 Task: Find and compare different bedsheets on the Ajio website.
Action: Mouse moved to (748, 113)
Screenshot: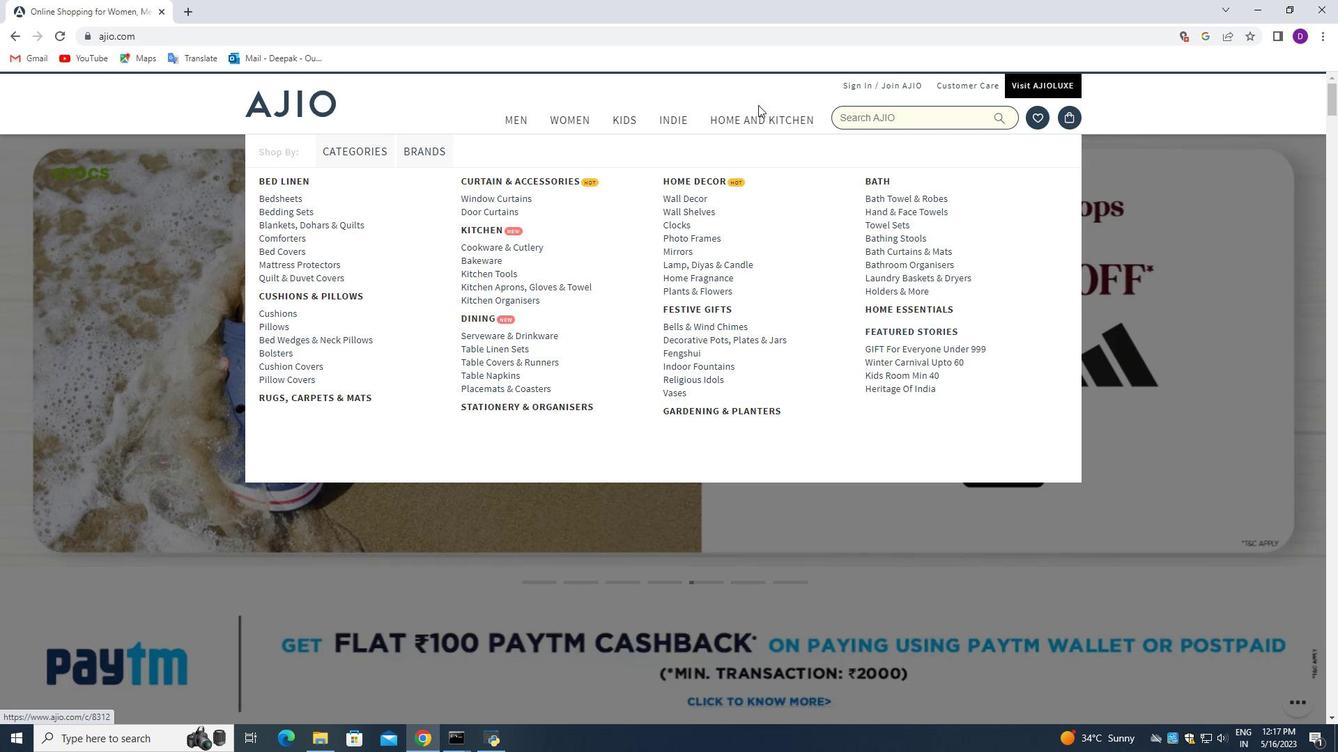 
Action: Mouse pressed left at (748, 113)
Screenshot: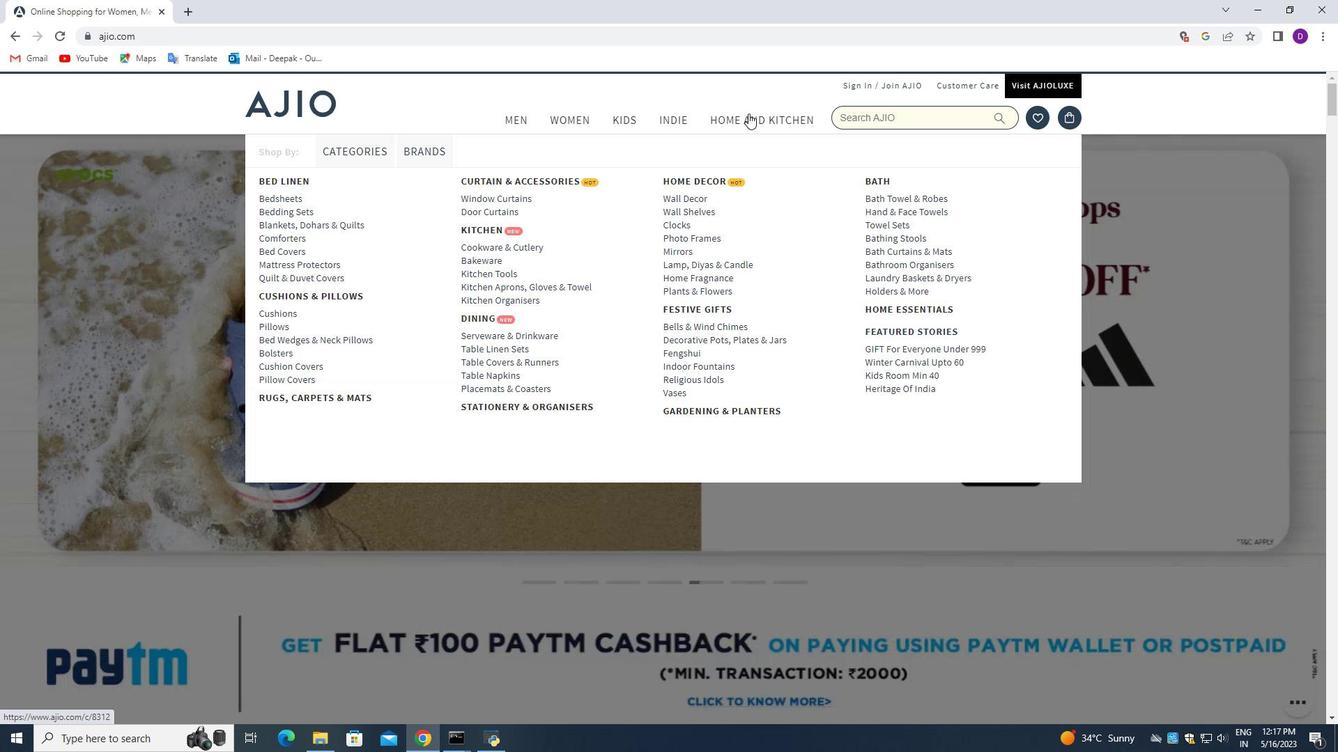 
Action: Mouse moved to (679, 463)
Screenshot: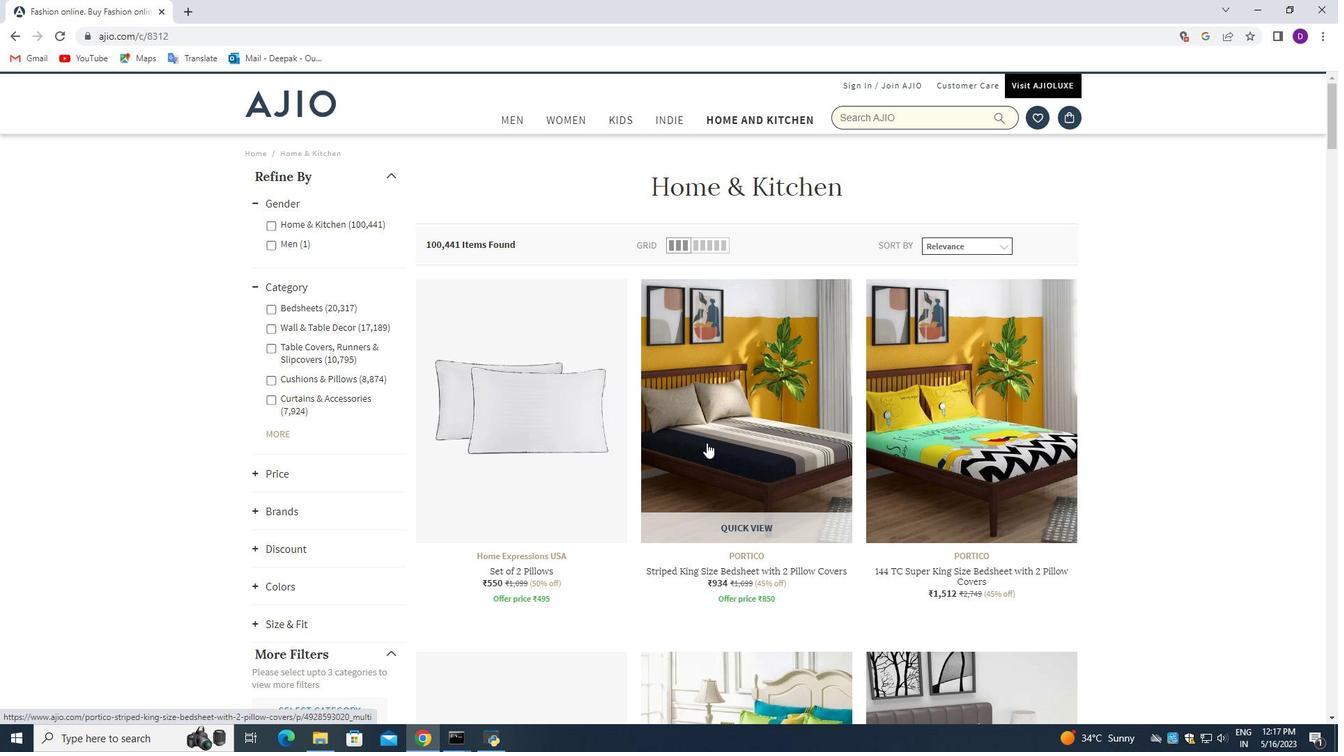 
Action: Mouse scrolled (679, 462) with delta (0, 0)
Screenshot: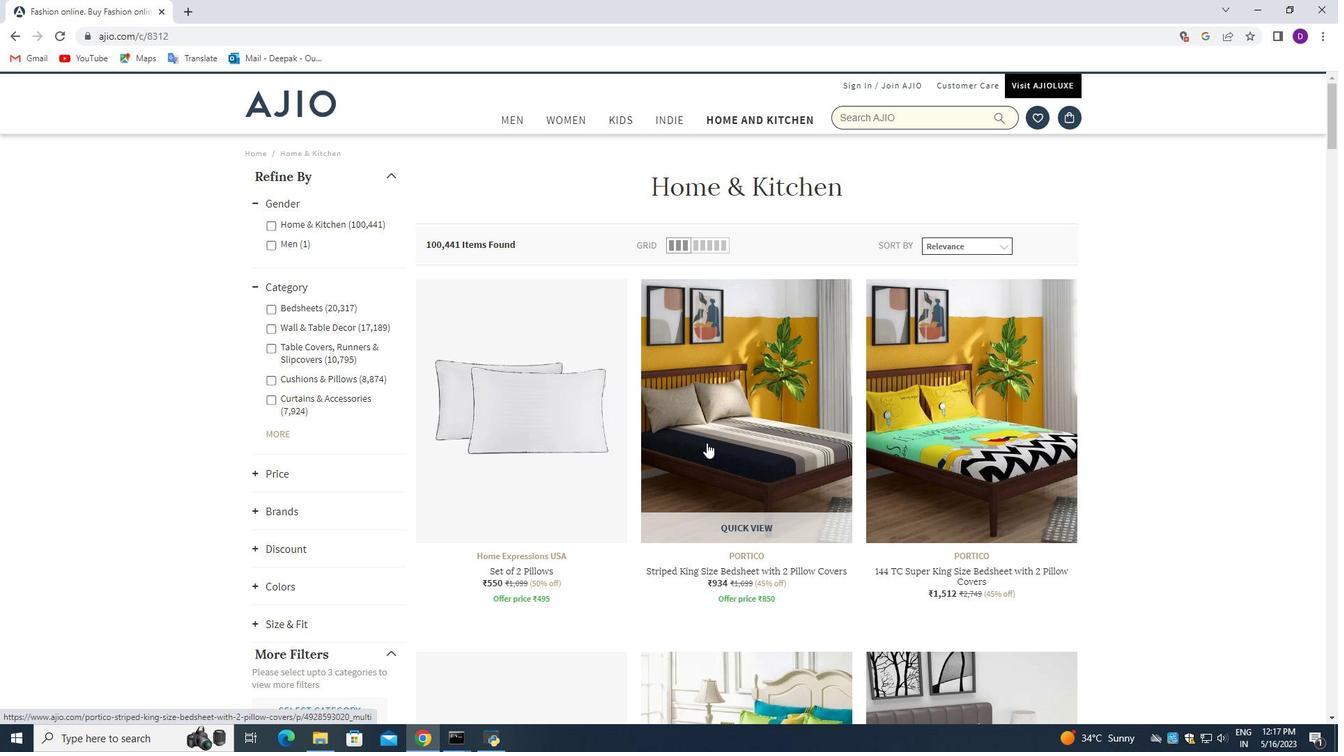 
Action: Mouse moved to (678, 464)
Screenshot: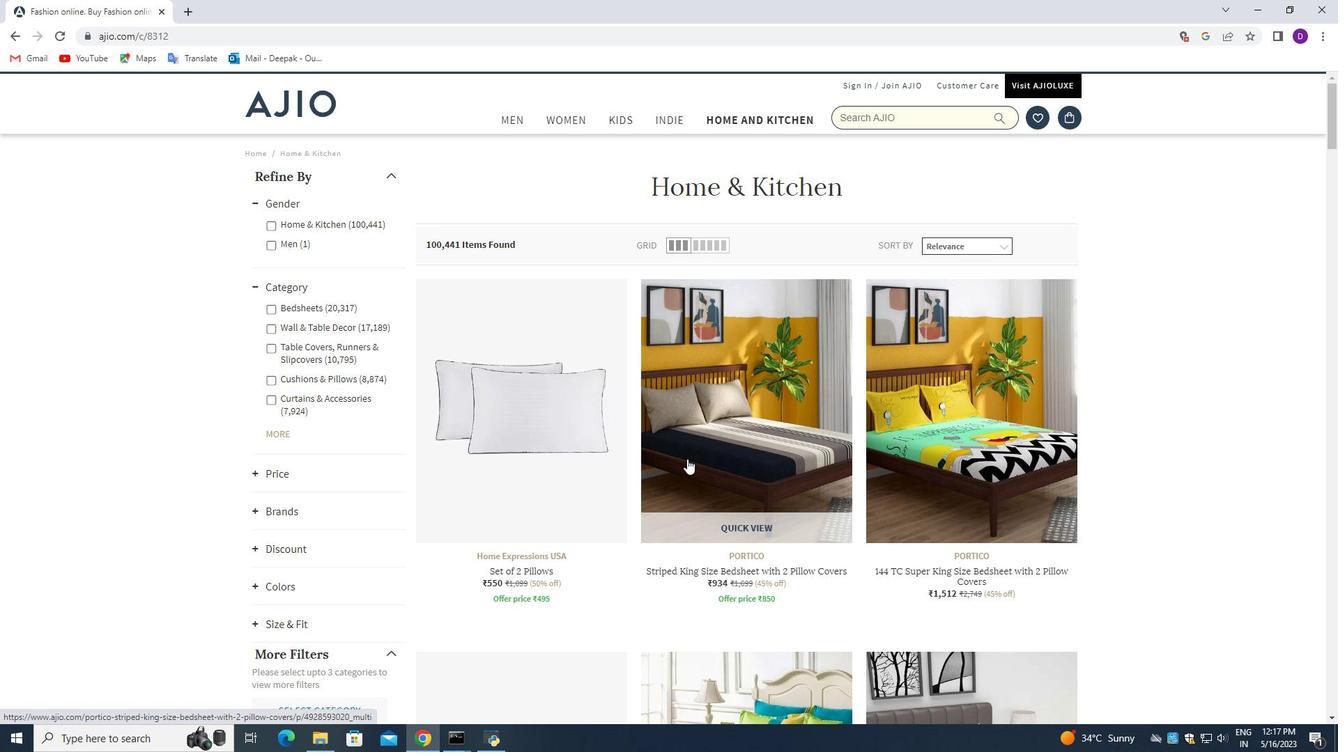 
Action: Mouse scrolled (678, 463) with delta (0, 0)
Screenshot: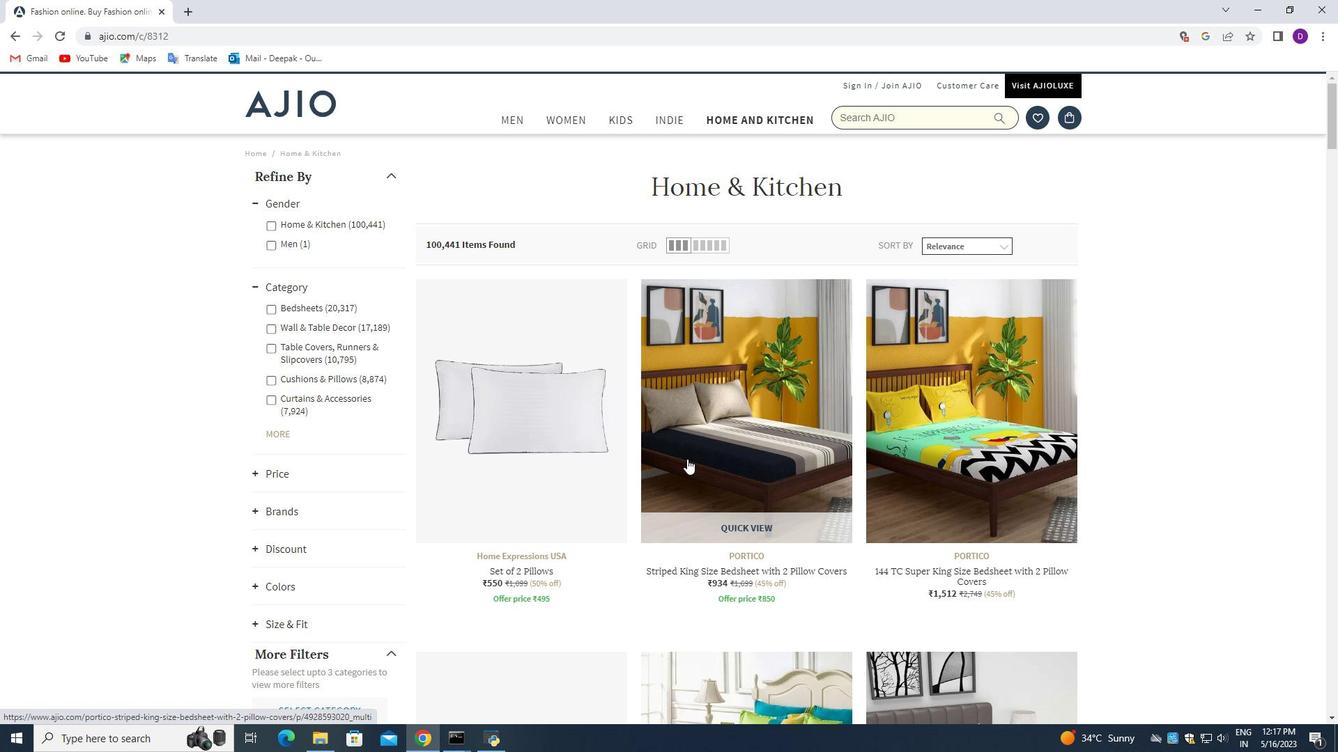 
Action: Mouse moved to (676, 465)
Screenshot: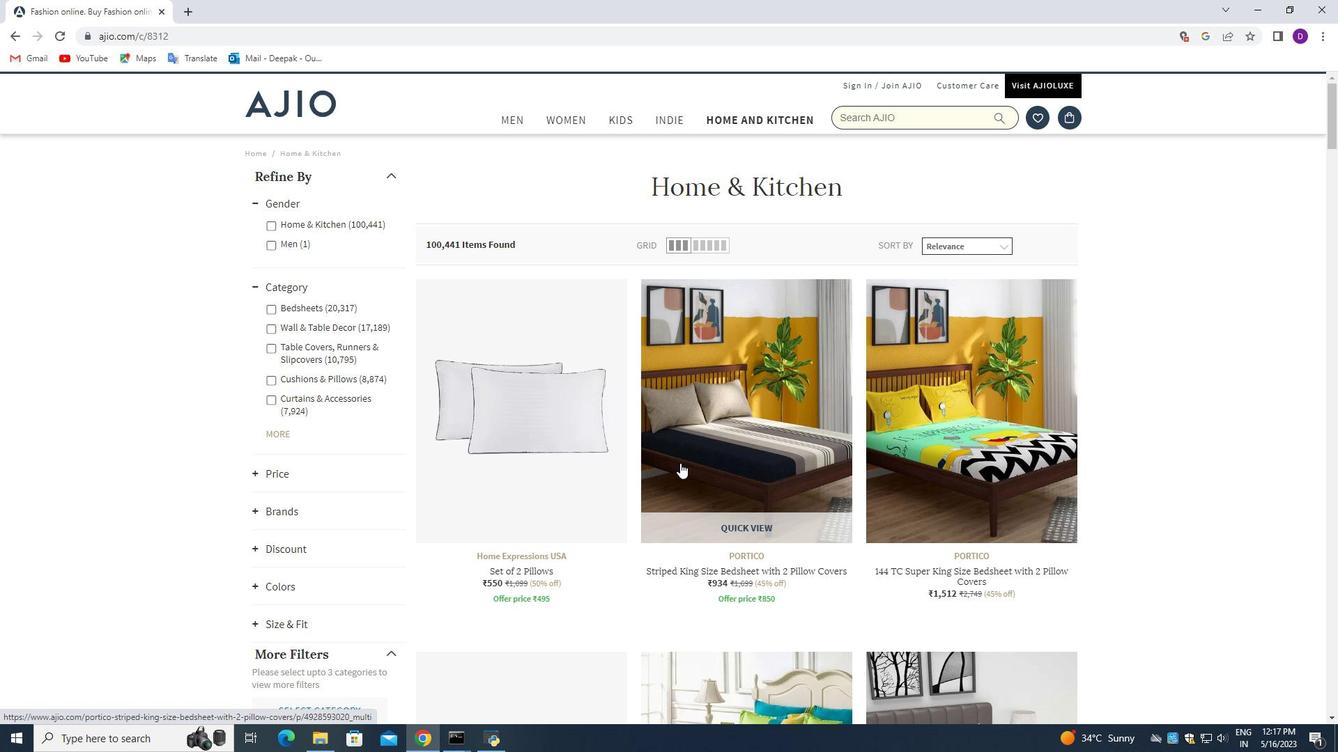 
Action: Mouse scrolled (676, 464) with delta (0, 0)
Screenshot: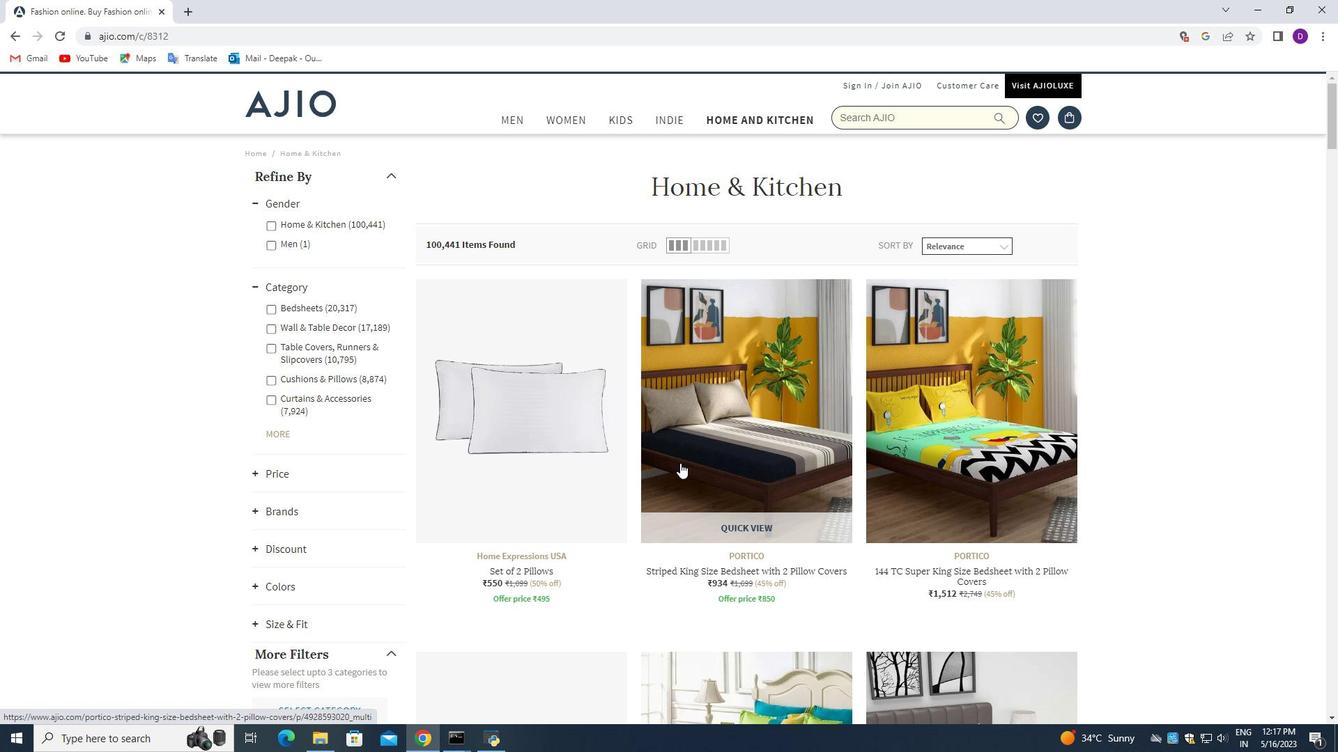 
Action: Mouse moved to (681, 492)
Screenshot: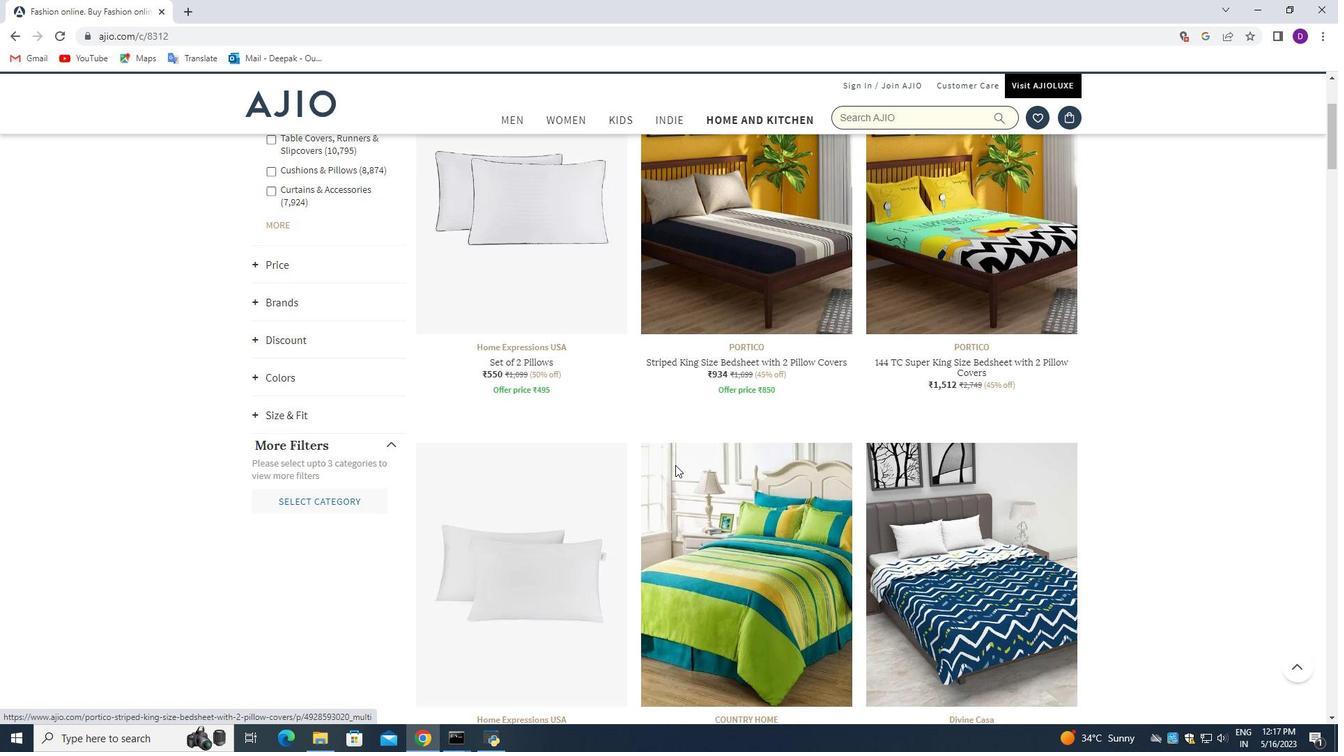 
Action: Mouse scrolled (681, 491) with delta (0, 0)
Screenshot: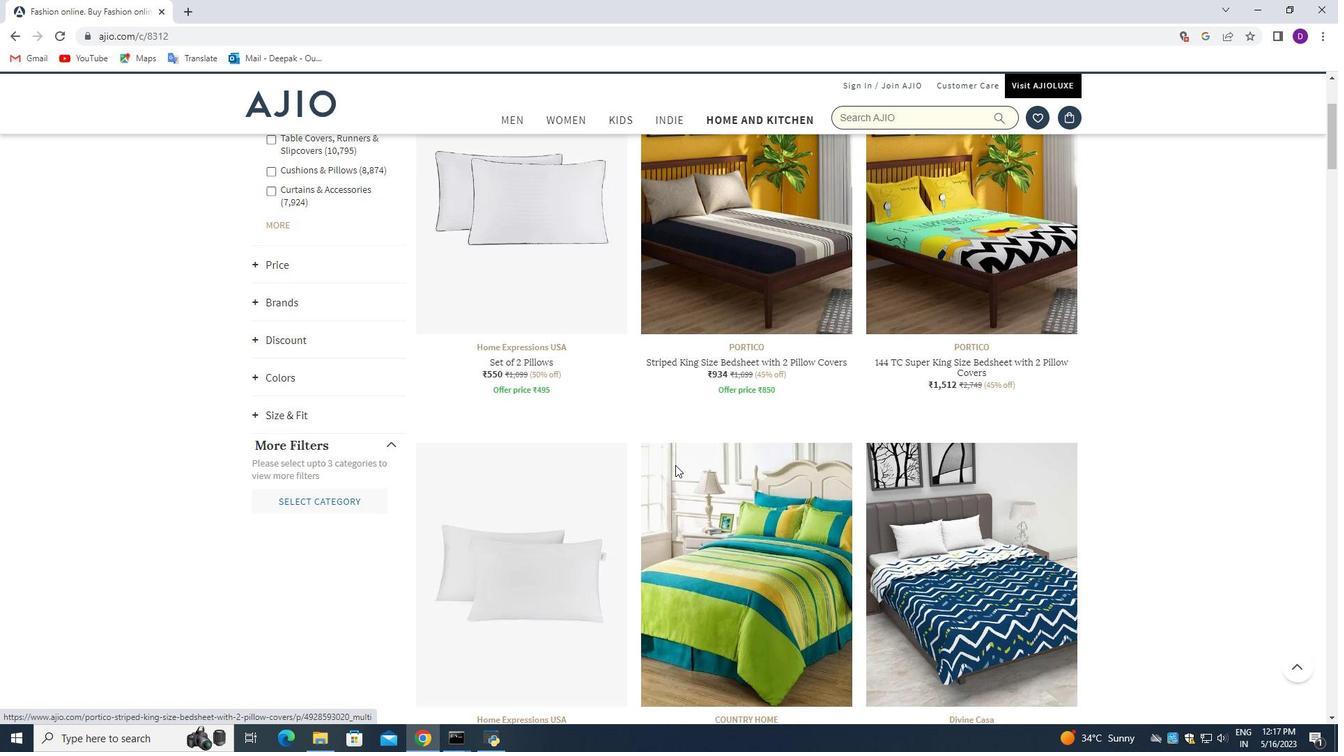 
Action: Mouse moved to (681, 492)
Screenshot: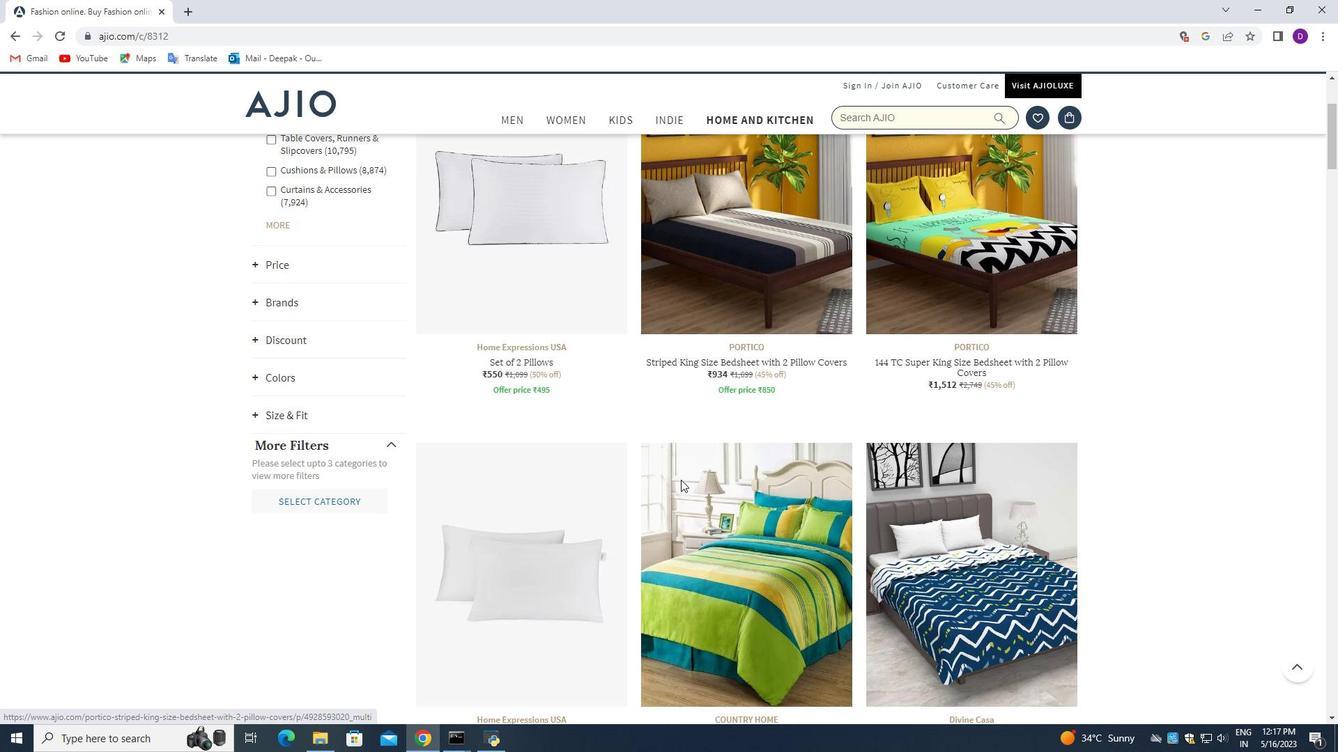 
Action: Mouse scrolled (681, 492) with delta (0, 0)
Screenshot: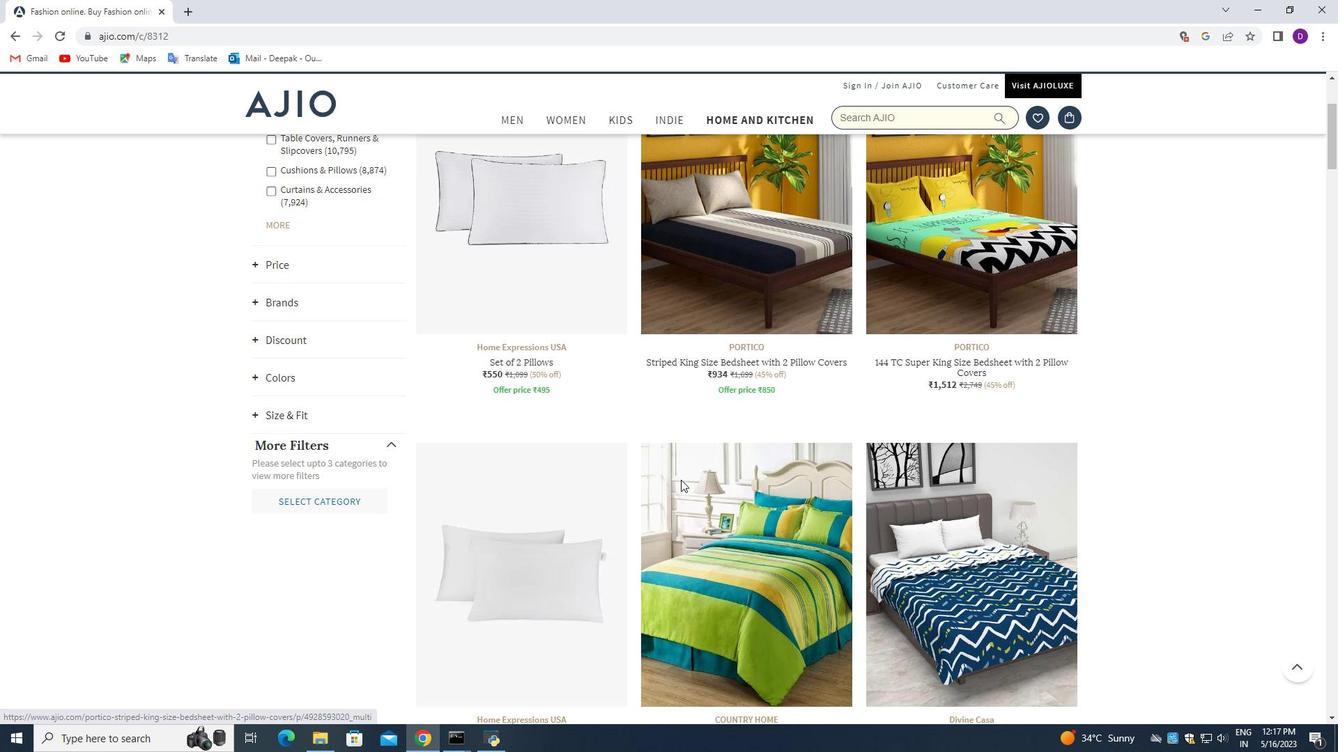 
Action: Mouse moved to (681, 493)
Screenshot: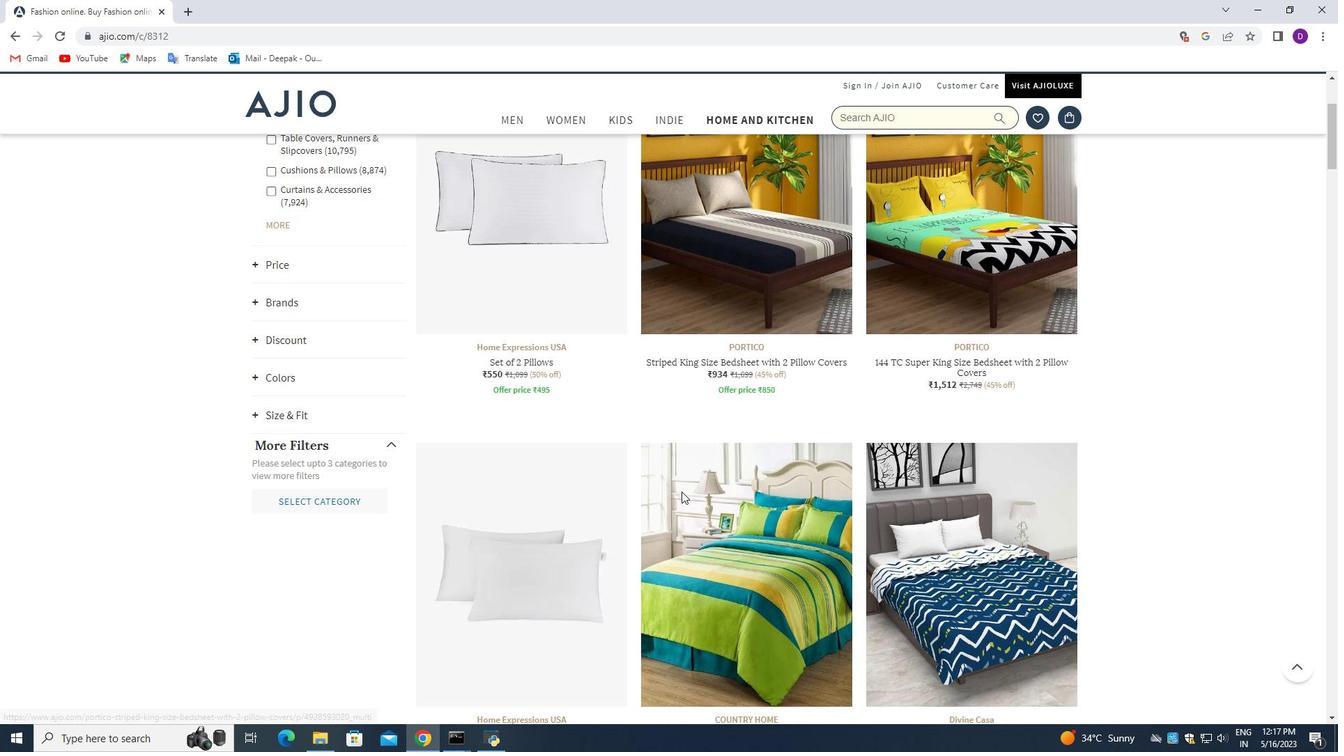 
Action: Mouse scrolled (681, 492) with delta (0, 0)
Screenshot: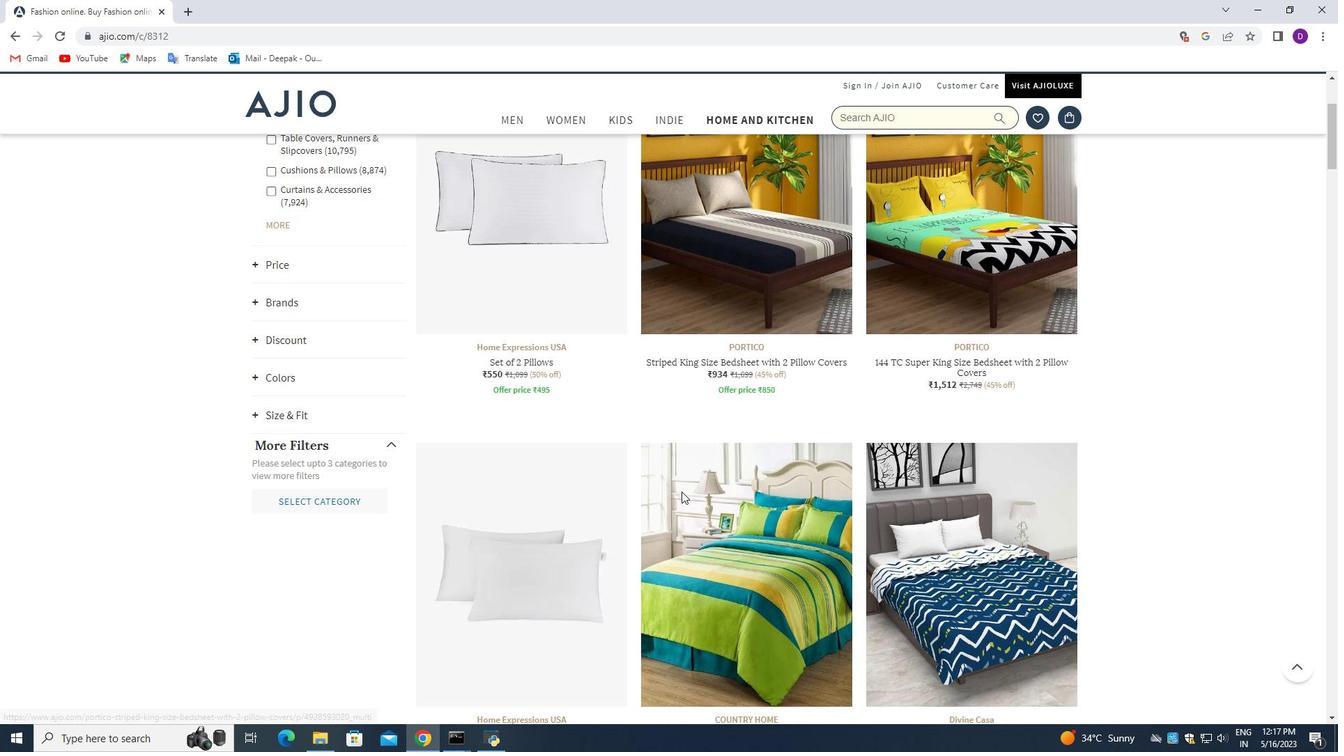 
Action: Mouse moved to (681, 495)
Screenshot: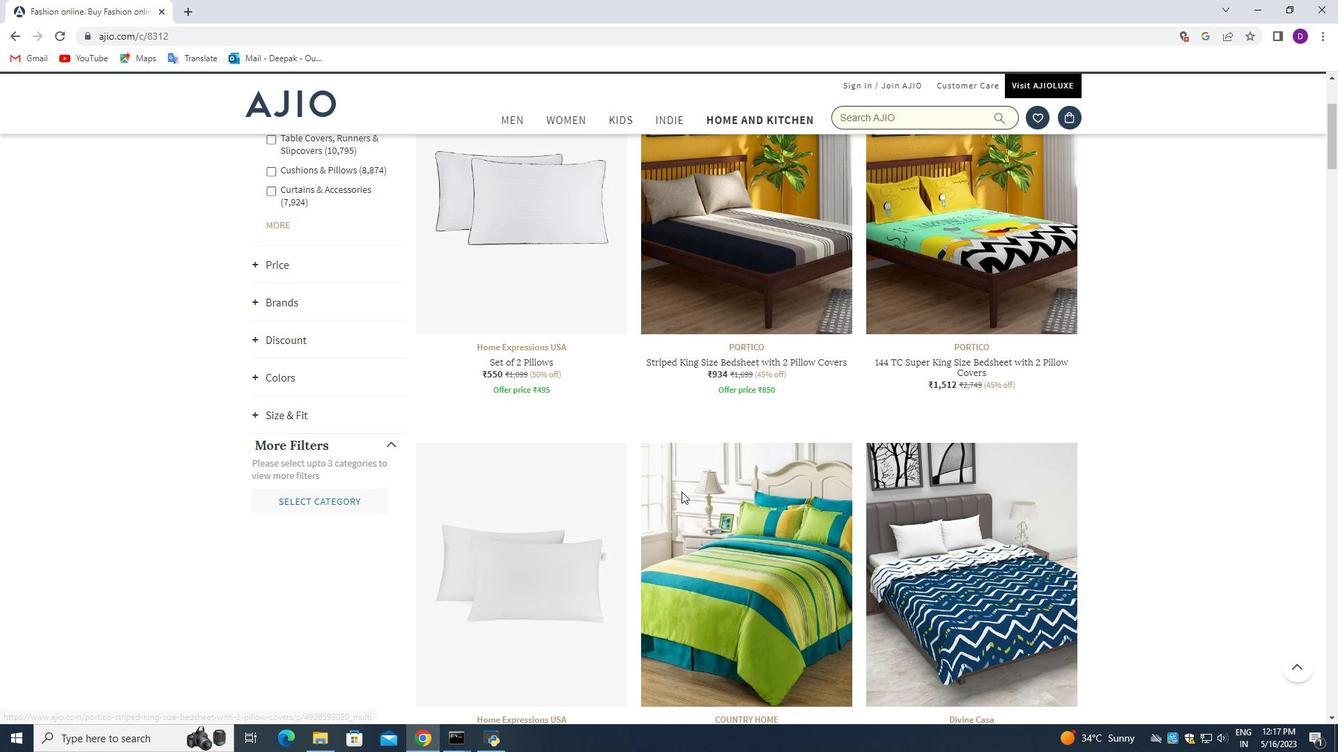 
Action: Mouse scrolled (681, 494) with delta (0, 0)
Screenshot: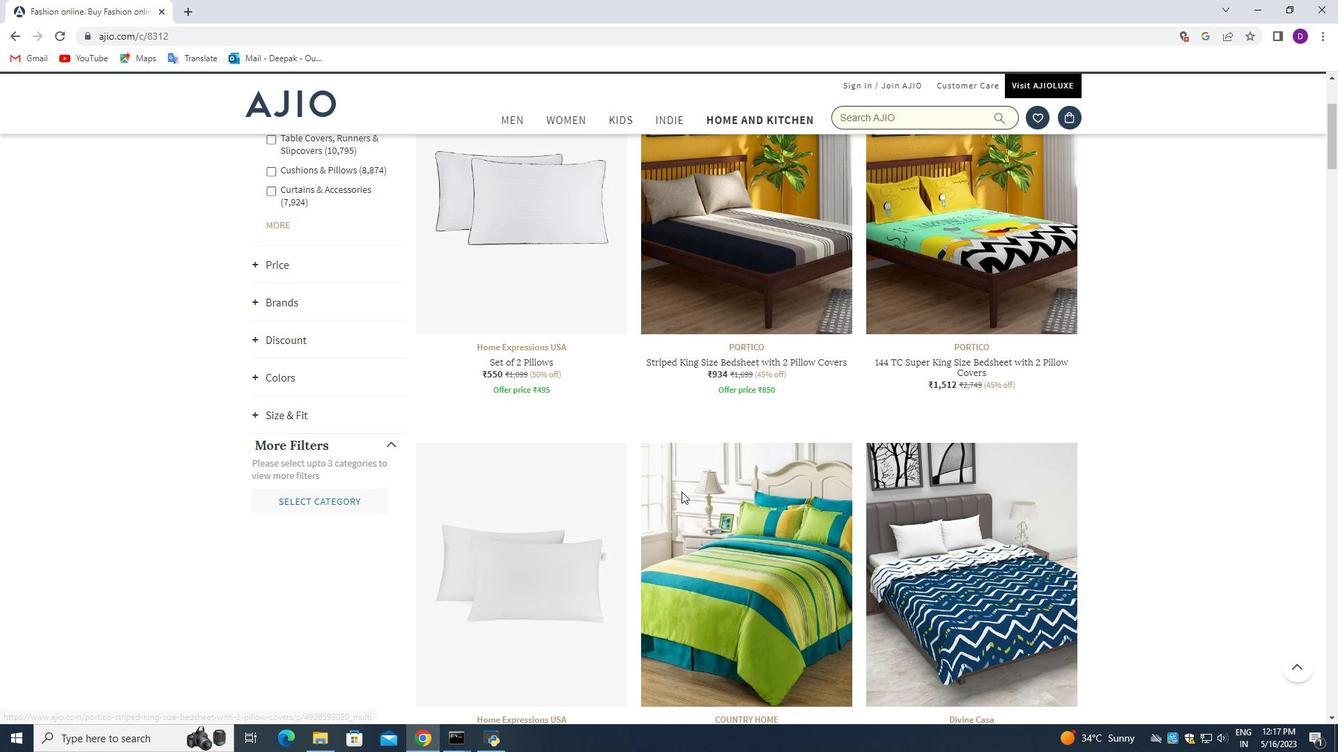 
Action: Mouse scrolled (681, 494) with delta (0, 0)
Screenshot: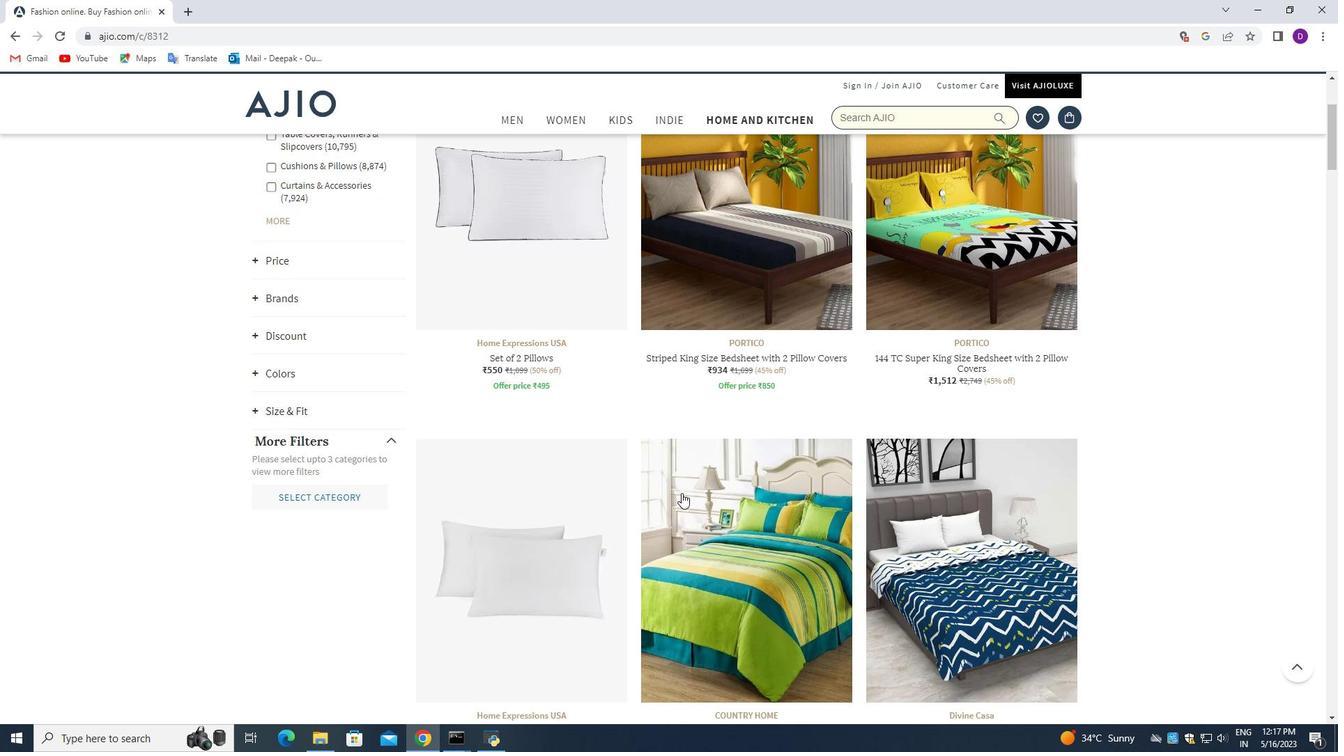
Action: Mouse scrolled (681, 494) with delta (0, 0)
Screenshot: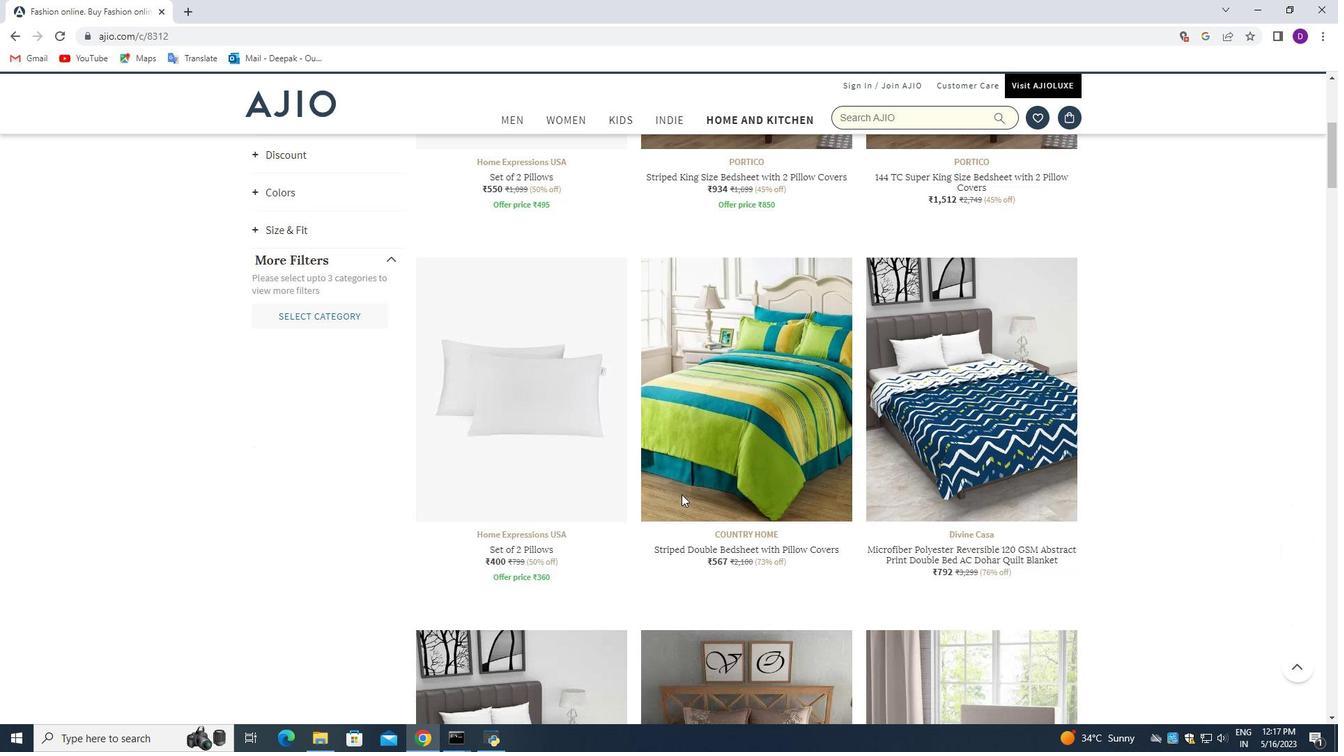 
Action: Mouse scrolled (681, 495) with delta (0, 0)
Screenshot: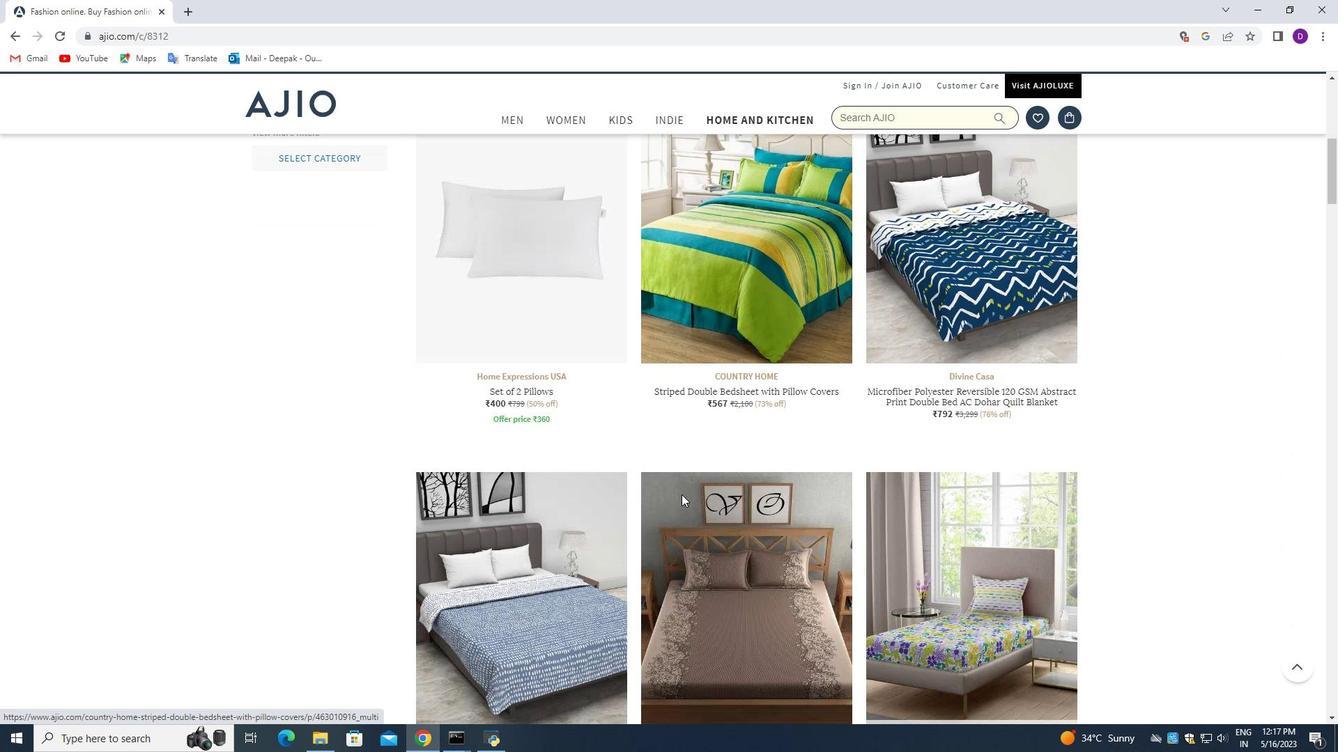 
Action: Mouse scrolled (681, 495) with delta (0, 0)
Screenshot: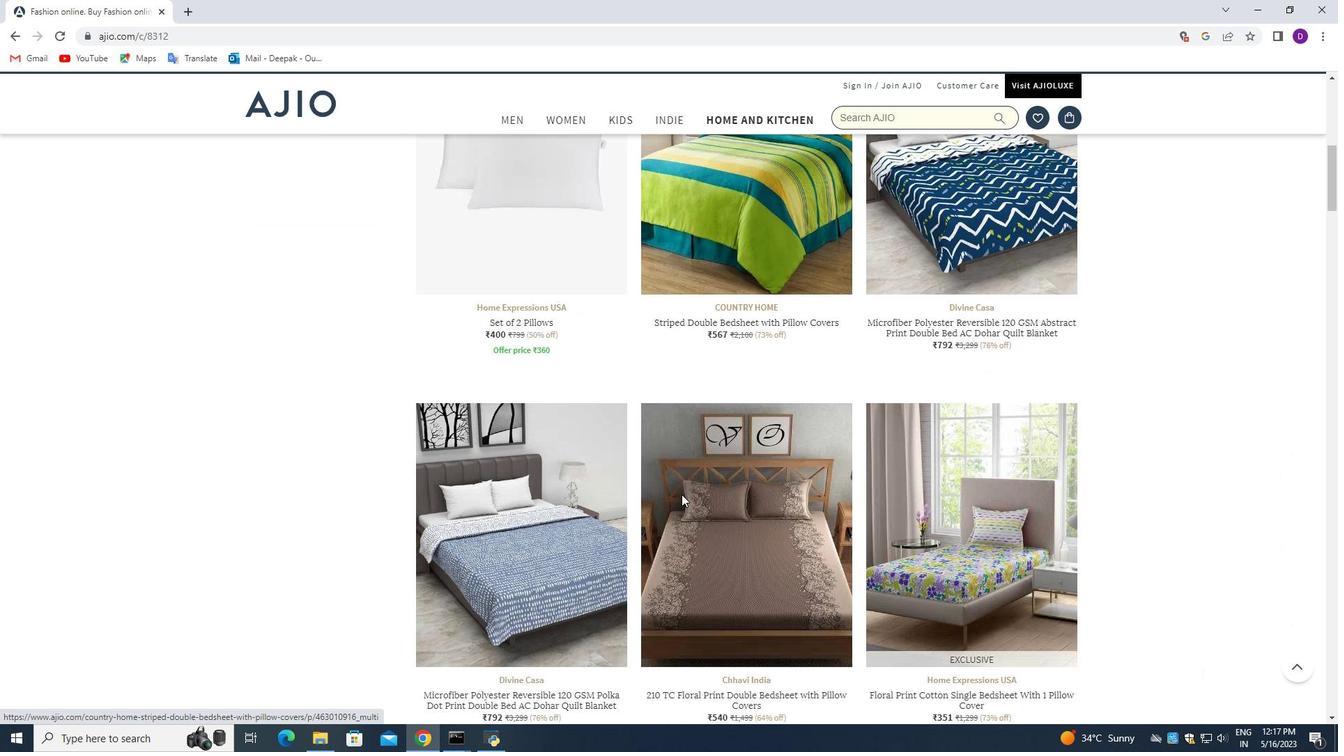 
Action: Mouse moved to (679, 498)
Screenshot: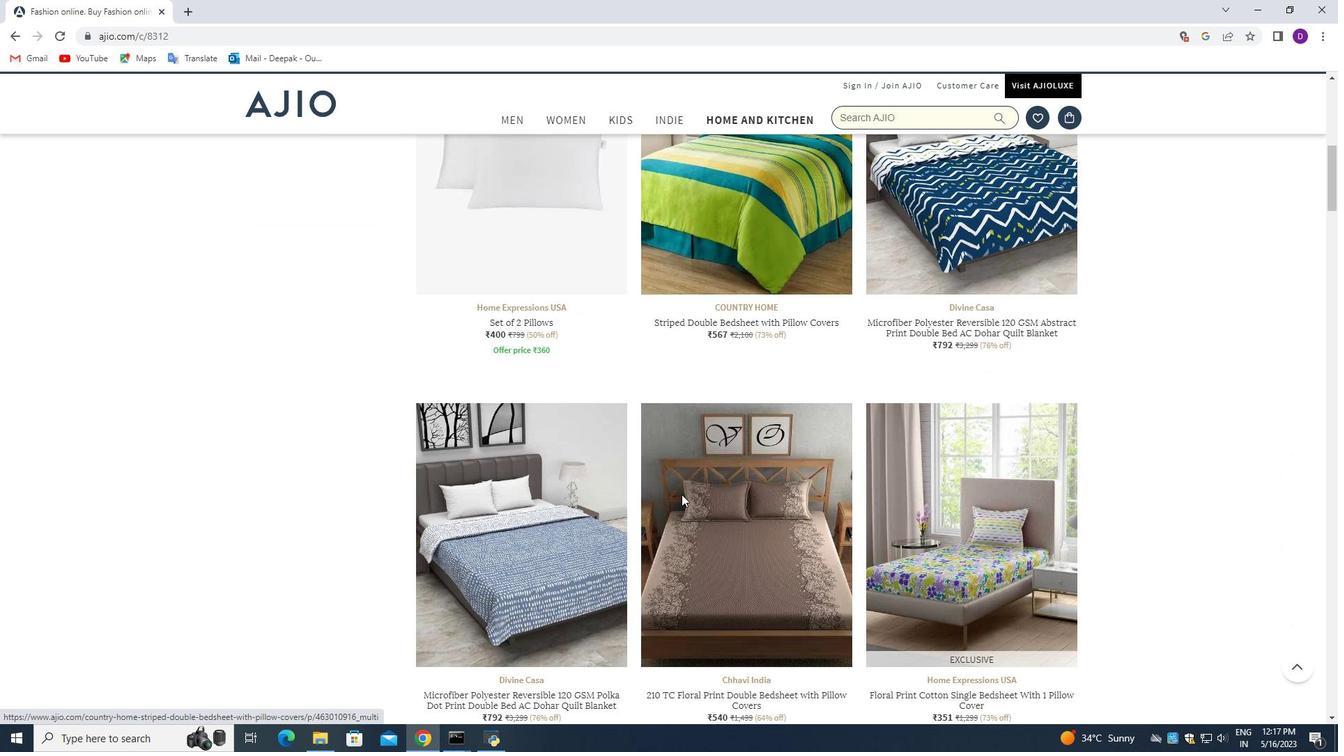 
Action: Mouse scrolled (679, 499) with delta (0, 0)
Screenshot: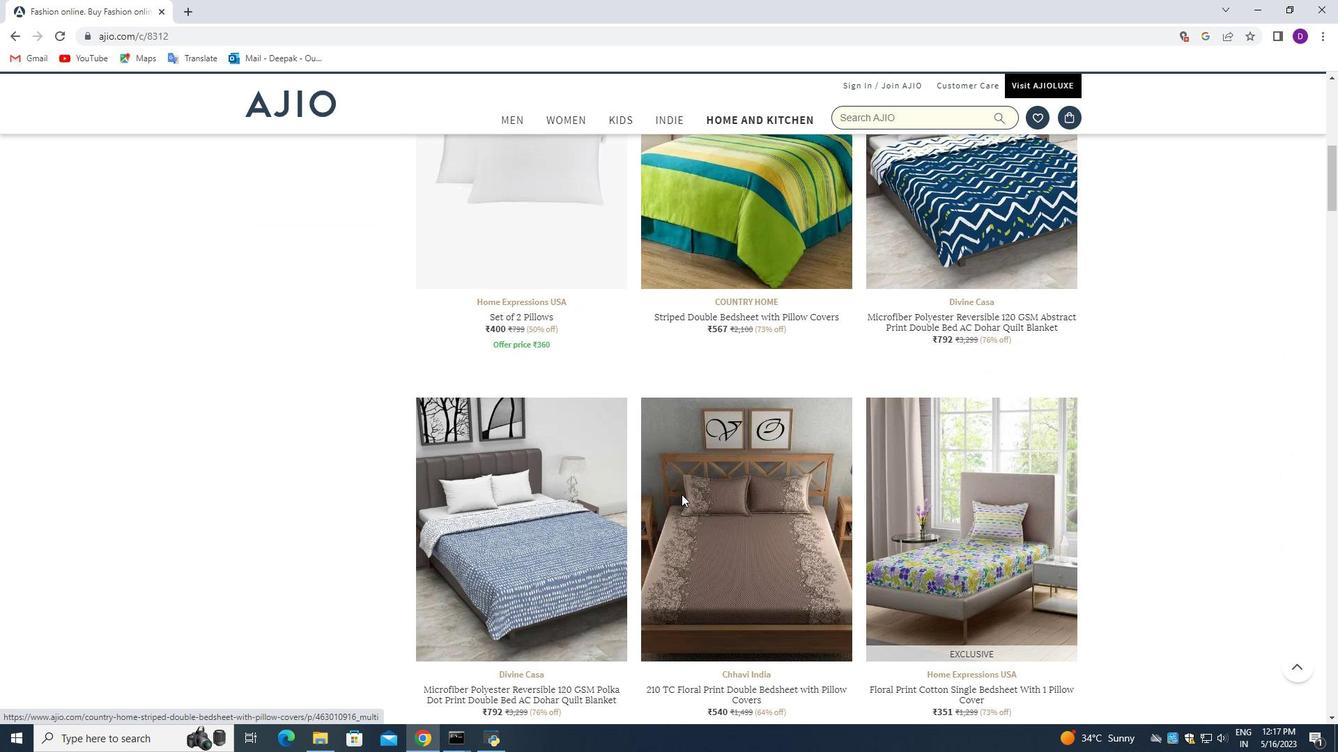 
Action: Mouse moved to (678, 499)
Screenshot: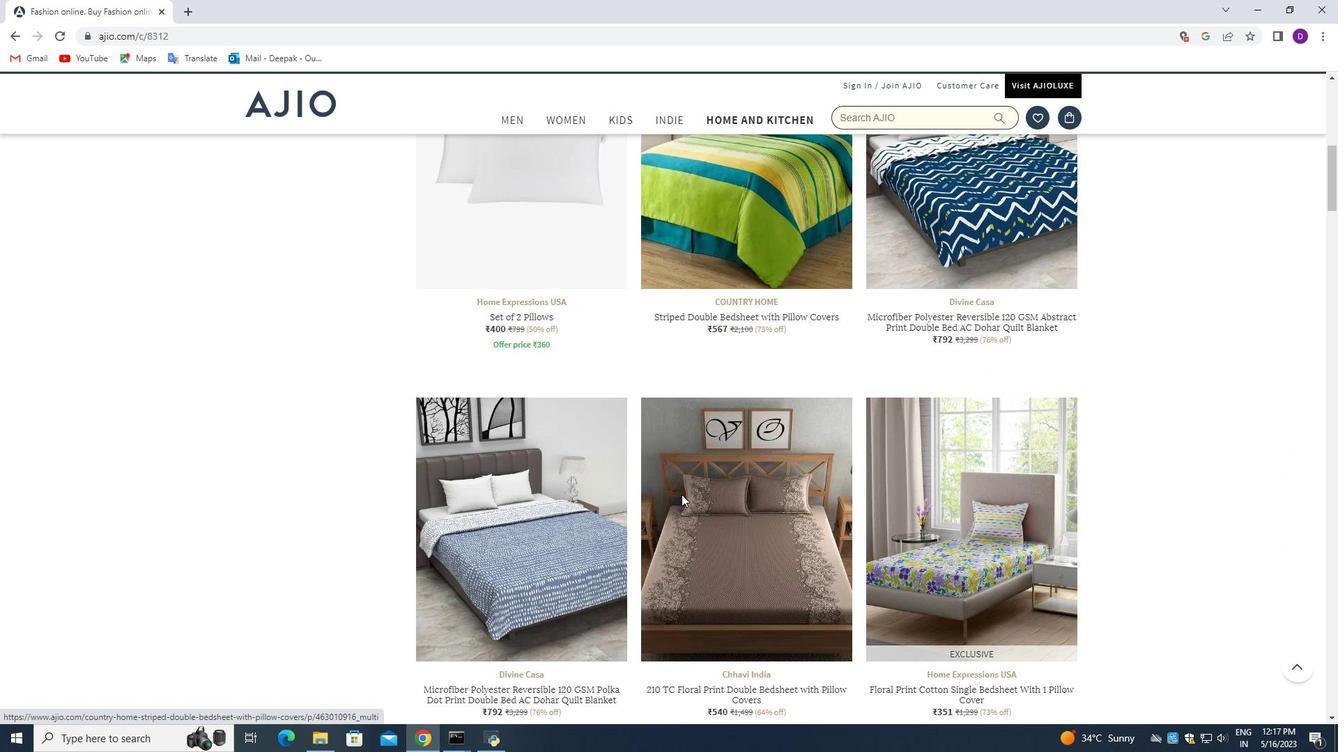 
Action: Mouse scrolled (678, 500) with delta (0, 0)
Screenshot: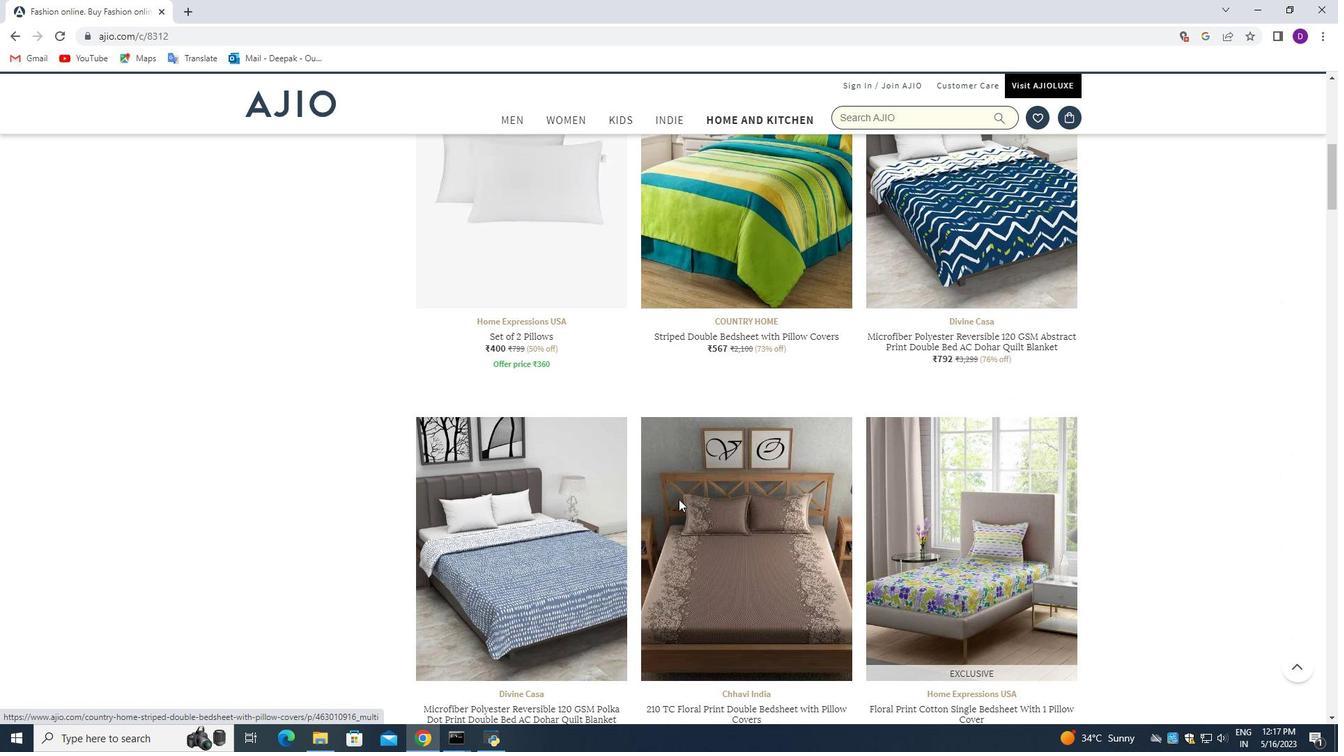 
Action: Mouse moved to (577, 514)
Screenshot: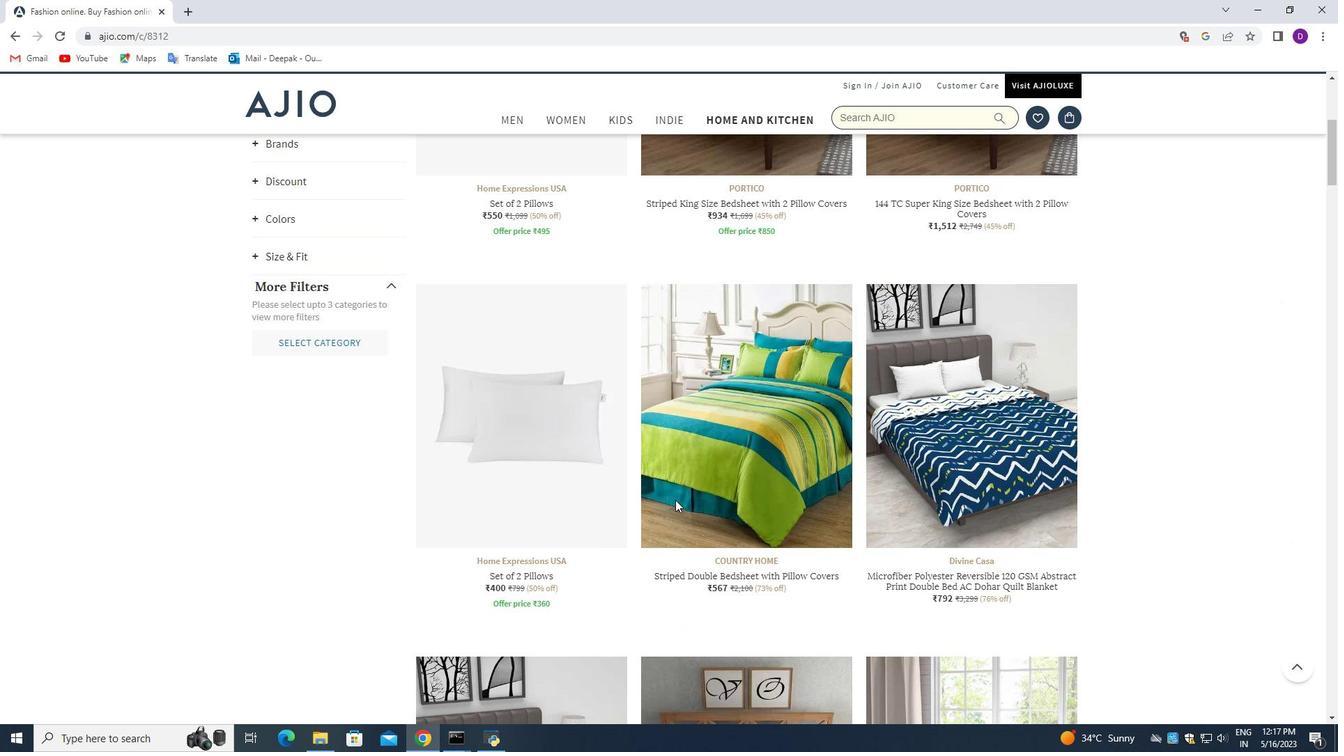 
Action: Mouse scrolled (577, 515) with delta (0, 0)
Screenshot: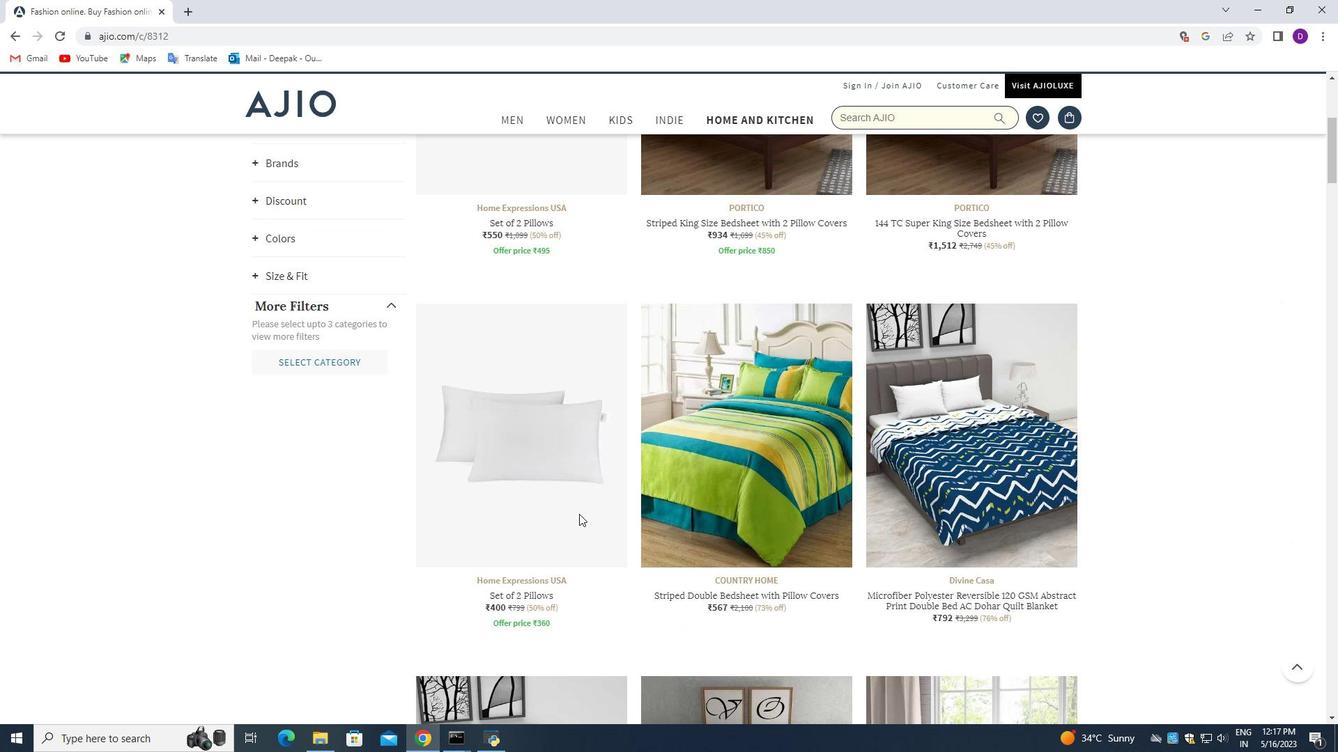 
Action: Mouse moved to (577, 515)
Screenshot: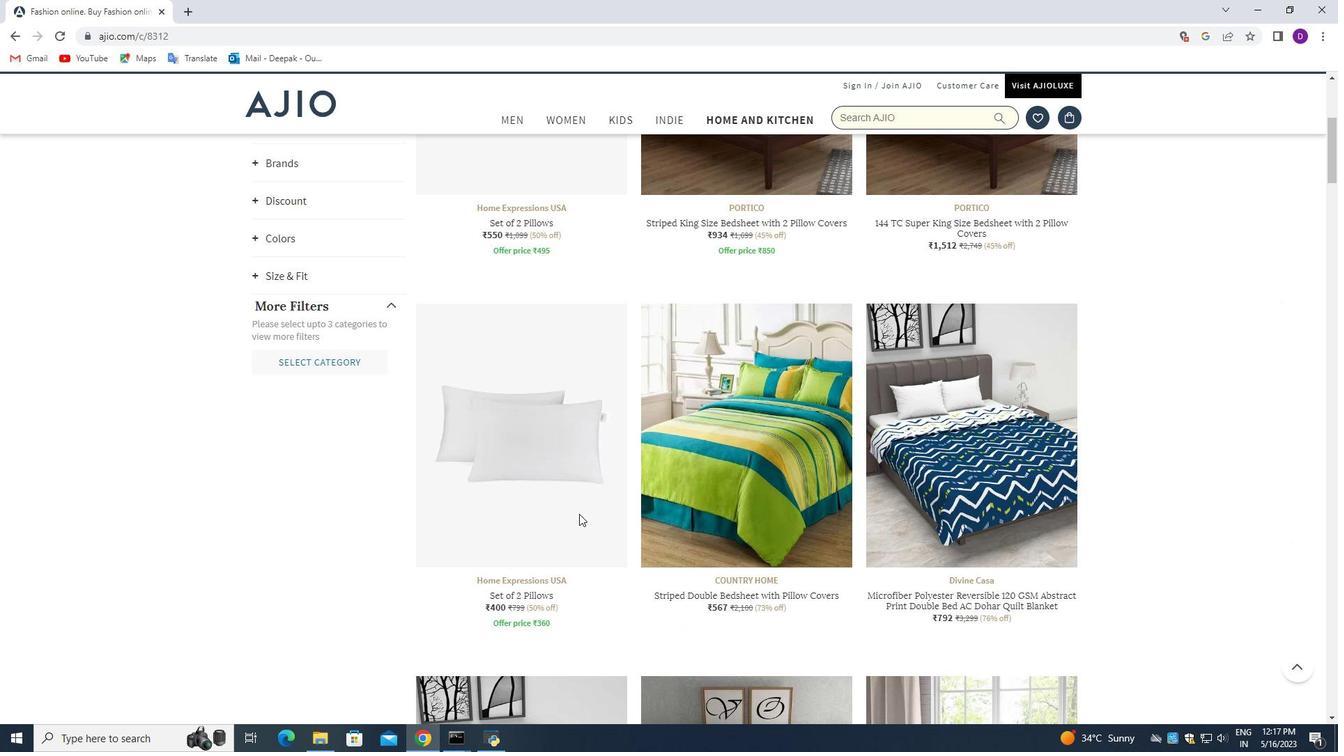 
Action: Mouse scrolled (577, 515) with delta (0, 0)
Screenshot: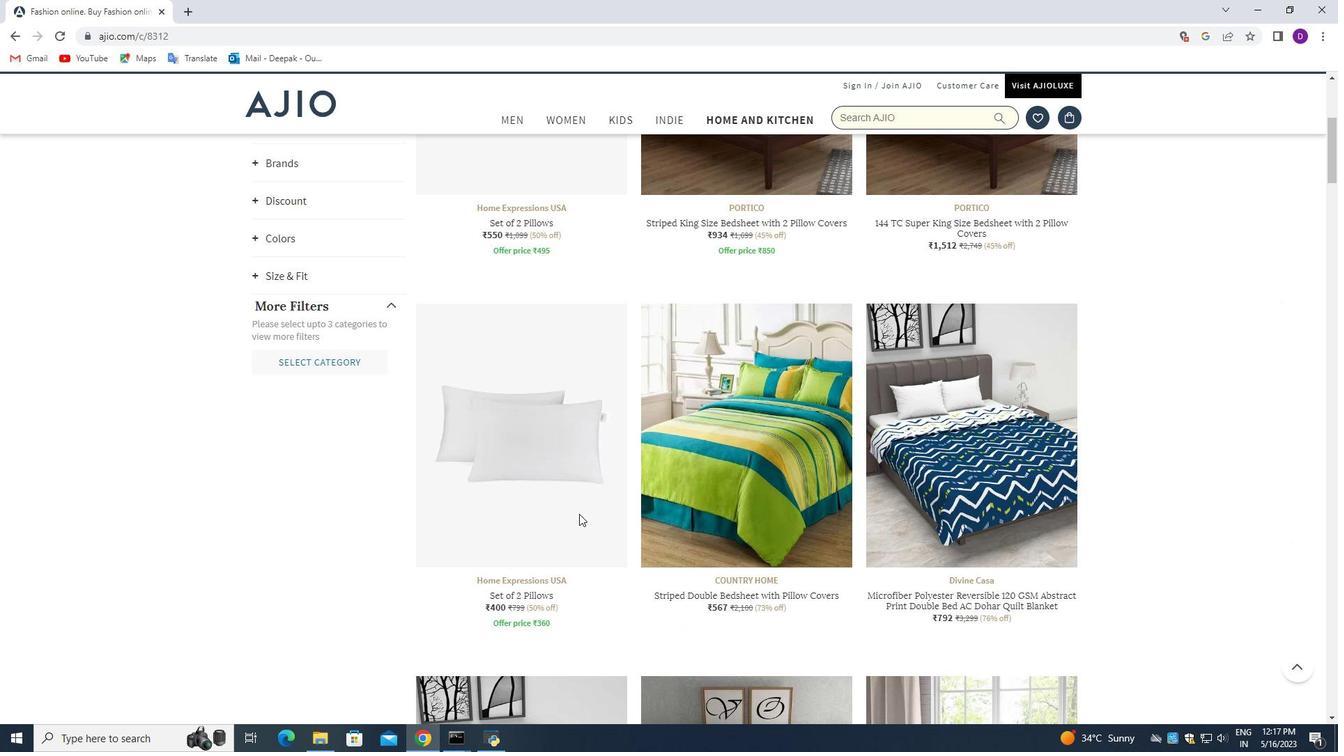 
Action: Mouse moved to (426, 547)
Screenshot: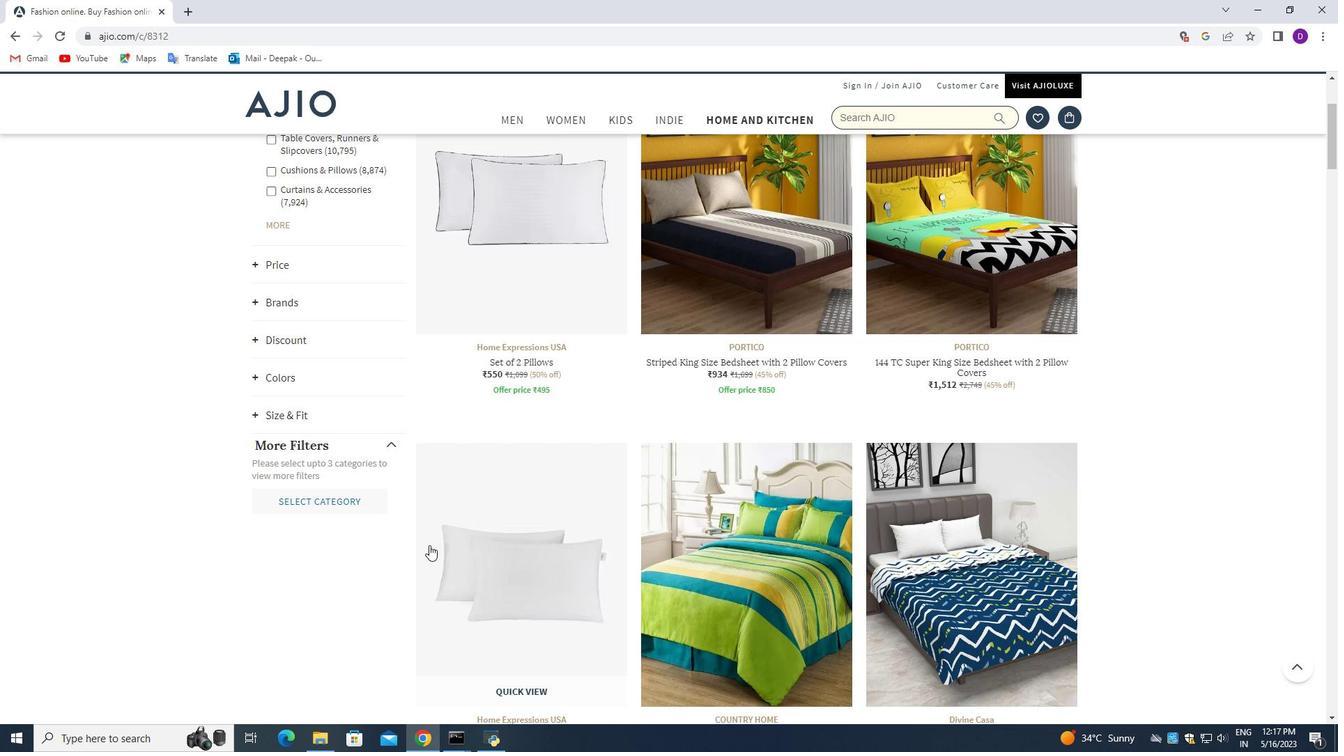 
Action: Mouse scrolled (426, 548) with delta (0, 0)
Screenshot: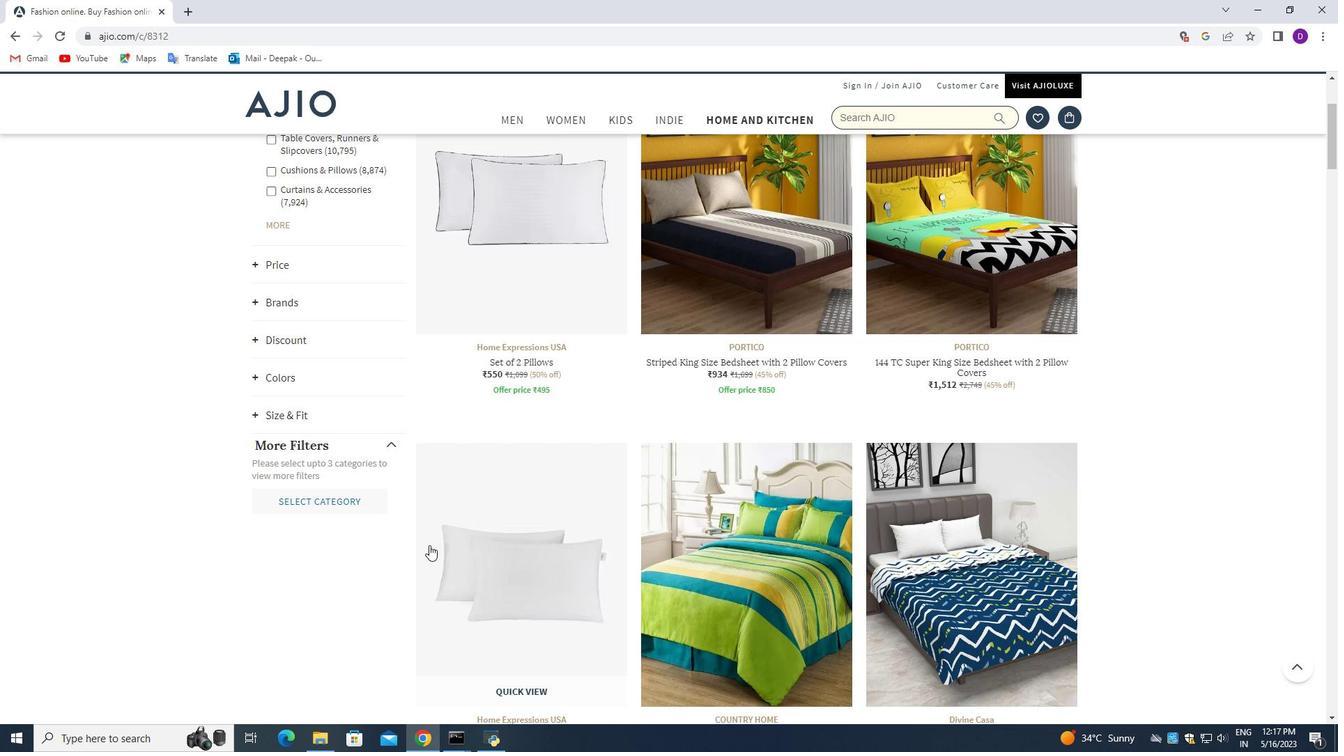 
Action: Mouse moved to (308, 570)
Screenshot: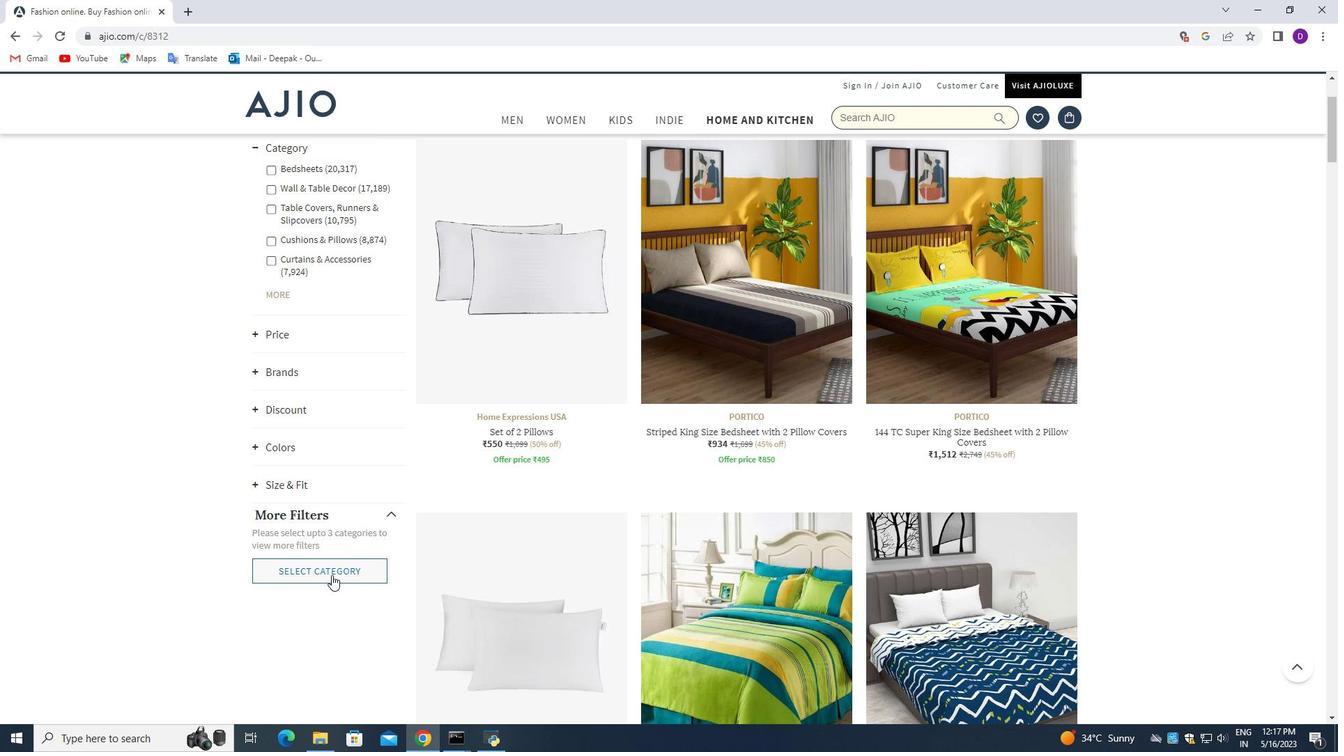 
Action: Mouse pressed left at (308, 570)
Screenshot: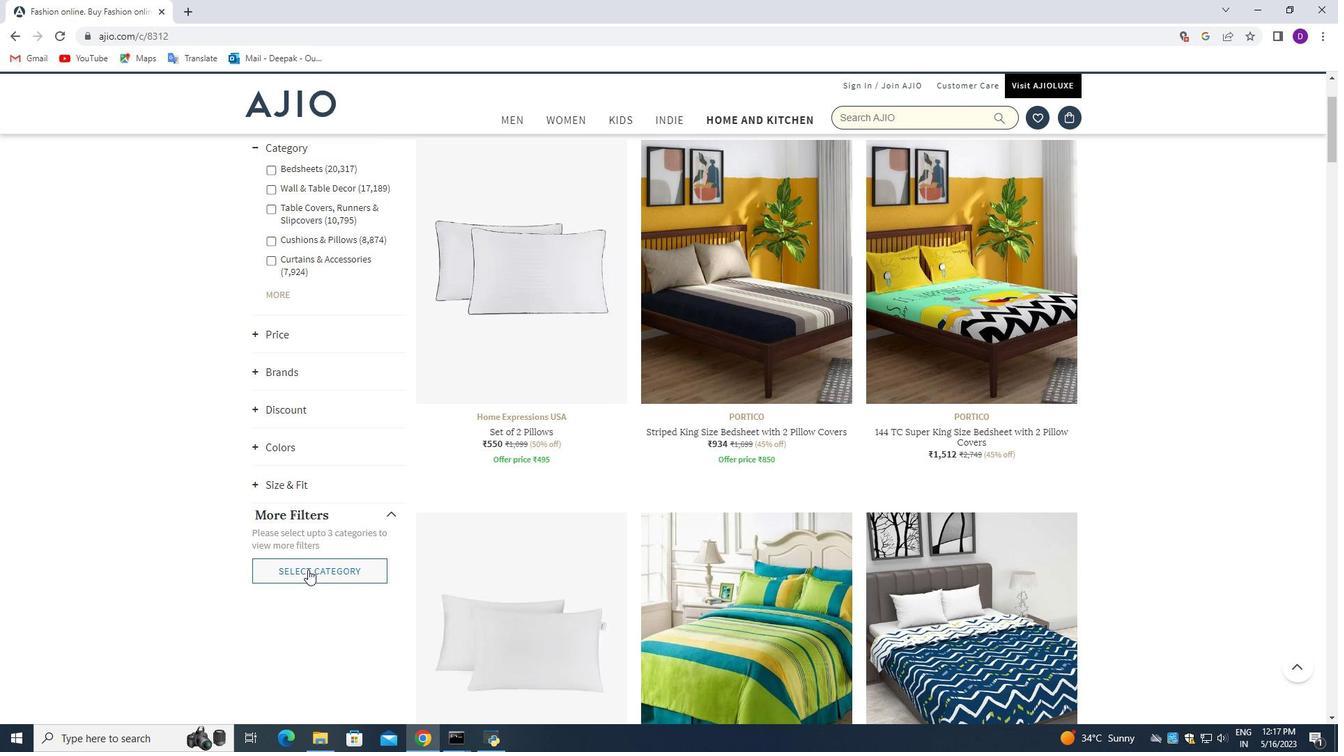 
Action: Mouse moved to (680, 326)
Screenshot: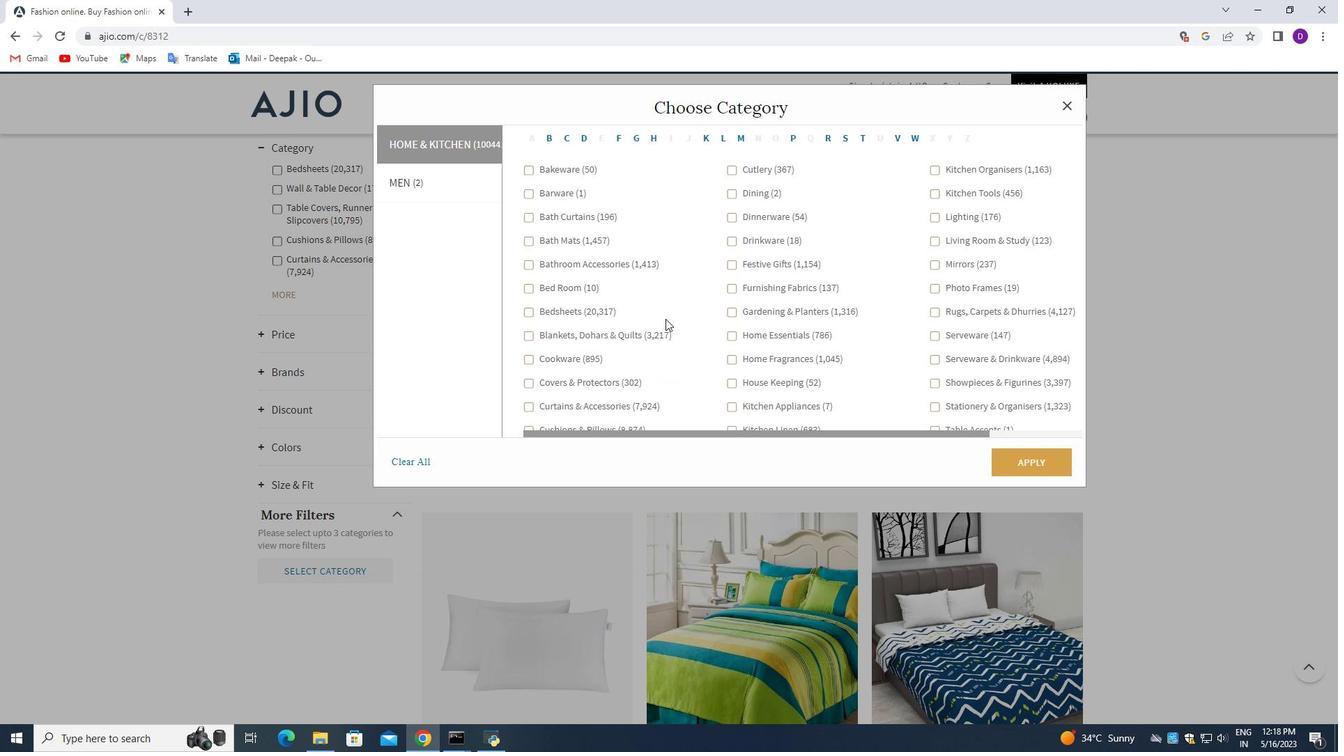 
Action: Mouse scrolled (680, 326) with delta (0, 0)
Screenshot: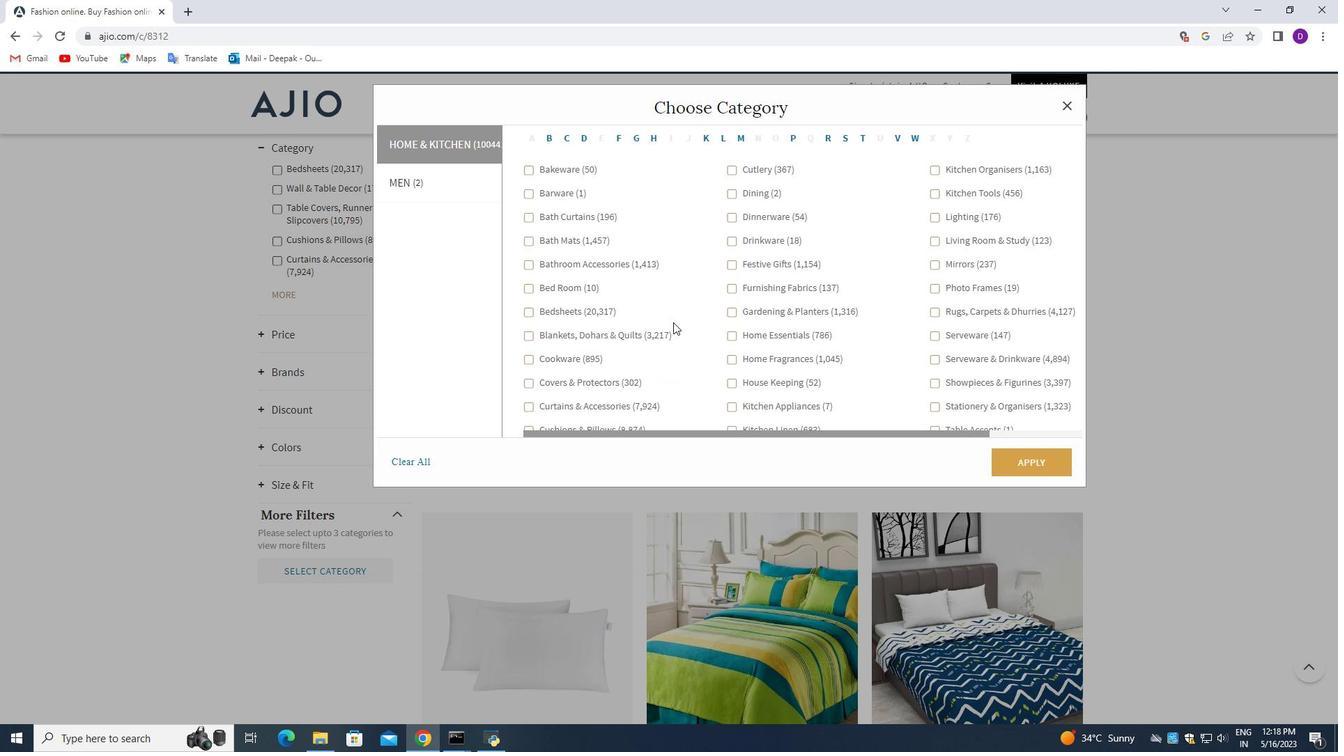 
Action: Mouse moved to (680, 326)
Screenshot: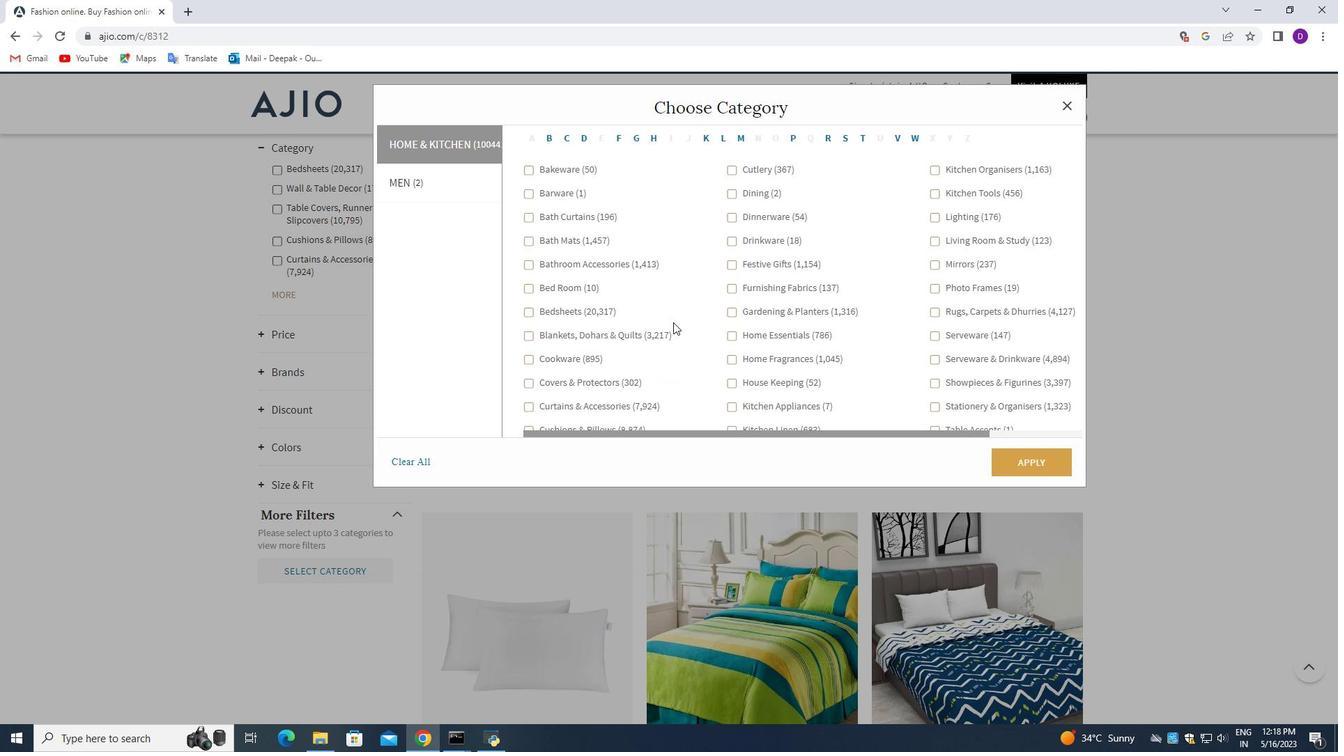 
Action: Mouse scrolled (680, 326) with delta (0, 0)
Screenshot: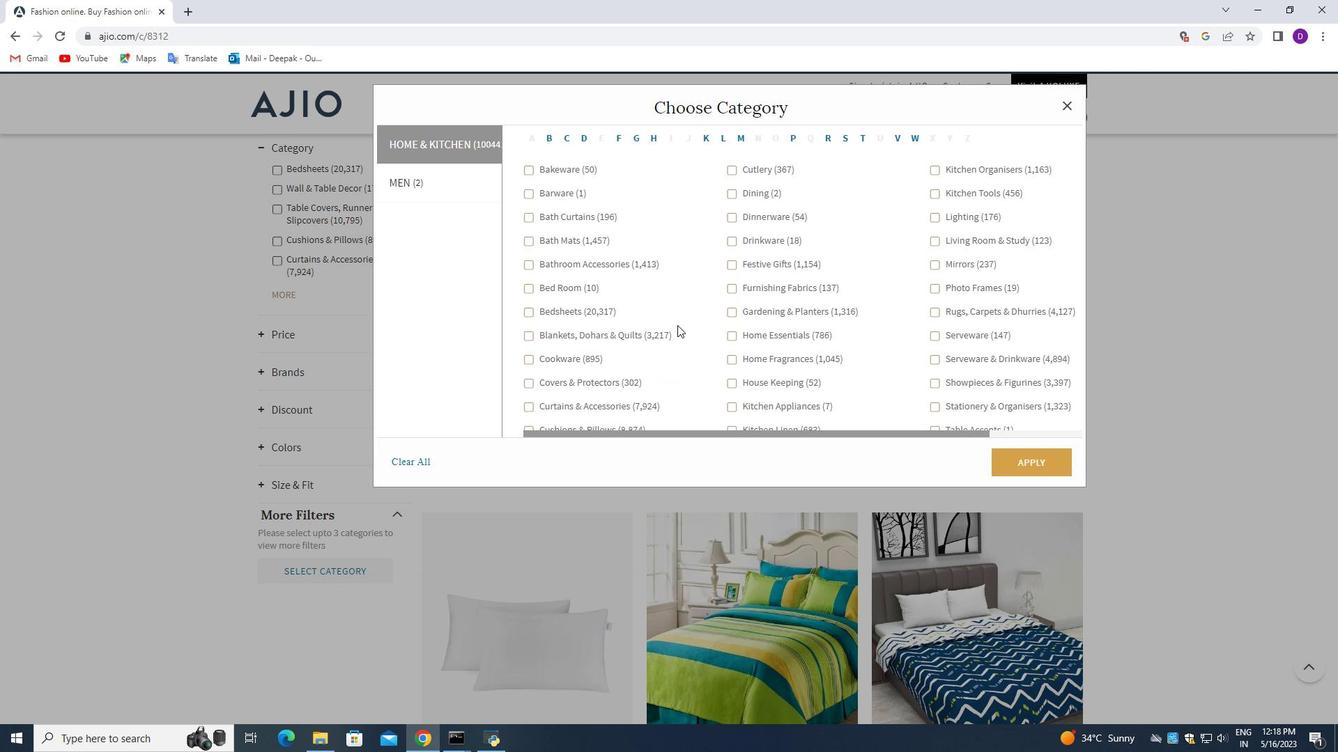 
Action: Mouse moved to (681, 327)
Screenshot: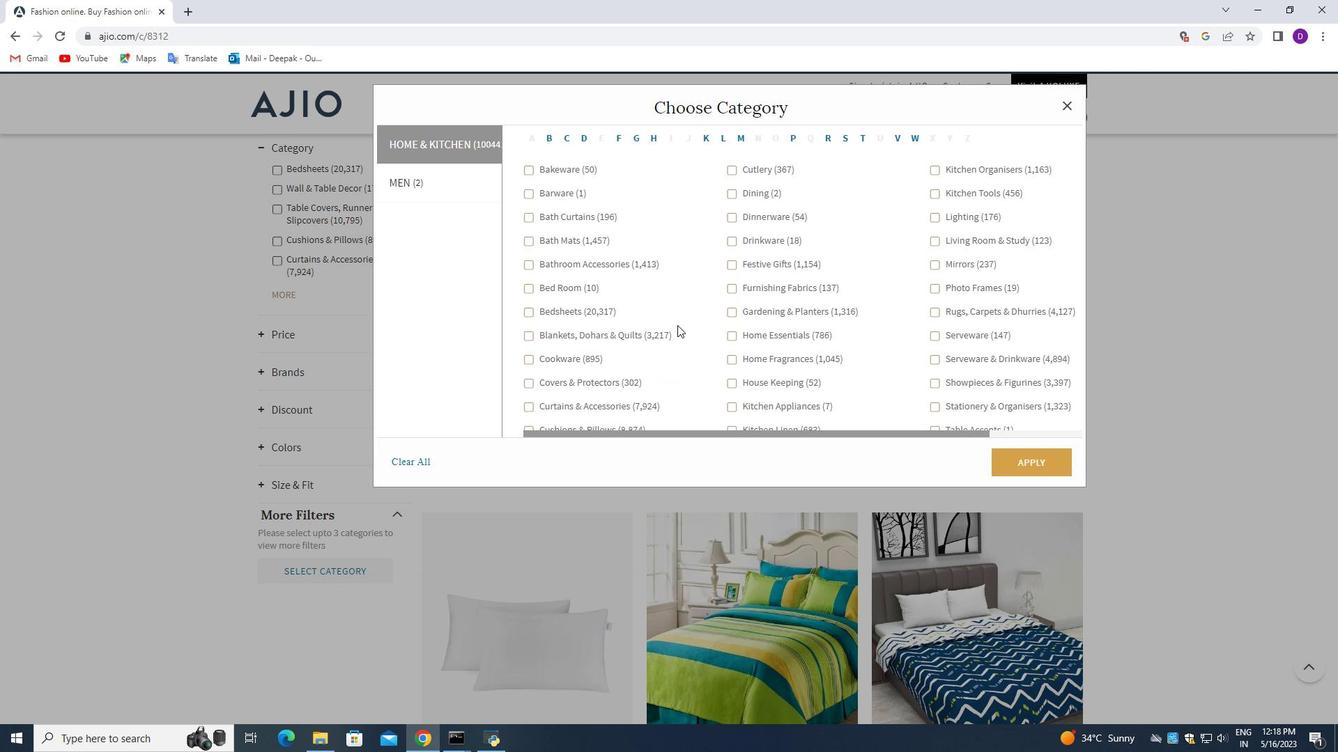 
Action: Mouse scrolled (681, 326) with delta (0, 0)
Screenshot: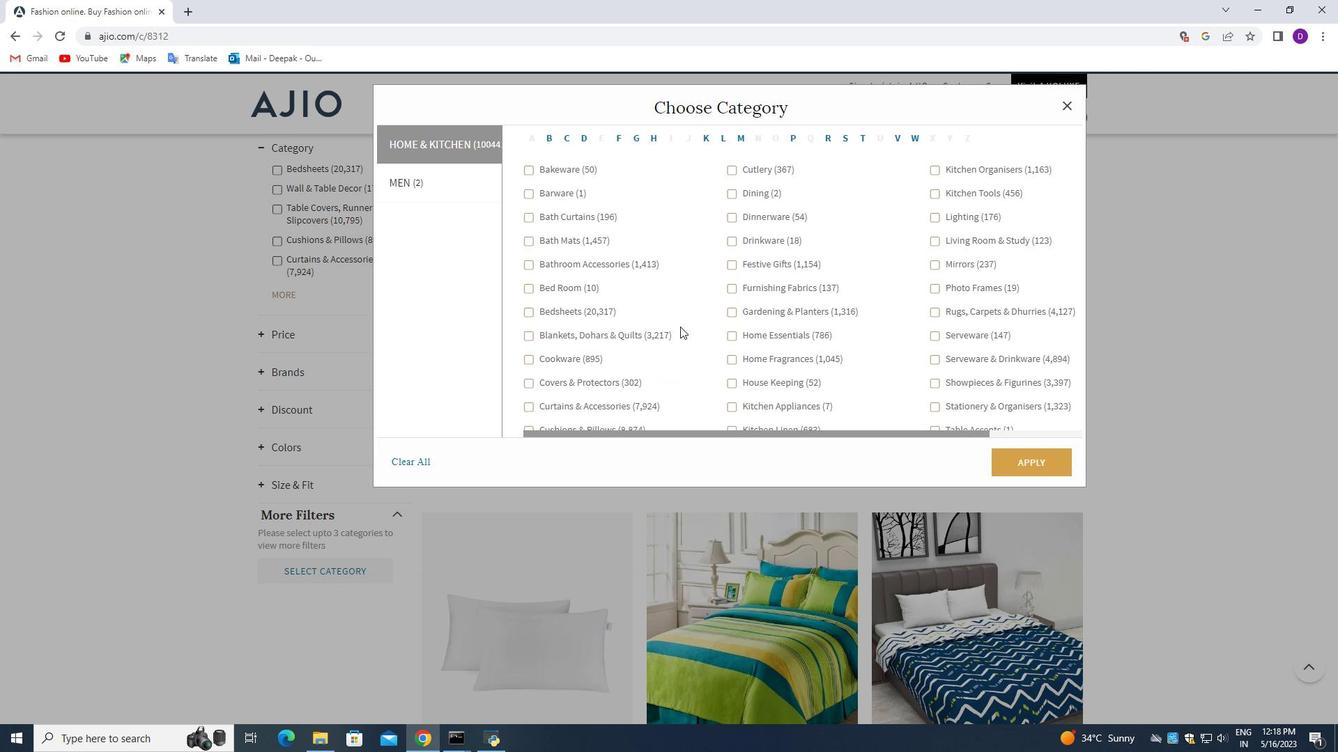 
Action: Mouse scrolled (681, 326) with delta (0, 0)
Screenshot: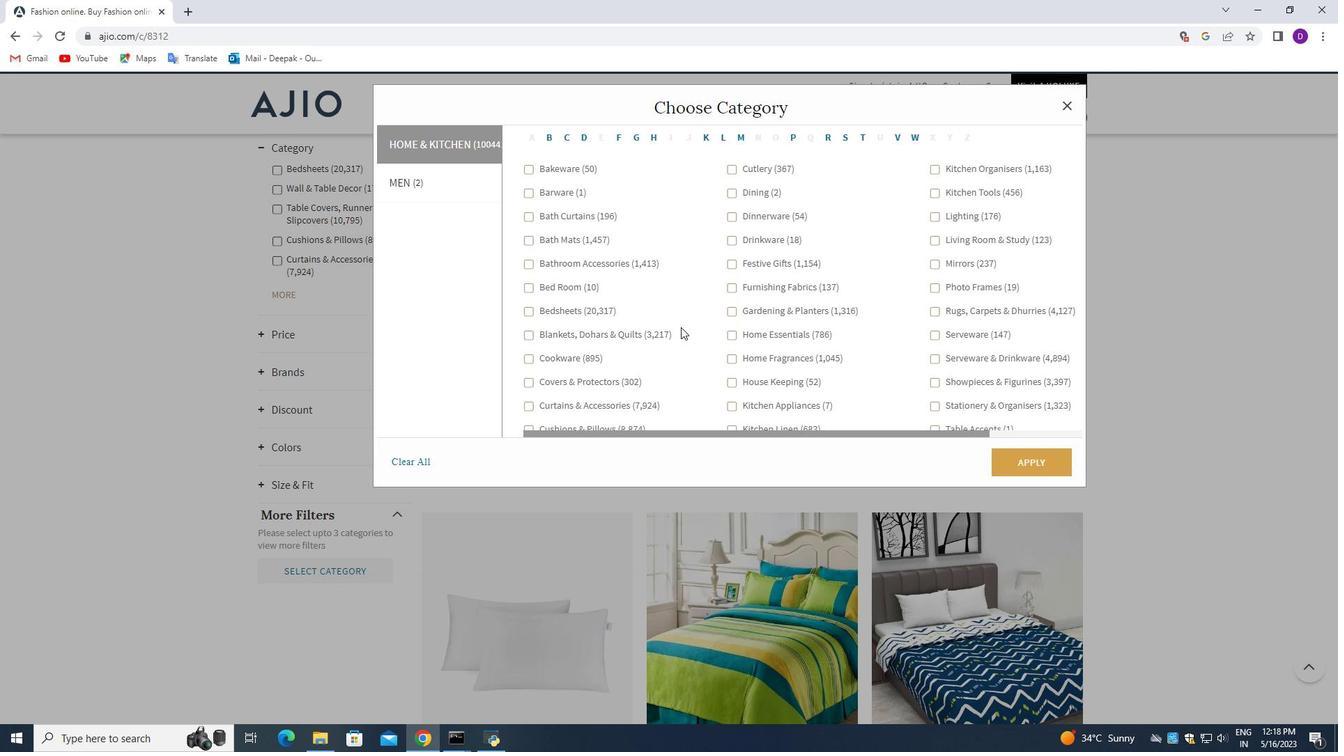 
Action: Mouse moved to (684, 333)
Screenshot: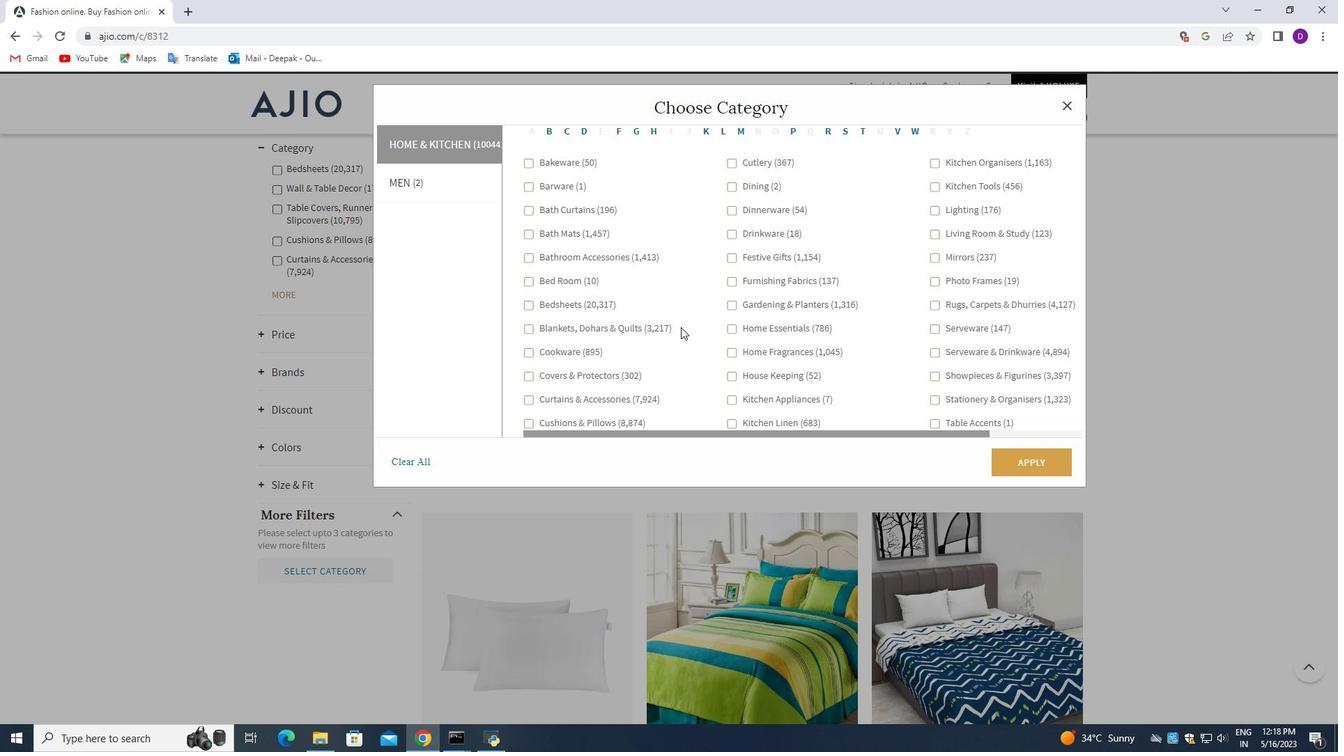 
Action: Mouse scrolled (684, 333) with delta (0, 0)
Screenshot: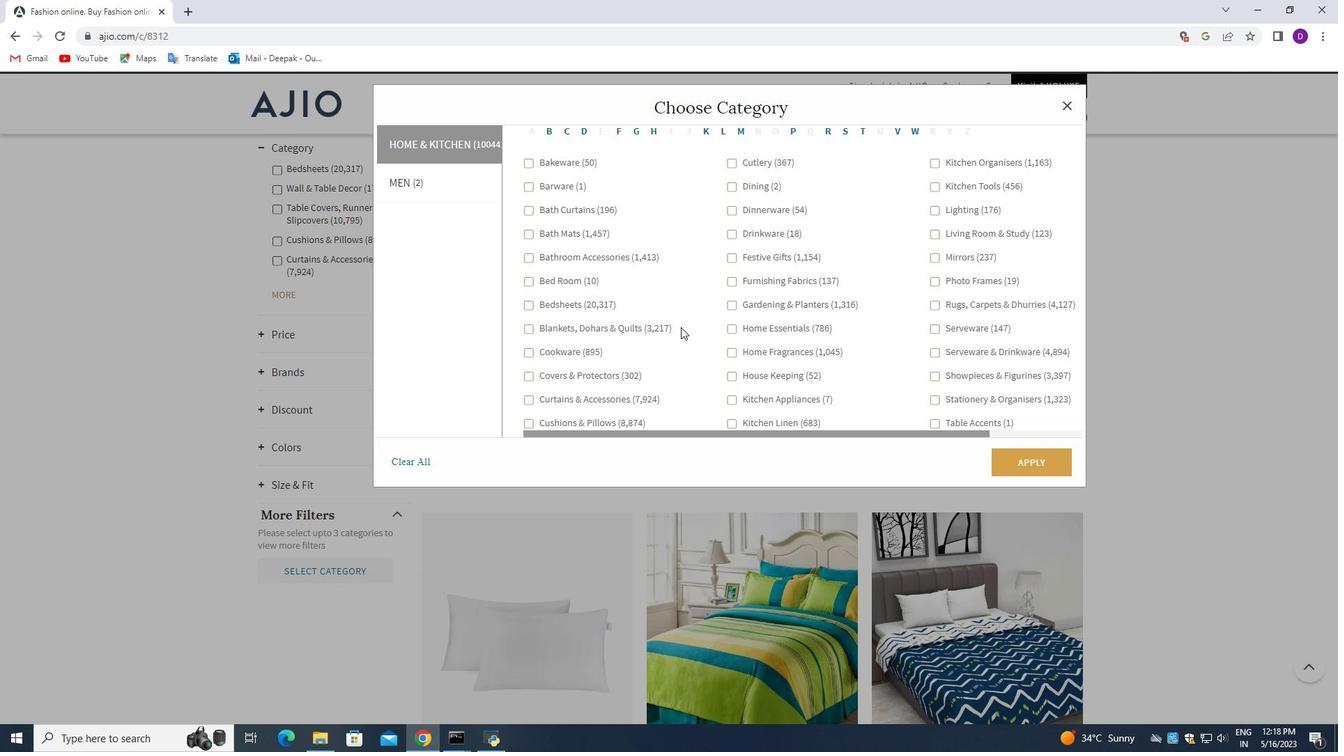 
Action: Mouse moved to (684, 338)
Screenshot: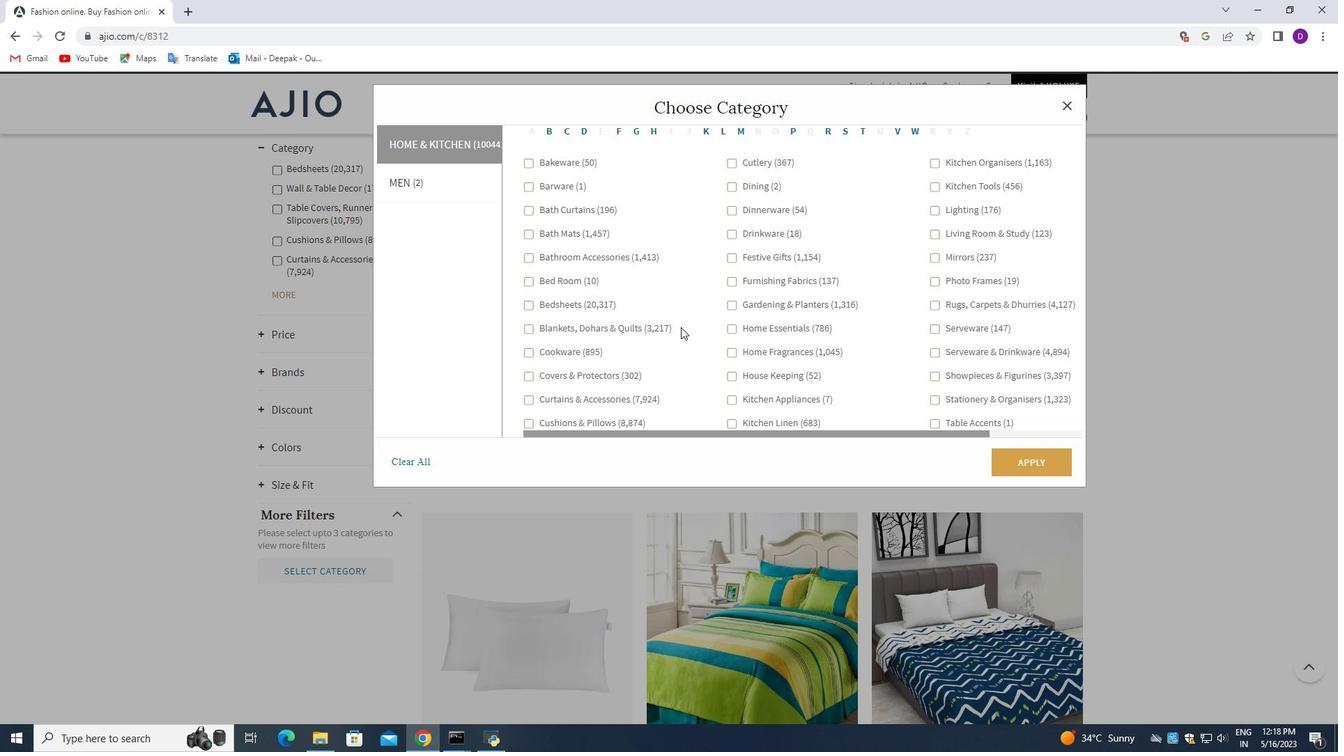 
Action: Mouse scrolled (684, 337) with delta (0, 0)
Screenshot: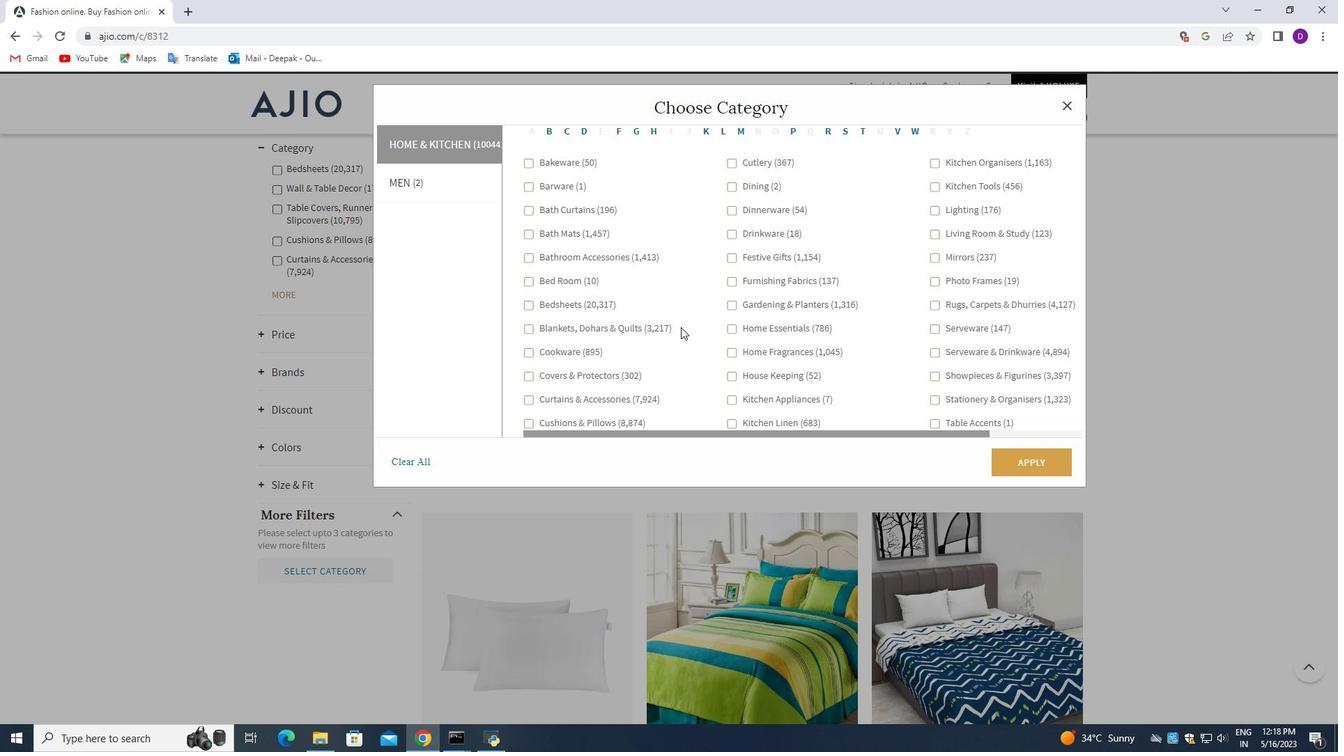 
Action: Mouse moved to (685, 342)
Screenshot: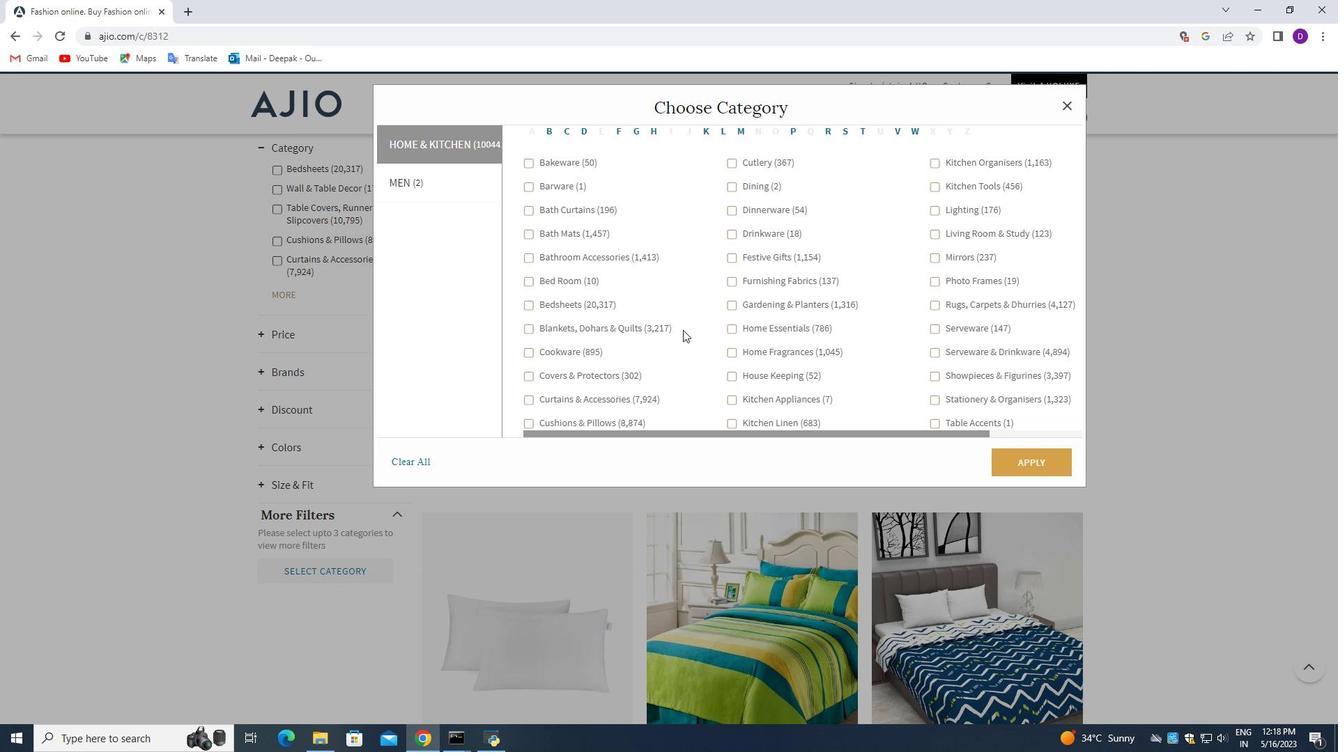 
Action: Mouse scrolled (685, 341) with delta (0, 0)
Screenshot: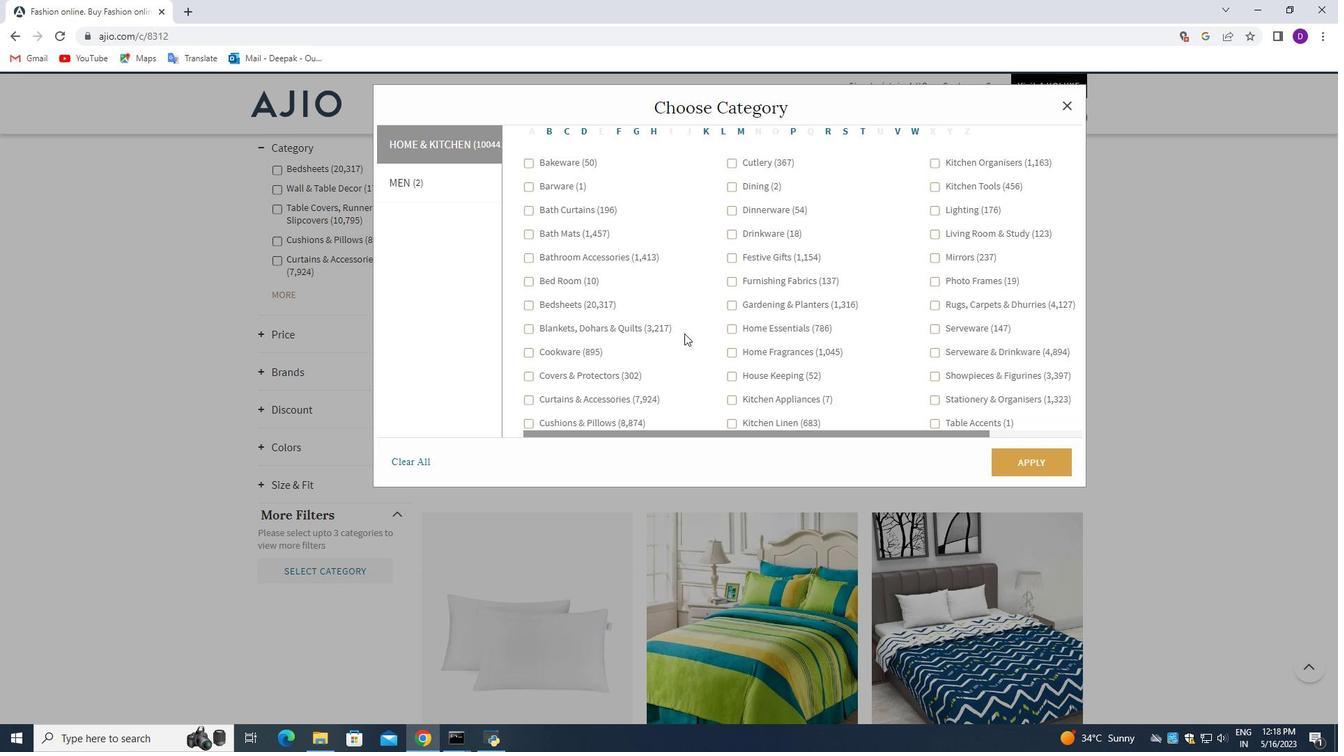 
Action: Mouse moved to (685, 344)
Screenshot: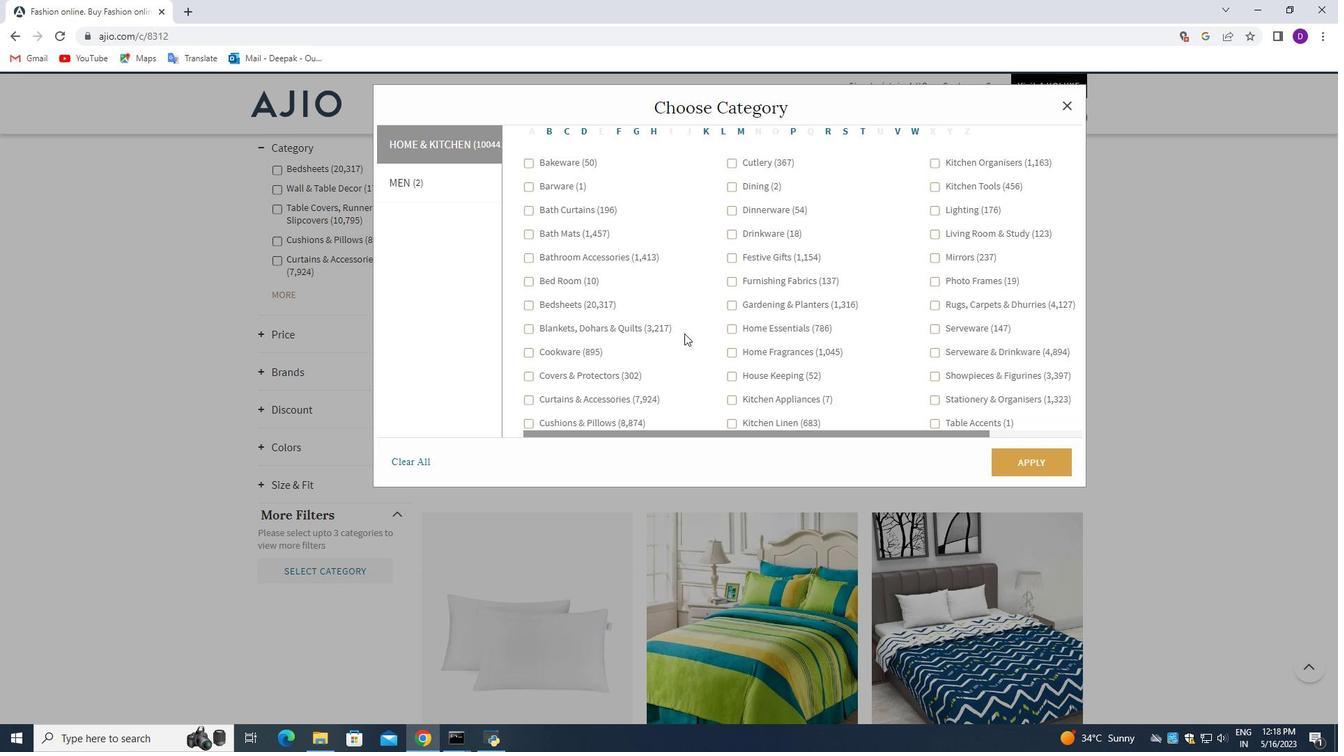 
Action: Mouse scrolled (685, 343) with delta (0, 0)
Screenshot: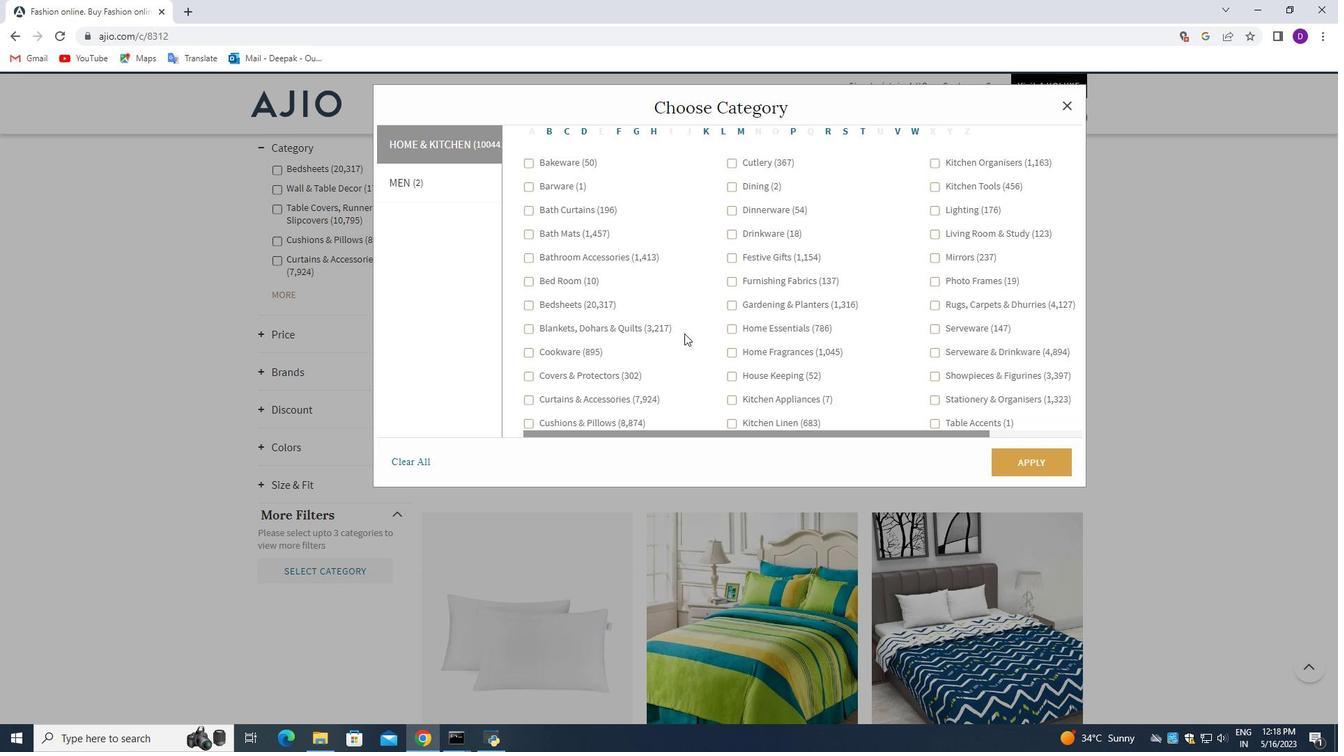 
Action: Mouse moved to (946, 216)
Screenshot: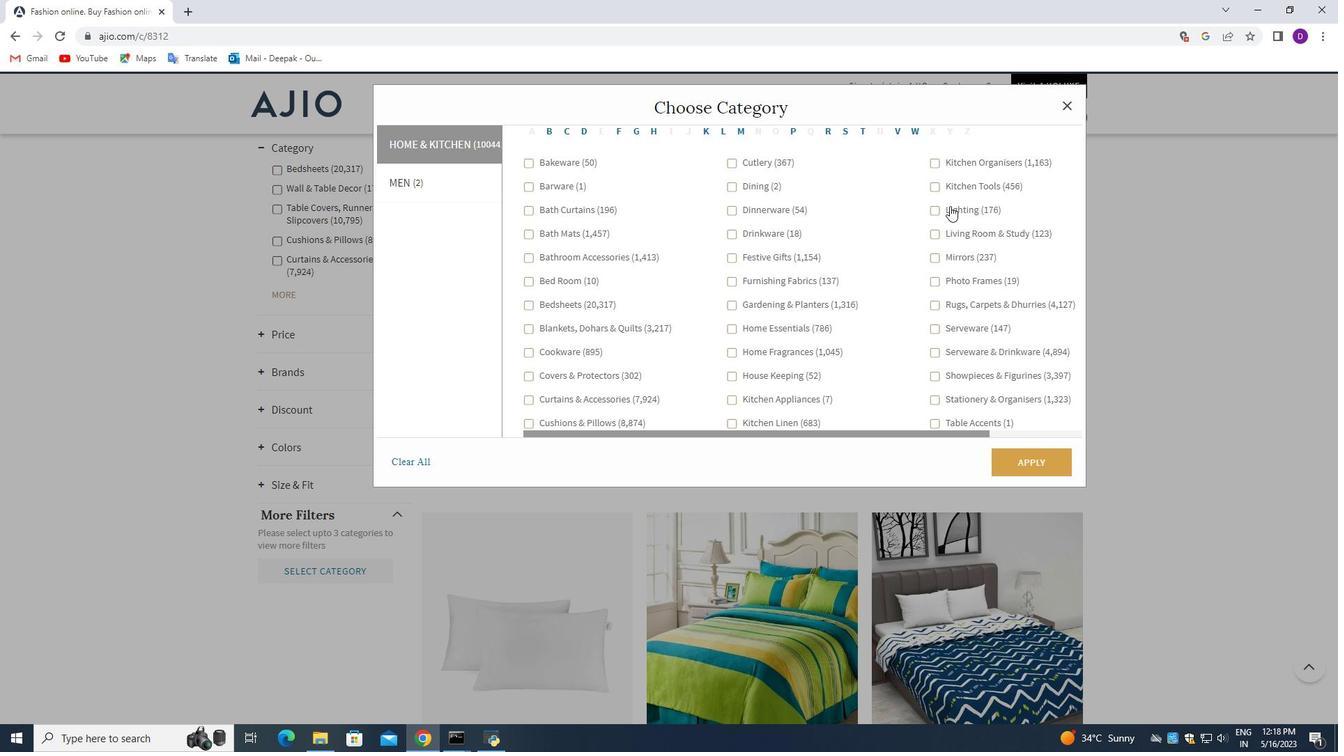 
Action: Mouse scrolled (946, 215) with delta (0, 0)
Screenshot: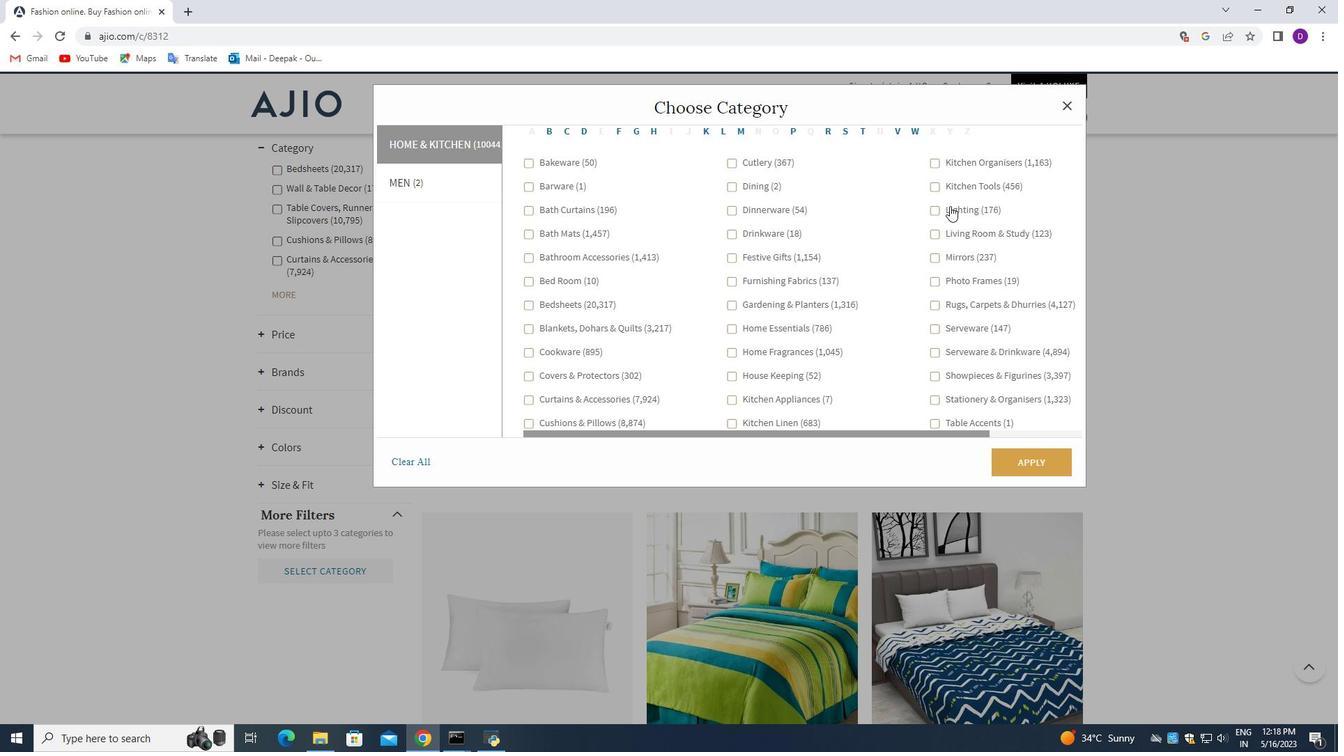 
Action: Mouse moved to (939, 227)
Screenshot: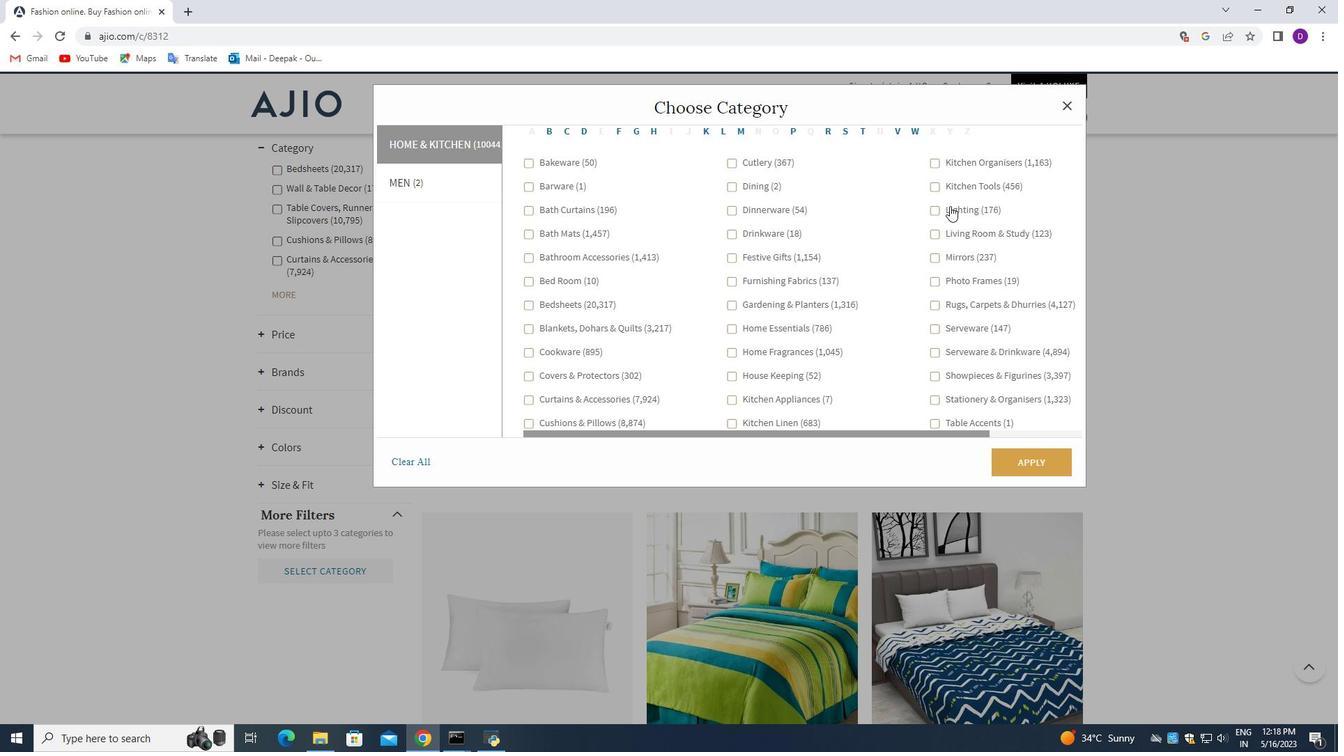 
Action: Mouse scrolled (939, 227) with delta (0, 0)
Screenshot: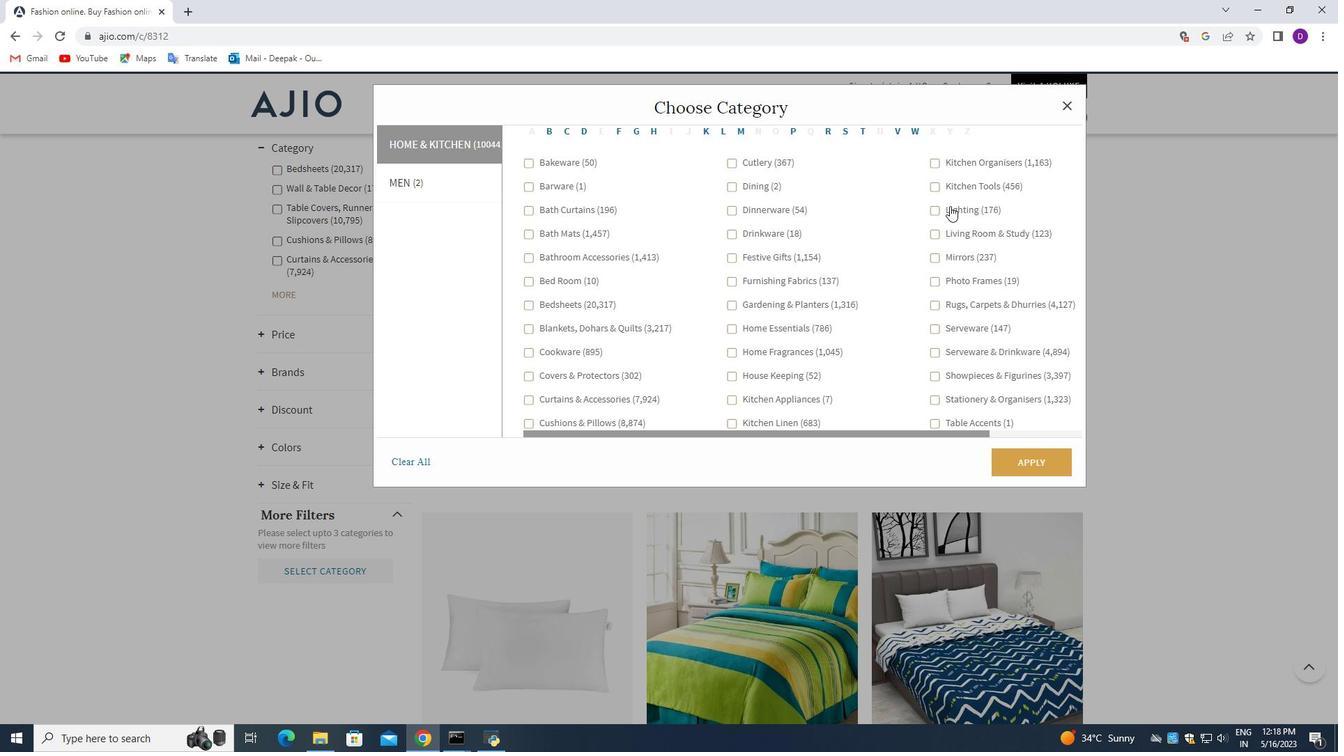 
Action: Mouse moved to (939, 230)
Screenshot: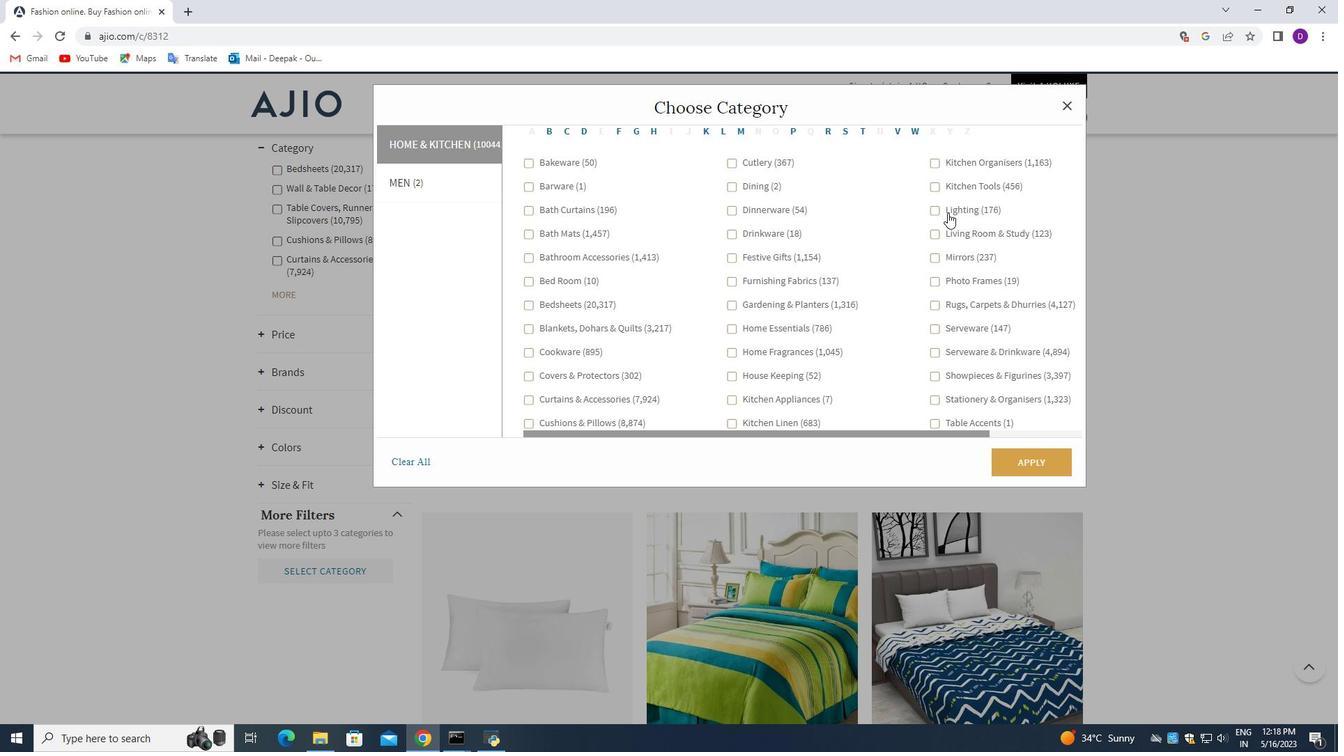 
Action: Mouse scrolled (939, 230) with delta (0, 0)
Screenshot: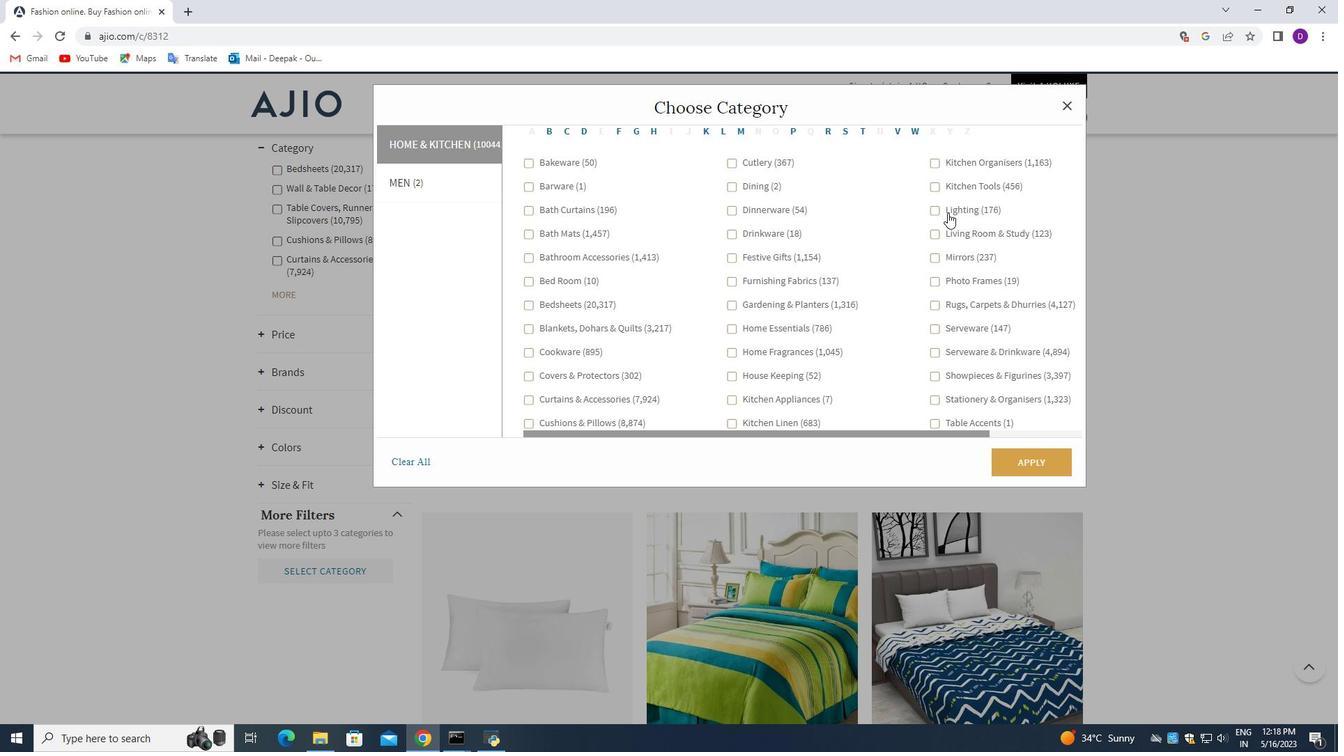 
Action: Mouse moved to (939, 232)
Screenshot: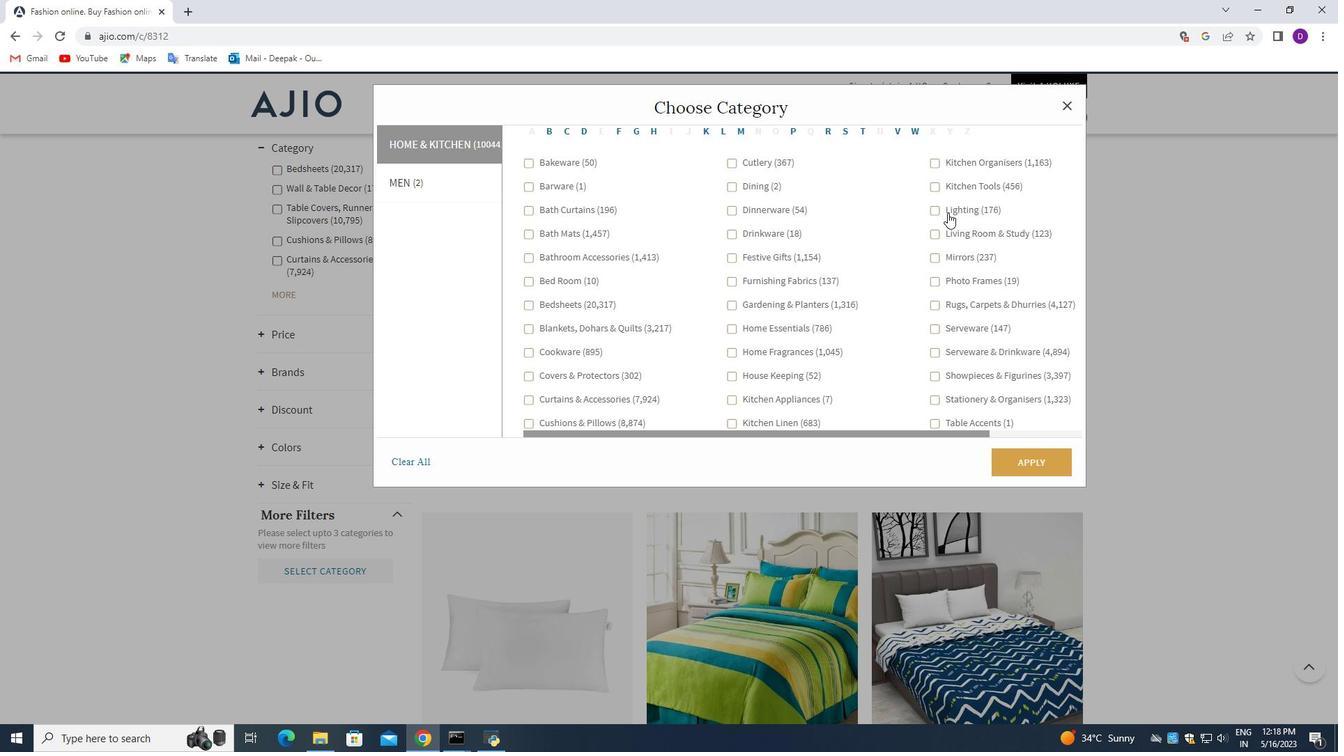 
Action: Mouse scrolled (939, 231) with delta (0, 0)
Screenshot: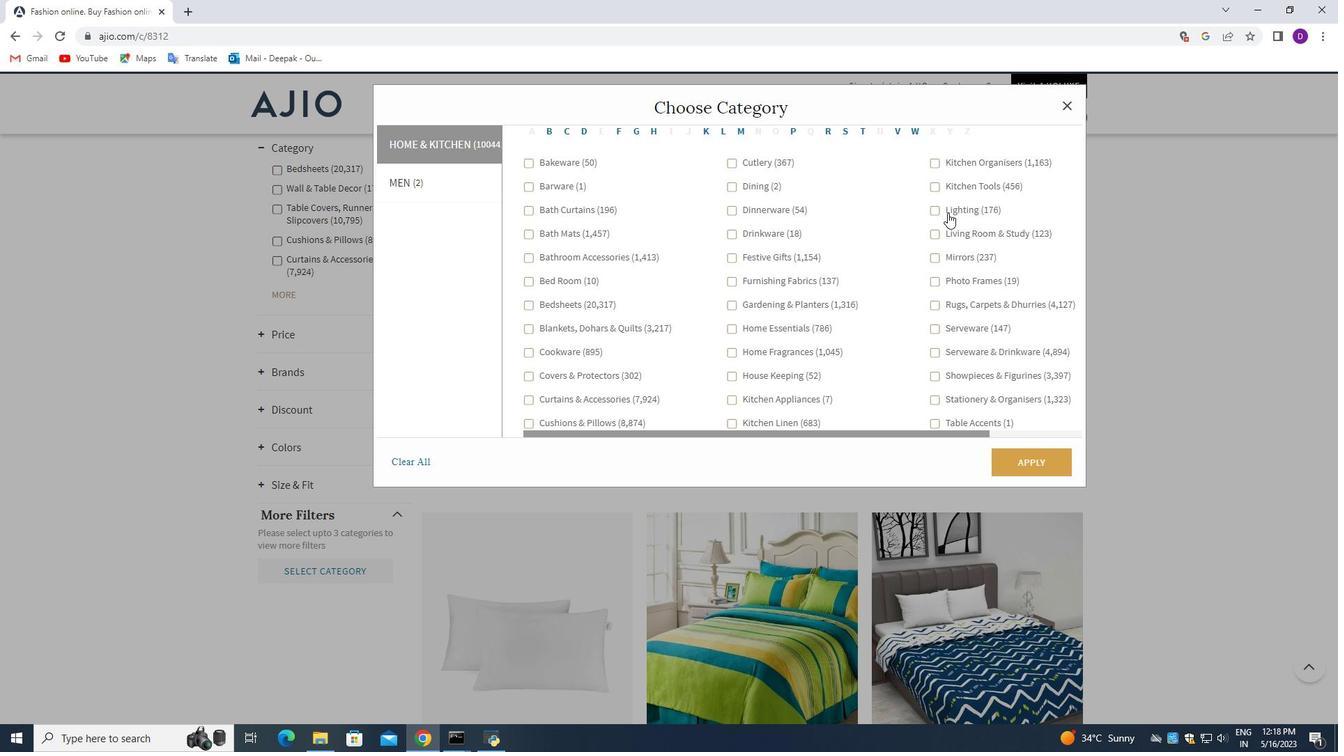 
Action: Mouse moved to (940, 247)
Screenshot: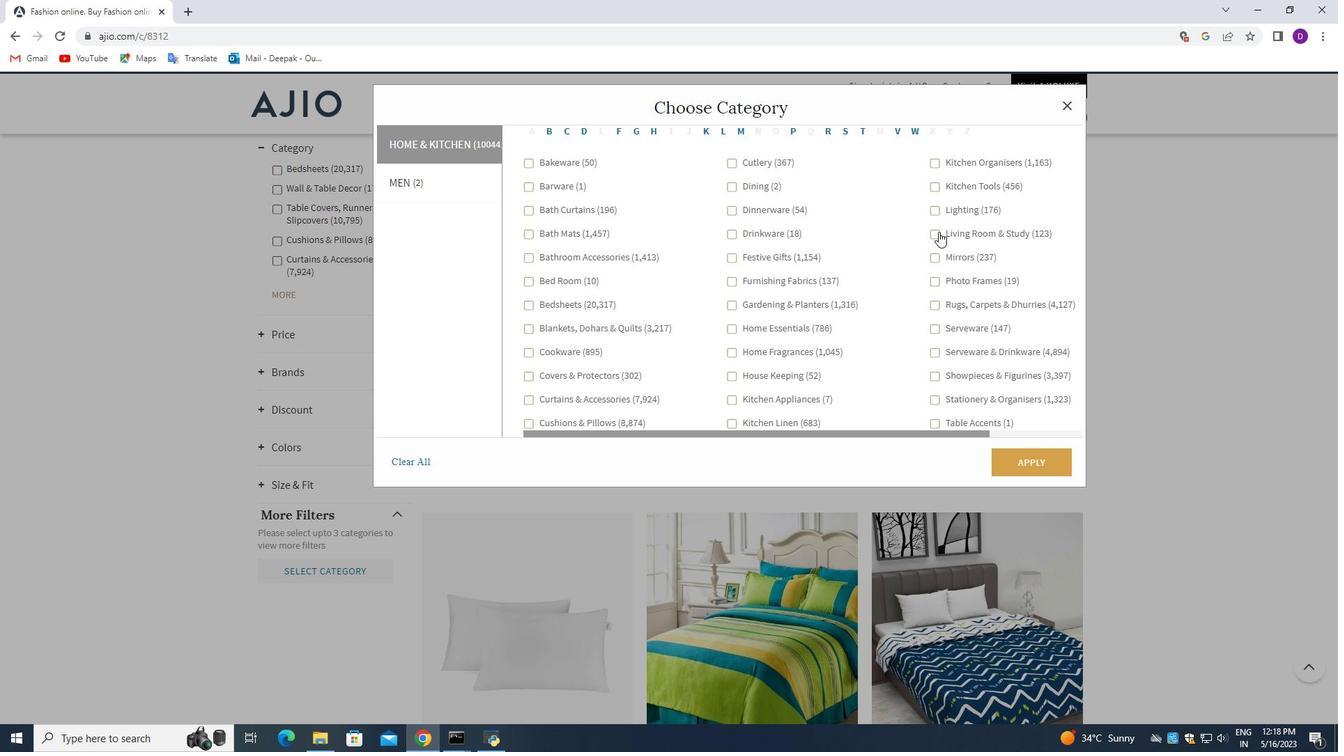 
Action: Mouse scrolled (940, 246) with delta (0, 0)
Screenshot: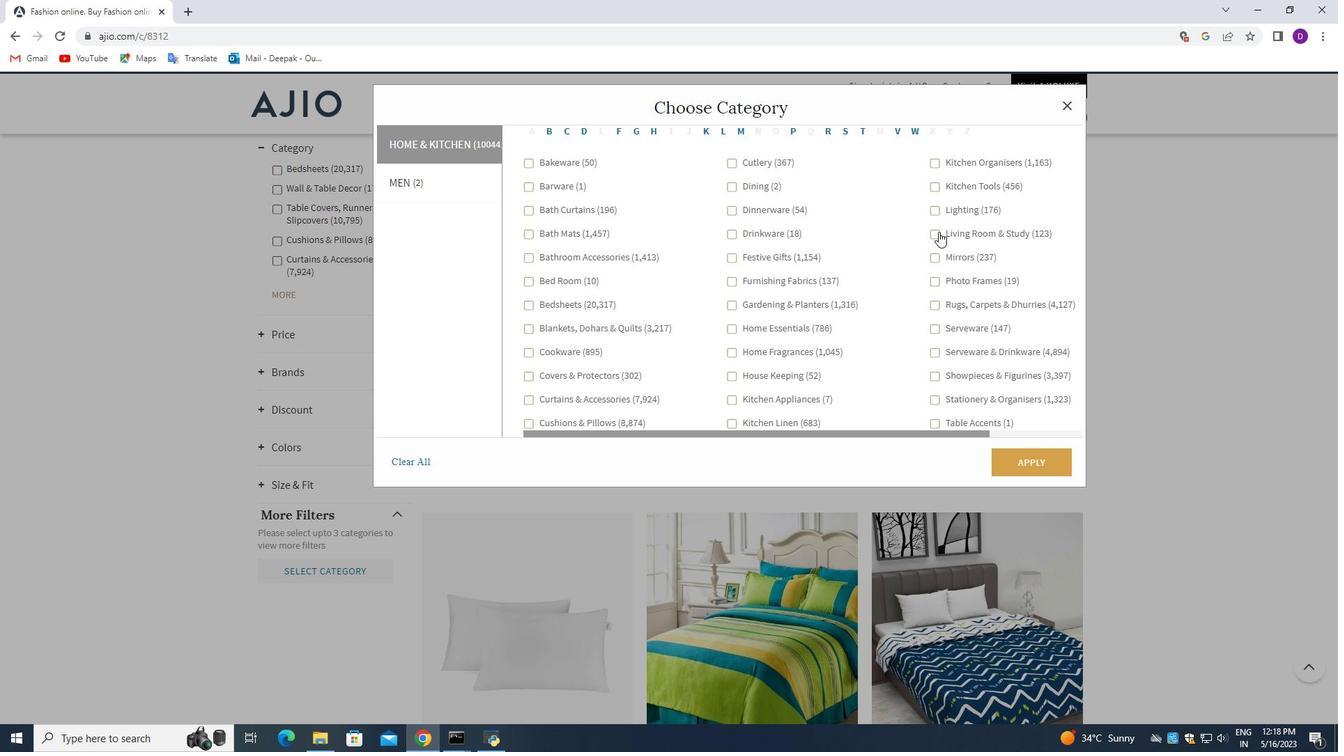 
Action: Mouse moved to (940, 254)
Screenshot: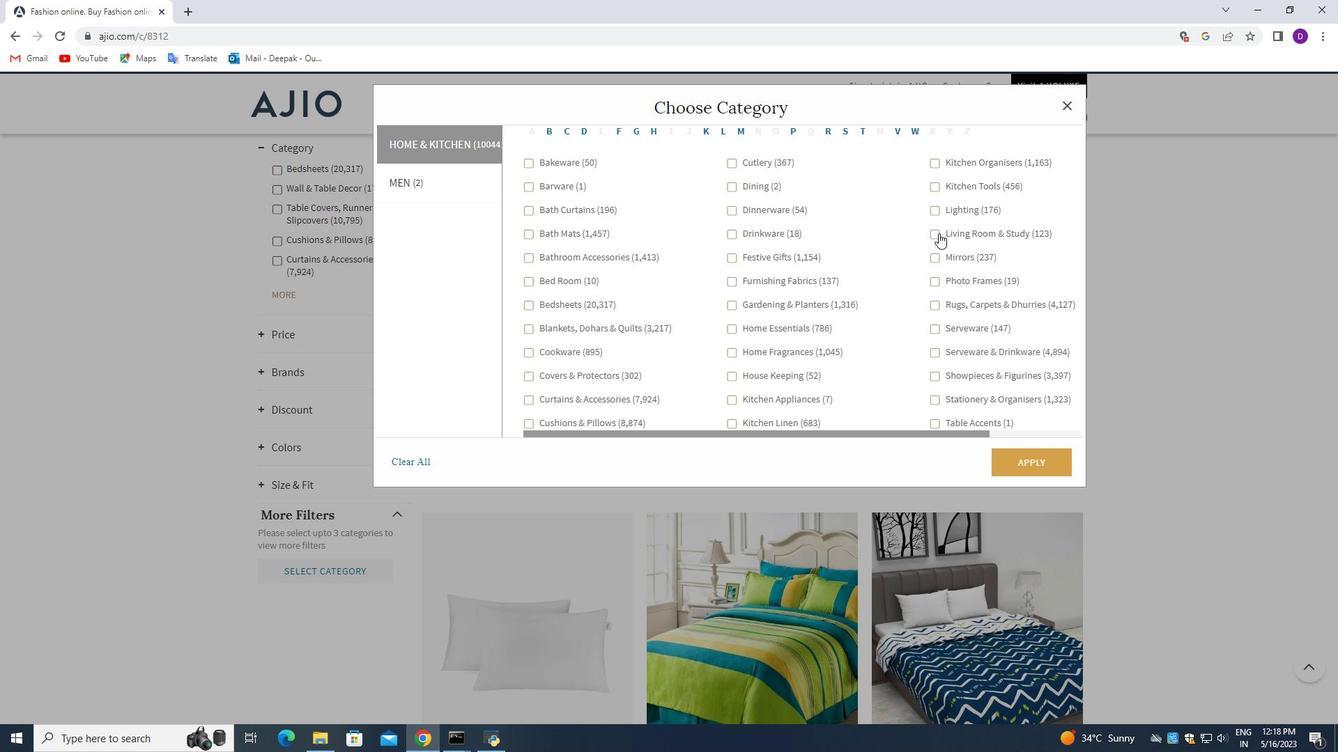 
Action: Mouse scrolled (940, 253) with delta (0, 0)
Screenshot: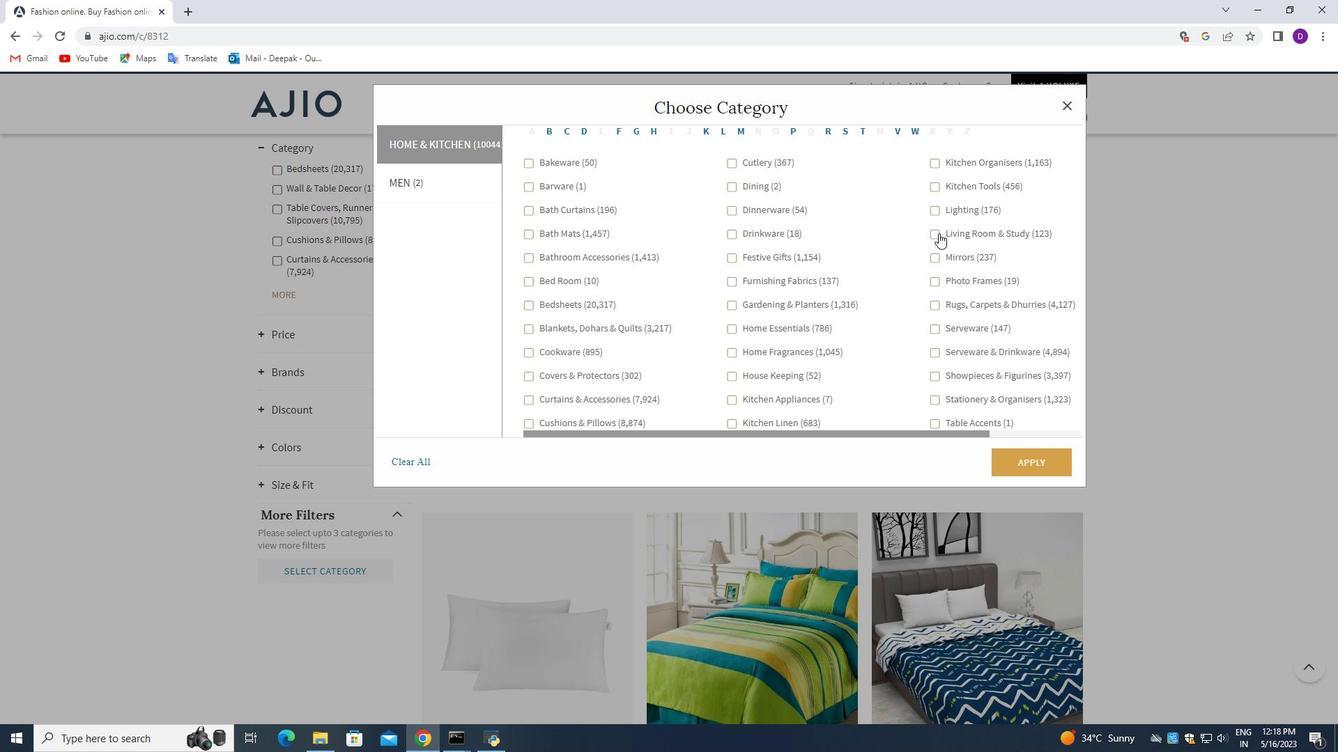
Action: Mouse moved to (940, 258)
Screenshot: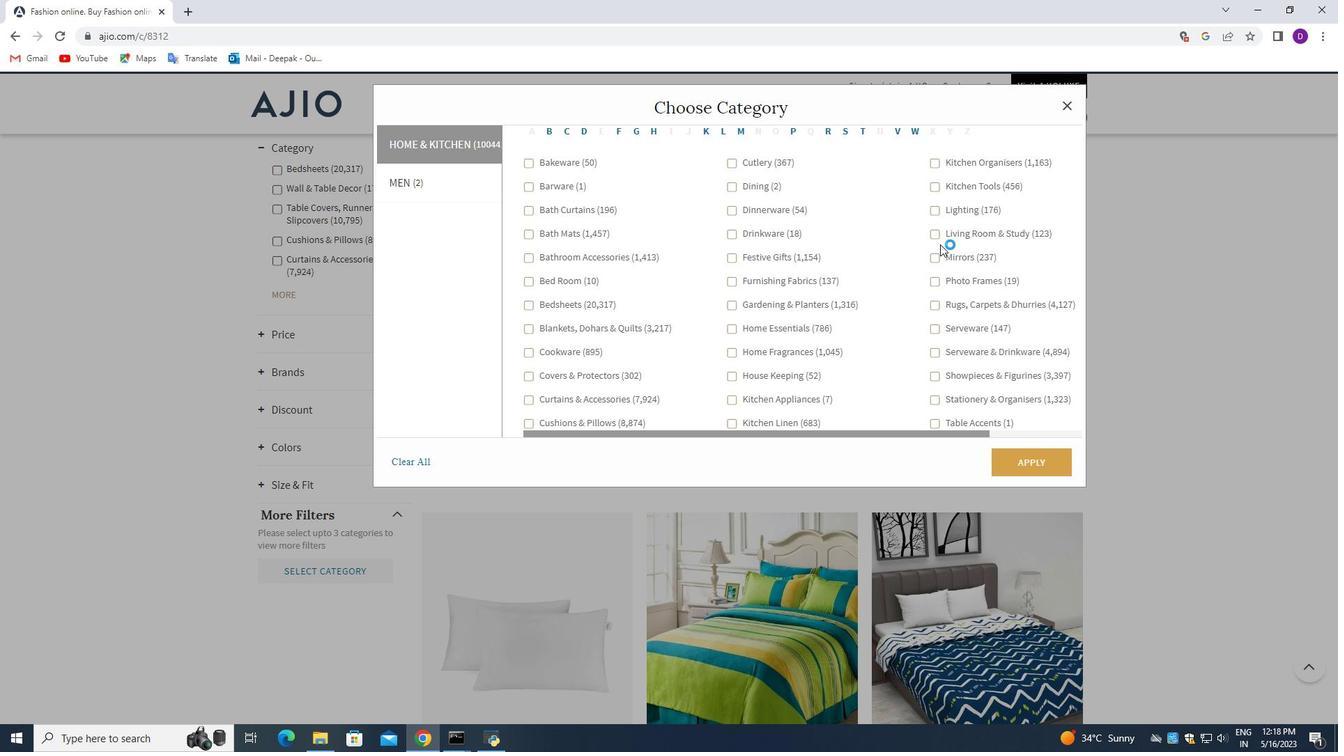 
Action: Mouse scrolled (940, 257) with delta (0, 0)
Screenshot: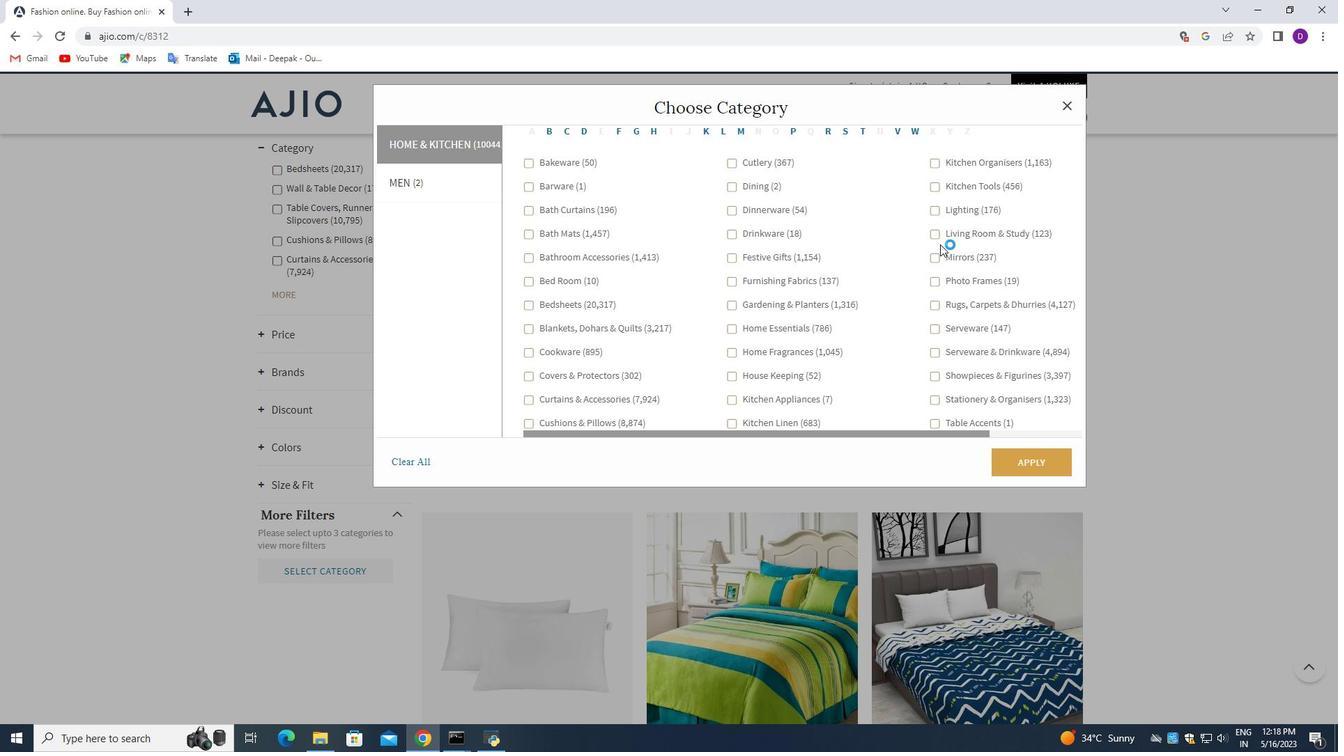 
Action: Mouse moved to (938, 264)
Screenshot: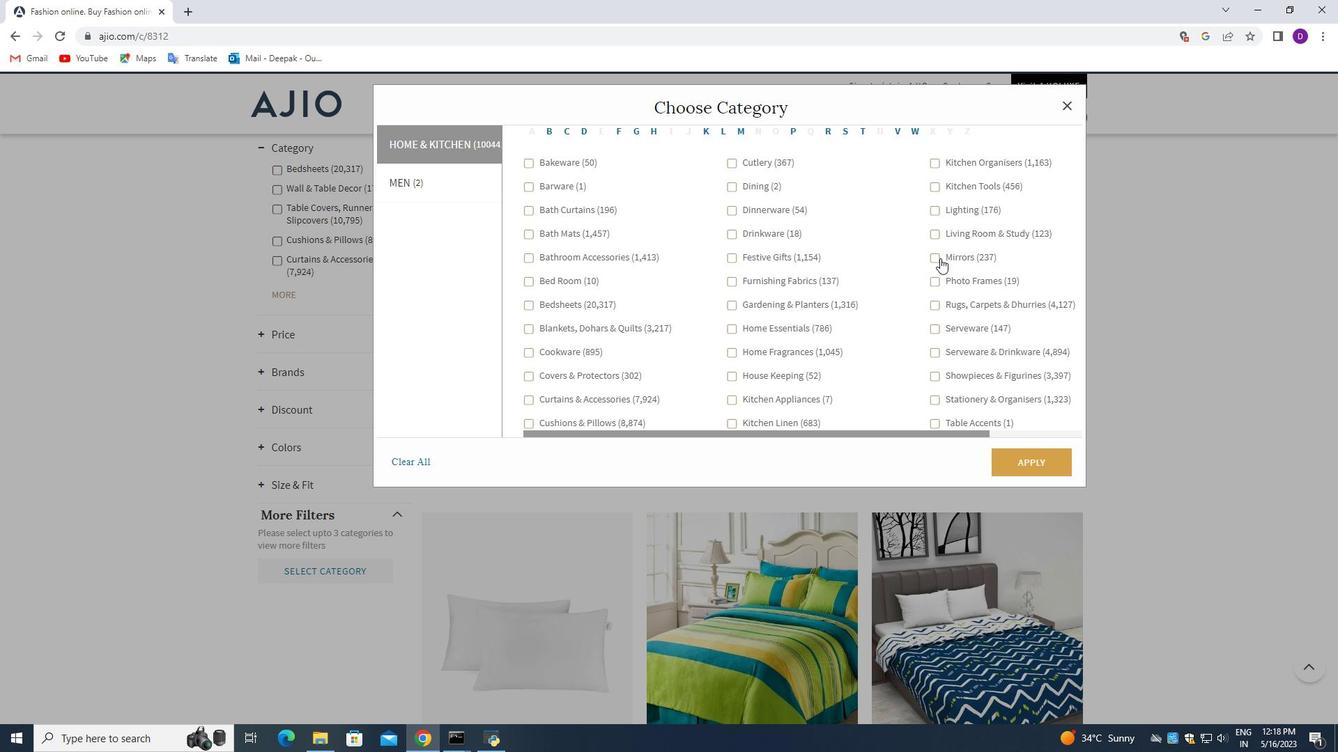 
Action: Mouse scrolled (939, 262) with delta (0, 0)
Screenshot: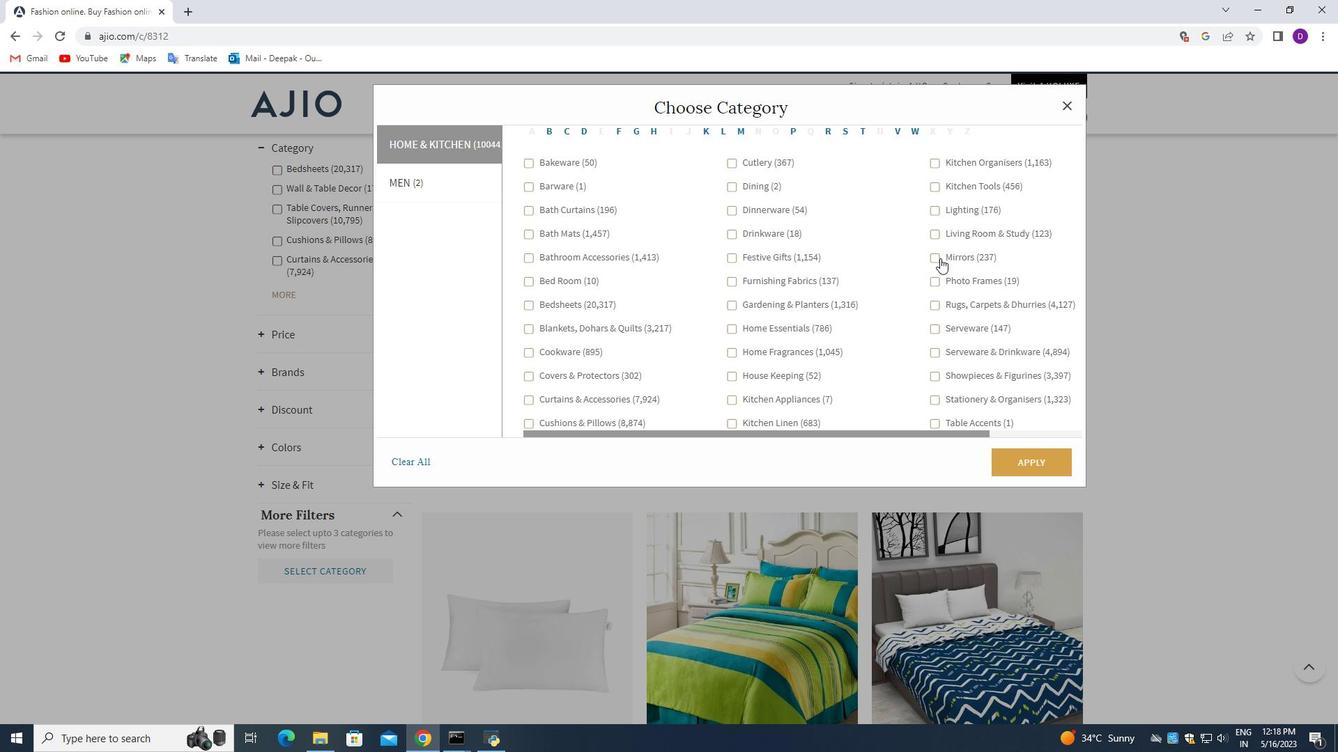 
Action: Mouse scrolled (938, 263) with delta (0, 0)
Screenshot: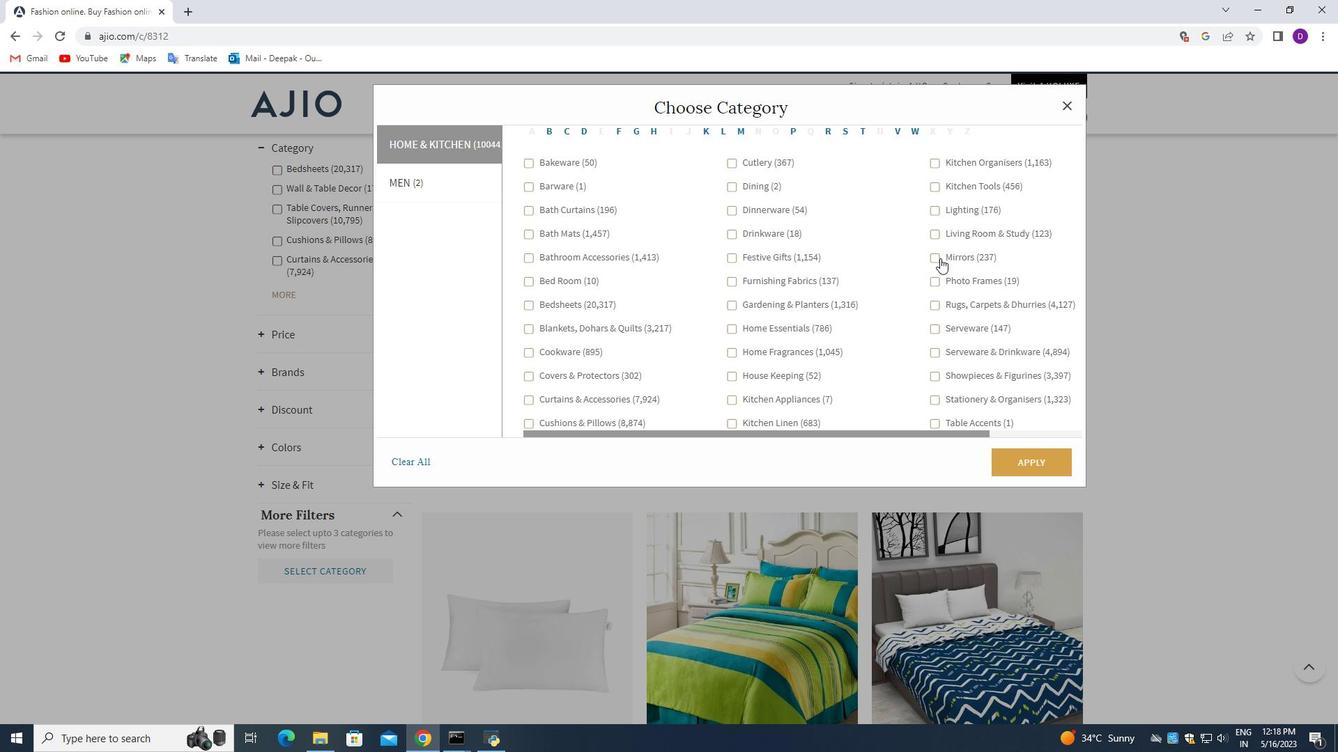
Action: Mouse scrolled (938, 264) with delta (0, 0)
Screenshot: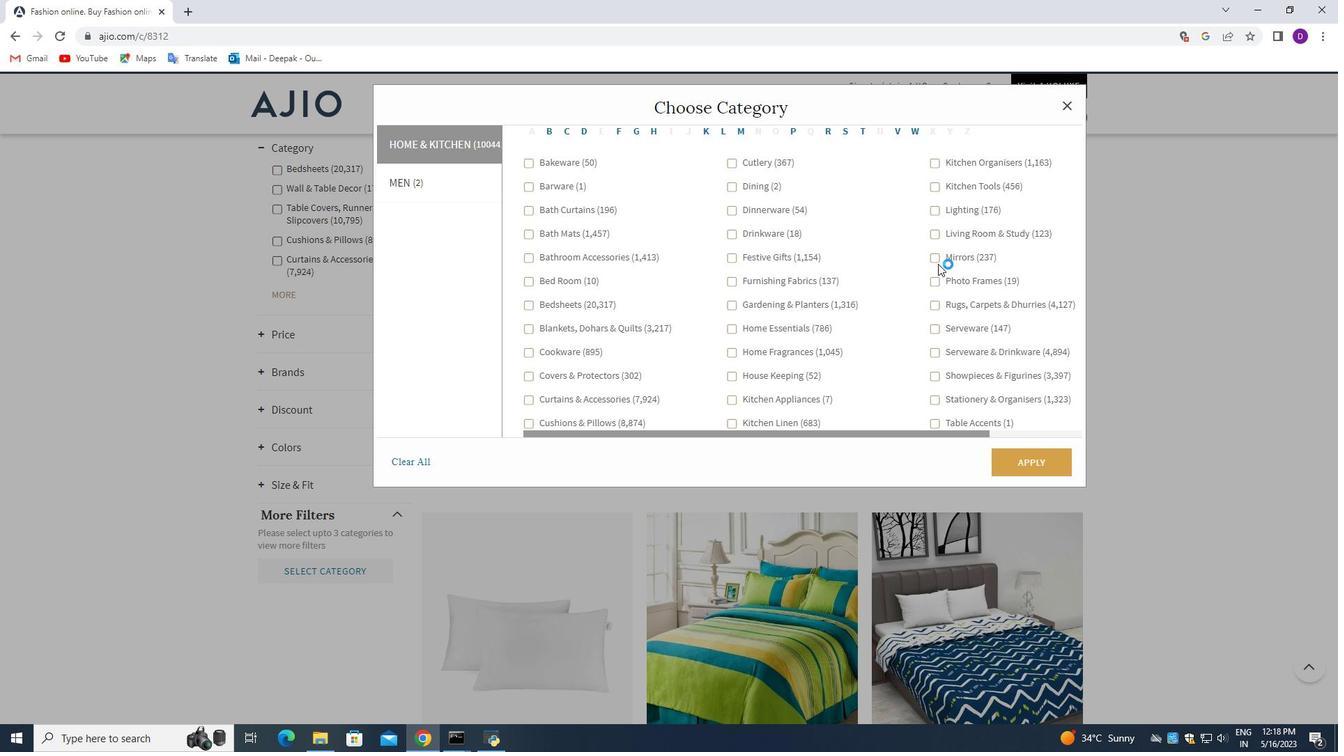 
Action: Mouse moved to (931, 262)
Screenshot: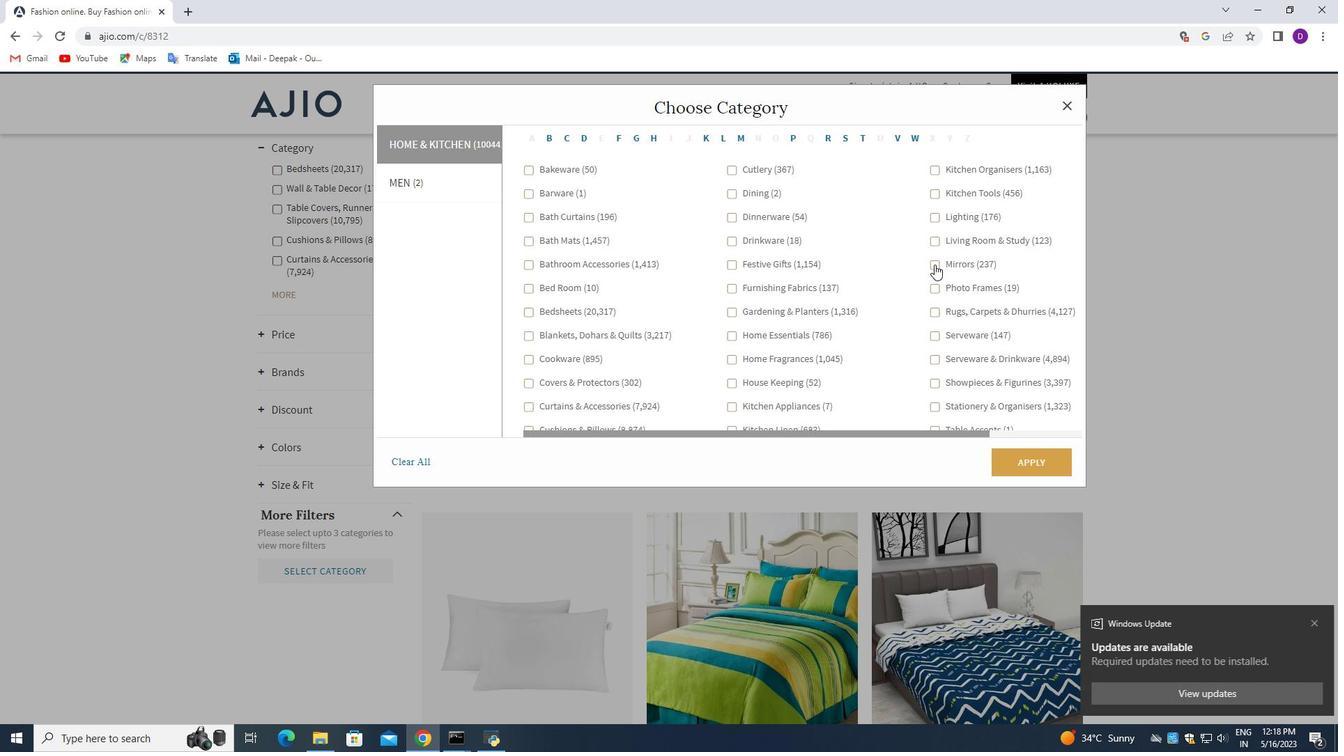 
Action: Mouse scrolled (931, 261) with delta (0, 0)
Screenshot: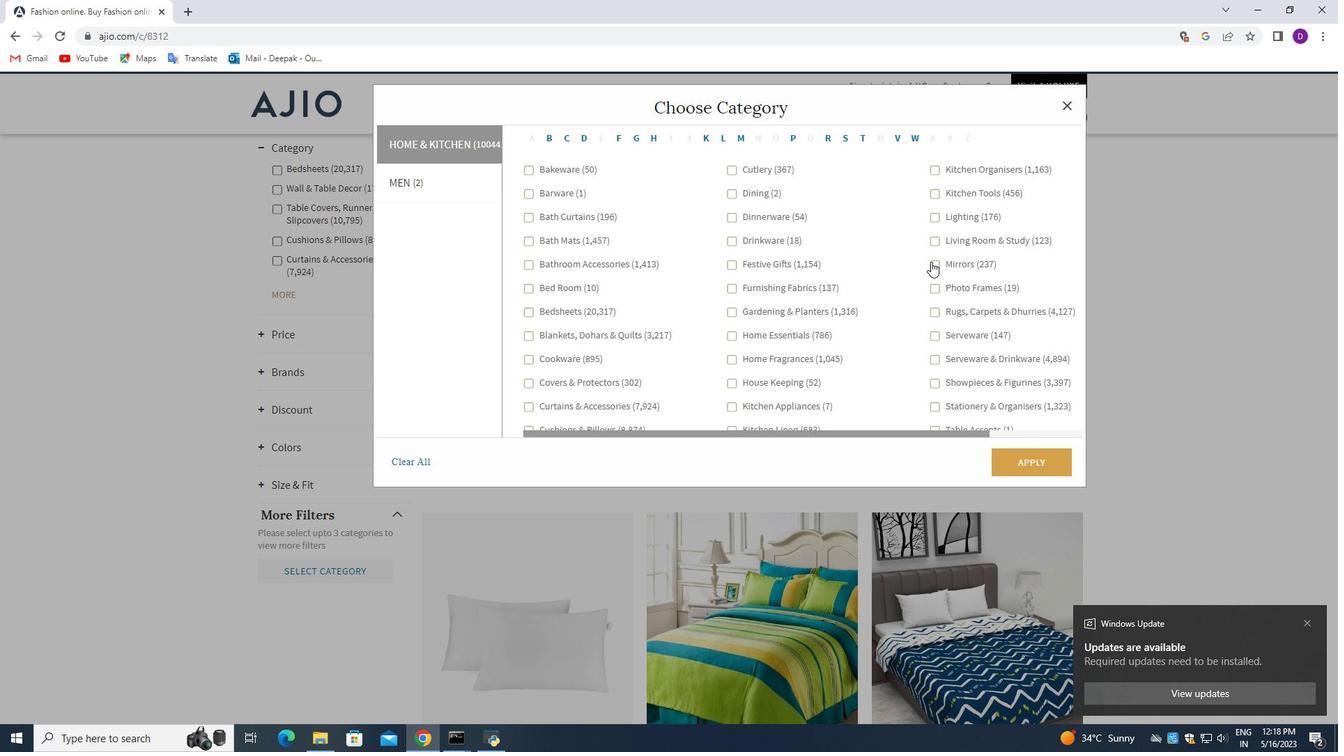 
Action: Mouse scrolled (931, 261) with delta (0, 0)
Screenshot: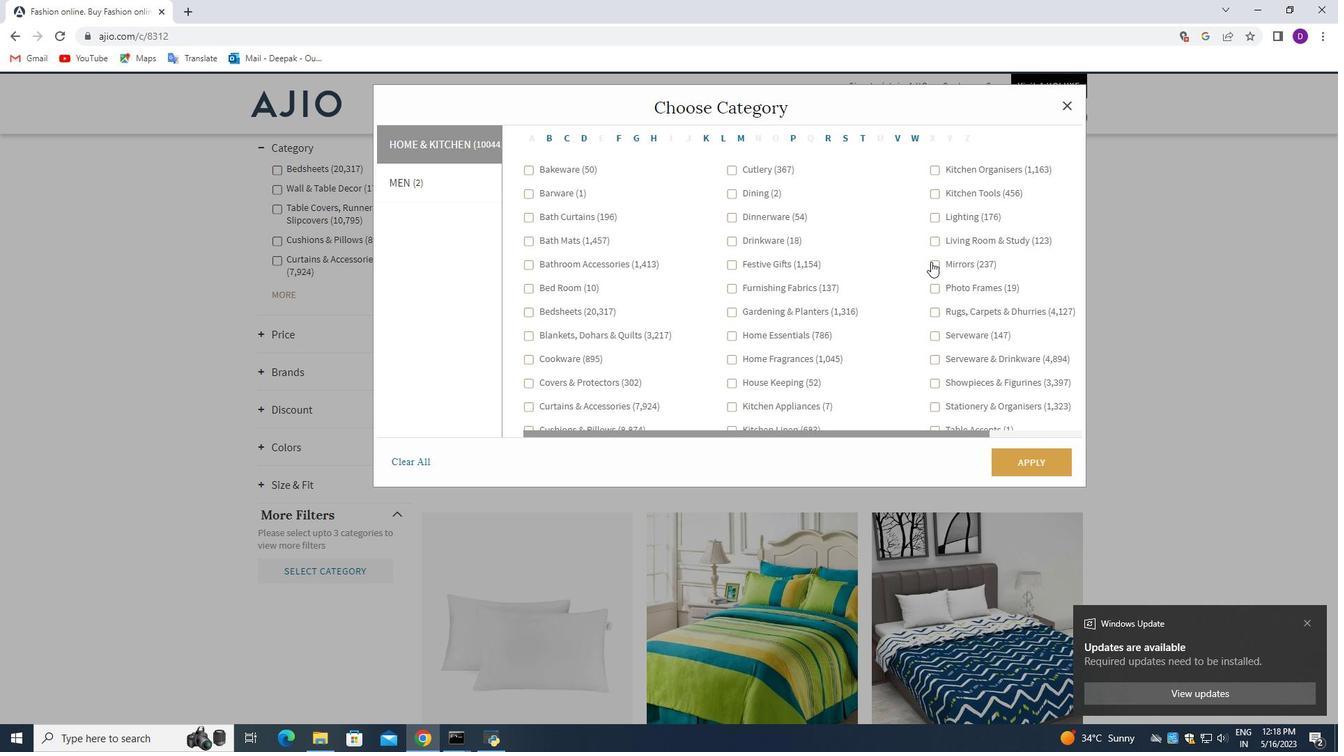 
Action: Mouse moved to (927, 267)
Screenshot: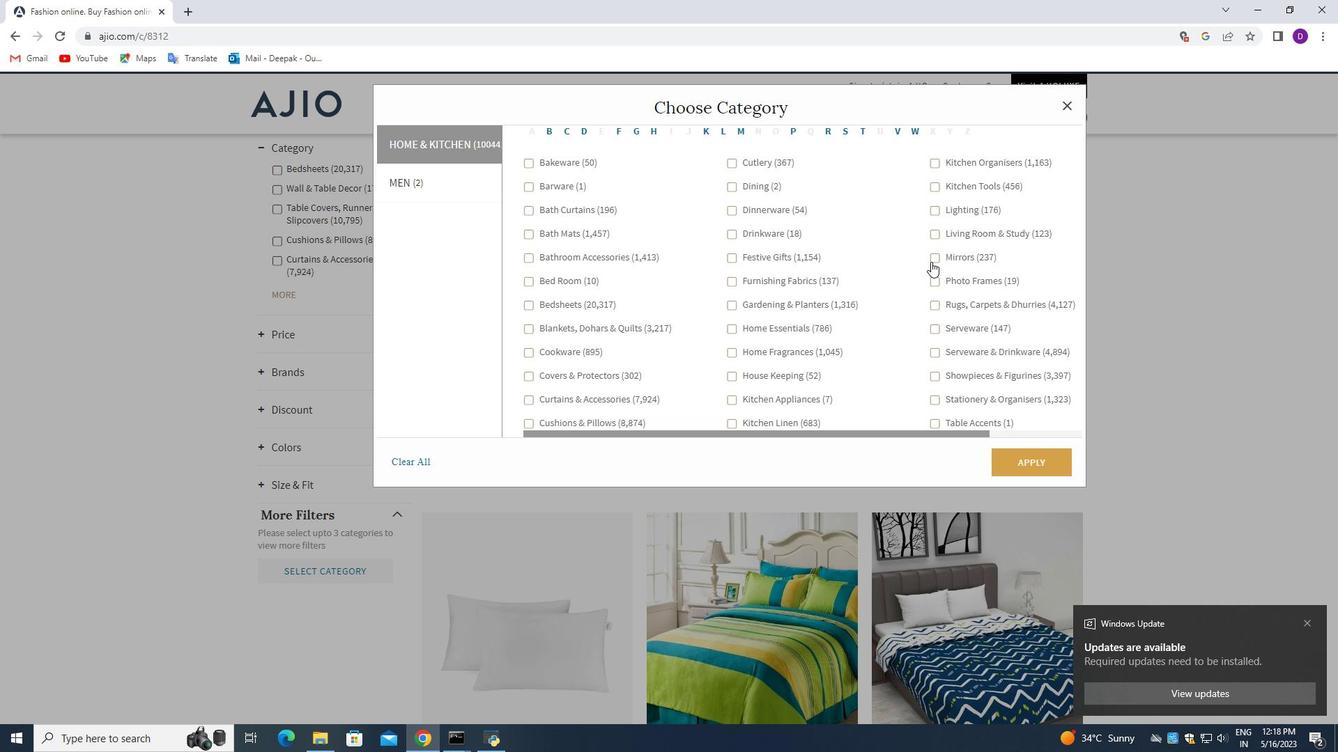 
Action: Mouse scrolled (927, 266) with delta (0, 0)
Screenshot: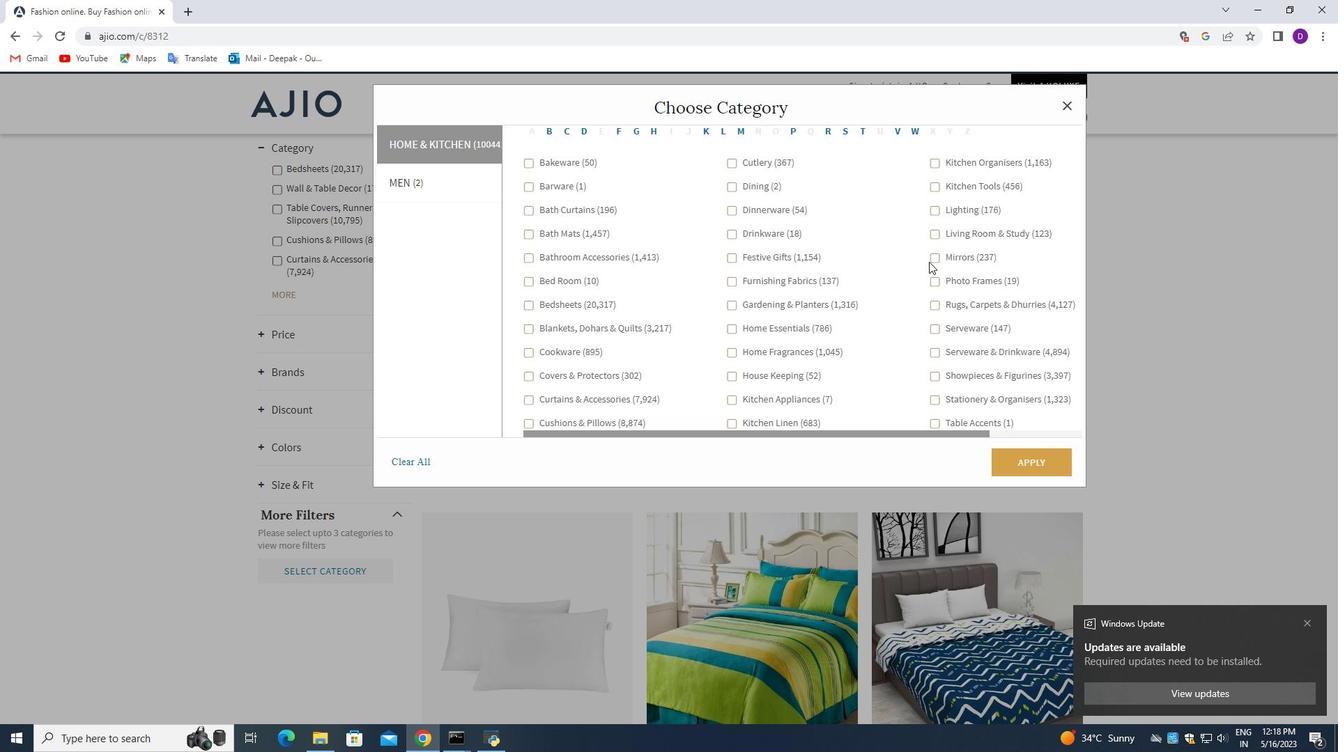 
Action: Mouse scrolled (927, 266) with delta (0, 0)
Screenshot: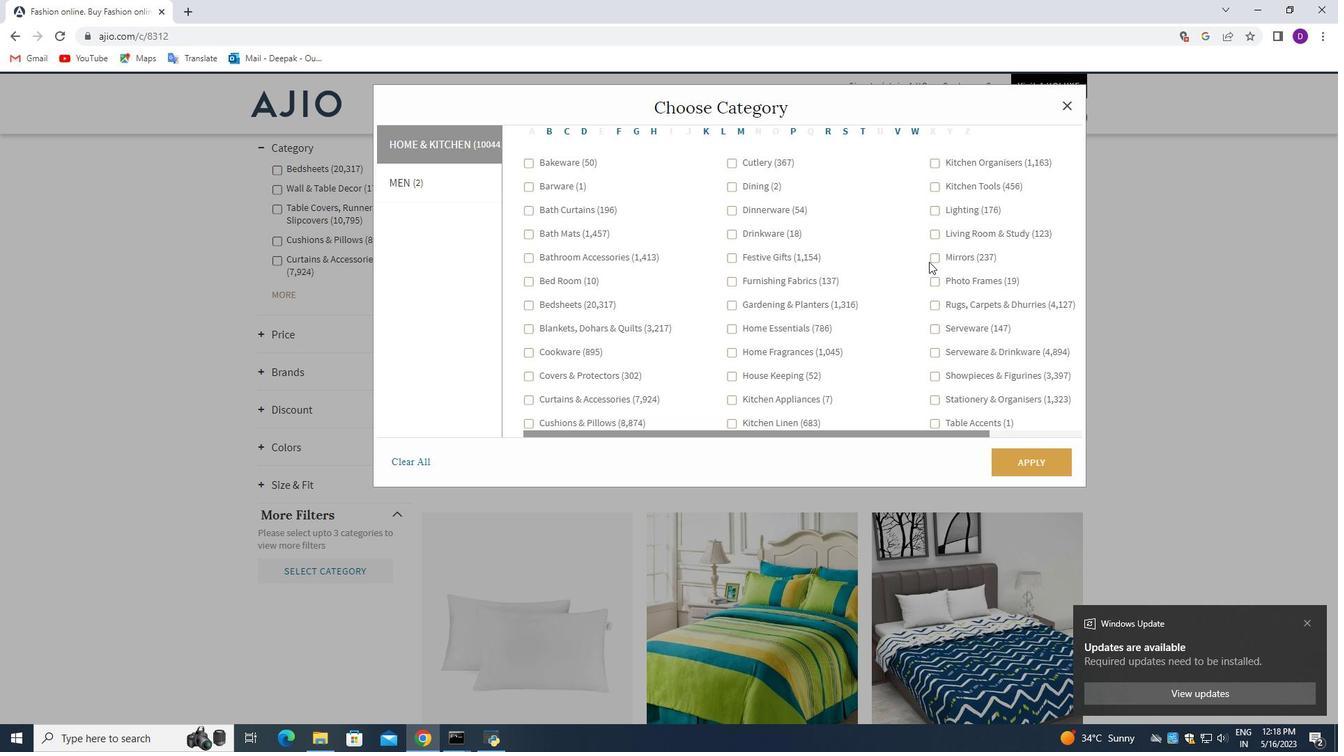 
Action: Mouse scrolled (927, 266) with delta (0, 0)
Screenshot: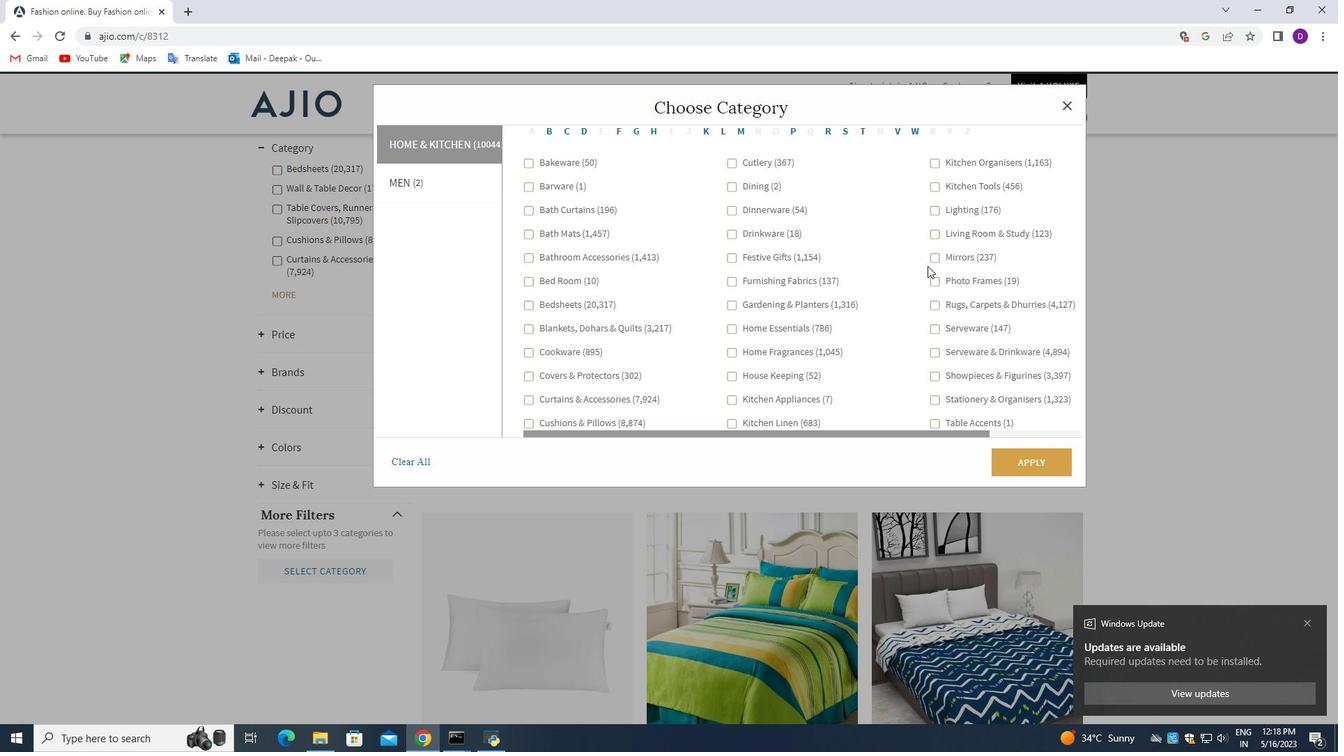 
Action: Mouse moved to (831, 129)
Screenshot: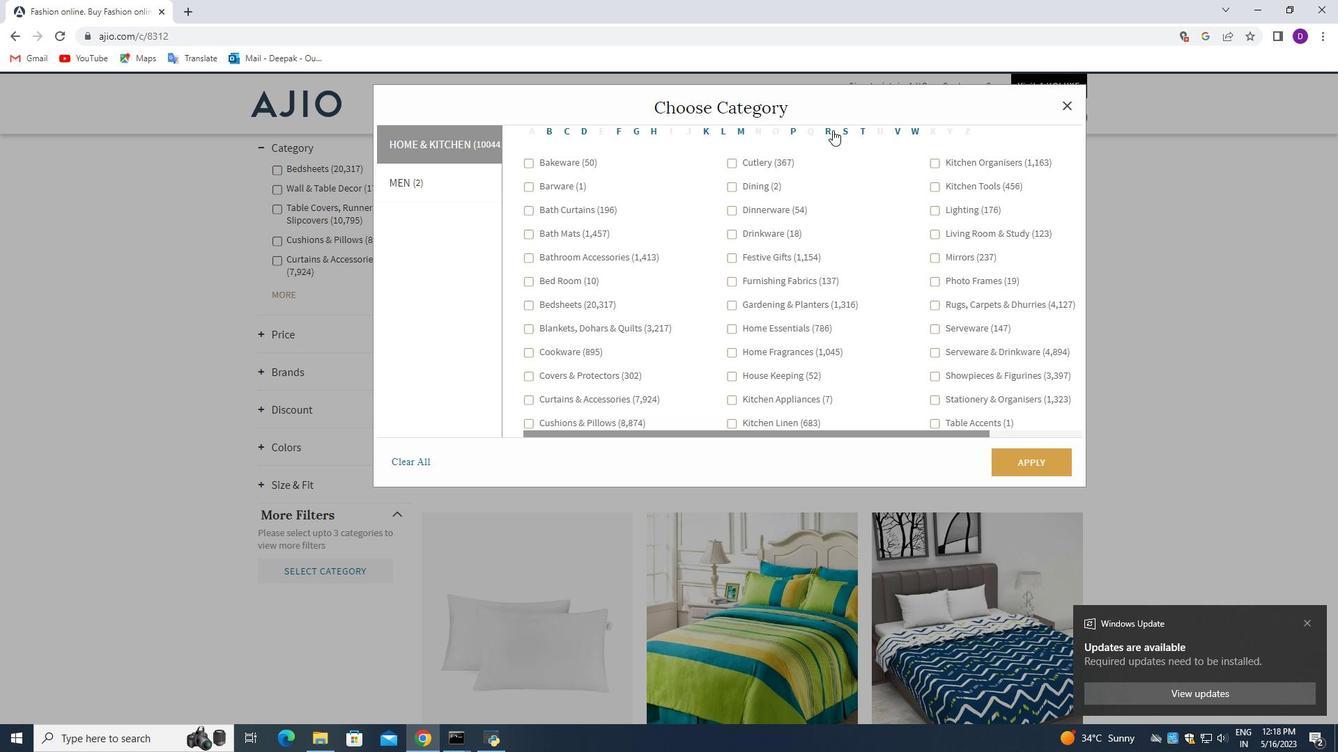 
Action: Mouse pressed left at (831, 129)
Screenshot: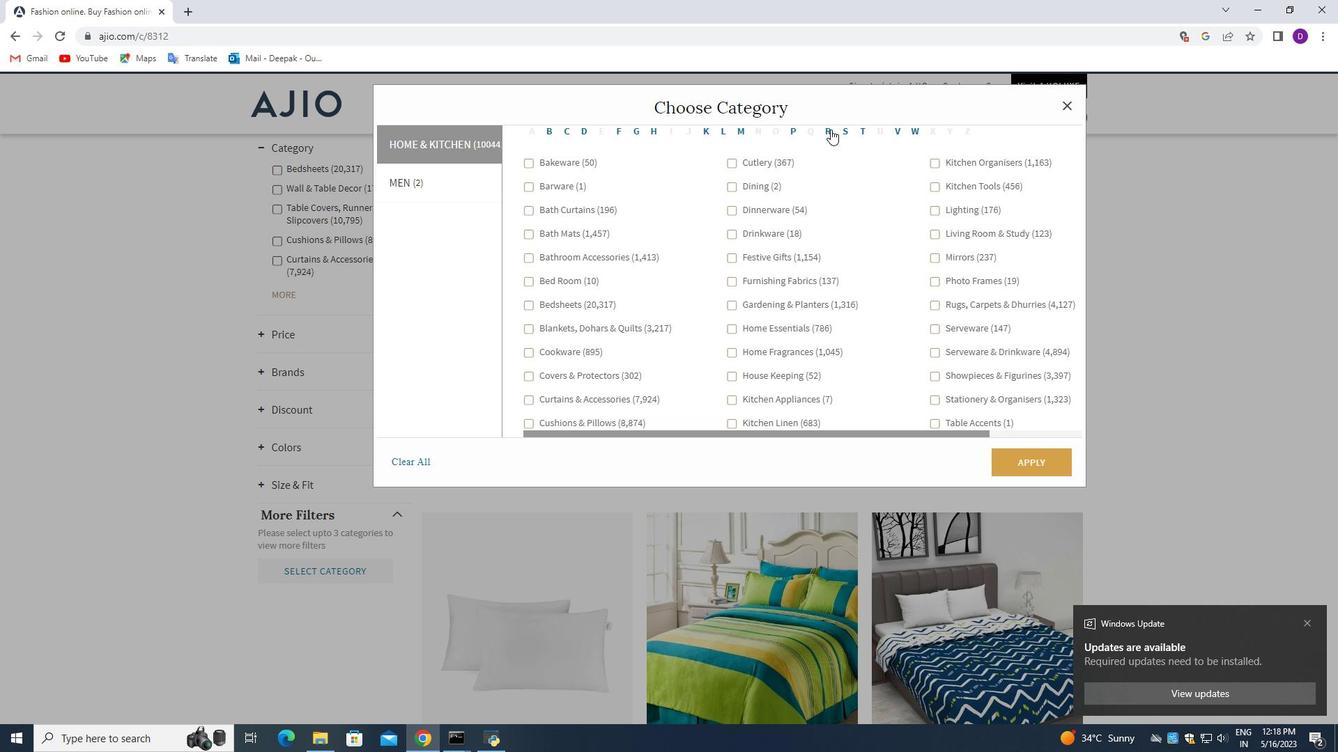 
Action: Mouse moved to (401, 458)
Screenshot: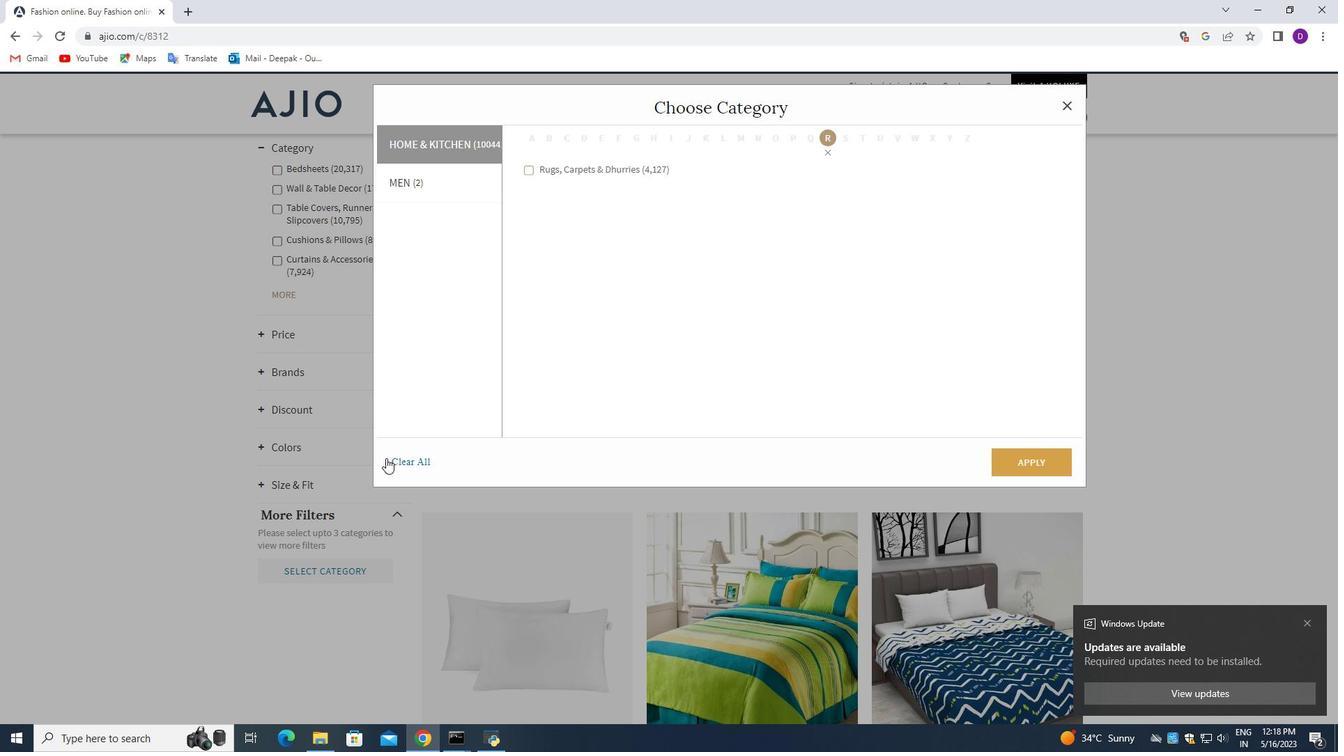 
Action: Mouse pressed left at (401, 458)
Screenshot: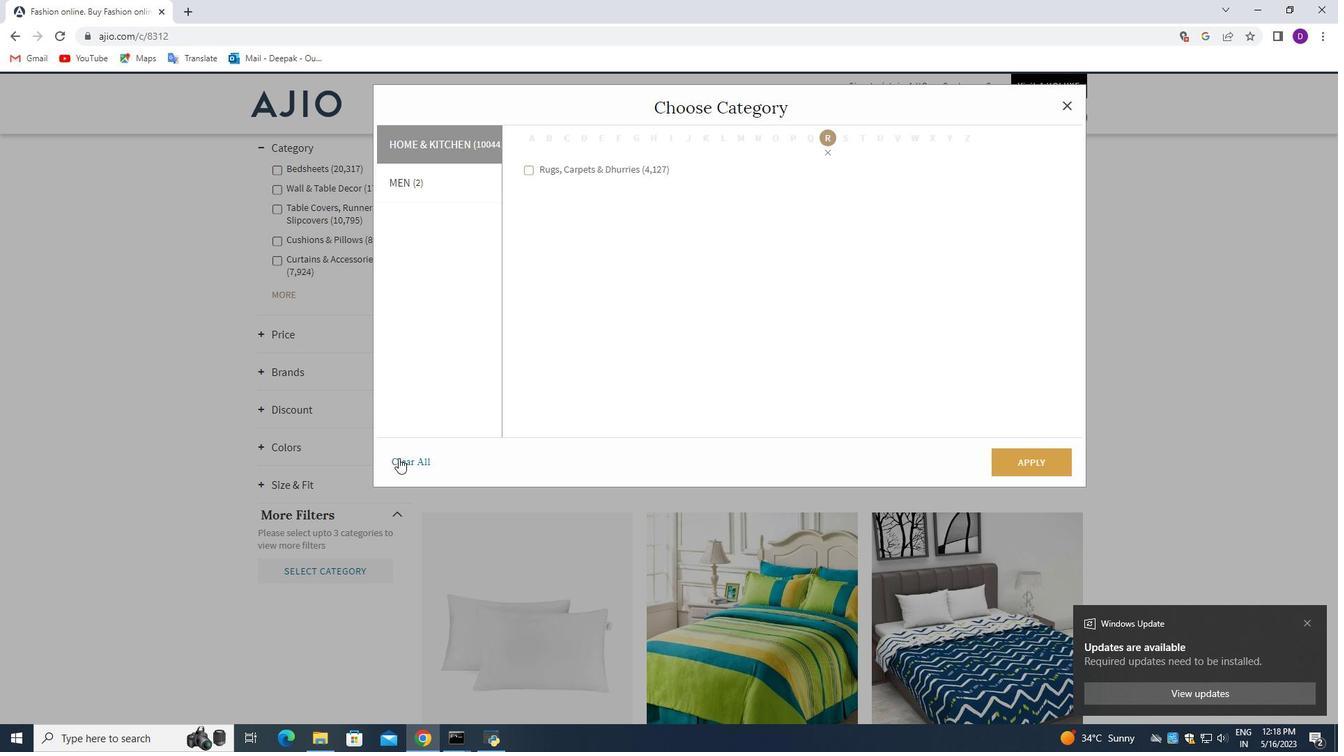 
Action: Mouse moved to (828, 151)
Screenshot: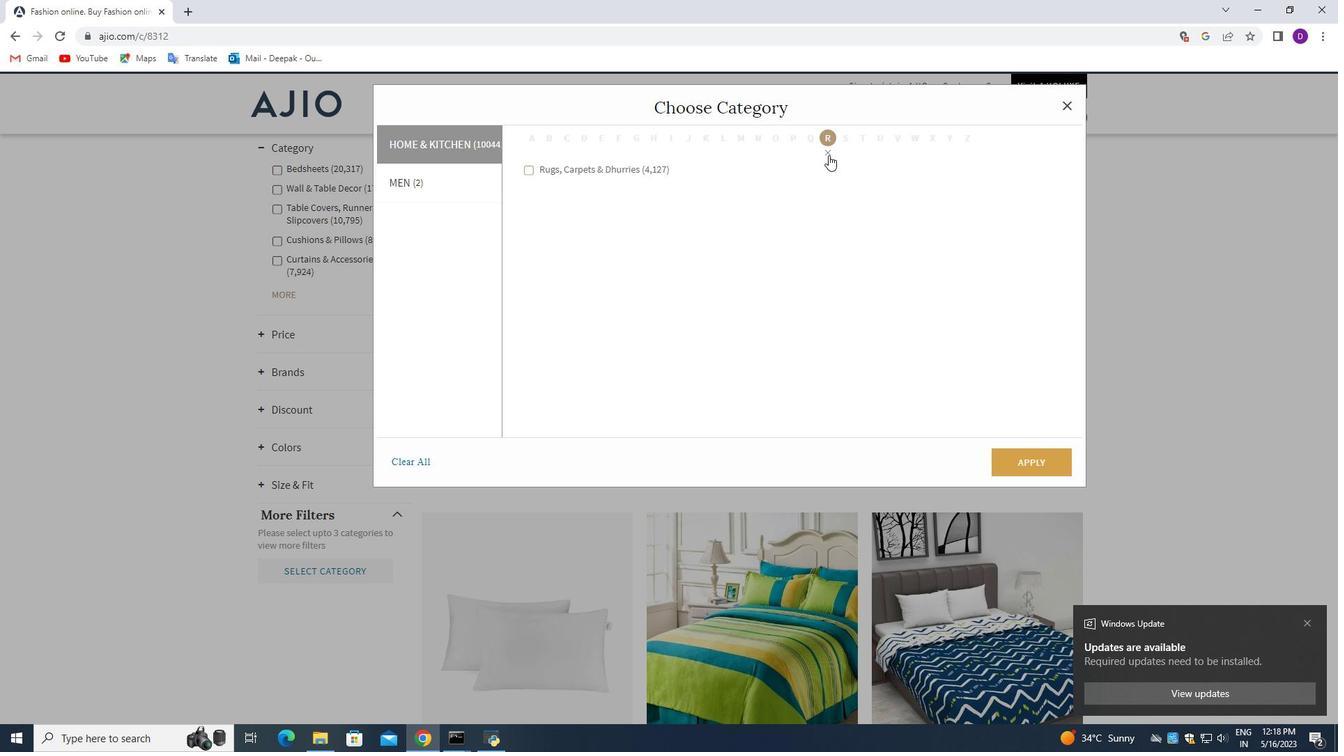 
Action: Mouse pressed left at (828, 151)
Screenshot: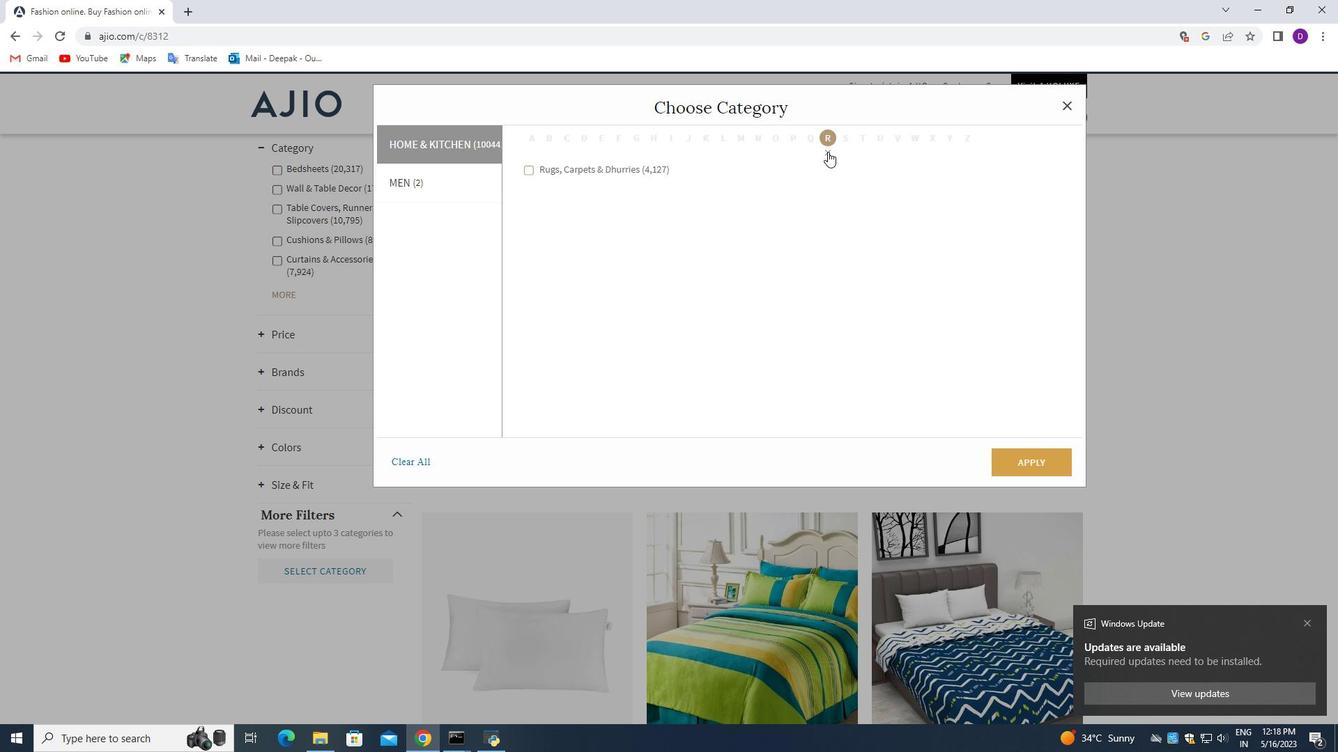 
Action: Mouse moved to (758, 316)
Screenshot: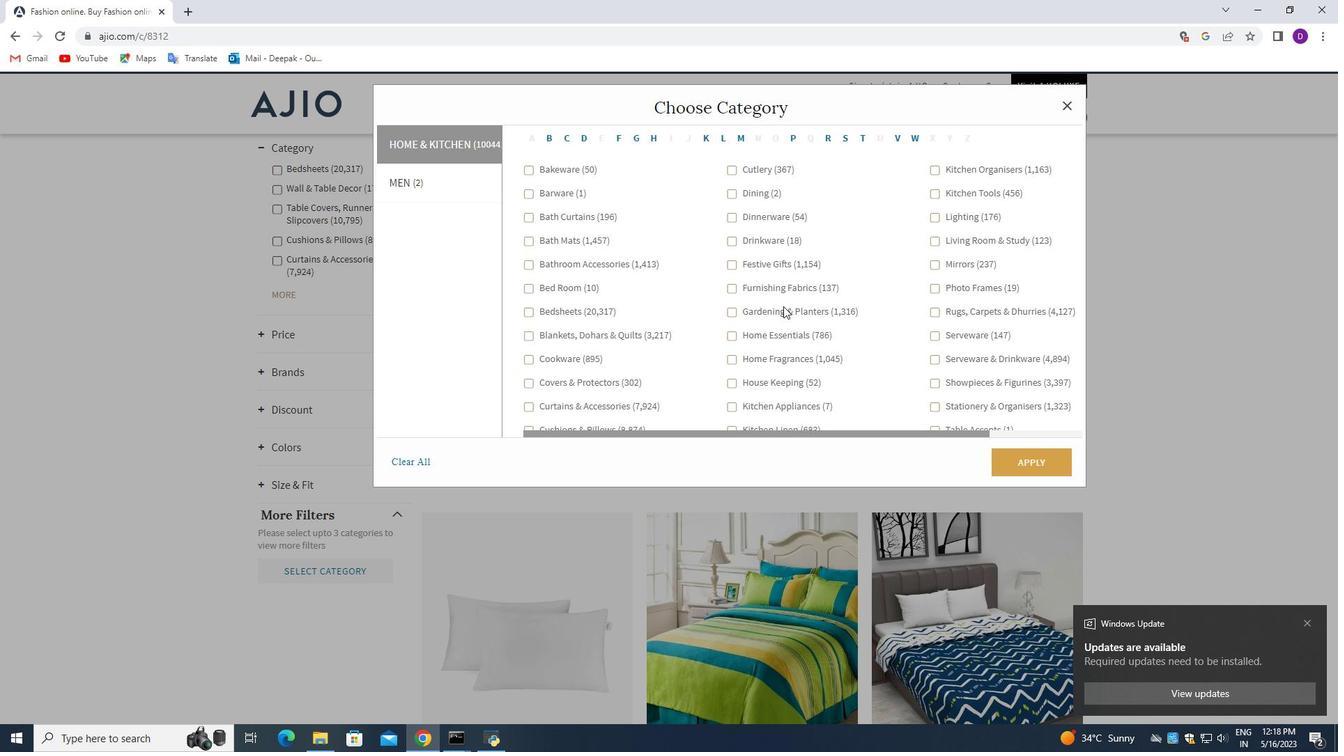 
Action: Mouse scrolled (758, 315) with delta (0, 0)
Screenshot: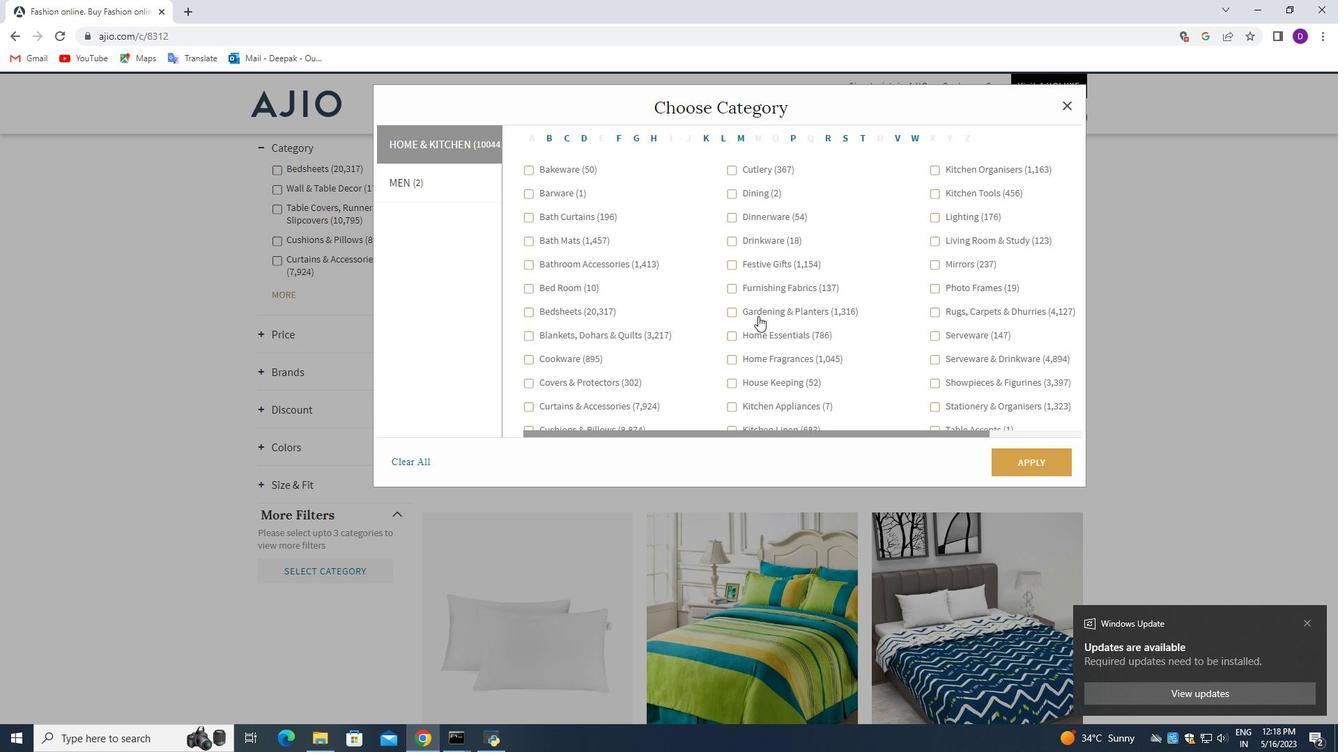 
Action: Mouse scrolled (758, 315) with delta (0, 0)
Screenshot: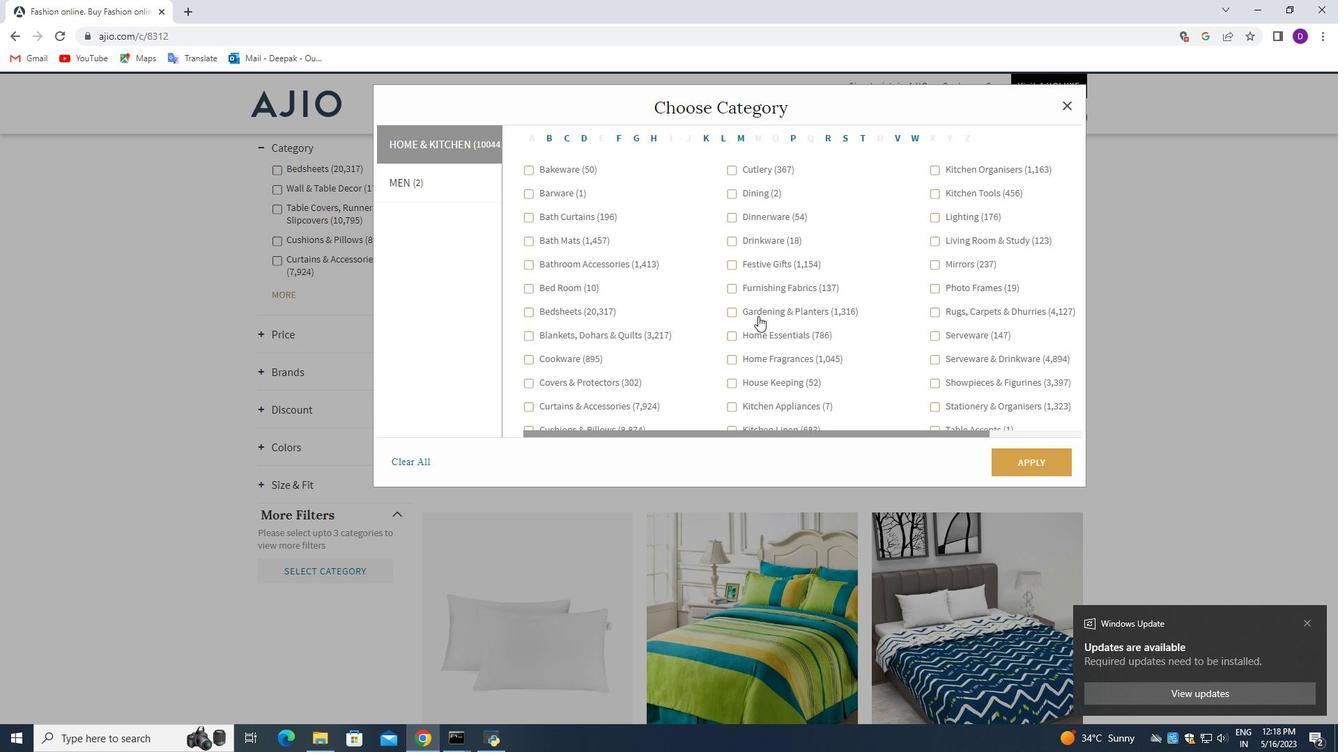 
Action: Mouse scrolled (758, 315) with delta (0, 0)
Screenshot: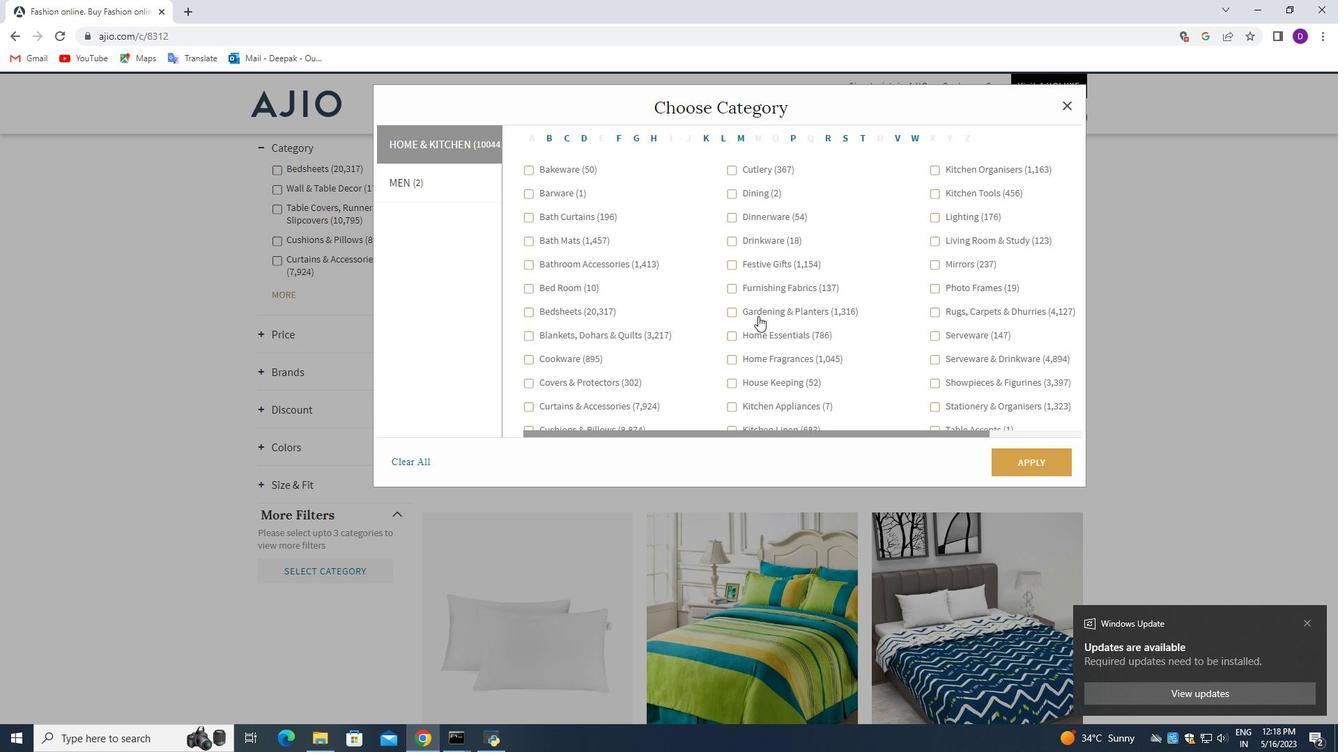 
Action: Mouse scrolled (758, 315) with delta (0, 0)
Screenshot: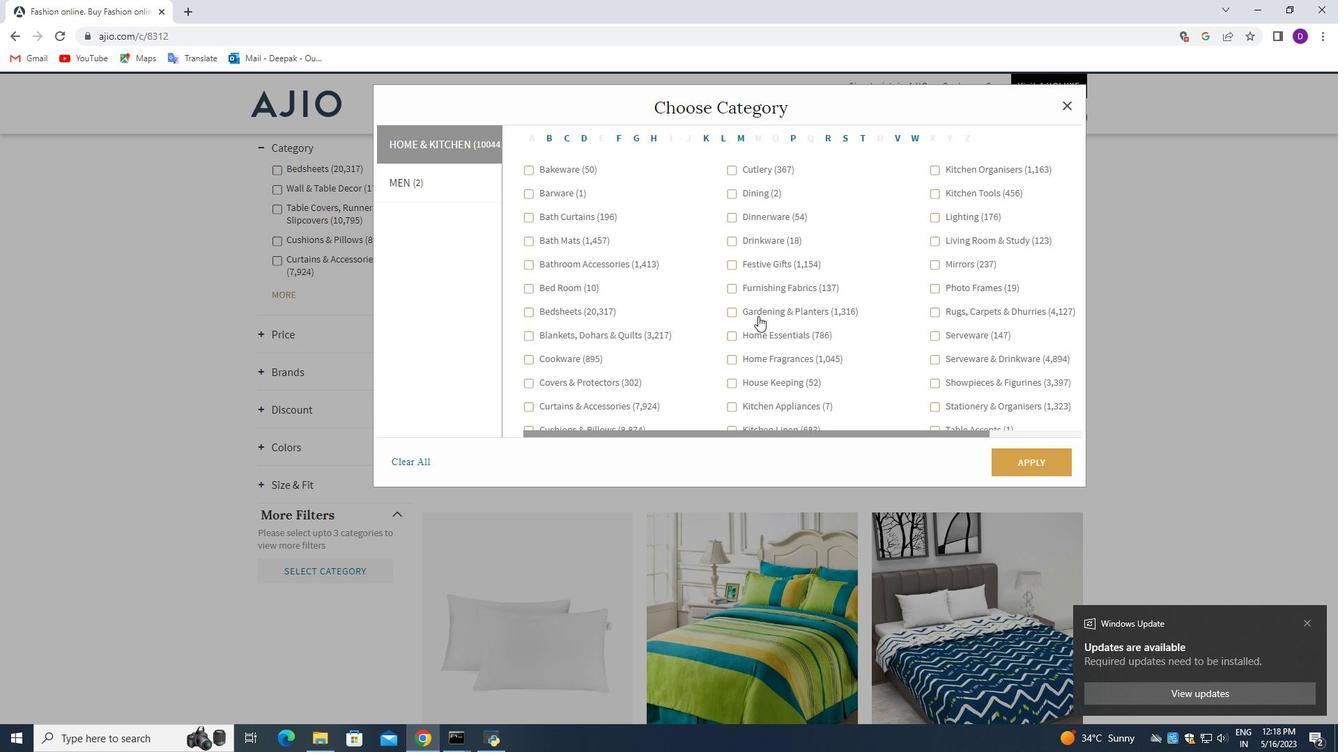 
Action: Mouse scrolled (758, 315) with delta (0, 0)
Screenshot: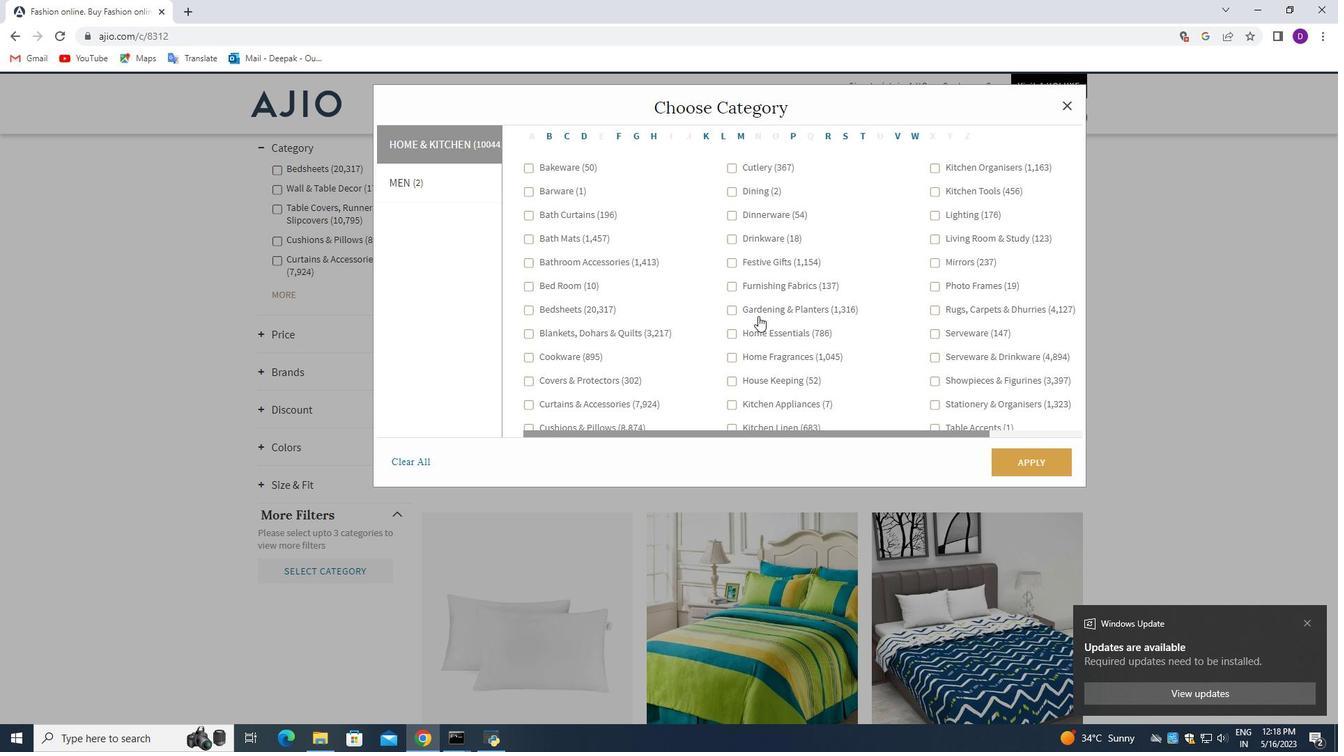 
Action: Mouse moved to (557, 274)
Screenshot: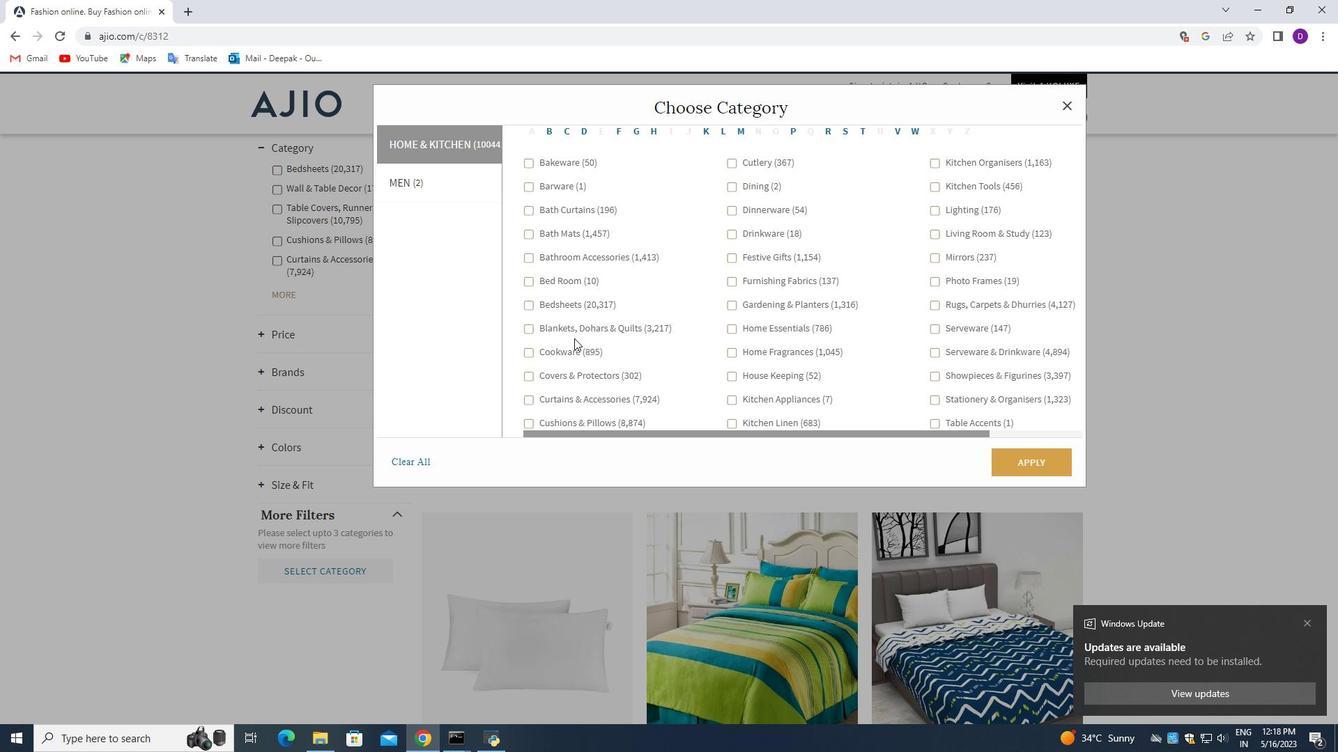
Action: Mouse scrolled (557, 275) with delta (0, 0)
Screenshot: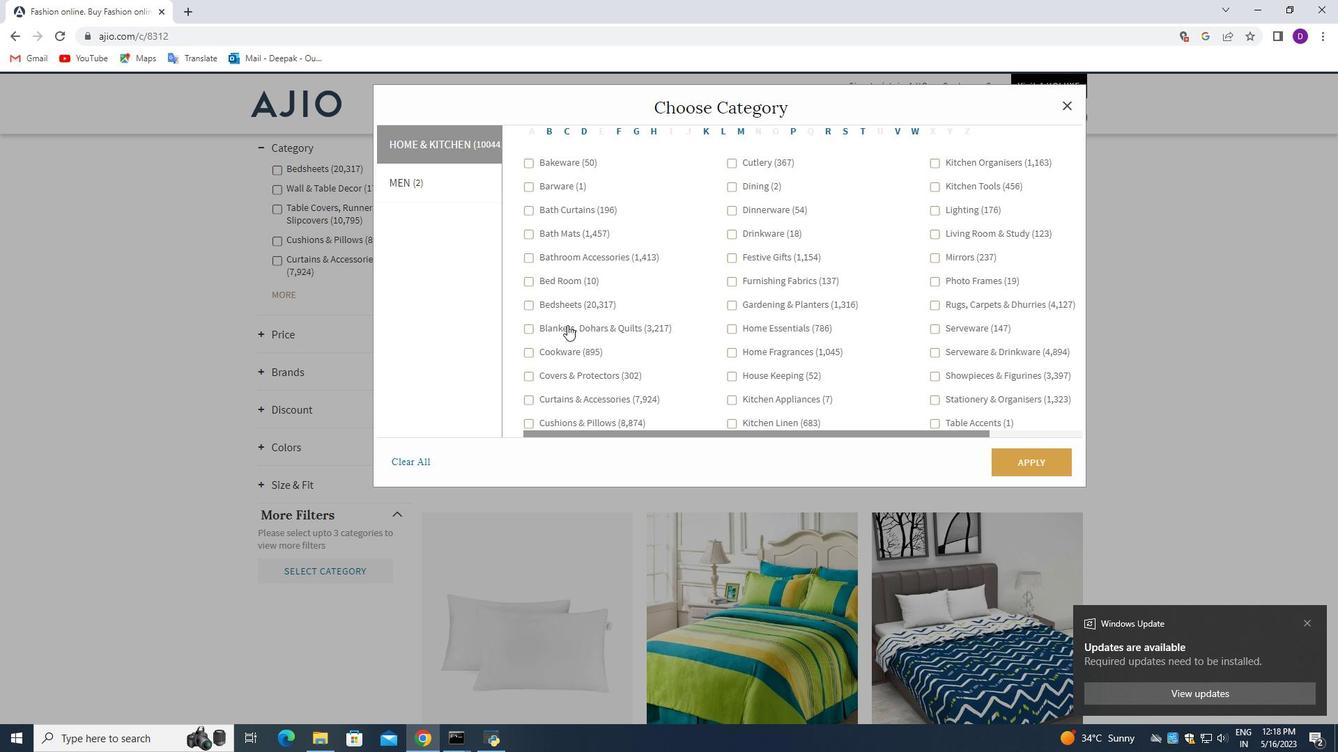 
Action: Mouse moved to (555, 264)
Screenshot: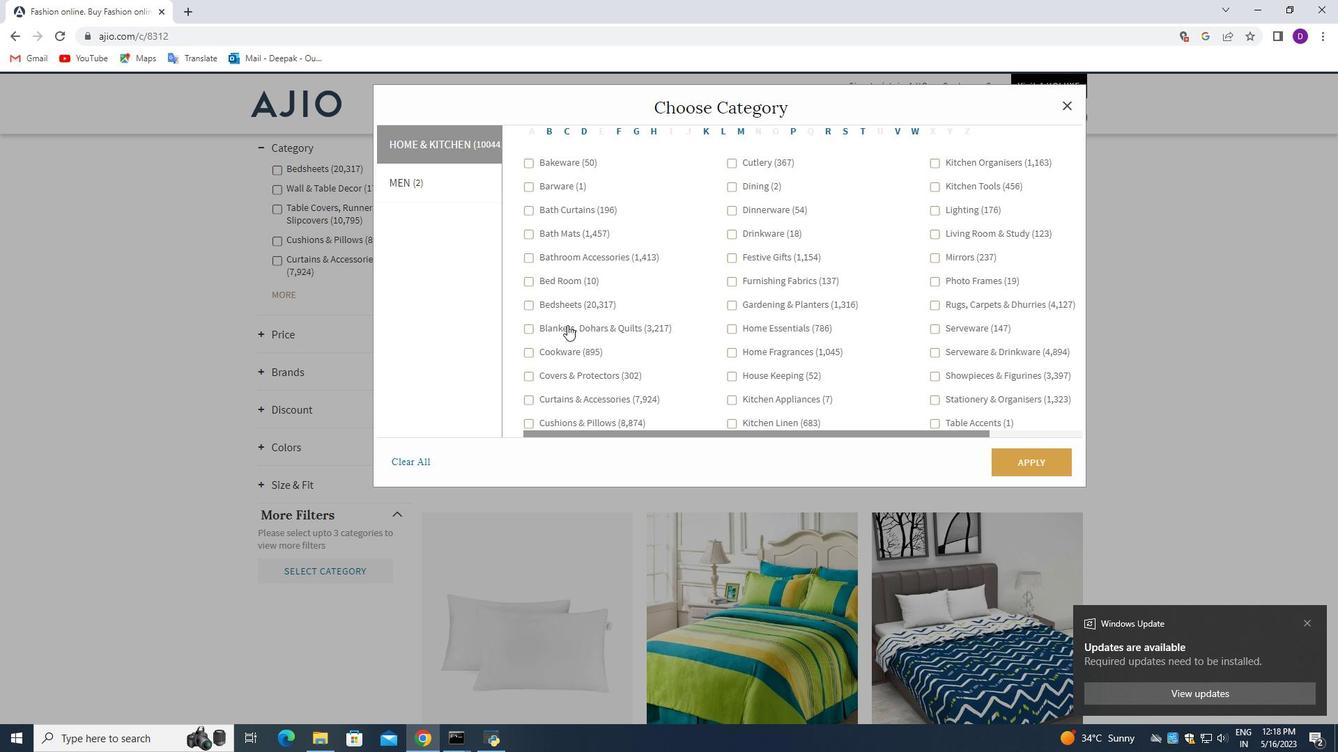 
Action: Mouse scrolled (555, 265) with delta (0, 0)
Screenshot: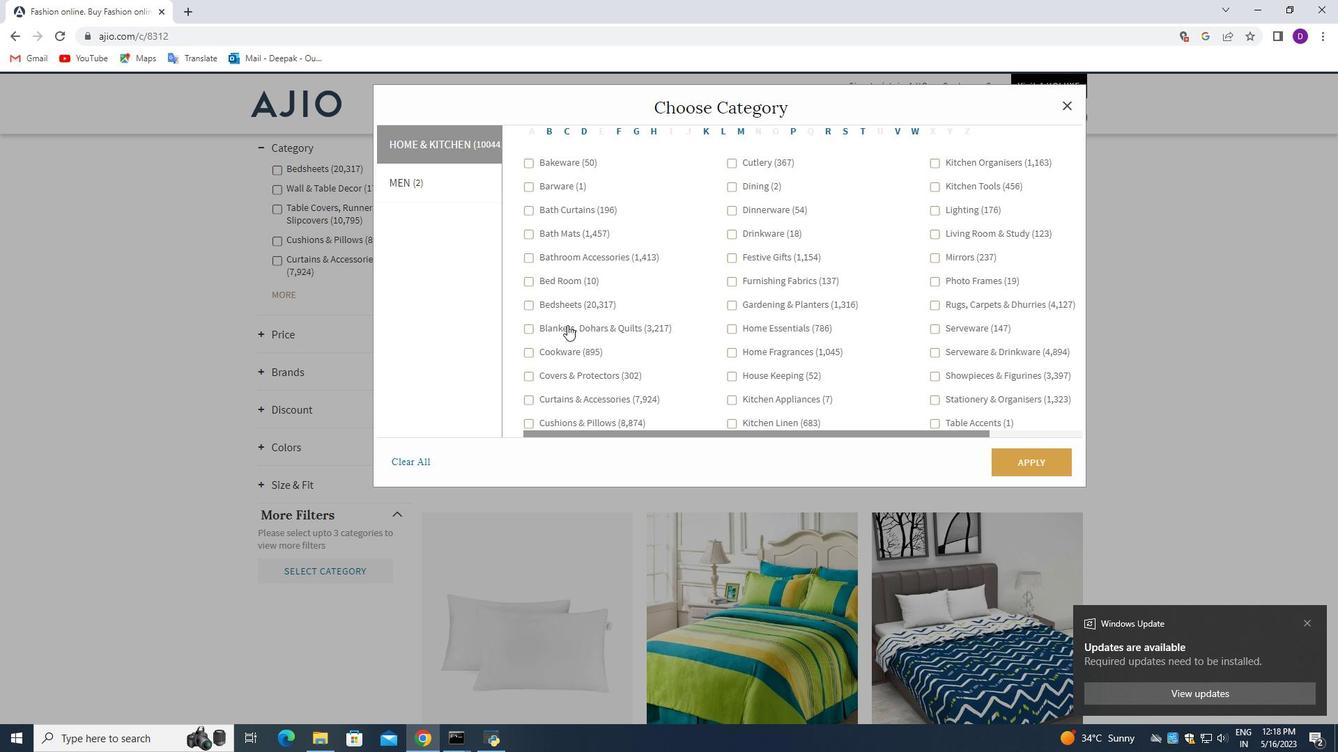 
Action: Mouse moved to (555, 259)
Screenshot: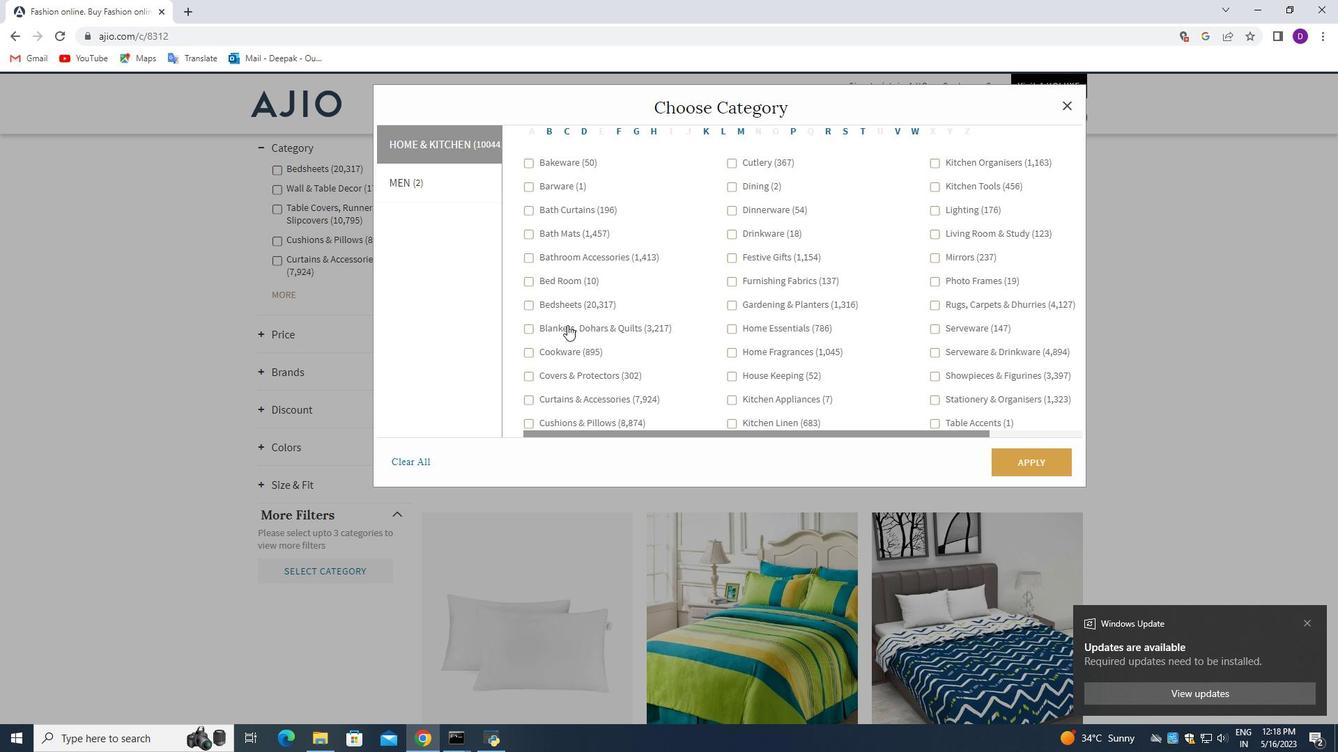 
Action: Mouse scrolled (555, 260) with delta (0, 0)
Screenshot: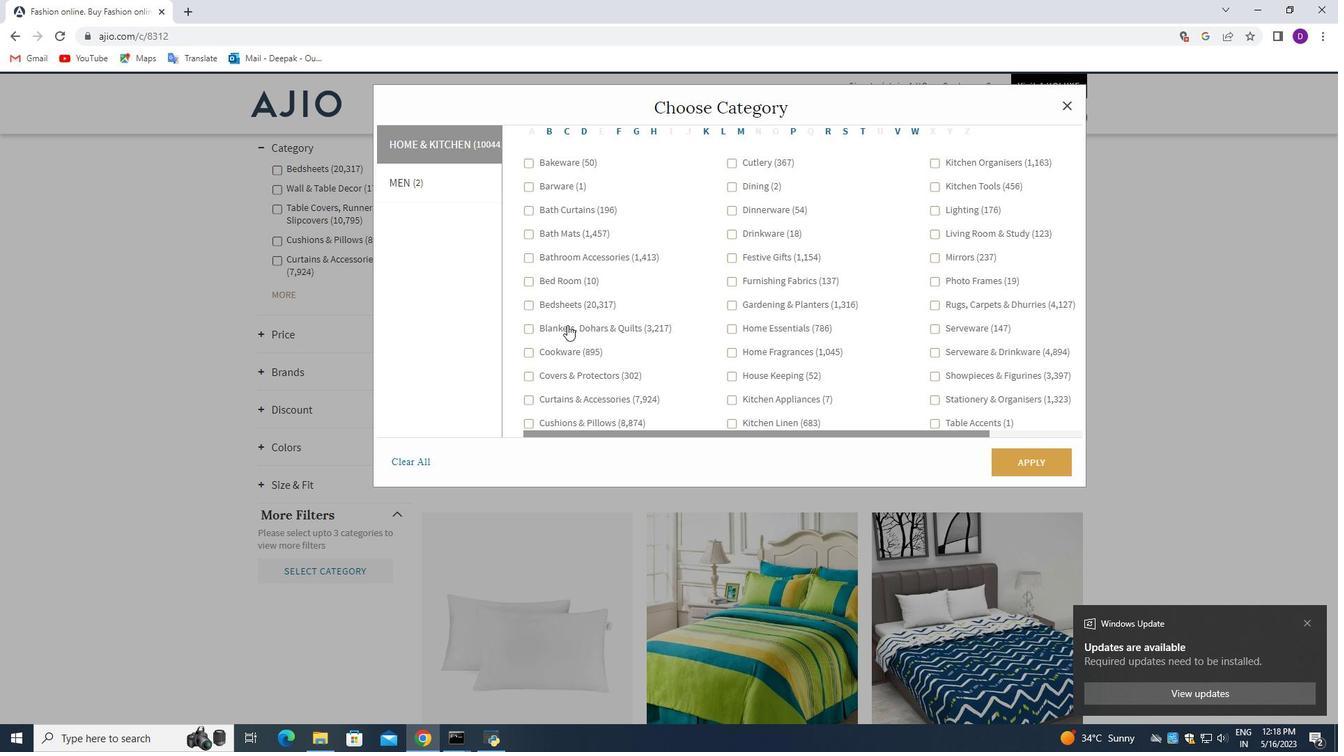 
Action: Mouse moved to (555, 253)
Screenshot: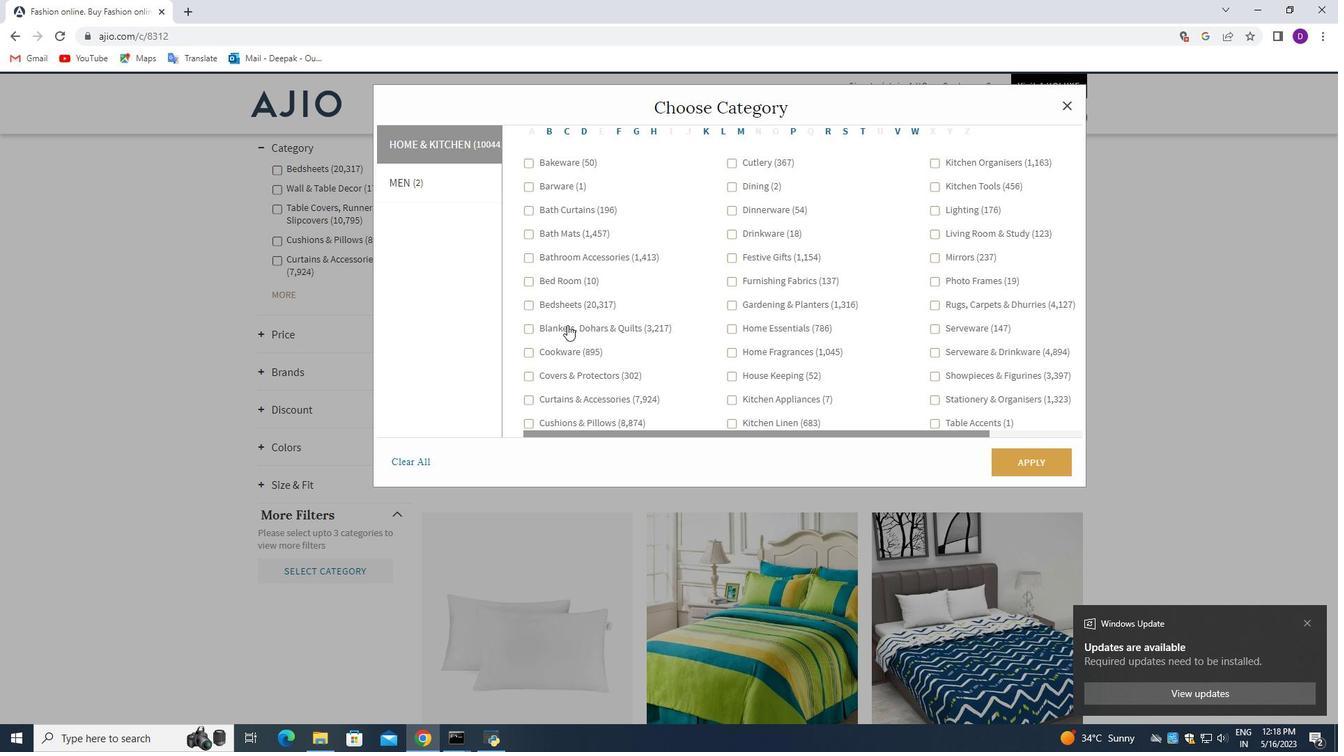 
Action: Mouse scrolled (555, 254) with delta (0, 0)
Screenshot: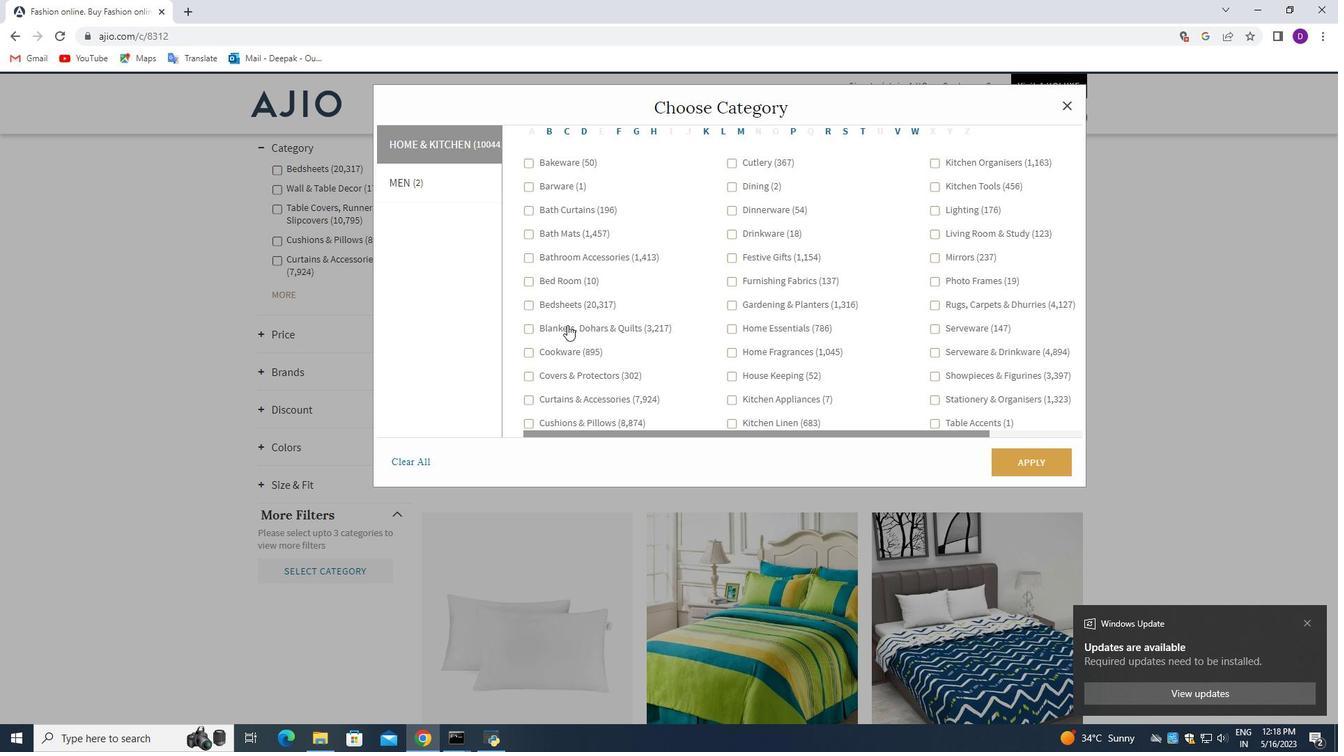 
Action: Mouse moved to (568, 135)
Screenshot: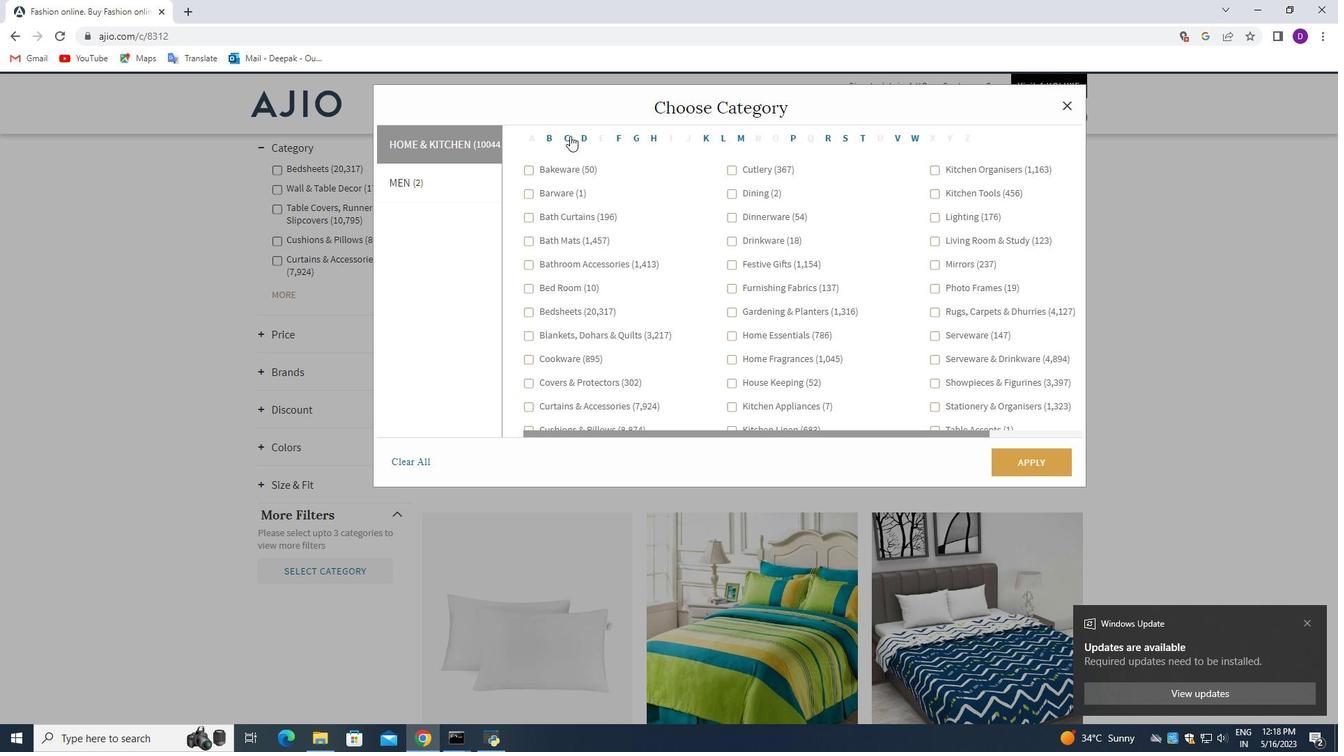 
Action: Mouse pressed left at (568, 135)
Screenshot: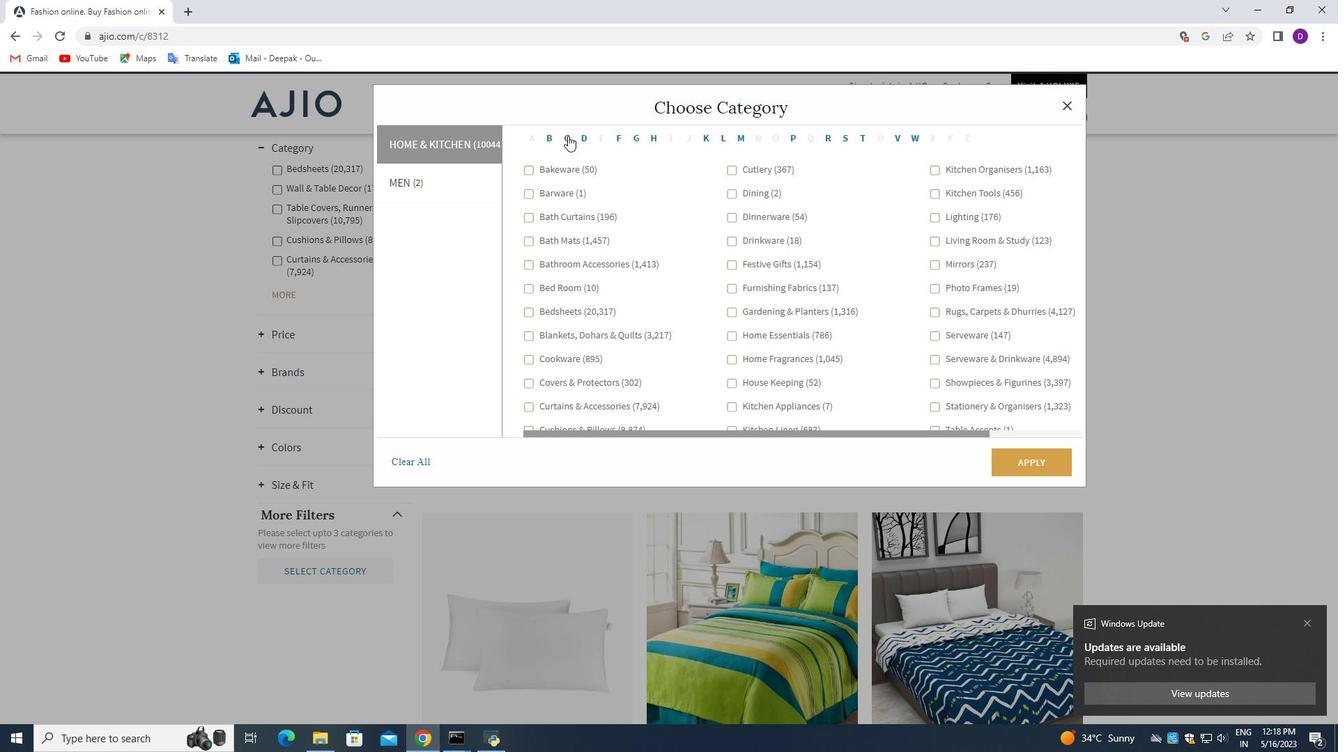 
Action: Mouse moved to (565, 152)
Screenshot: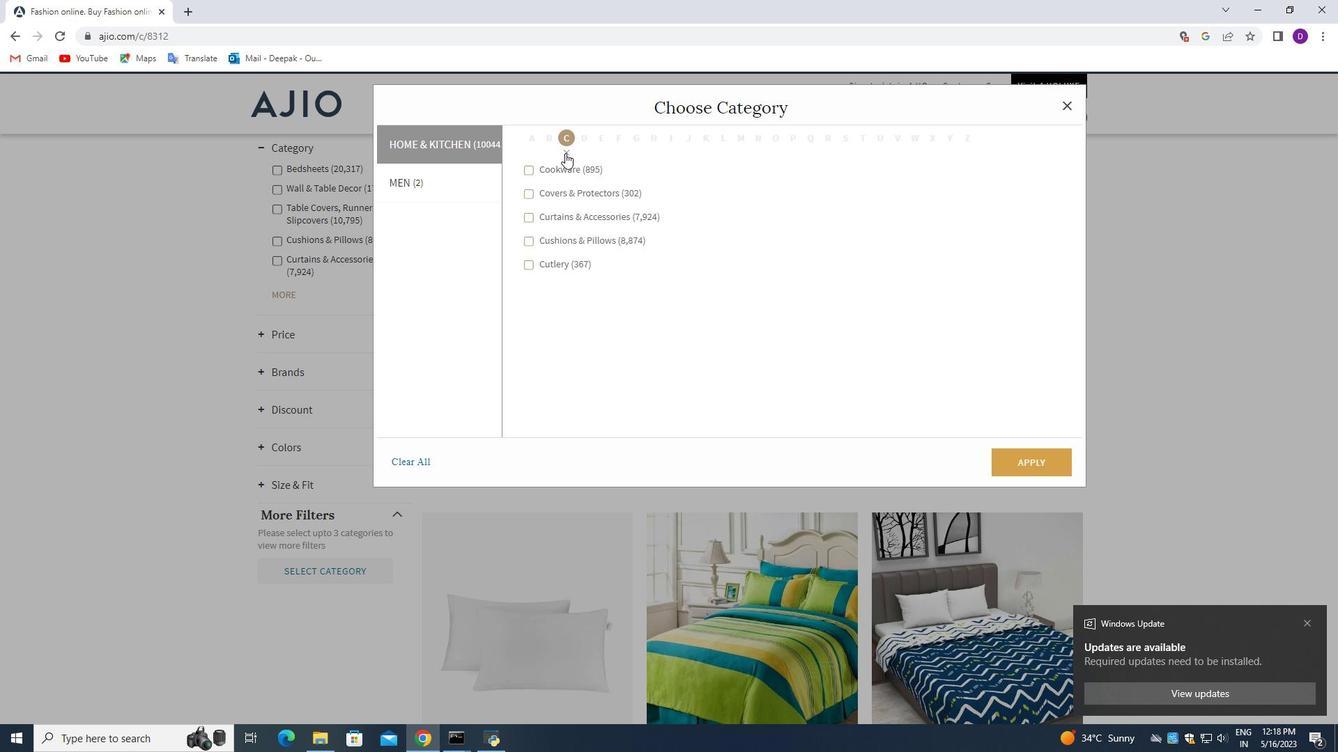 
Action: Mouse pressed left at (565, 152)
Screenshot: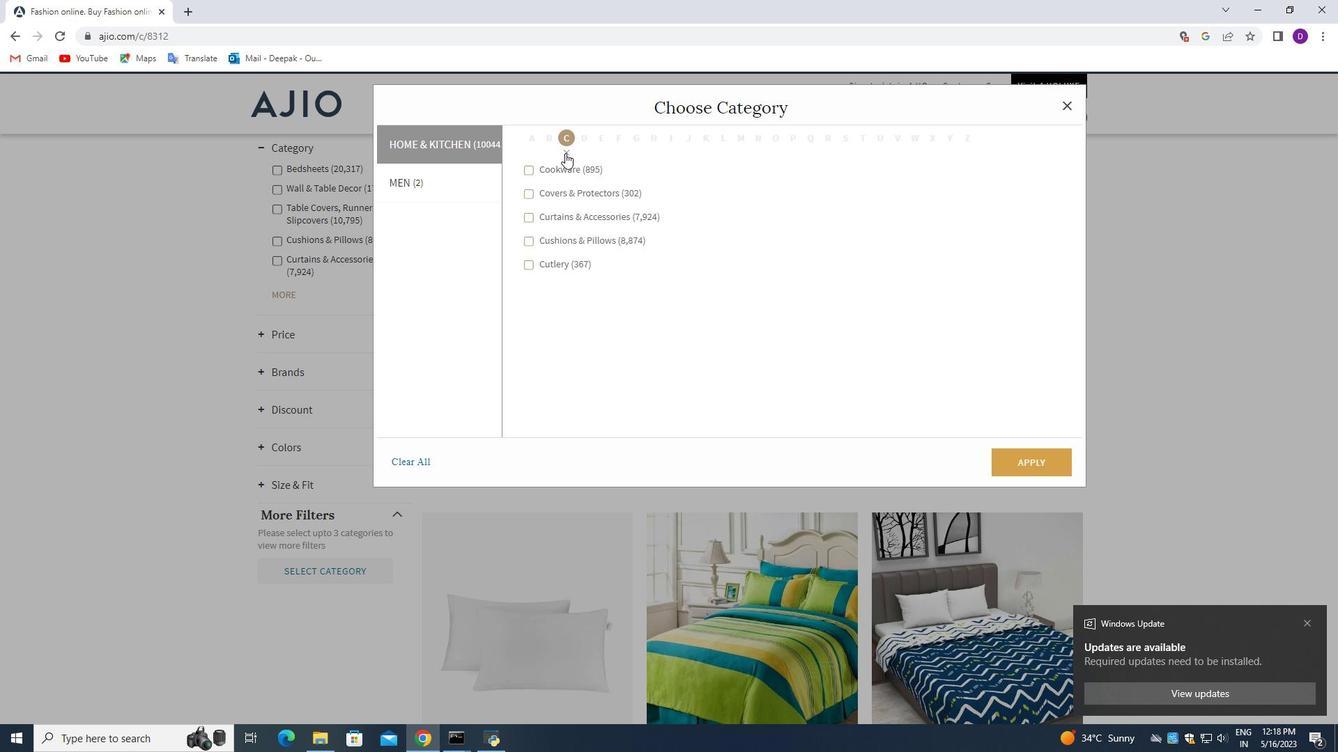 
Action: Mouse moved to (1066, 100)
Screenshot: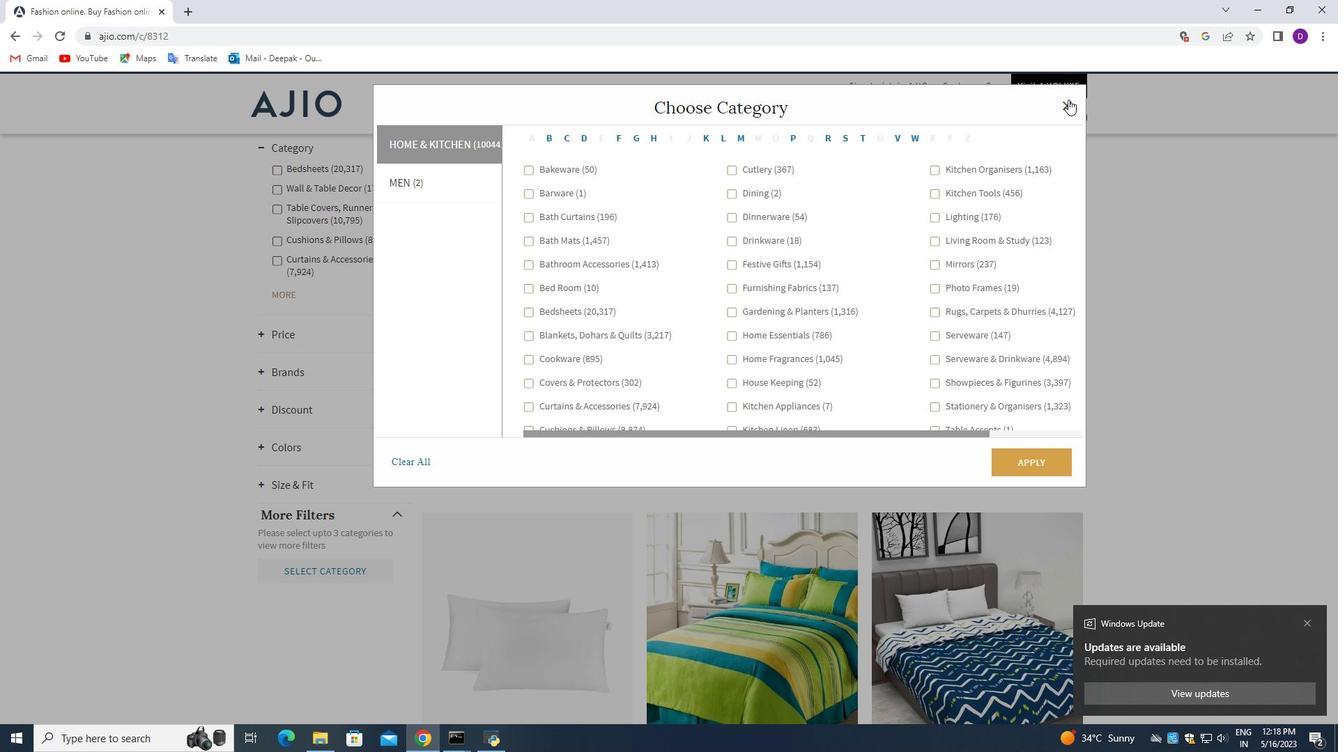 
Action: Mouse pressed left at (1066, 100)
Screenshot: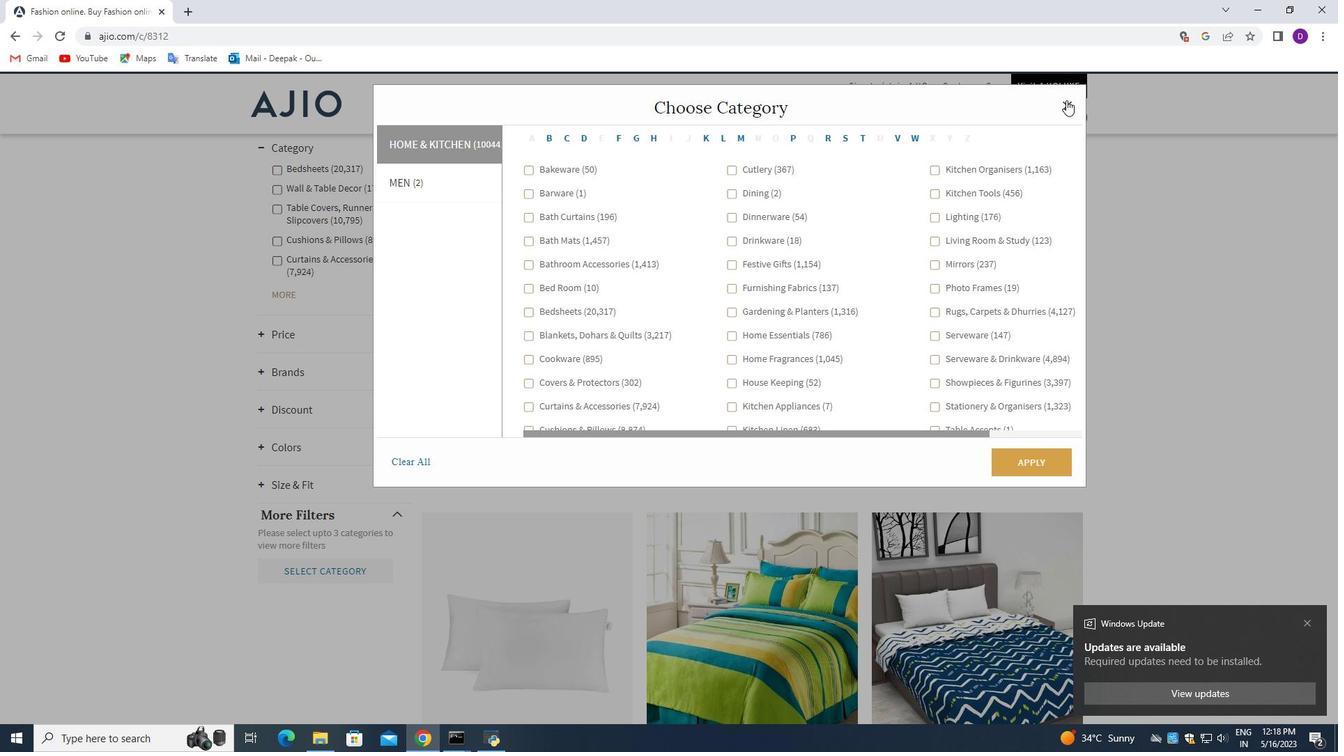 
Action: Mouse moved to (580, 428)
Screenshot: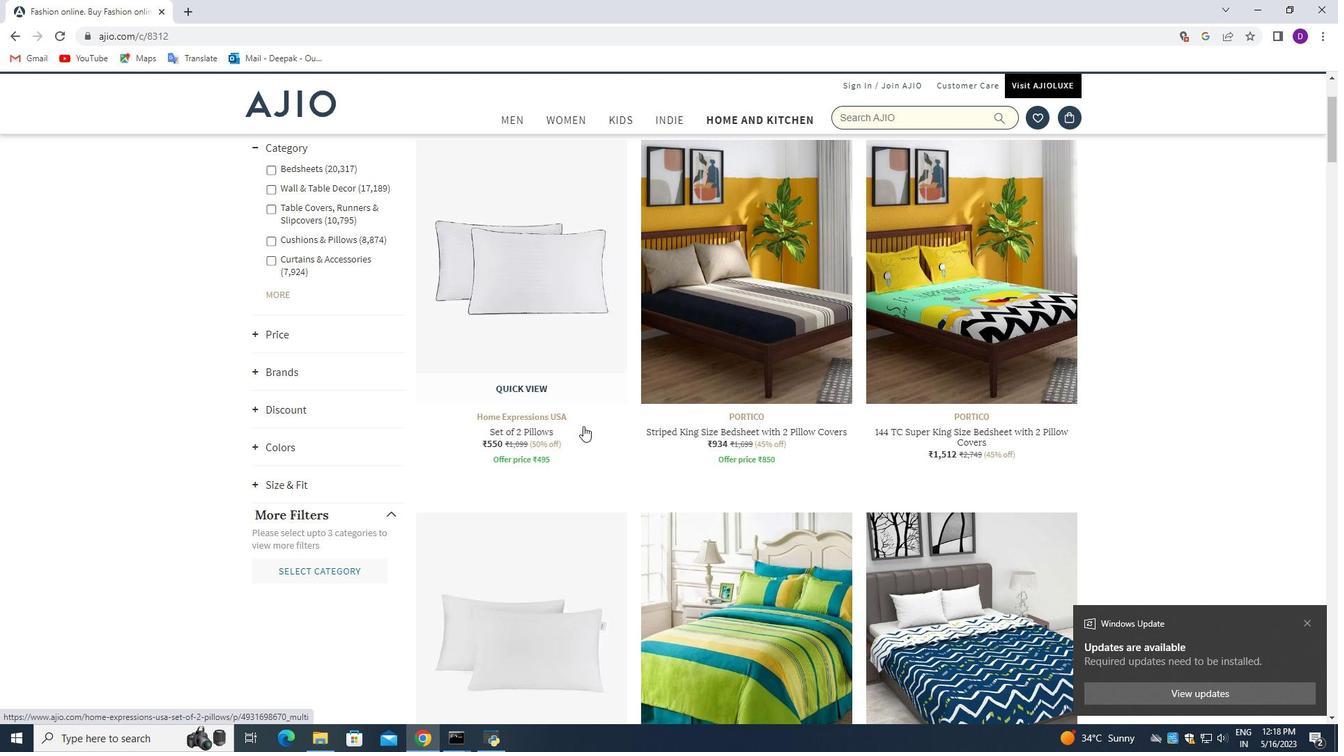 
Action: Mouse scrolled (580, 429) with delta (0, 0)
Screenshot: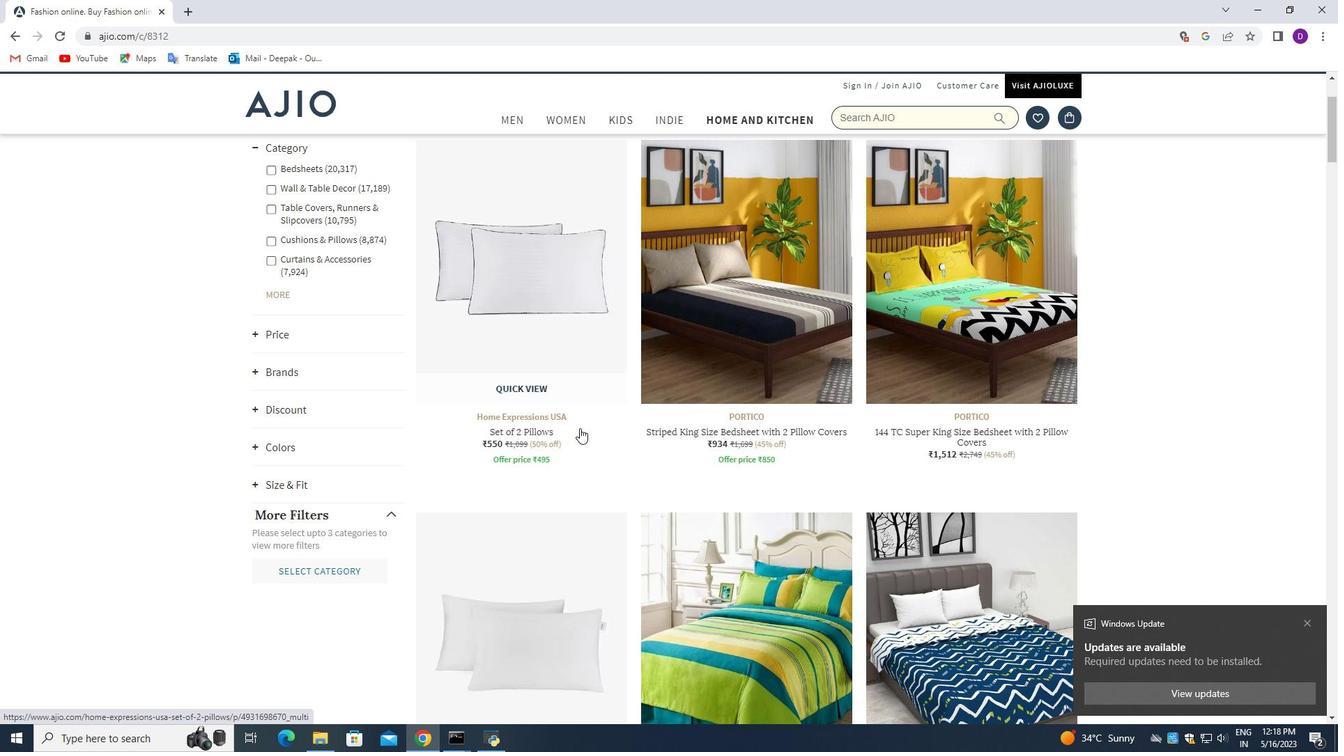 
Action: Mouse scrolled (580, 429) with delta (0, 0)
Screenshot: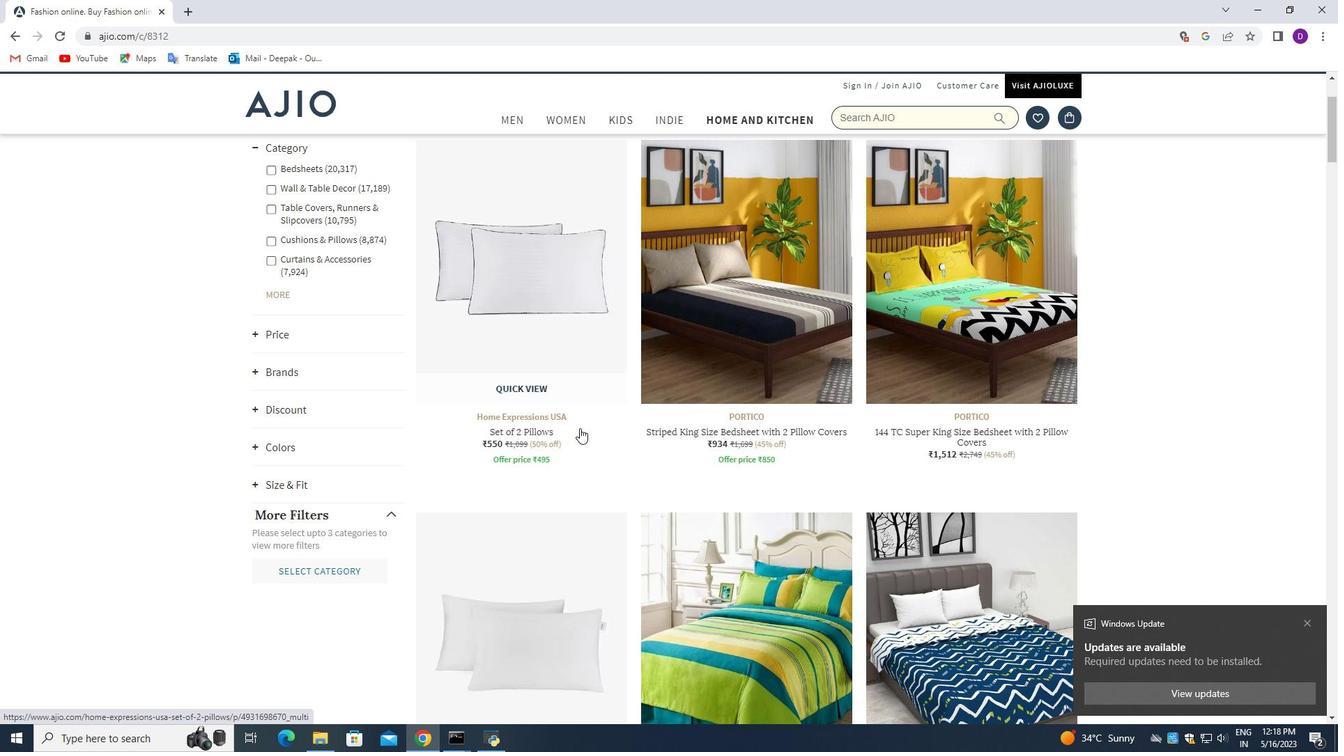 
Action: Mouse scrolled (580, 429) with delta (0, 0)
Screenshot: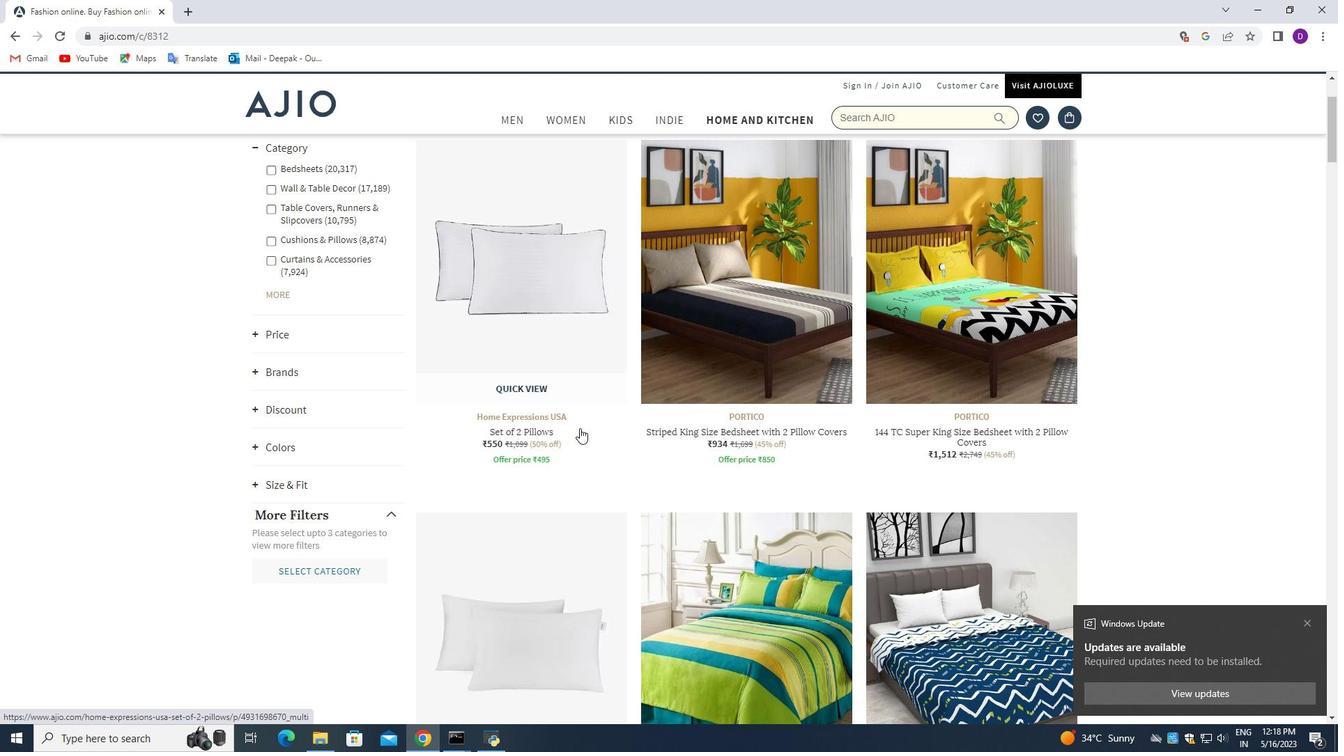 
Action: Mouse scrolled (580, 429) with delta (0, 0)
Screenshot: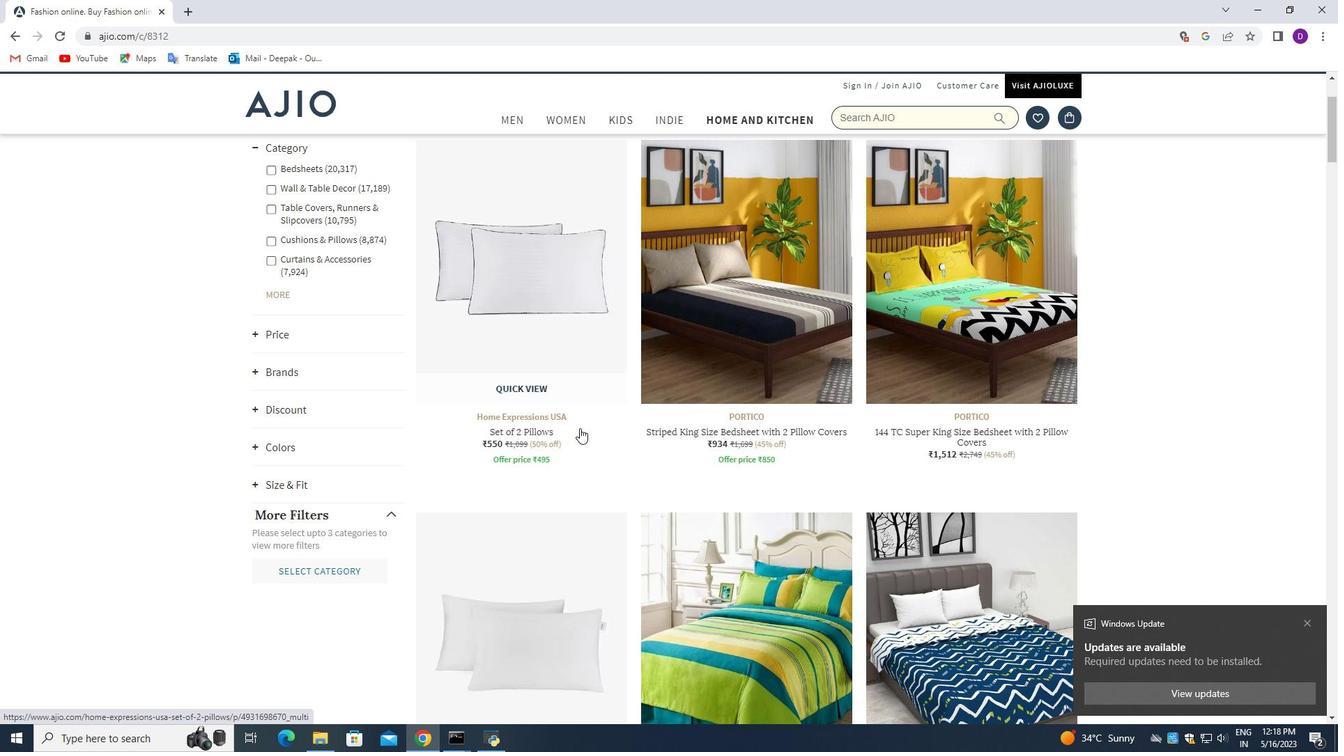
Action: Mouse scrolled (580, 429) with delta (0, 0)
Screenshot: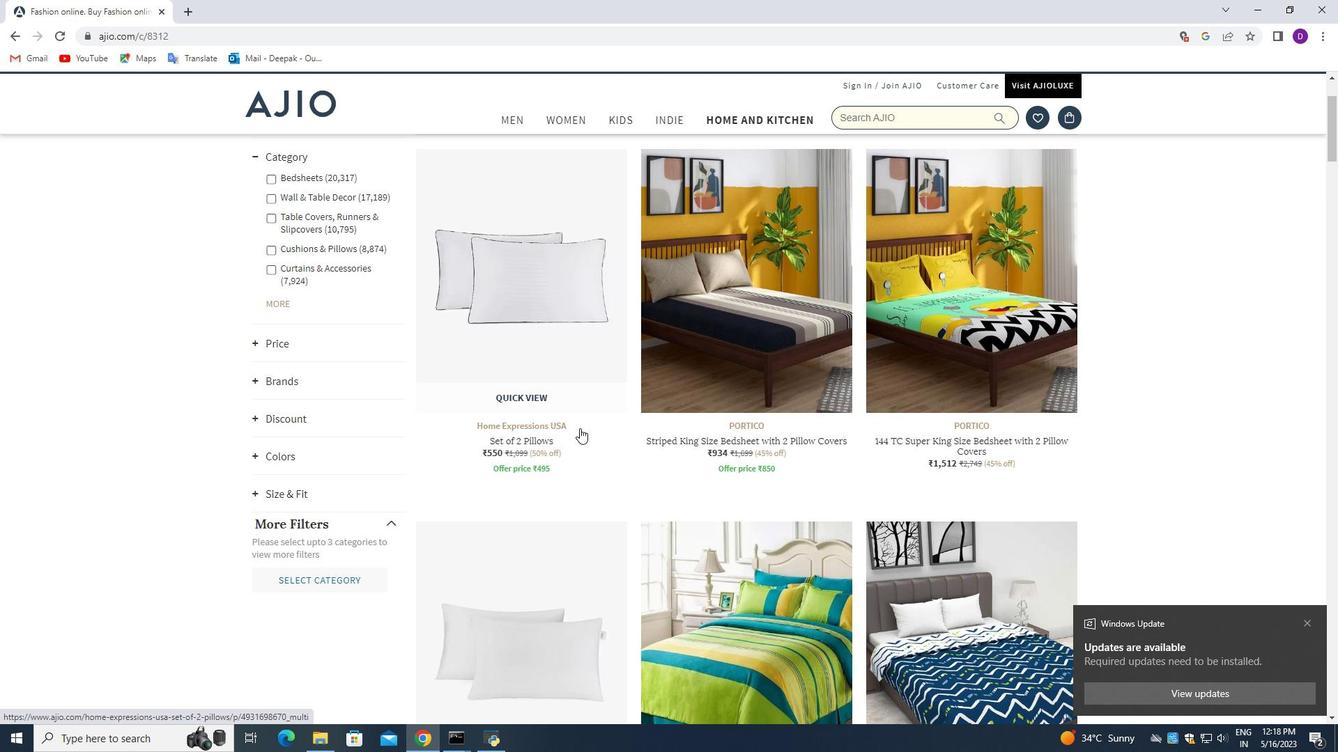 
Action: Mouse moved to (920, 444)
Screenshot: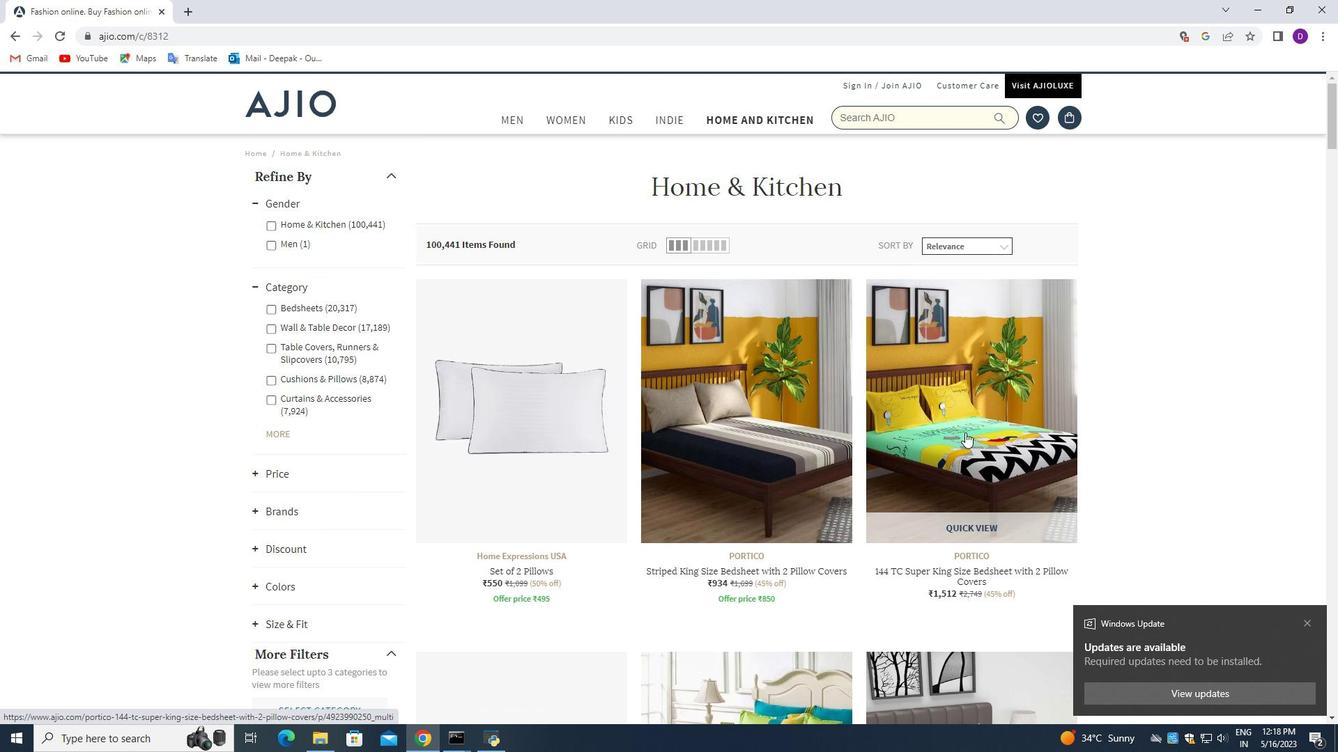 
Action: Mouse scrolled (920, 444) with delta (0, 0)
Screenshot: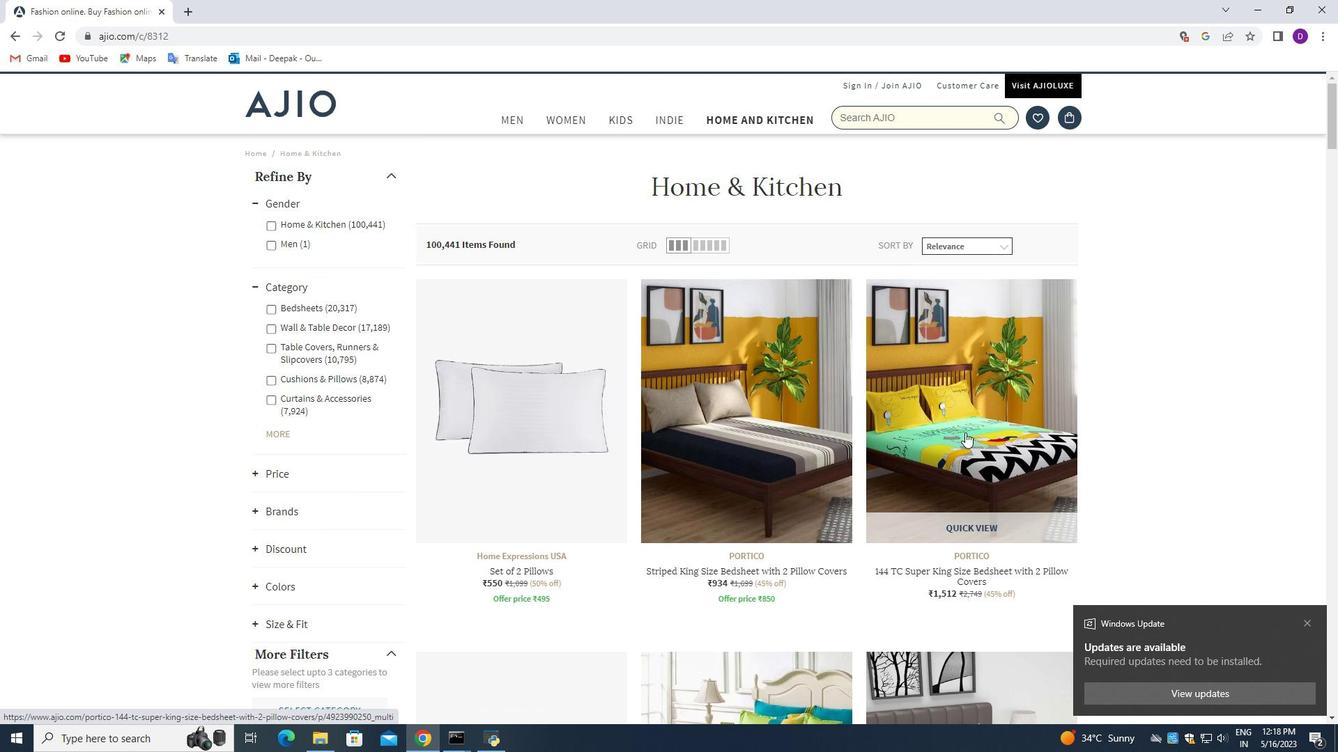 
Action: Mouse moved to (856, 447)
Screenshot: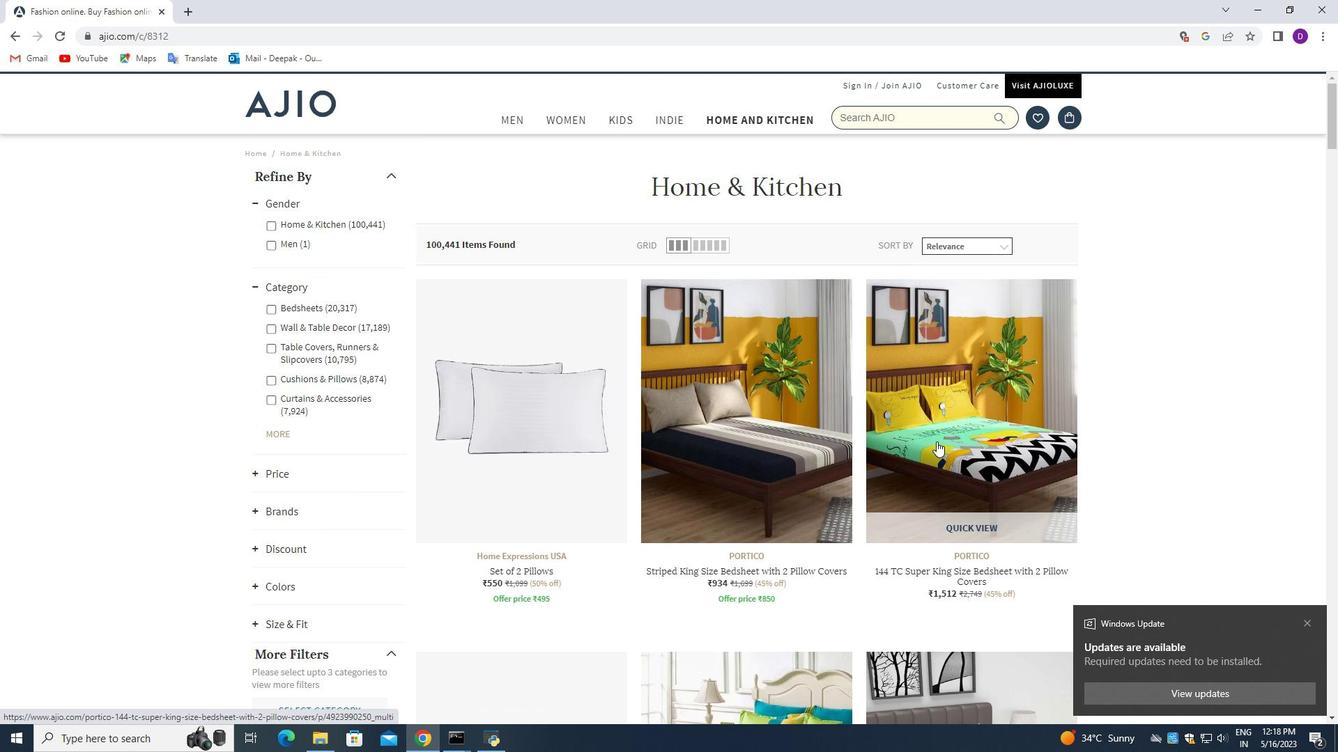 
Action: Mouse scrolled (856, 446) with delta (0, 0)
Screenshot: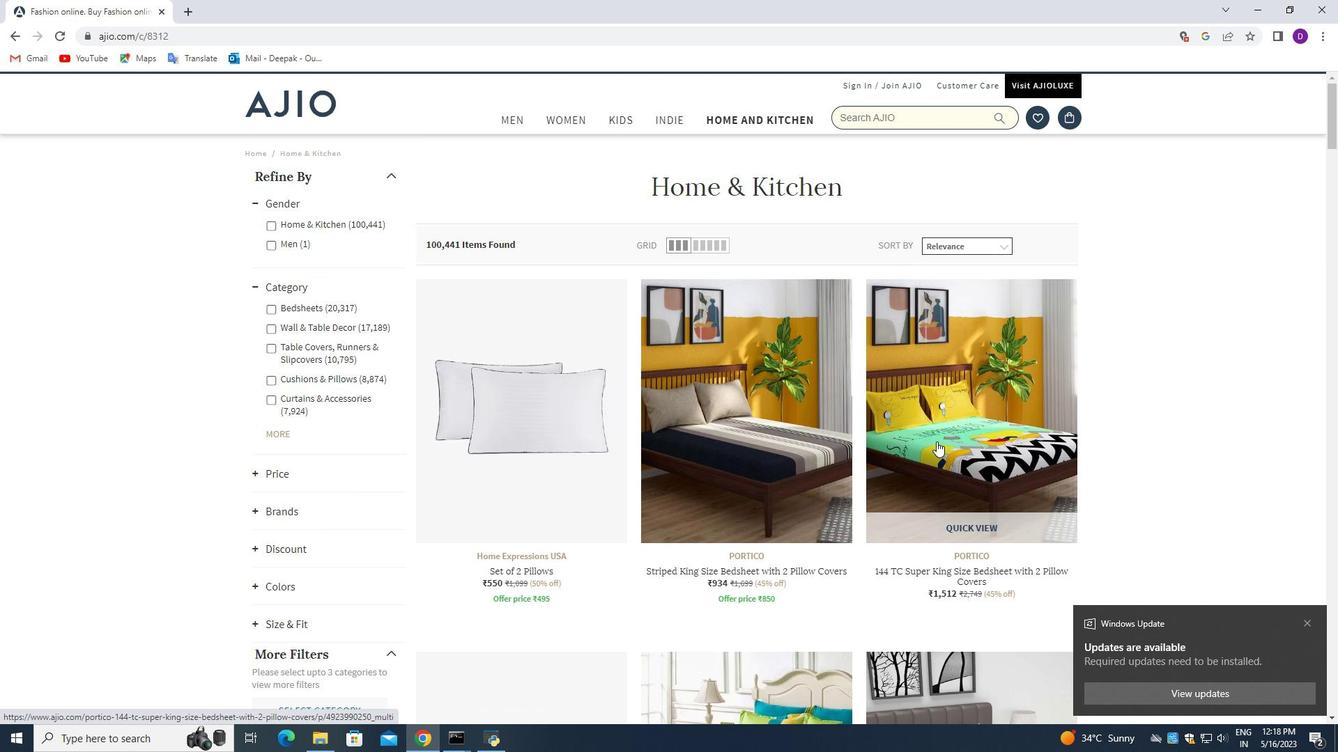 
Action: Mouse moved to (789, 447)
Screenshot: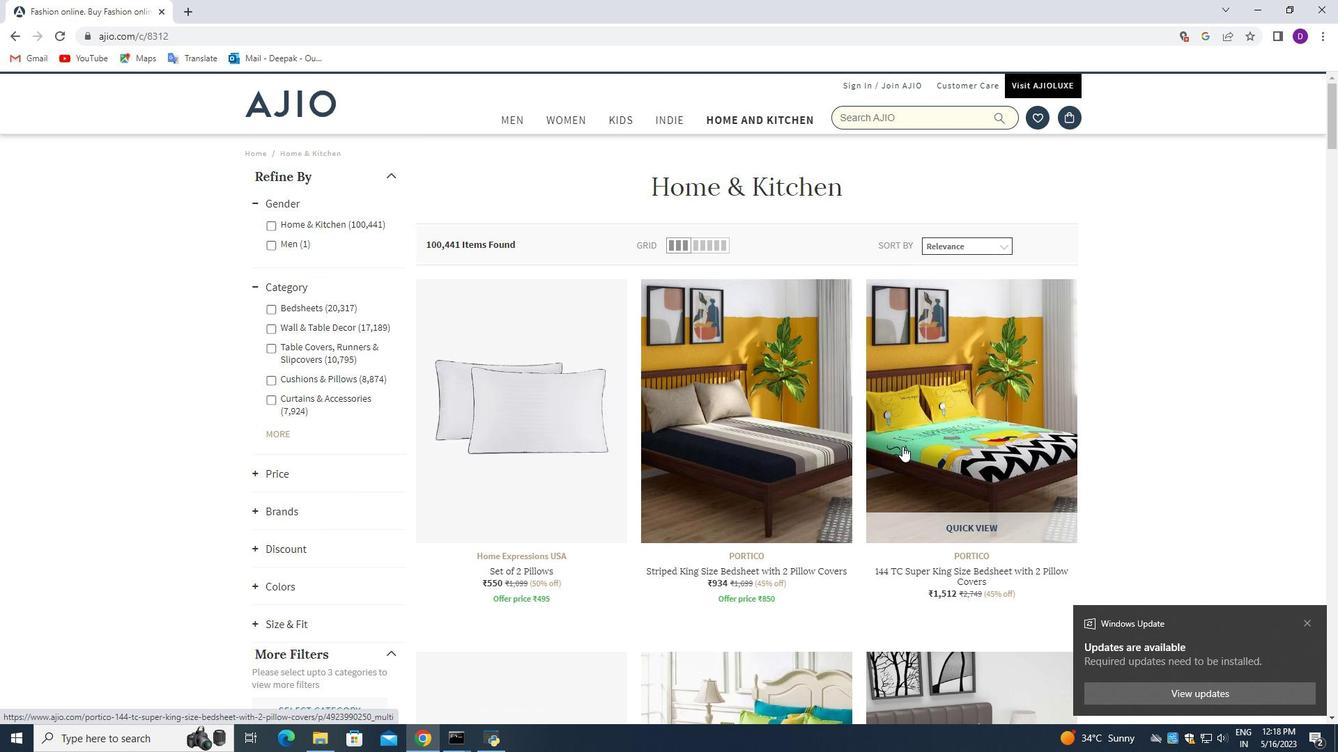 
Action: Mouse scrolled (789, 446) with delta (0, 0)
Screenshot: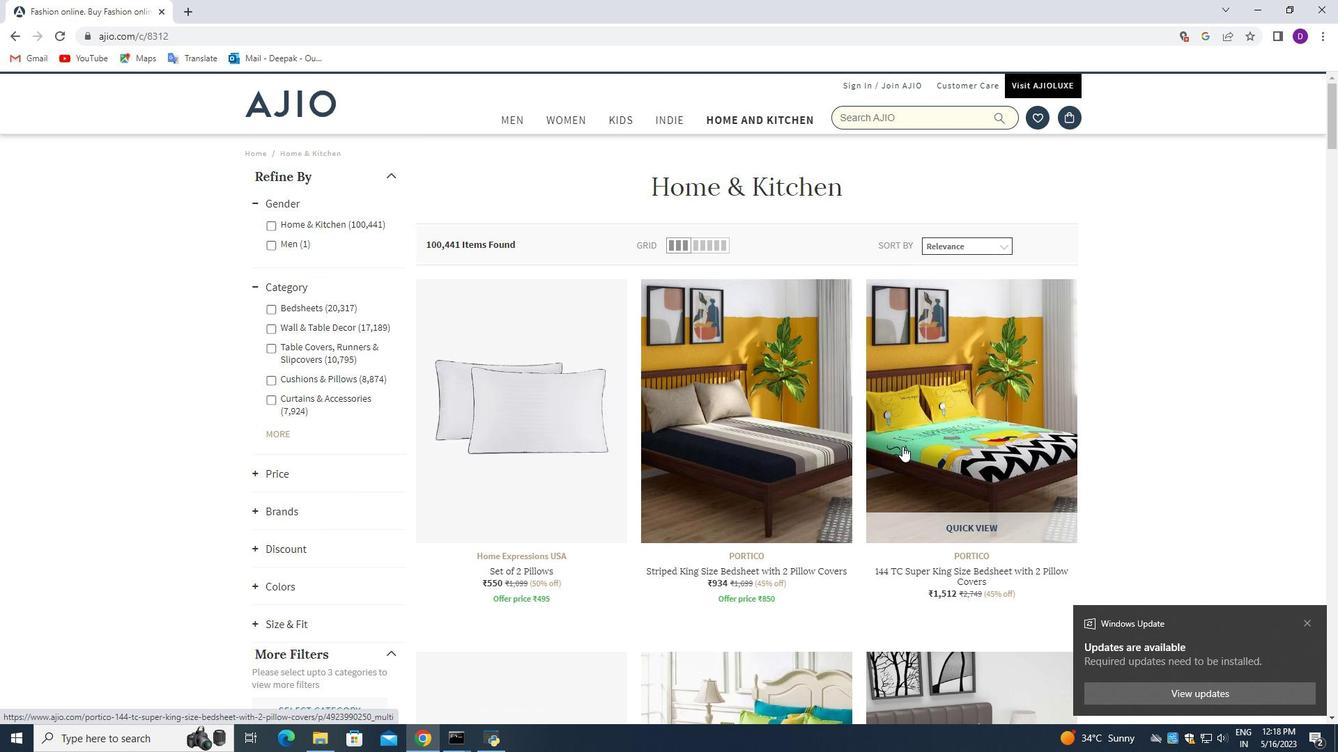 
Action: Mouse moved to (759, 447)
Screenshot: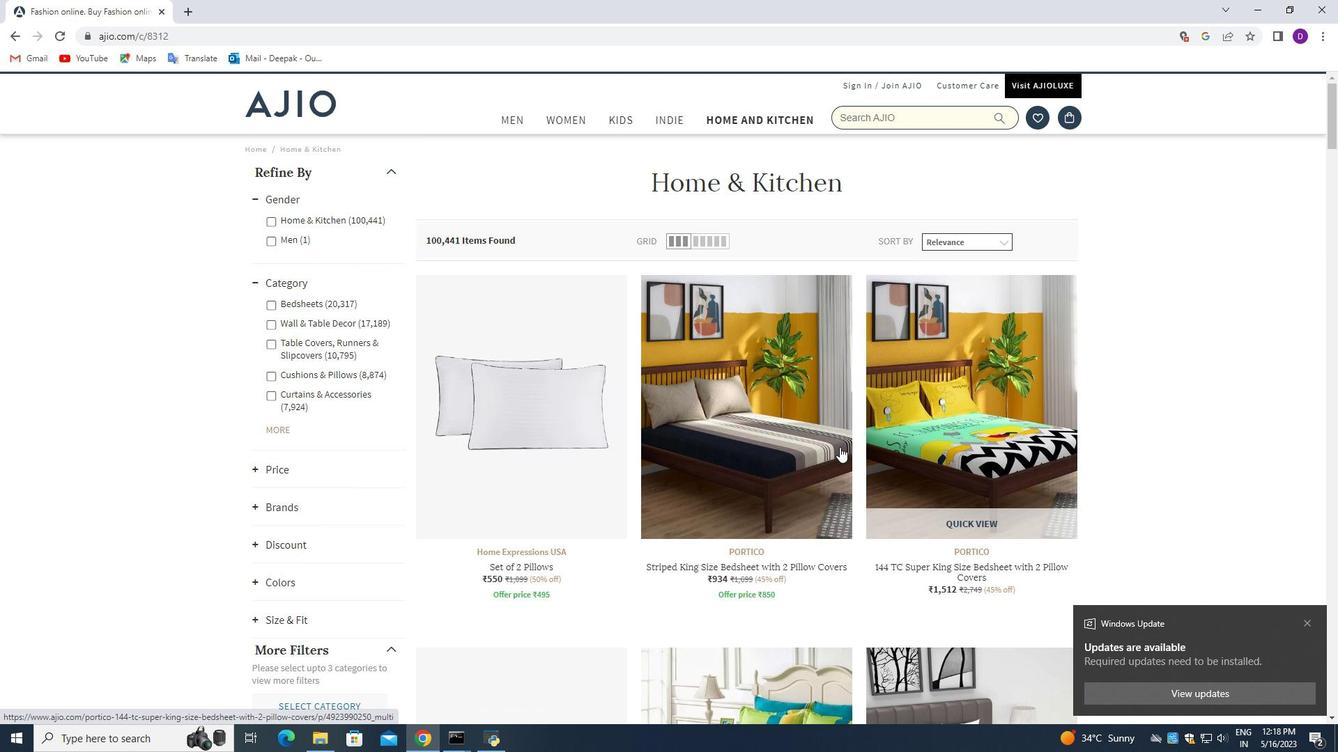 
Action: Mouse scrolled (759, 446) with delta (0, 0)
Screenshot: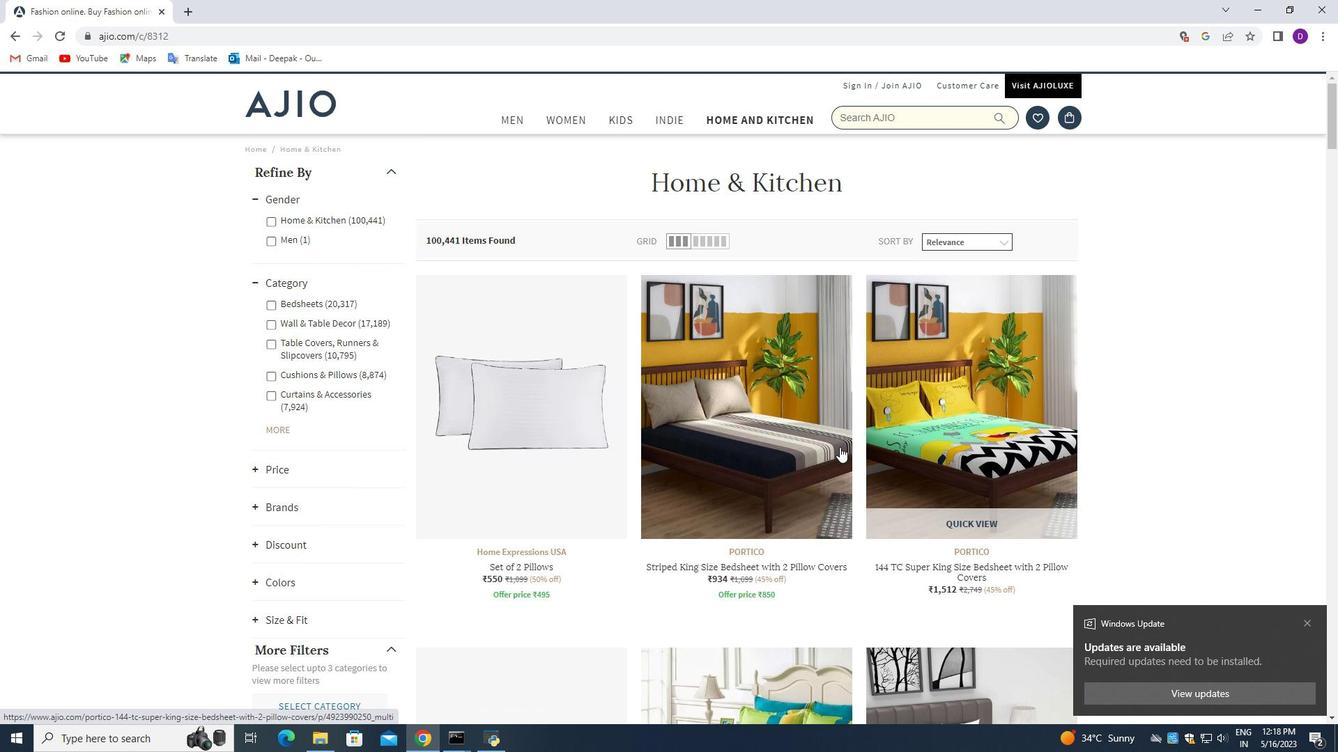 
Action: Mouse moved to (752, 446)
Screenshot: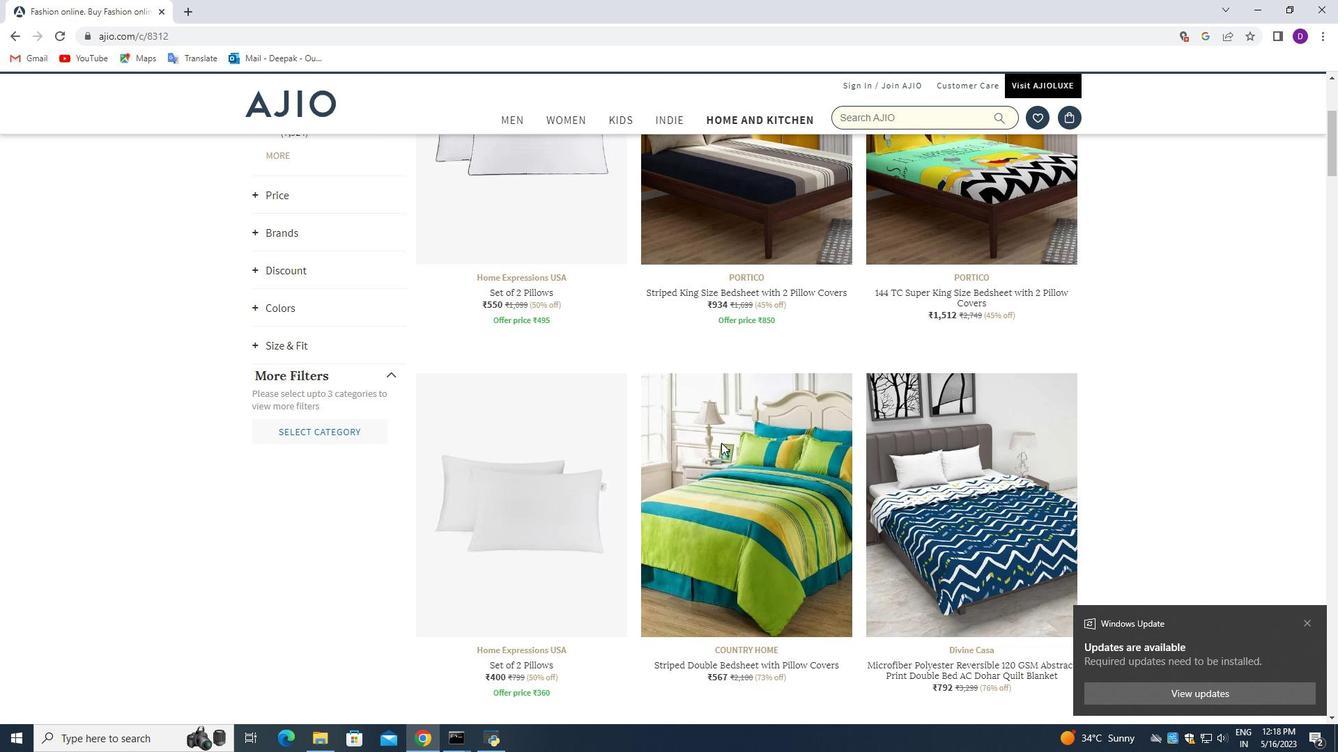 
Action: Mouse scrolled (752, 446) with delta (0, 0)
Screenshot: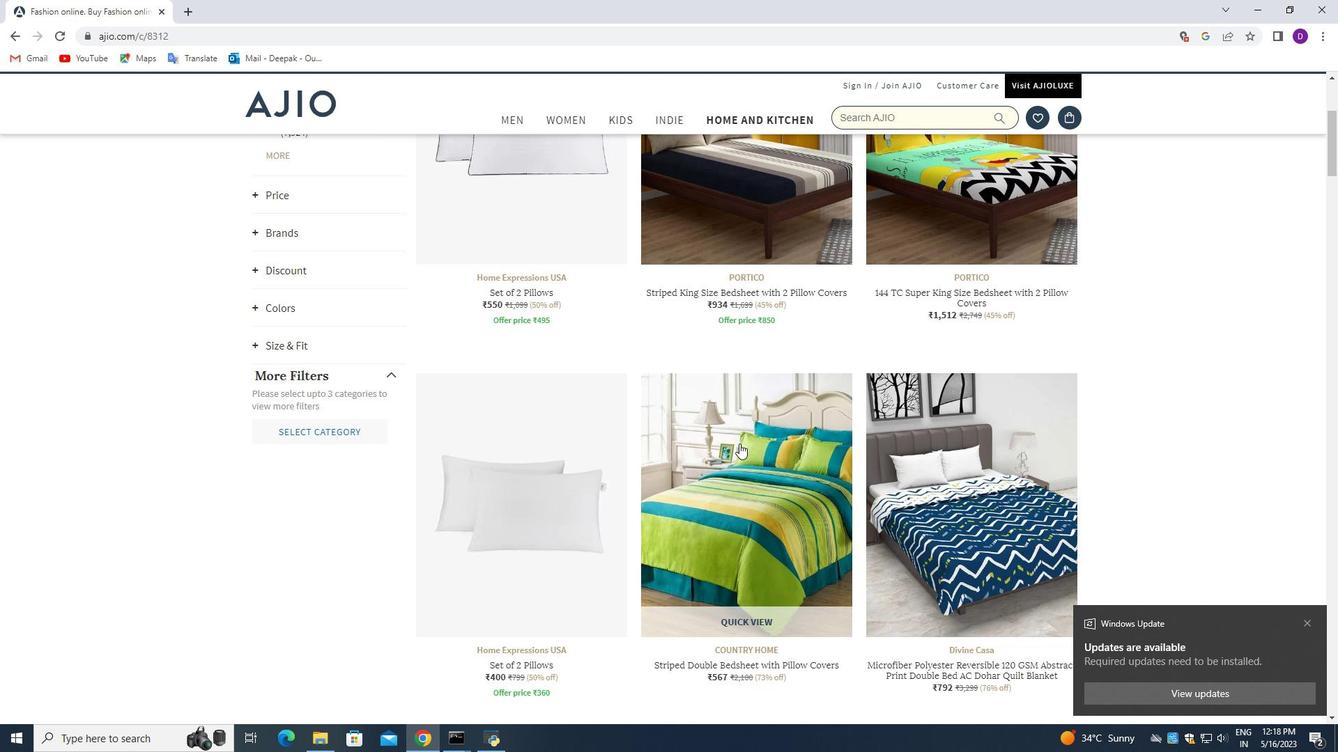 
Action: Mouse moved to (754, 446)
Screenshot: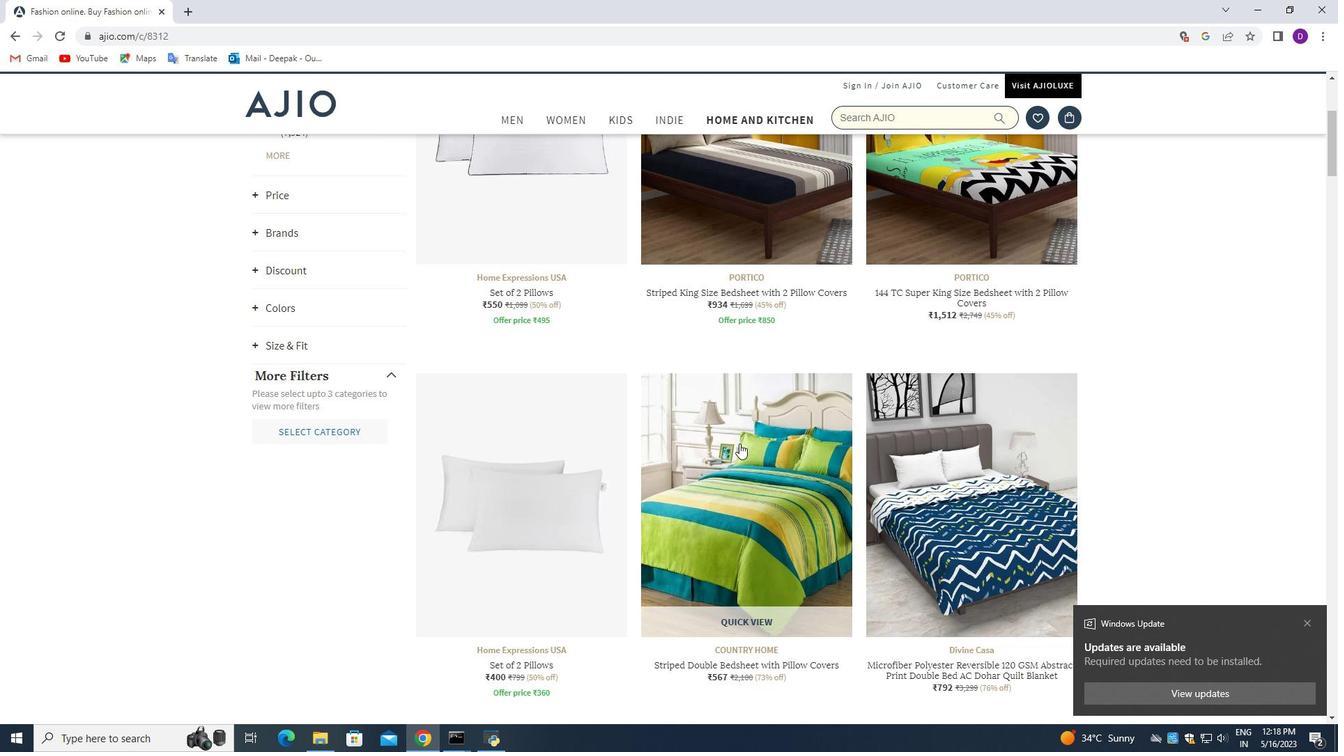 
Action: Mouse scrolled (754, 446) with delta (0, 0)
Screenshot: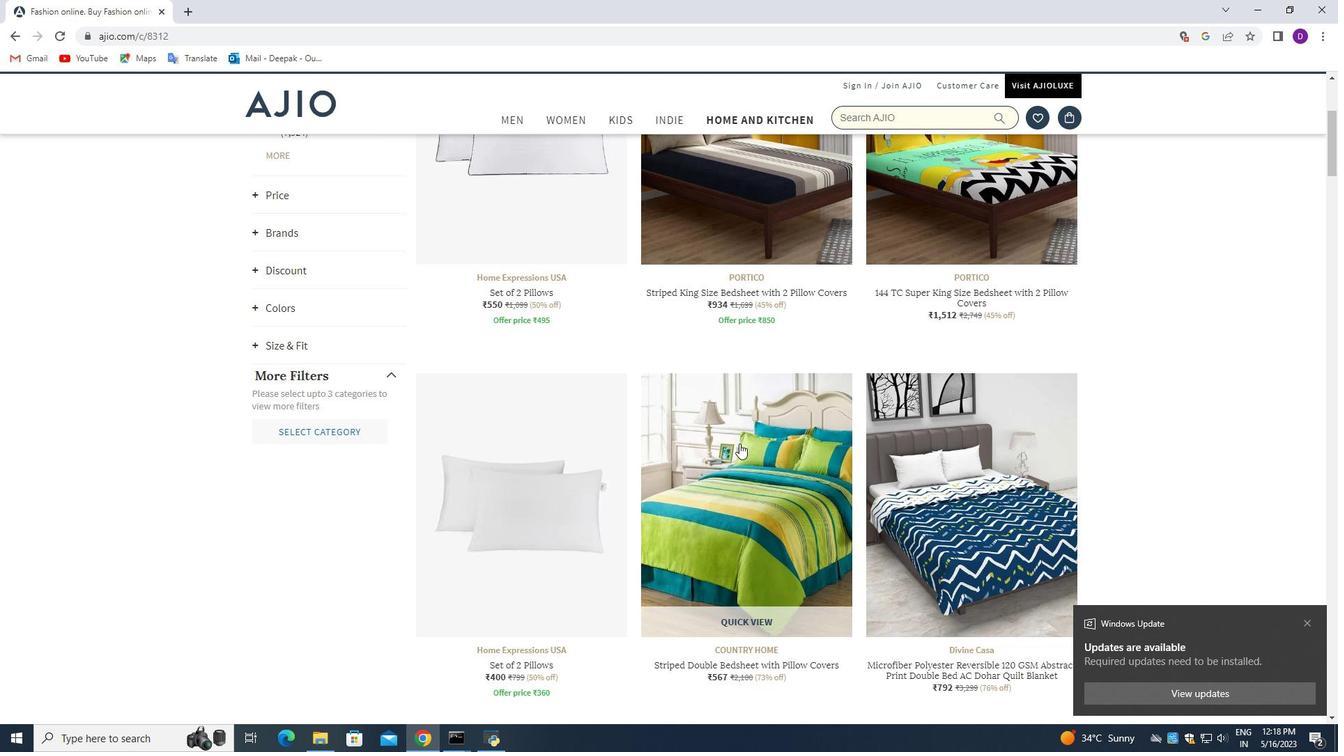 
Action: Mouse scrolled (754, 446) with delta (0, 0)
Screenshot: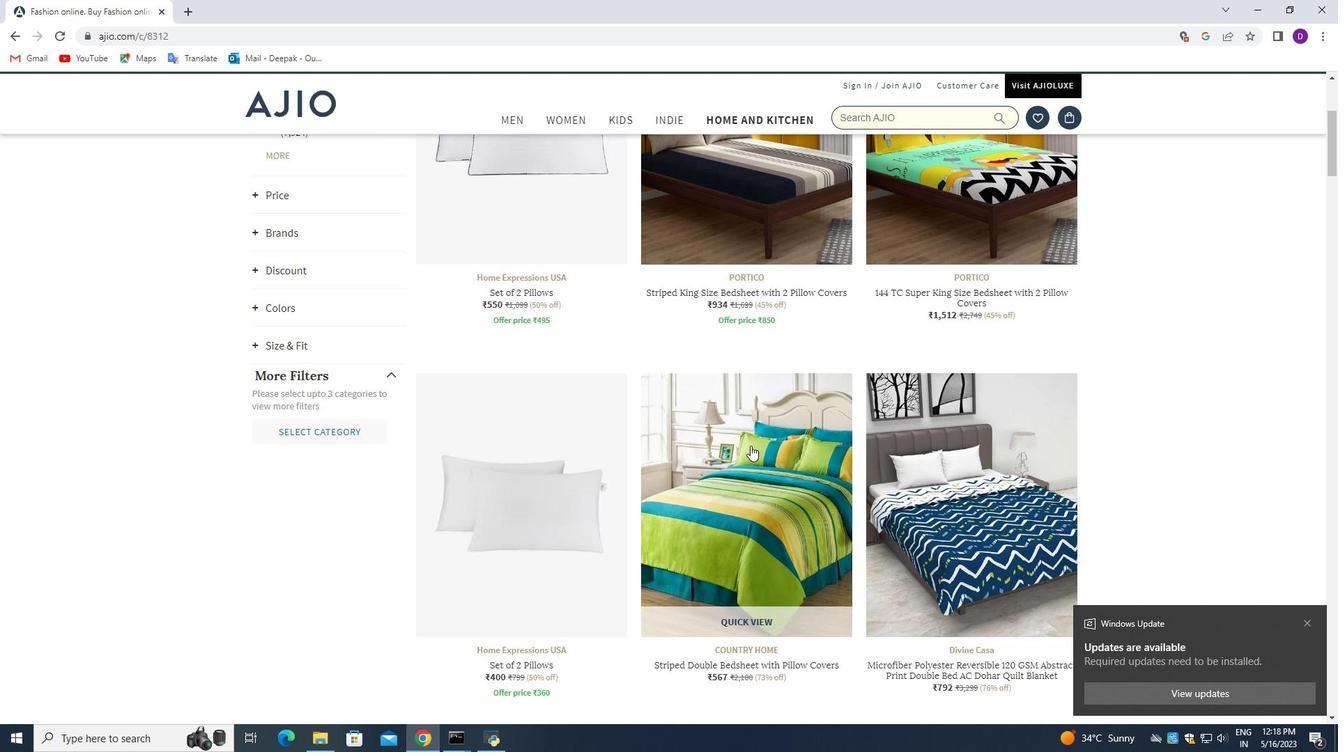 
Action: Mouse scrolled (754, 446) with delta (0, 0)
Screenshot: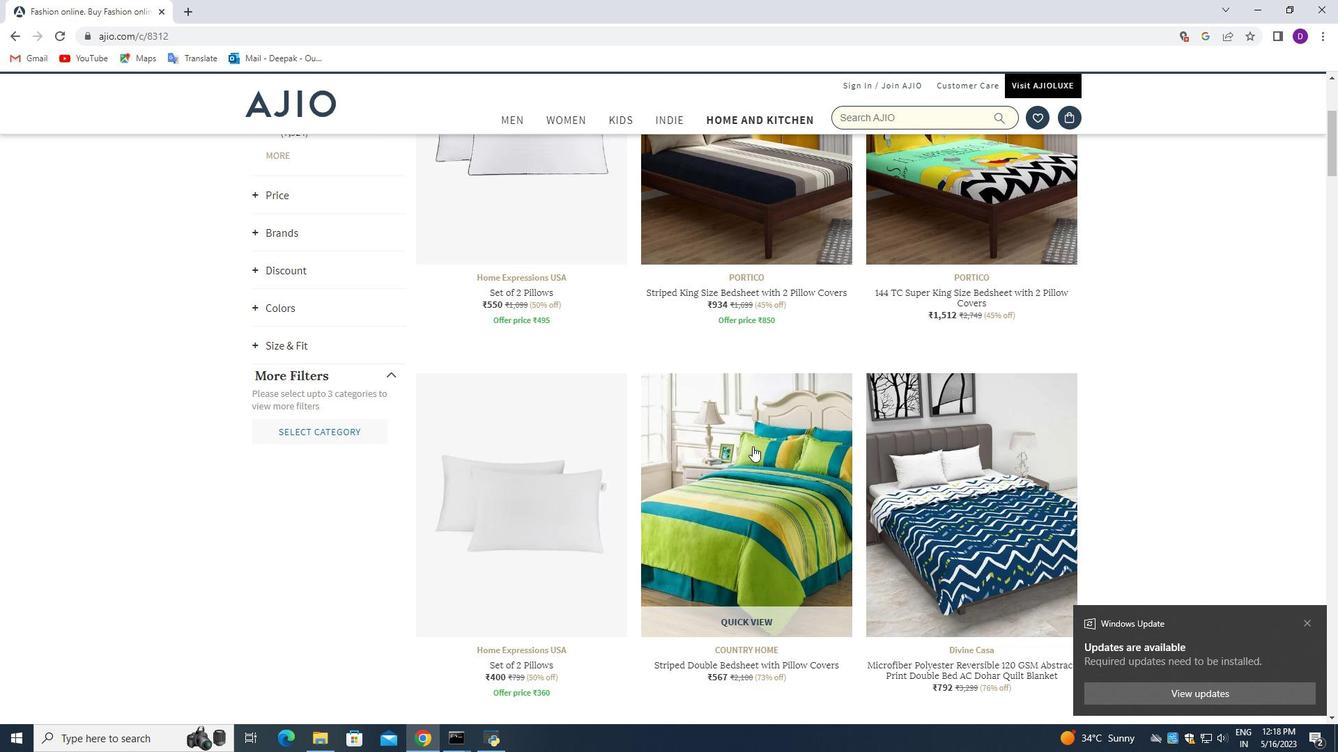 
Action: Mouse scrolled (754, 446) with delta (0, 0)
Screenshot: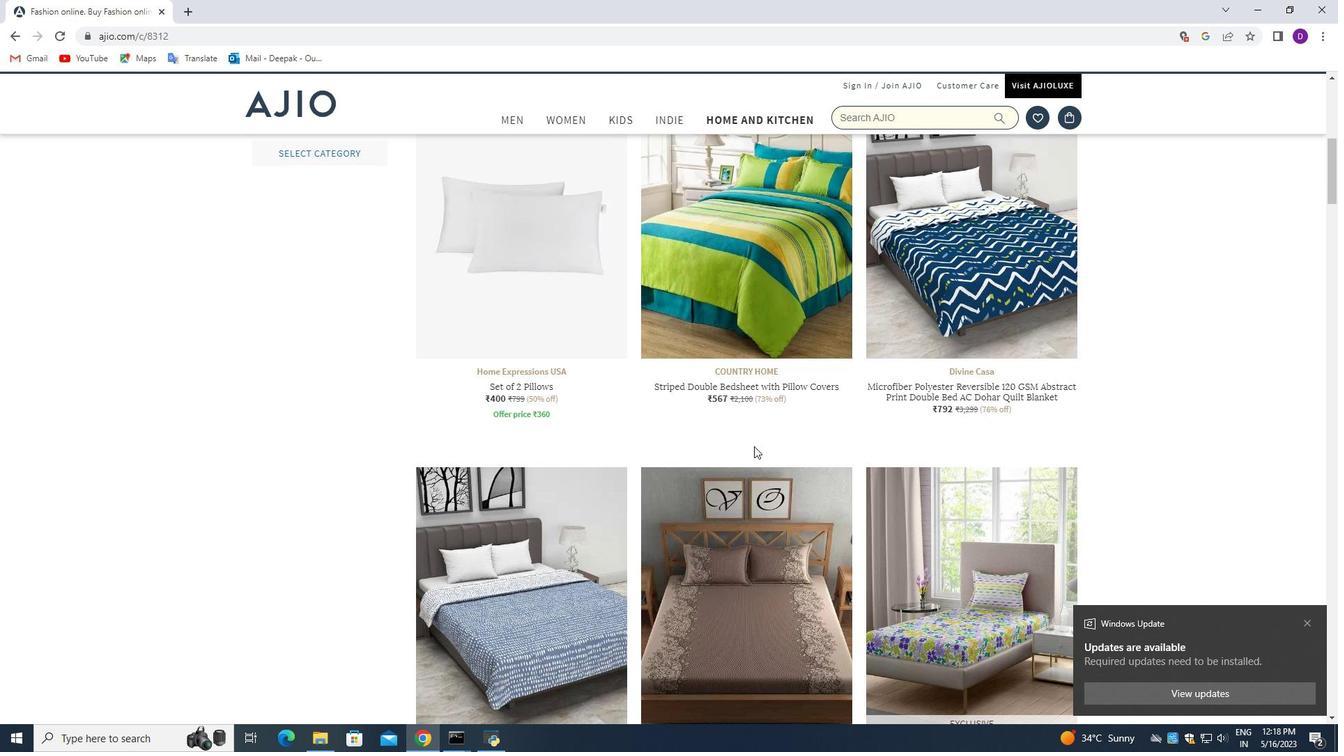 
Action: Mouse scrolled (754, 446) with delta (0, 0)
Screenshot: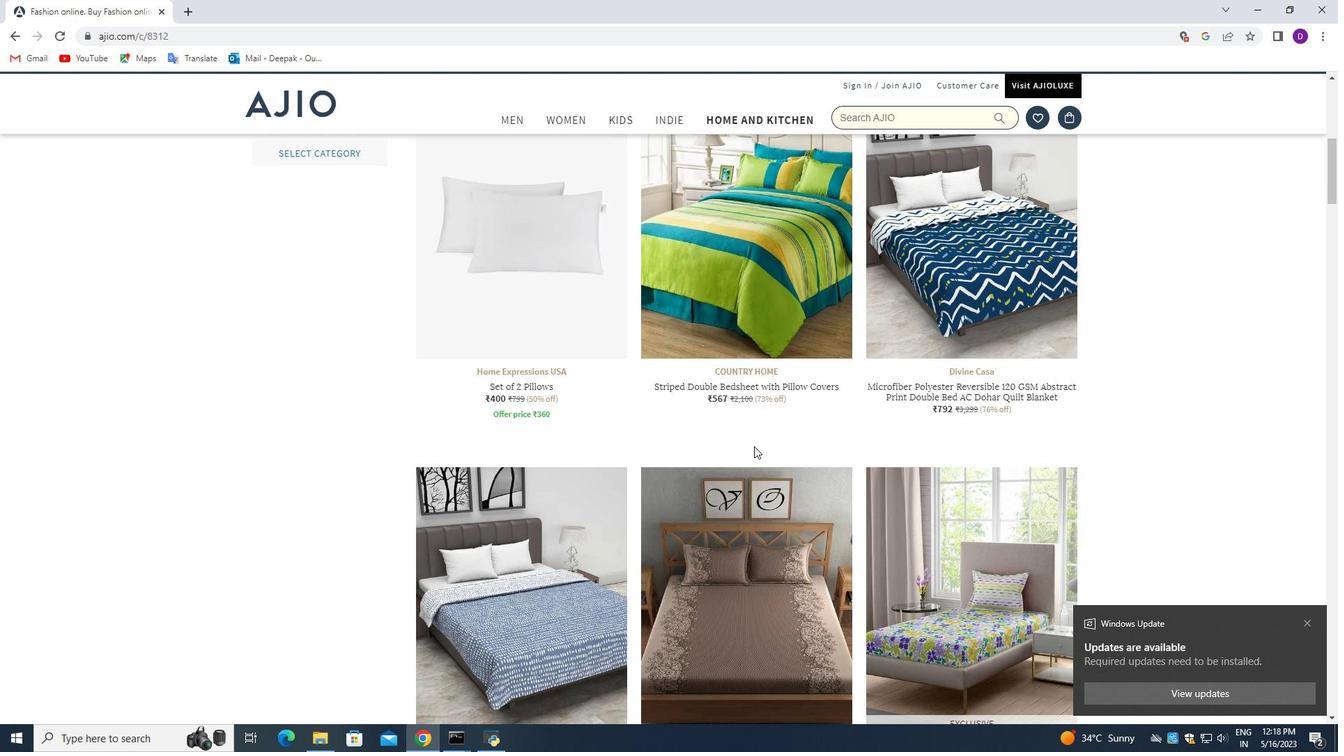 
Action: Mouse scrolled (754, 446) with delta (0, 0)
Screenshot: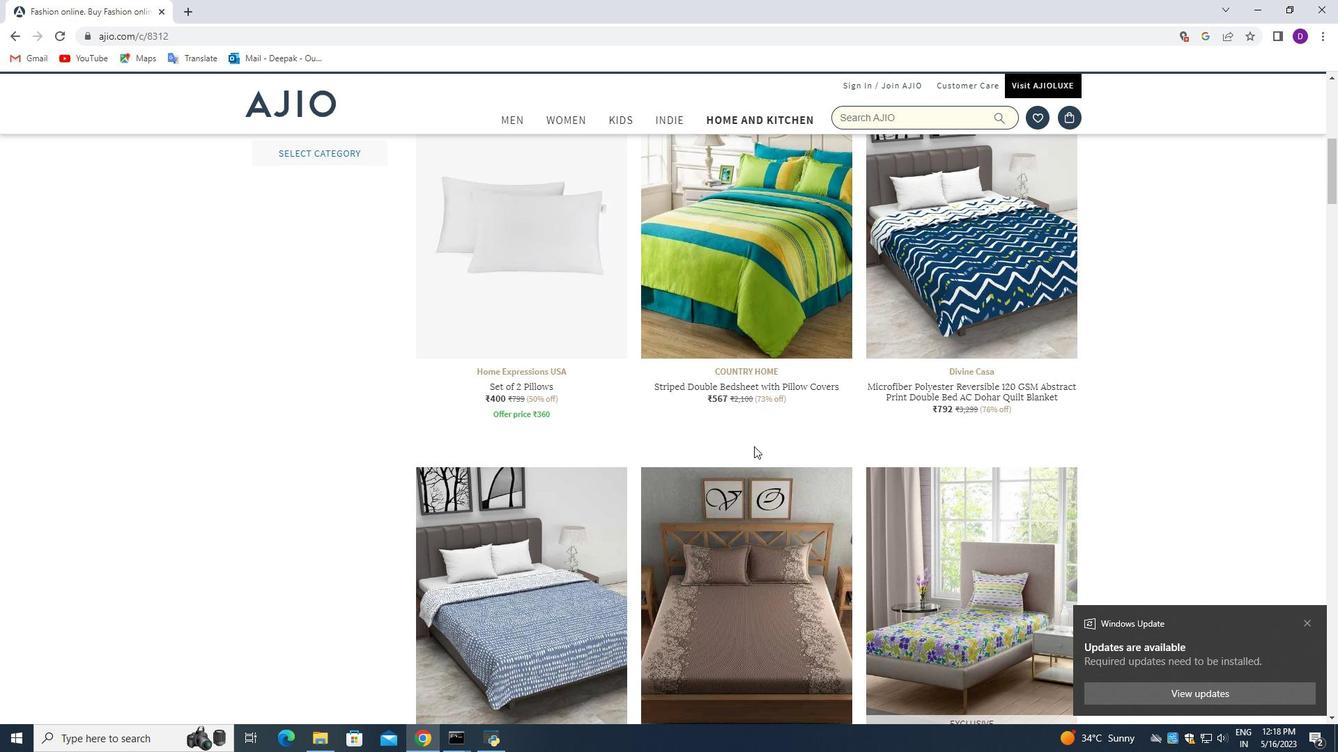 
Action: Mouse scrolled (754, 446) with delta (0, 0)
Screenshot: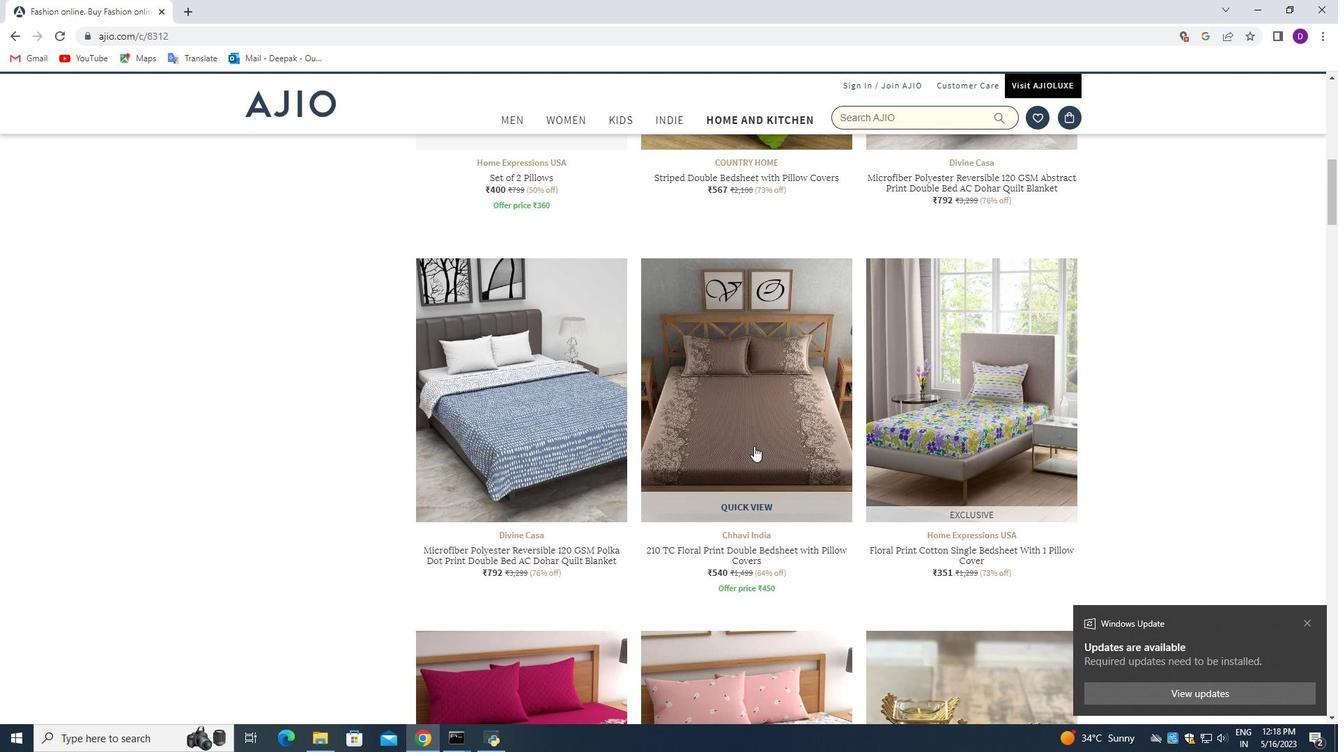 
Action: Mouse scrolled (754, 446) with delta (0, 0)
Screenshot: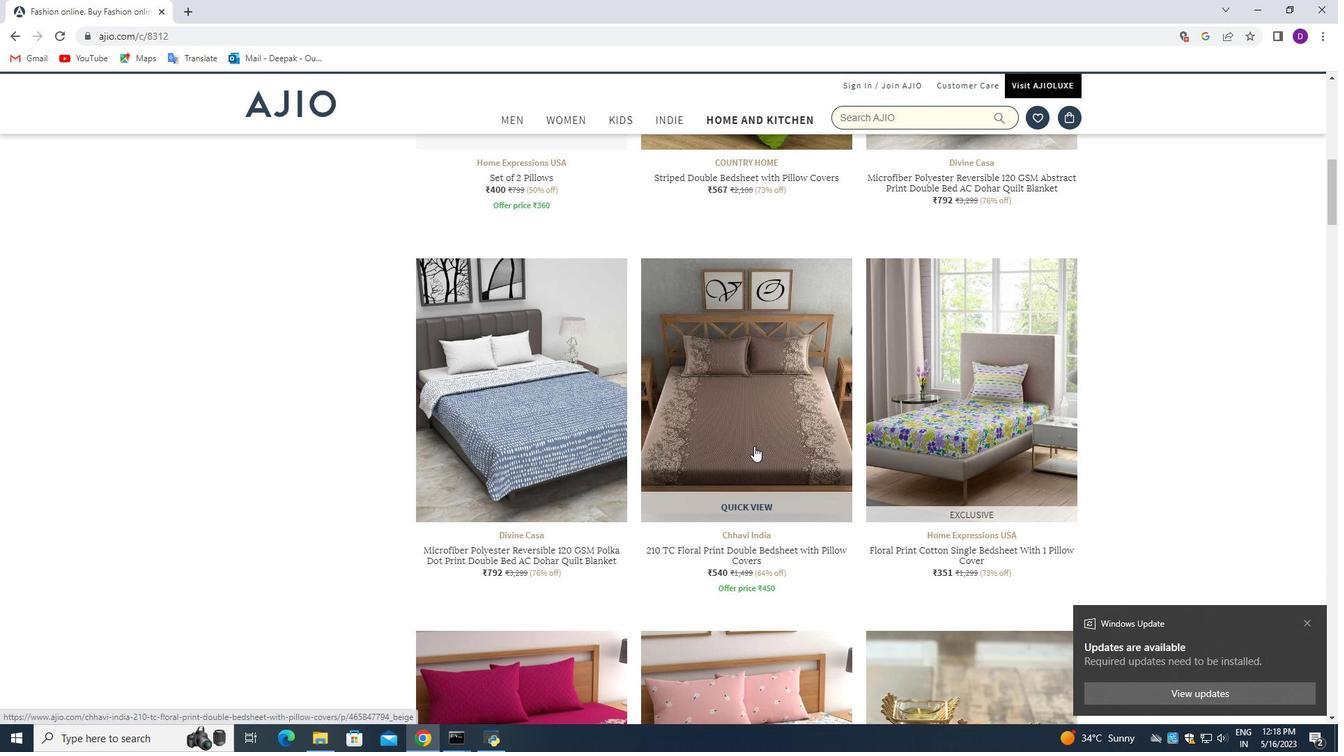 
Action: Mouse scrolled (754, 446) with delta (0, 0)
Screenshot: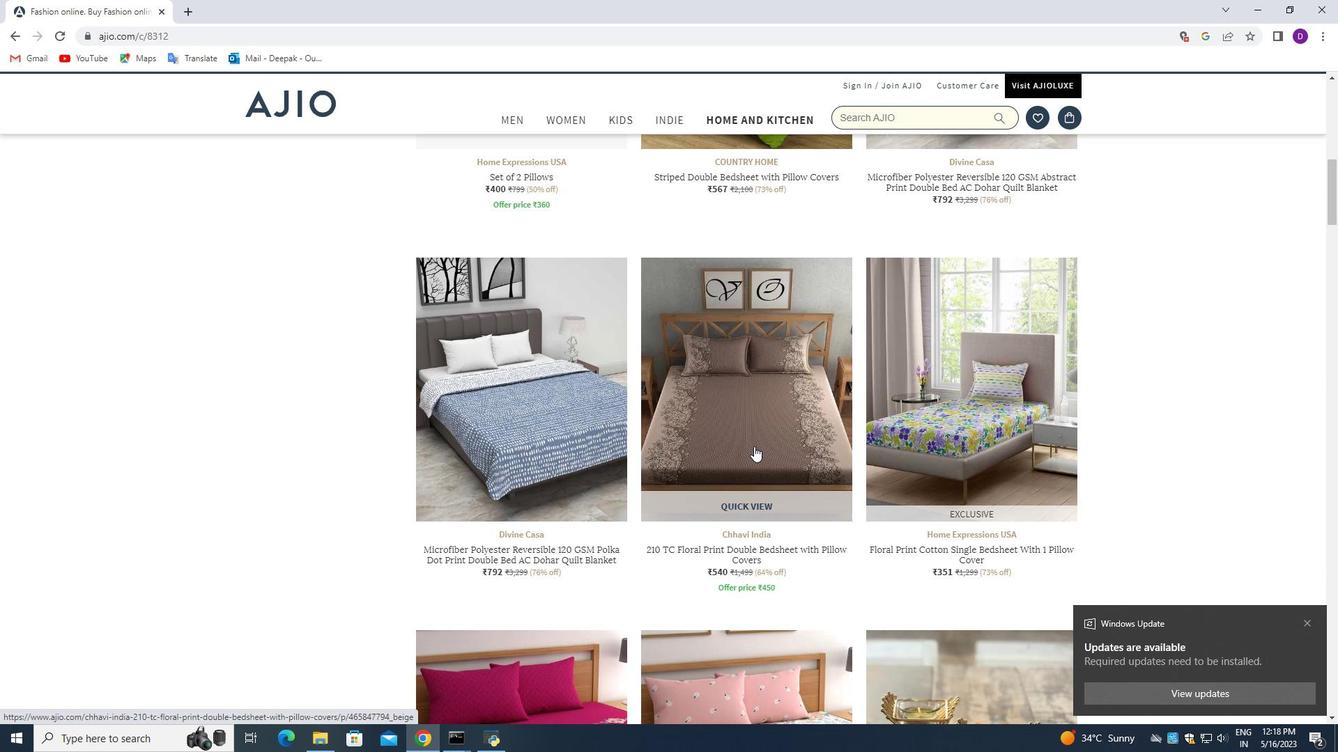 
Action: Mouse scrolled (754, 446) with delta (0, 0)
Screenshot: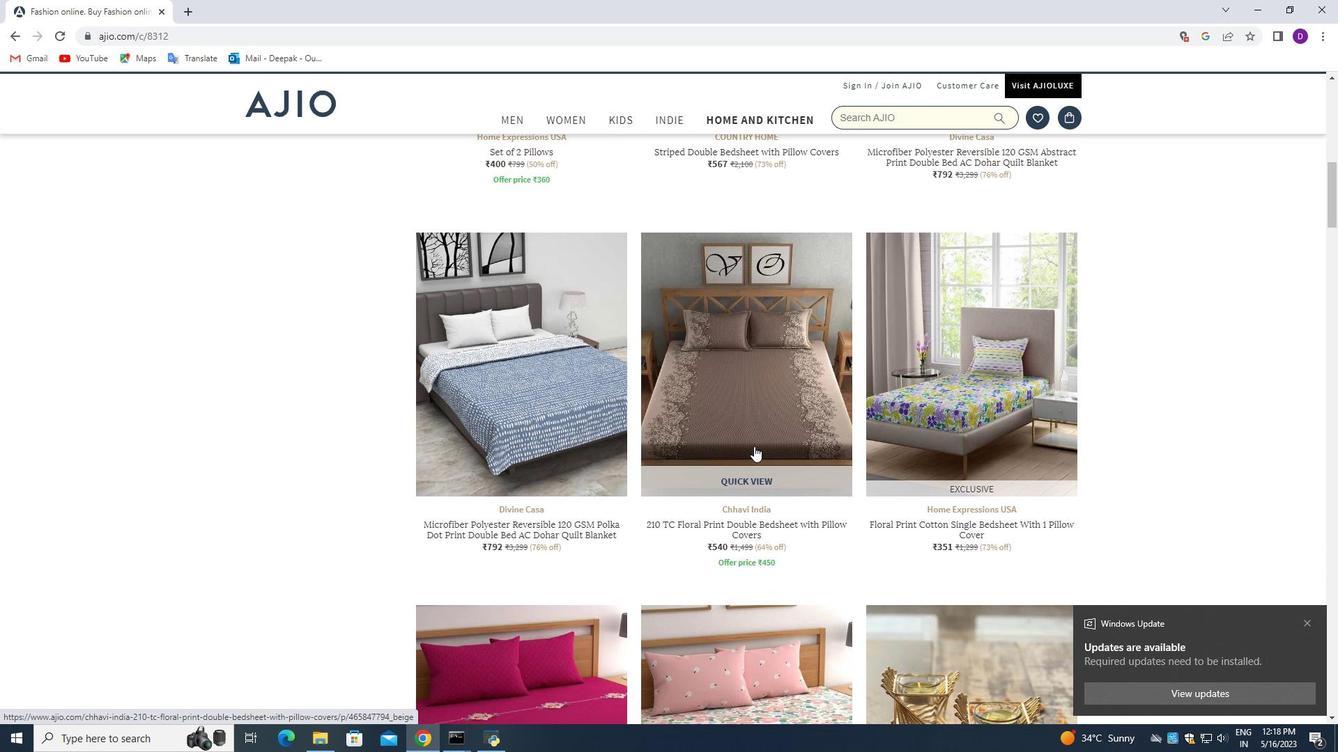
Action: Mouse scrolled (754, 446) with delta (0, 0)
Screenshot: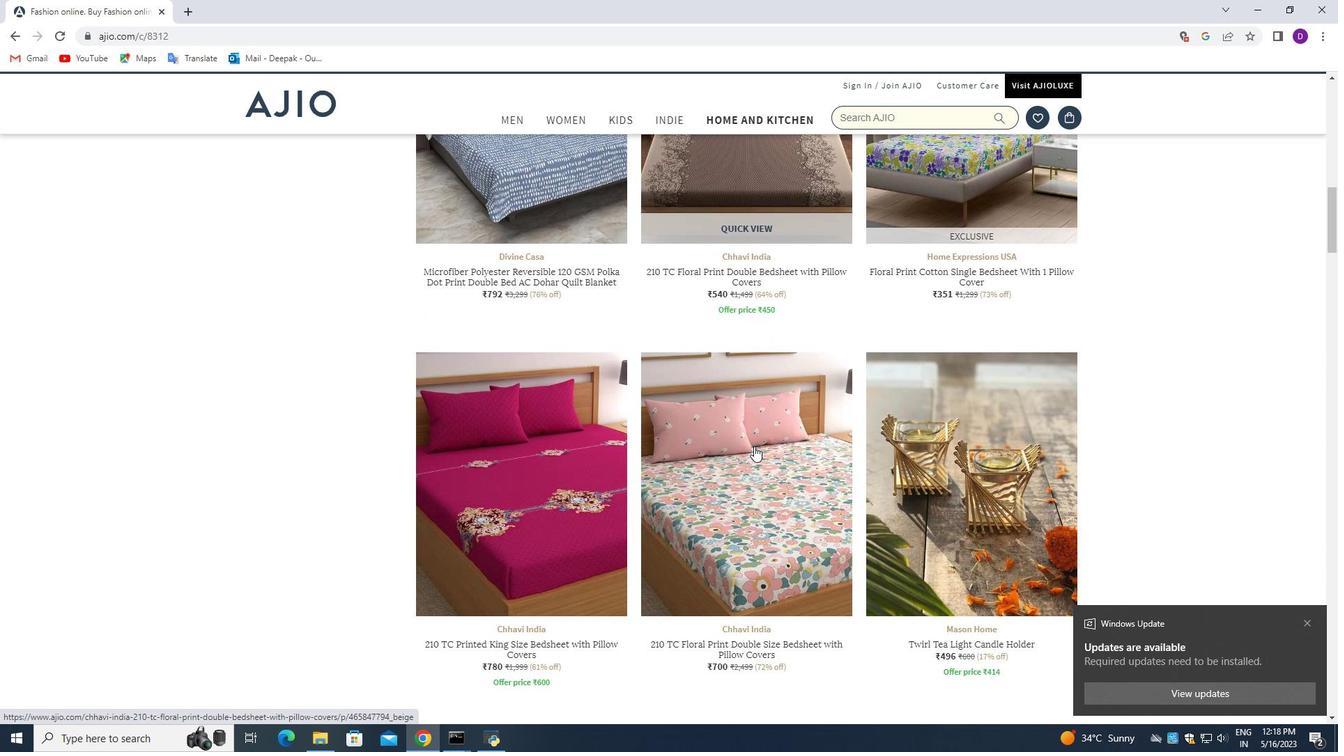 
Action: Mouse scrolled (754, 446) with delta (0, 0)
Screenshot: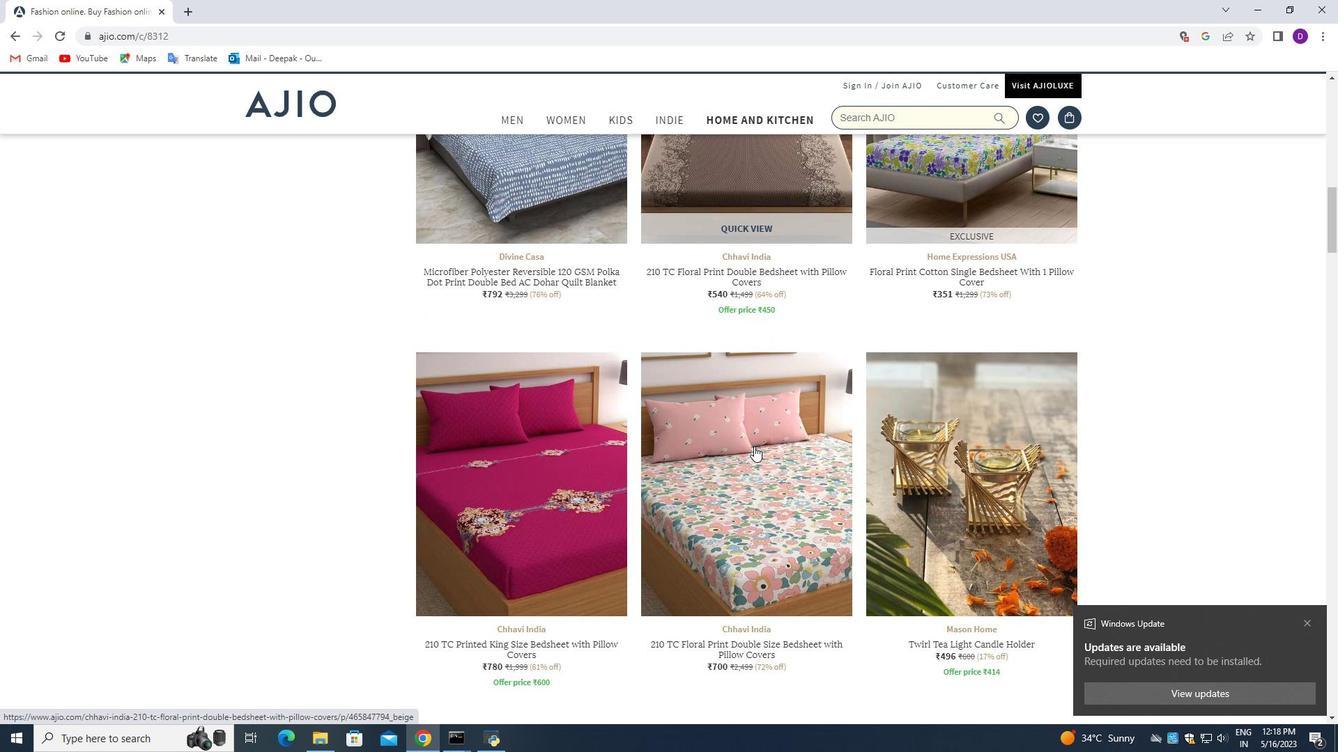 
Action: Mouse moved to (898, 392)
Screenshot: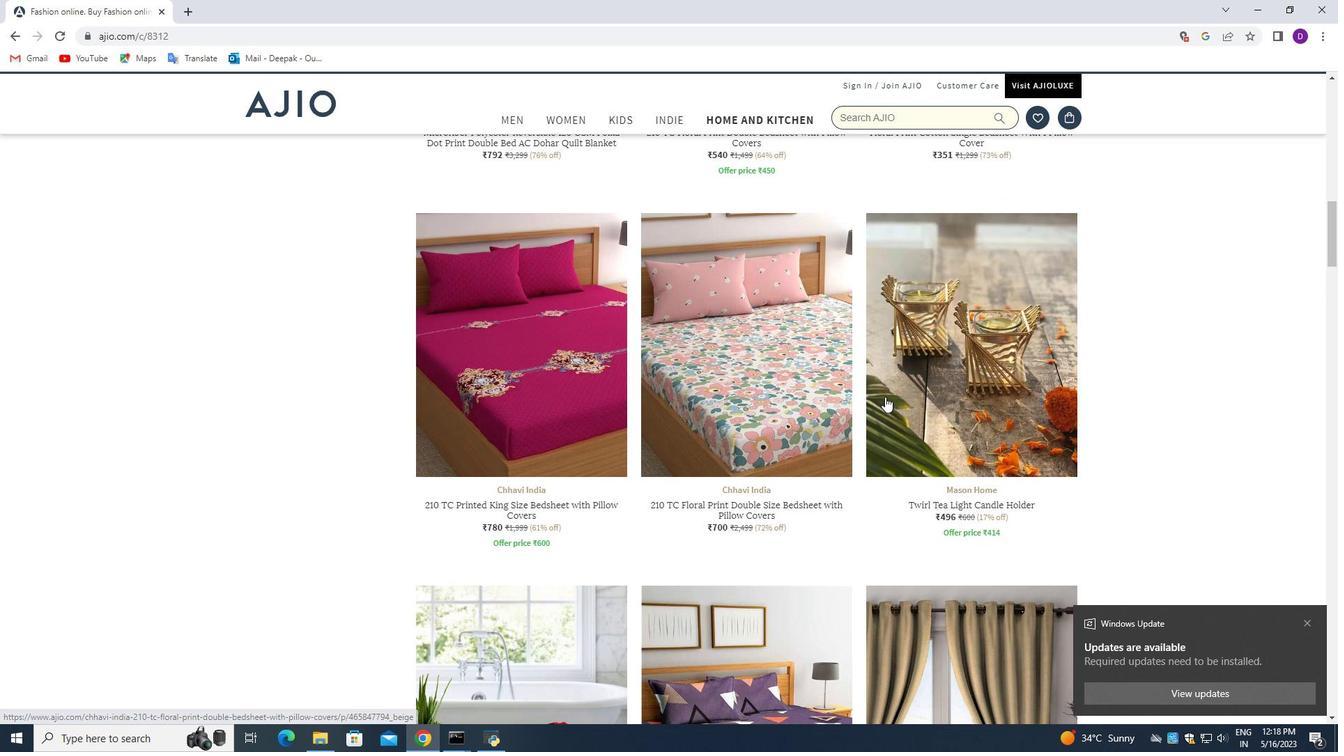 
Action: Mouse pressed left at (898, 392)
Screenshot: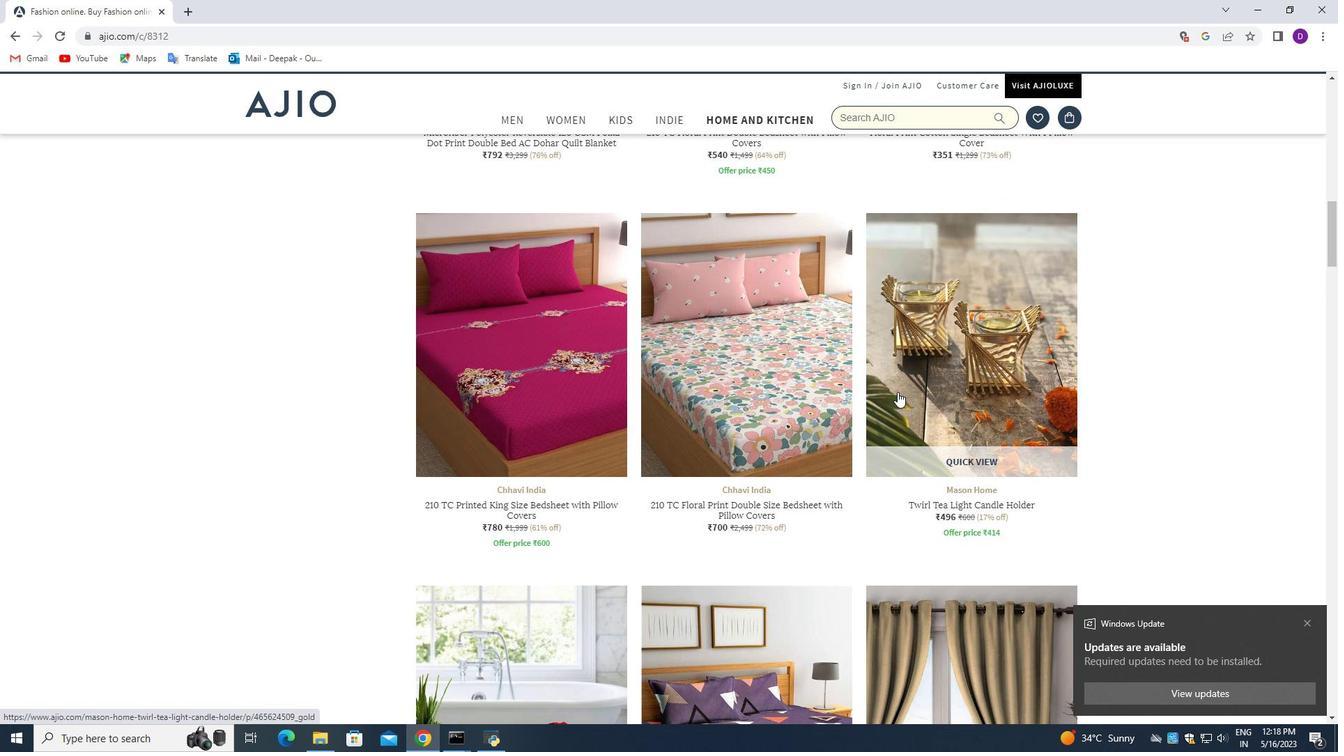 
Action: Mouse moved to (784, 437)
Screenshot: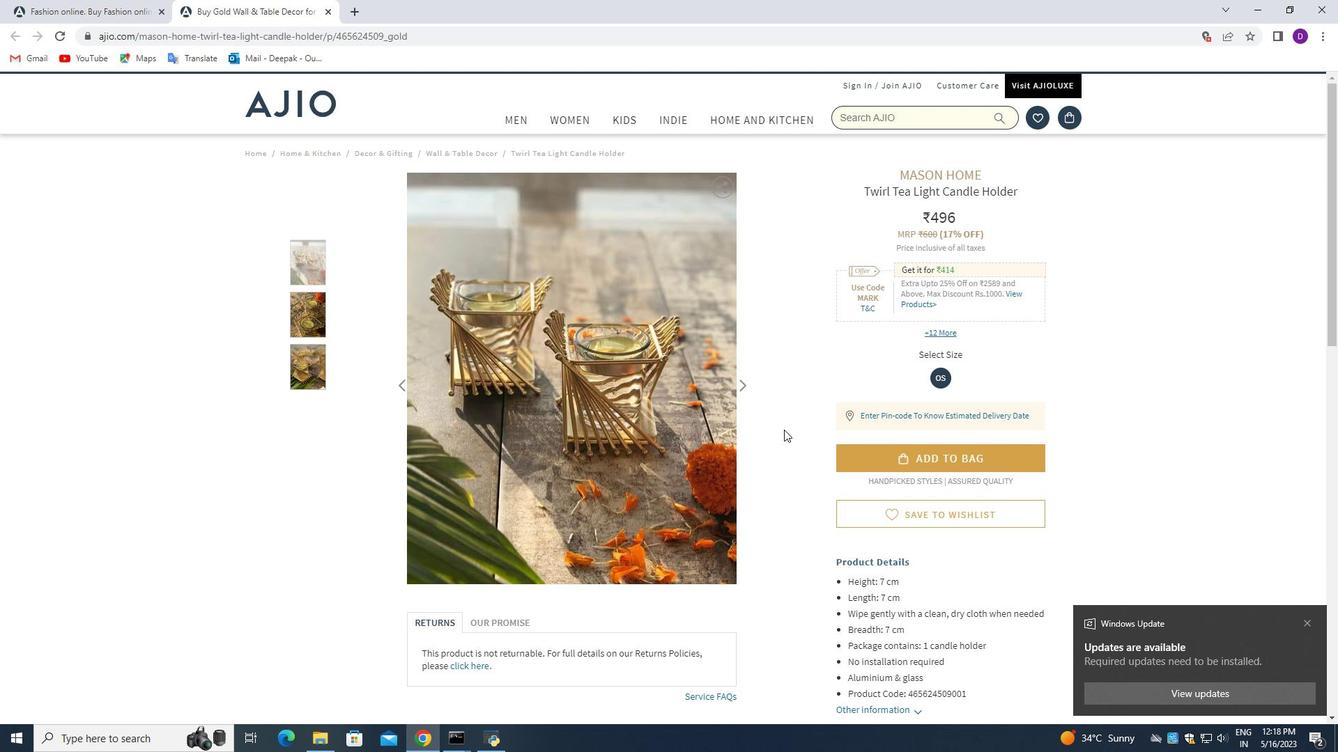 
Action: Mouse scrolled (784, 436) with delta (0, 0)
Screenshot: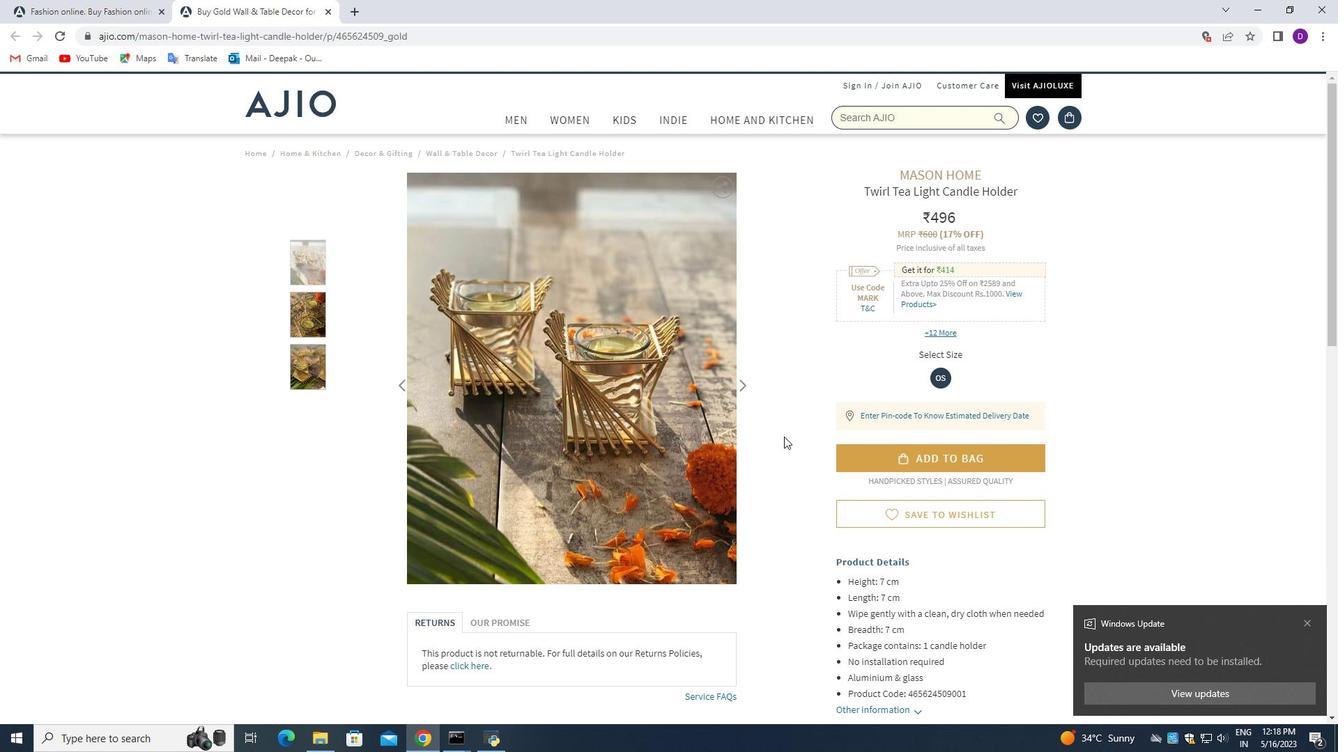 
Action: Mouse scrolled (784, 436) with delta (0, 0)
Screenshot: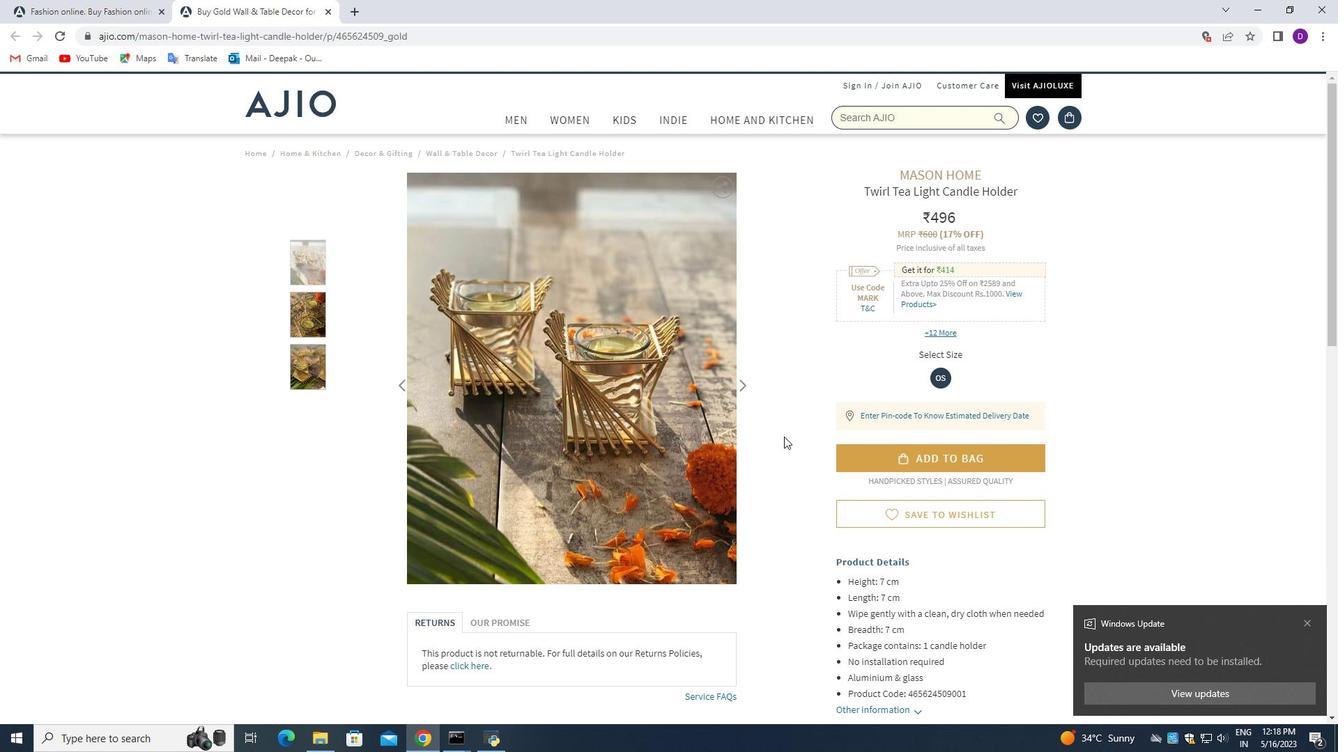 
Action: Mouse scrolled (784, 436) with delta (0, 0)
Screenshot: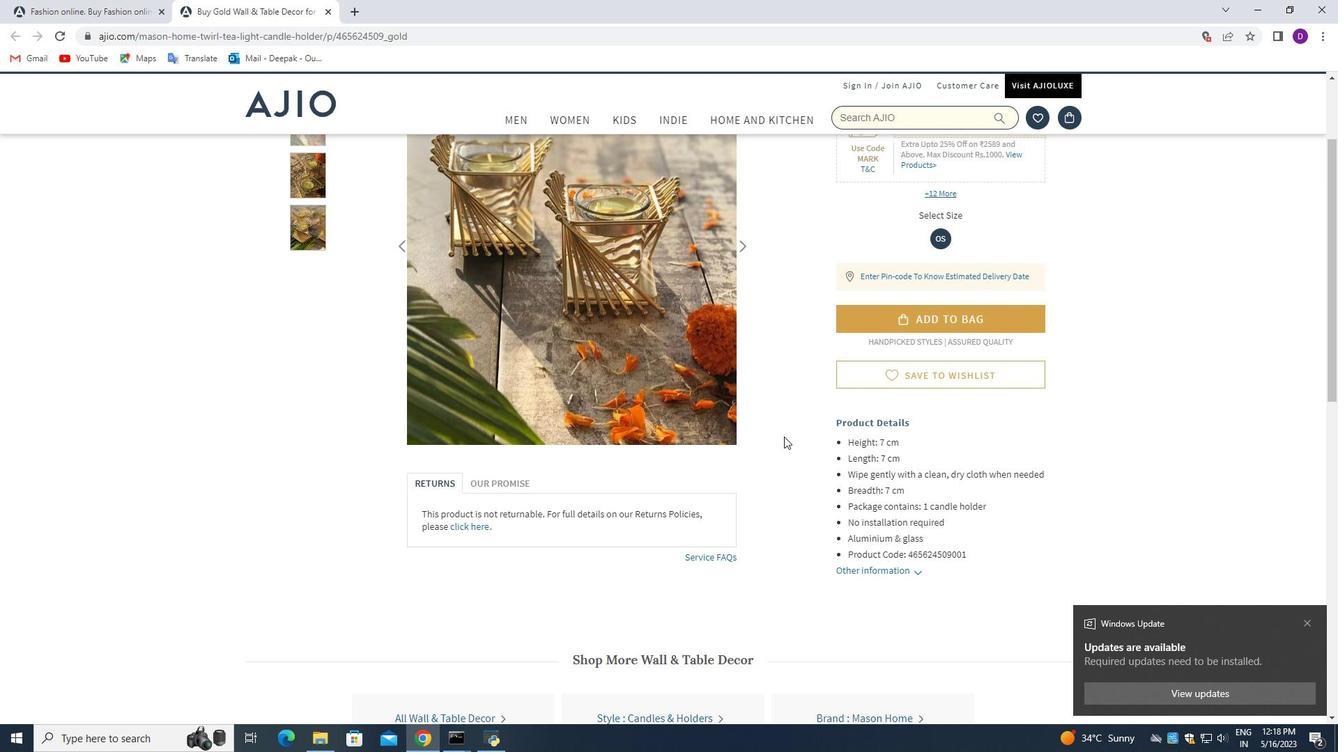
Action: Mouse scrolled (784, 436) with delta (0, 0)
Screenshot: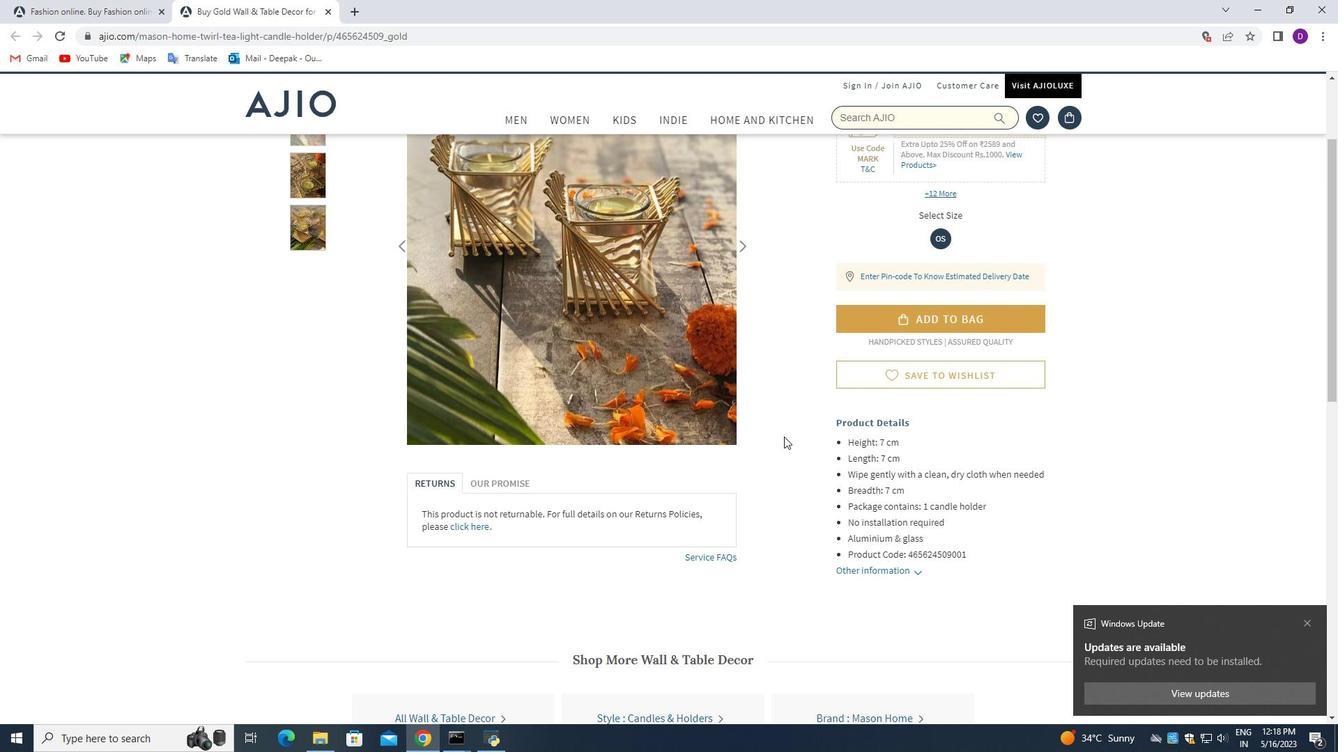 
Action: Mouse scrolled (784, 436) with delta (0, 0)
Screenshot: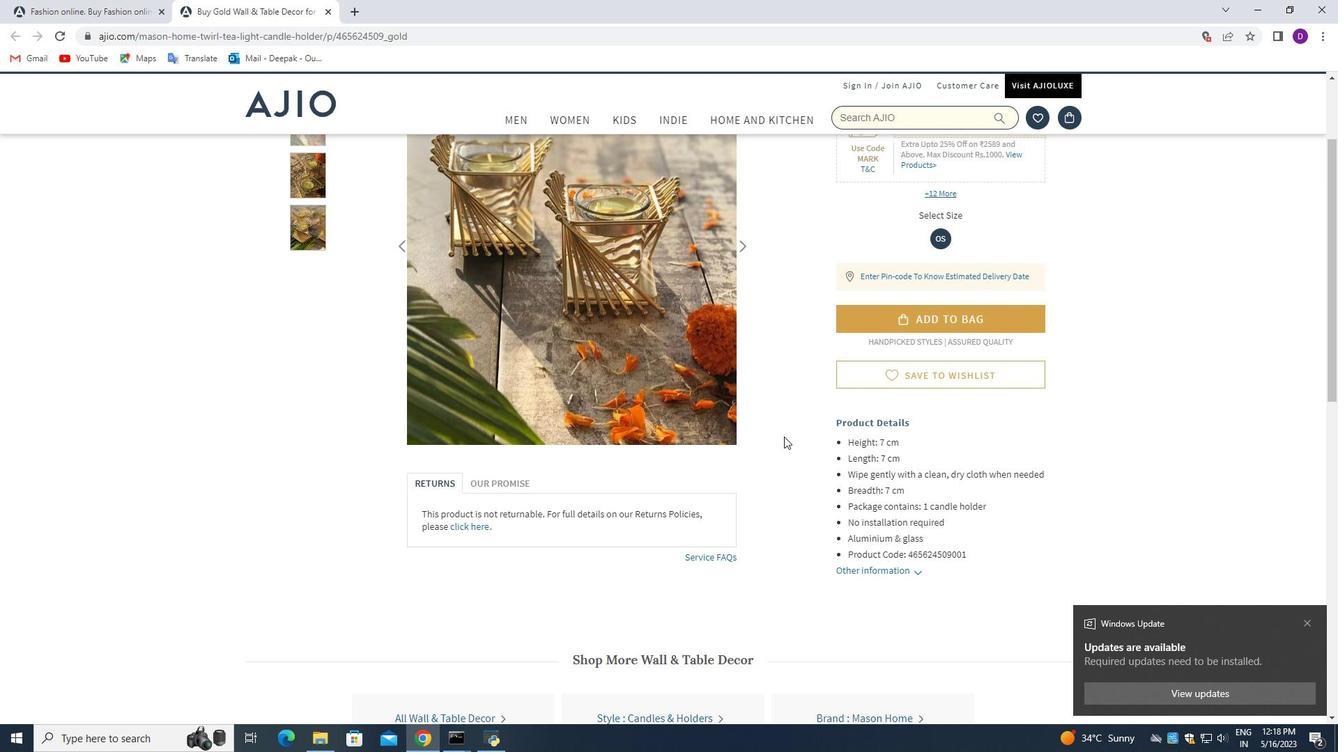 
Action: Mouse scrolled (784, 436) with delta (0, 0)
Screenshot: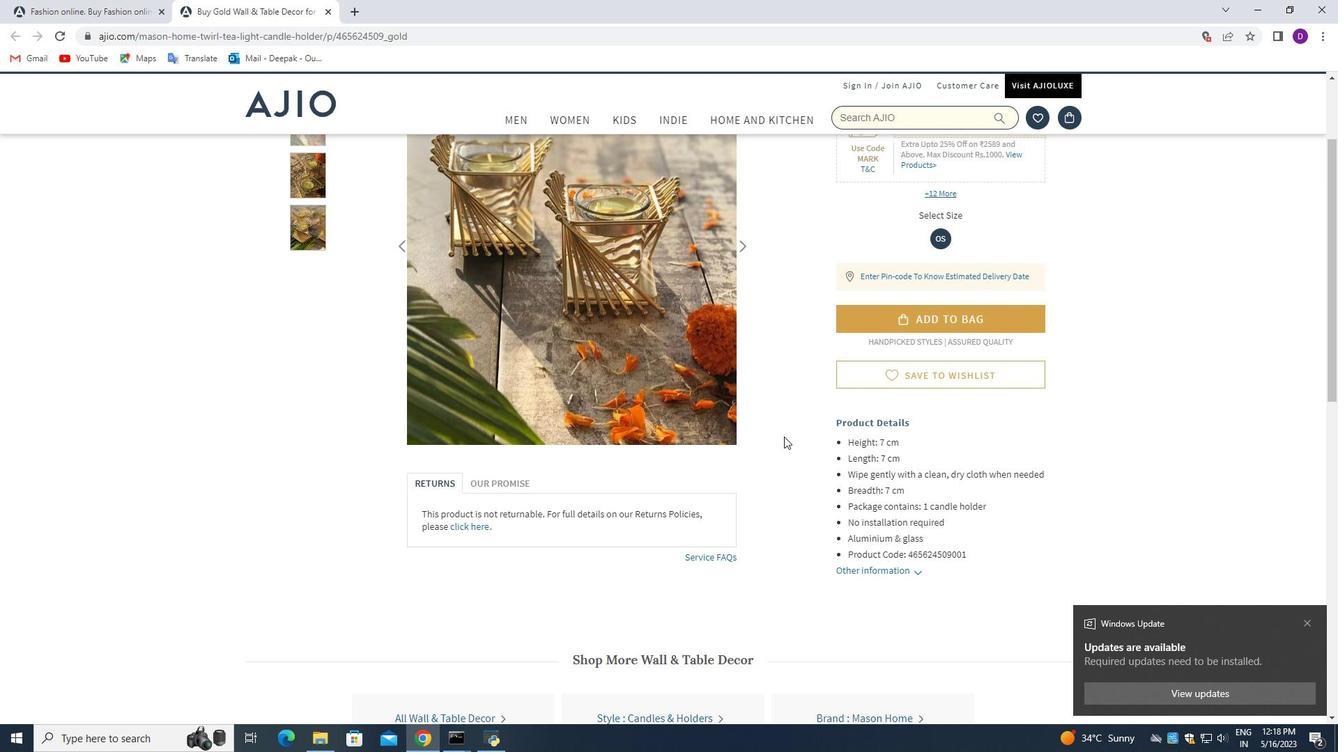
Action: Mouse moved to (859, 450)
Screenshot: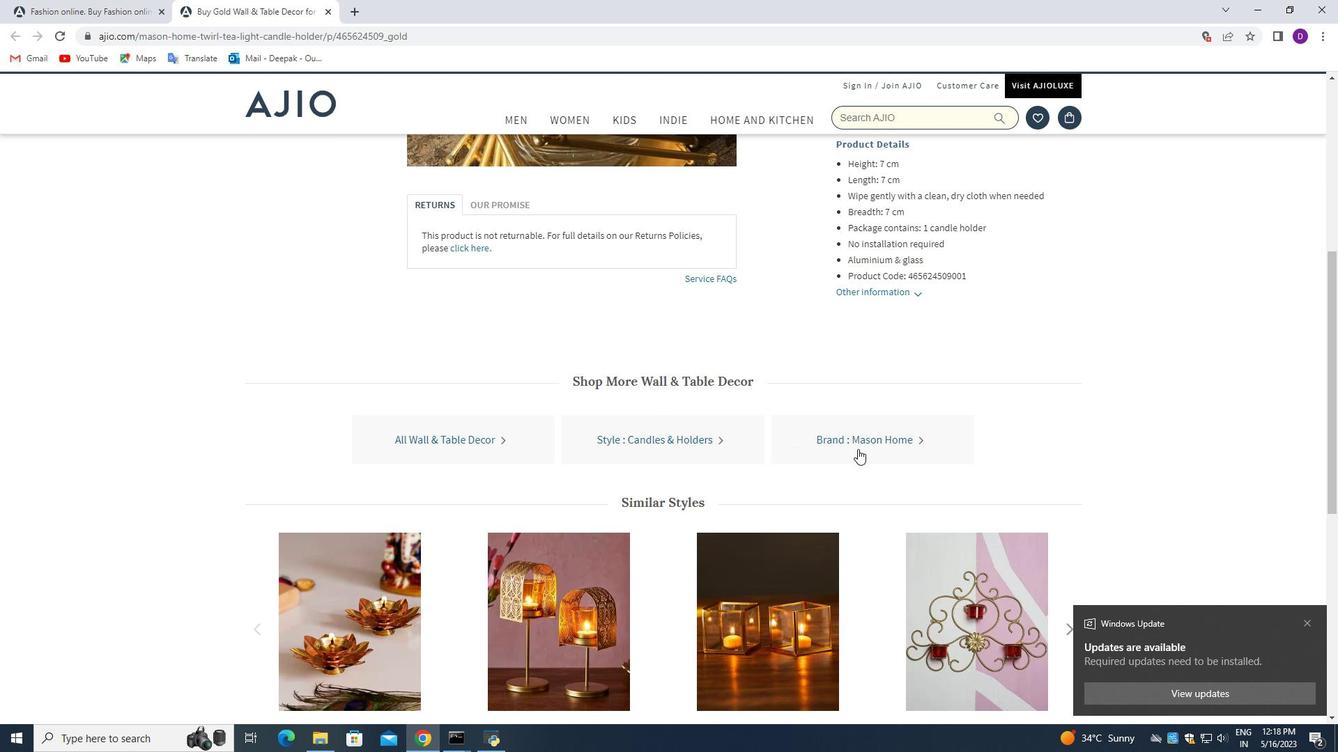 
Action: Mouse scrolled (859, 449) with delta (0, 0)
Screenshot: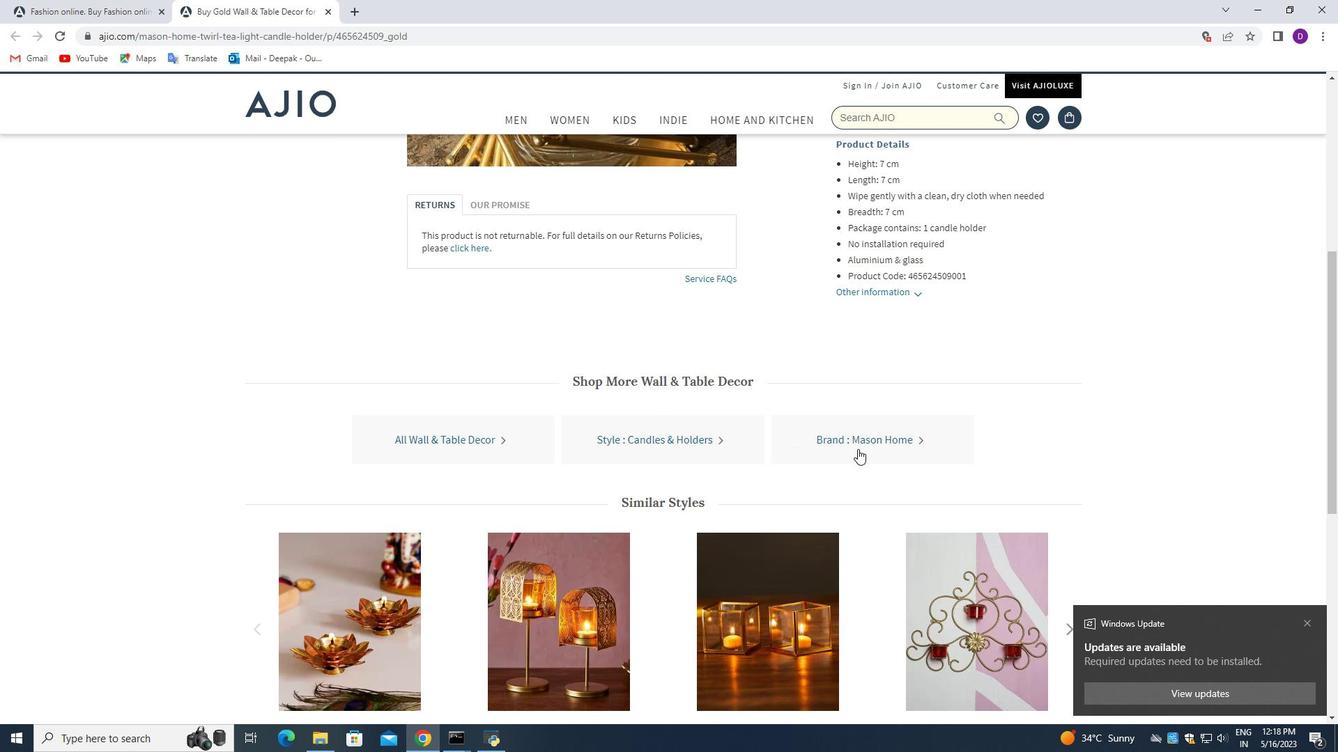 
Action: Mouse scrolled (859, 449) with delta (0, 0)
Screenshot: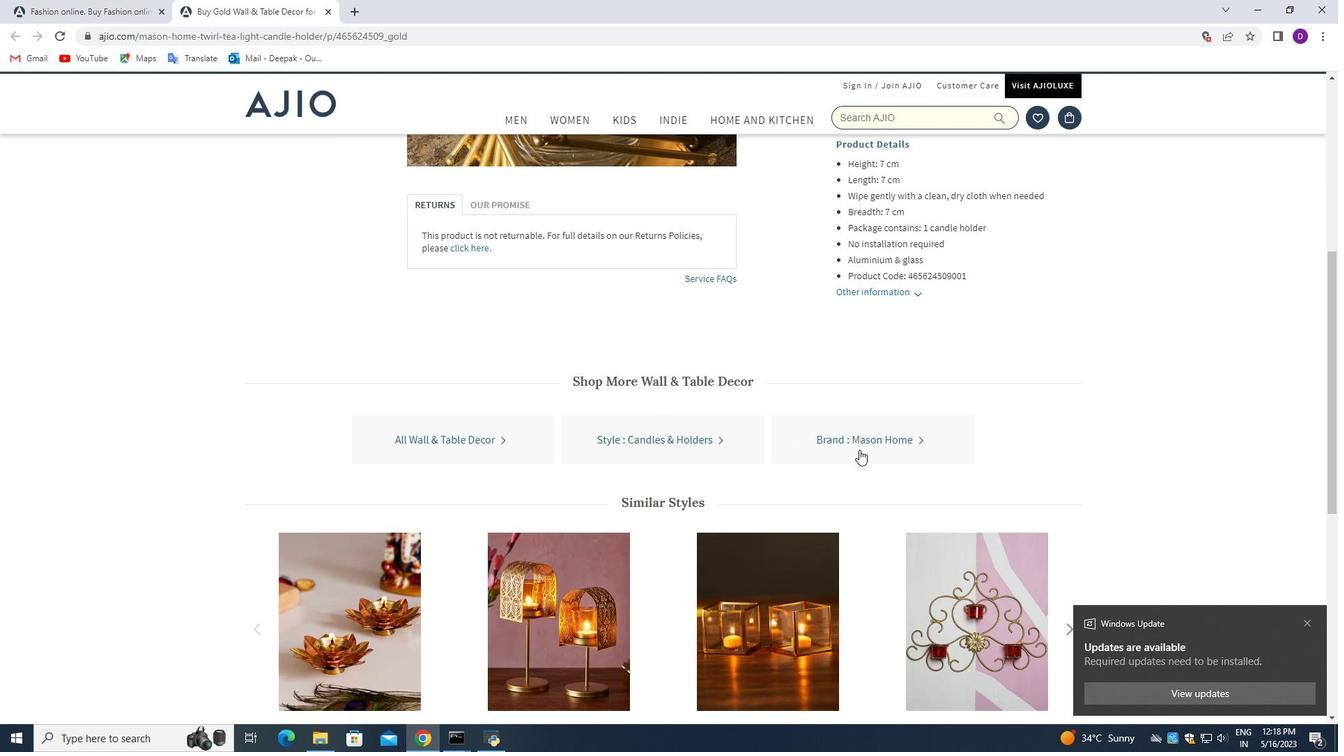 
Action: Mouse scrolled (859, 449) with delta (0, 0)
Screenshot: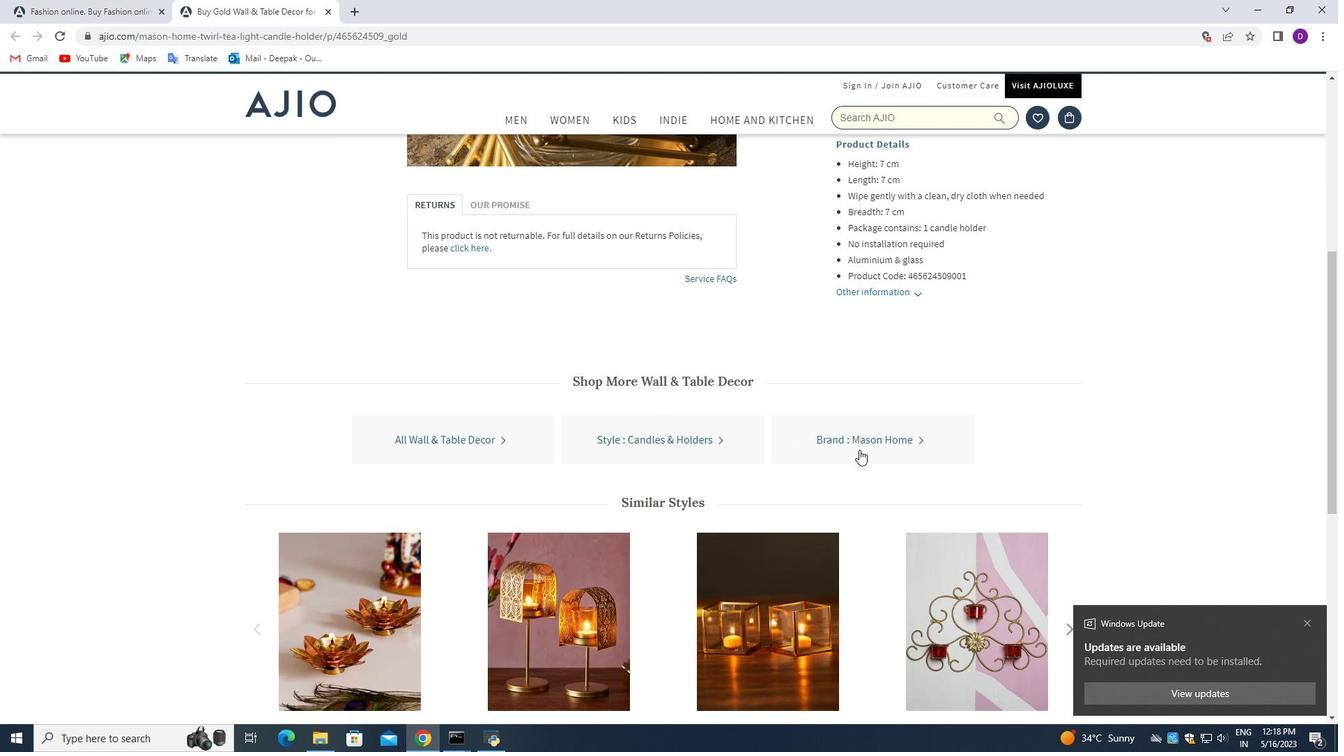 
Action: Mouse moved to (690, 467)
Screenshot: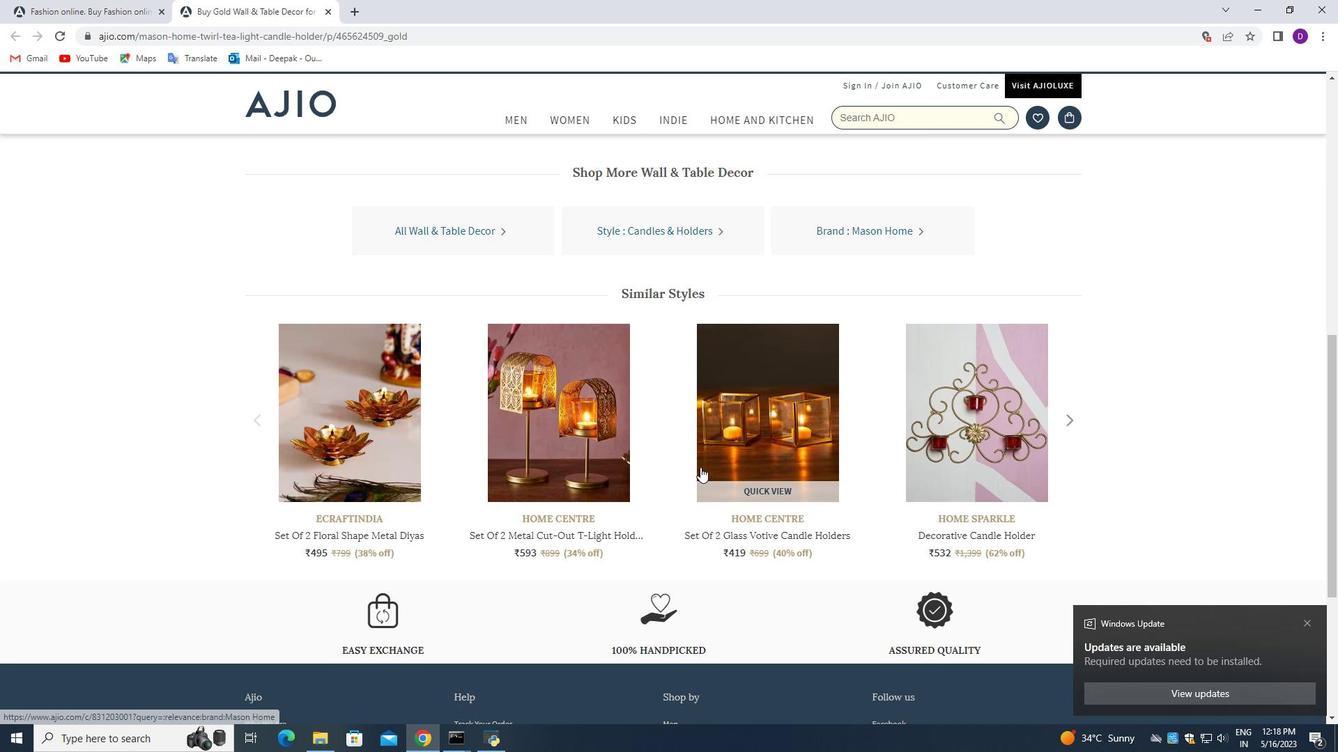 
Action: Mouse scrolled (690, 466) with delta (0, 0)
Screenshot: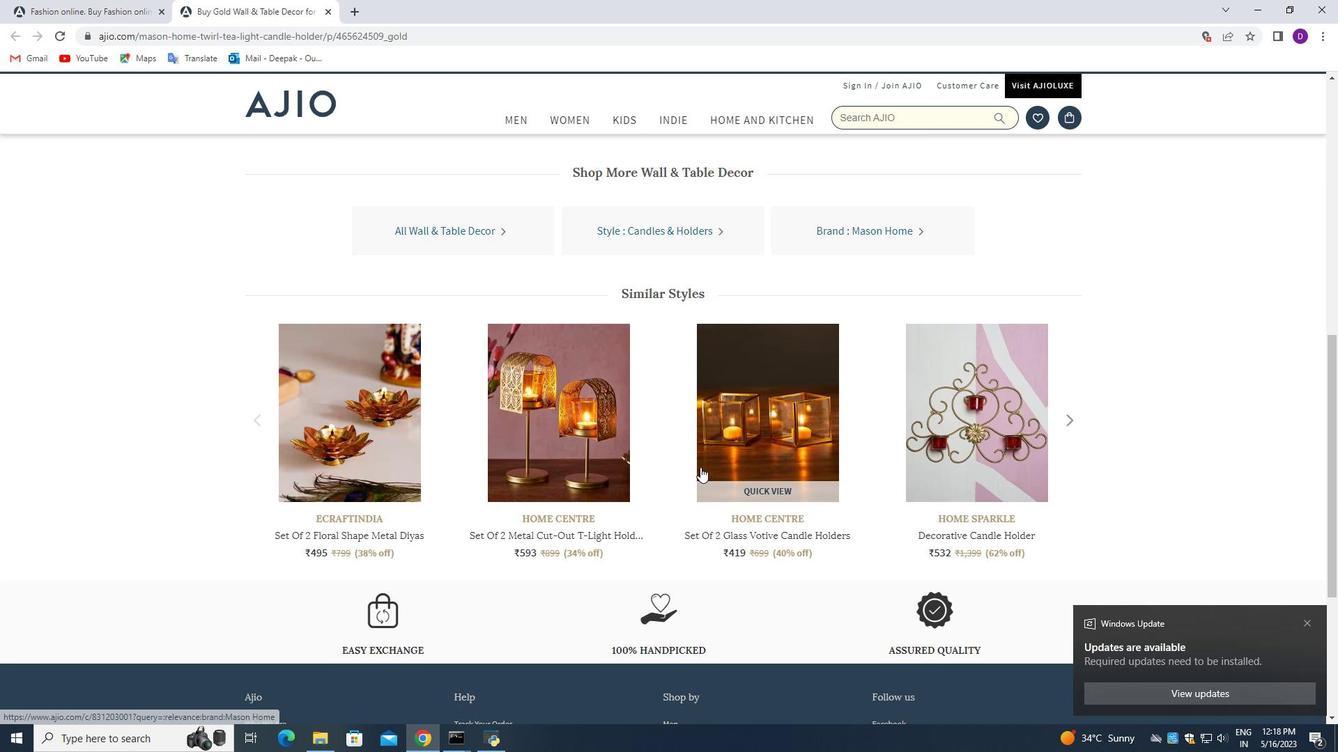 
Action: Mouse moved to (684, 463)
Screenshot: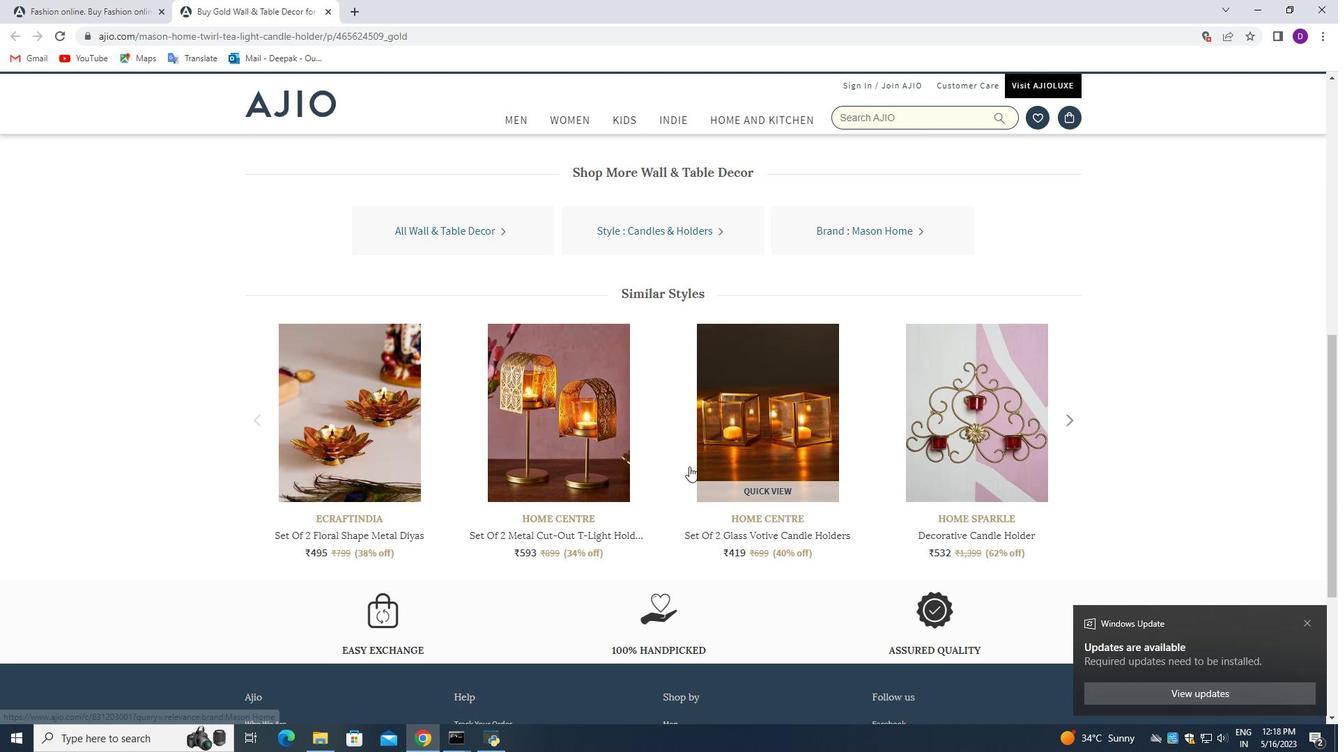 
Action: Mouse scrolled (684, 462) with delta (0, 0)
Screenshot: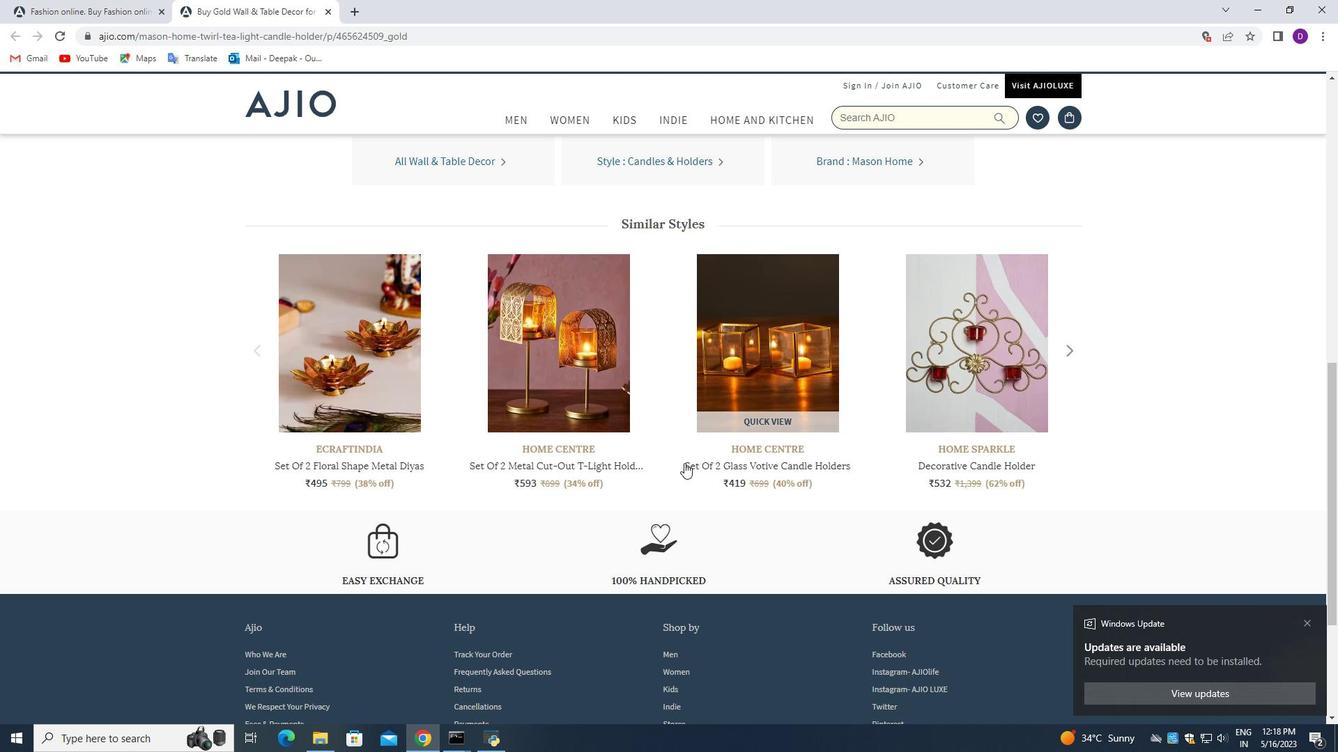 
Action: Mouse scrolled (684, 462) with delta (0, 0)
Screenshot: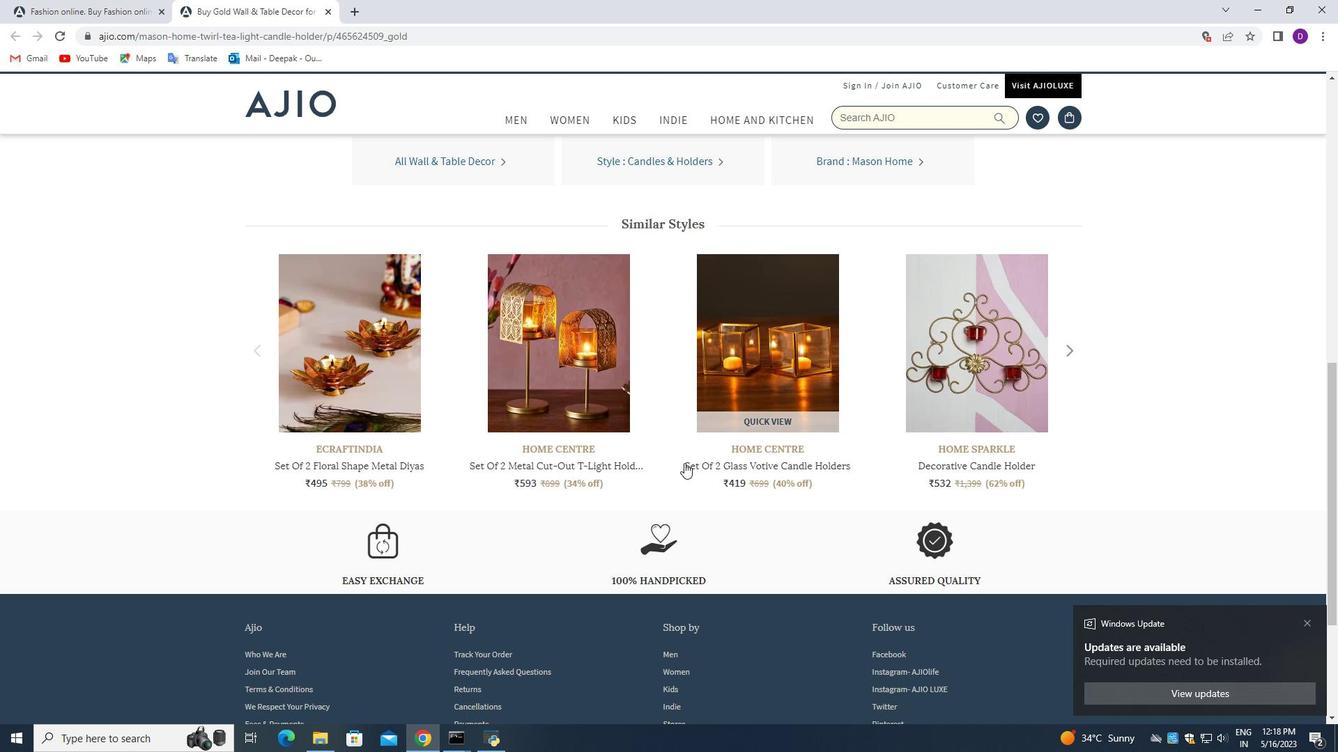 
Action: Mouse scrolled (684, 462) with delta (0, 0)
Screenshot: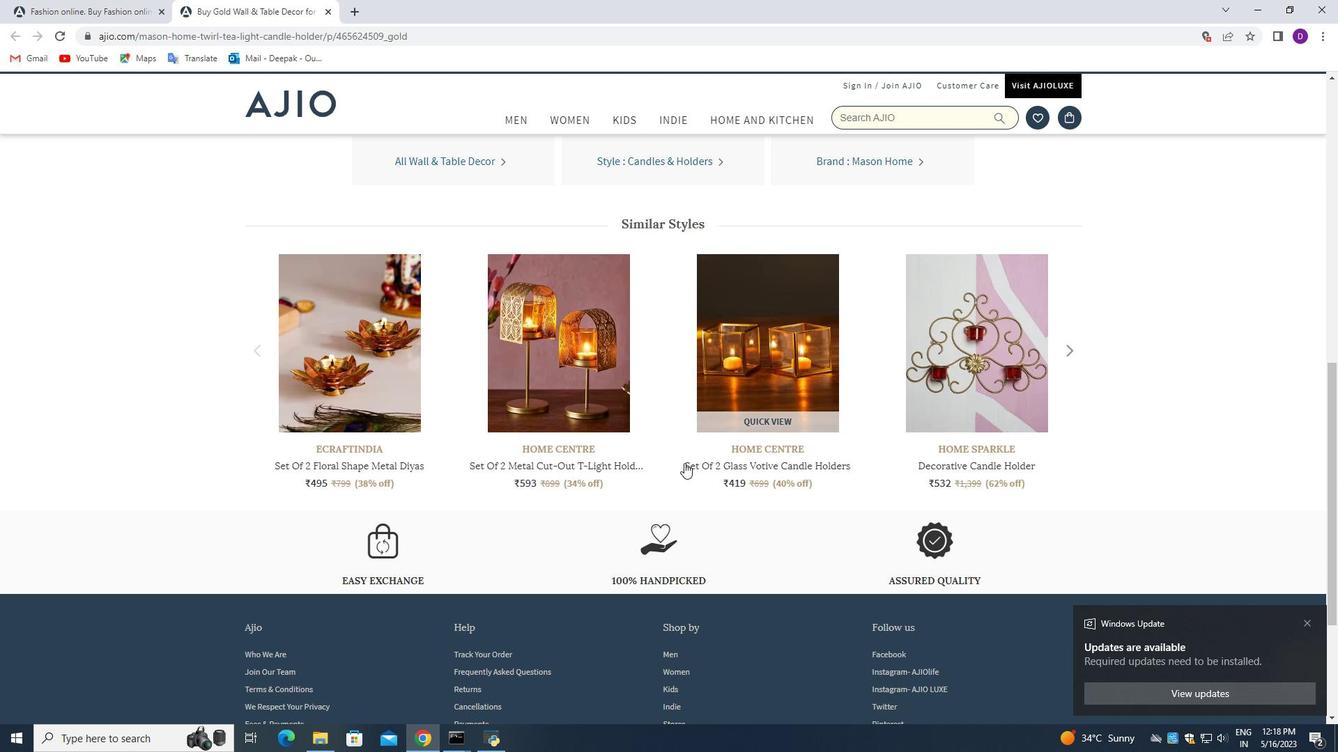 
Action: Mouse moved to (717, 470)
Screenshot: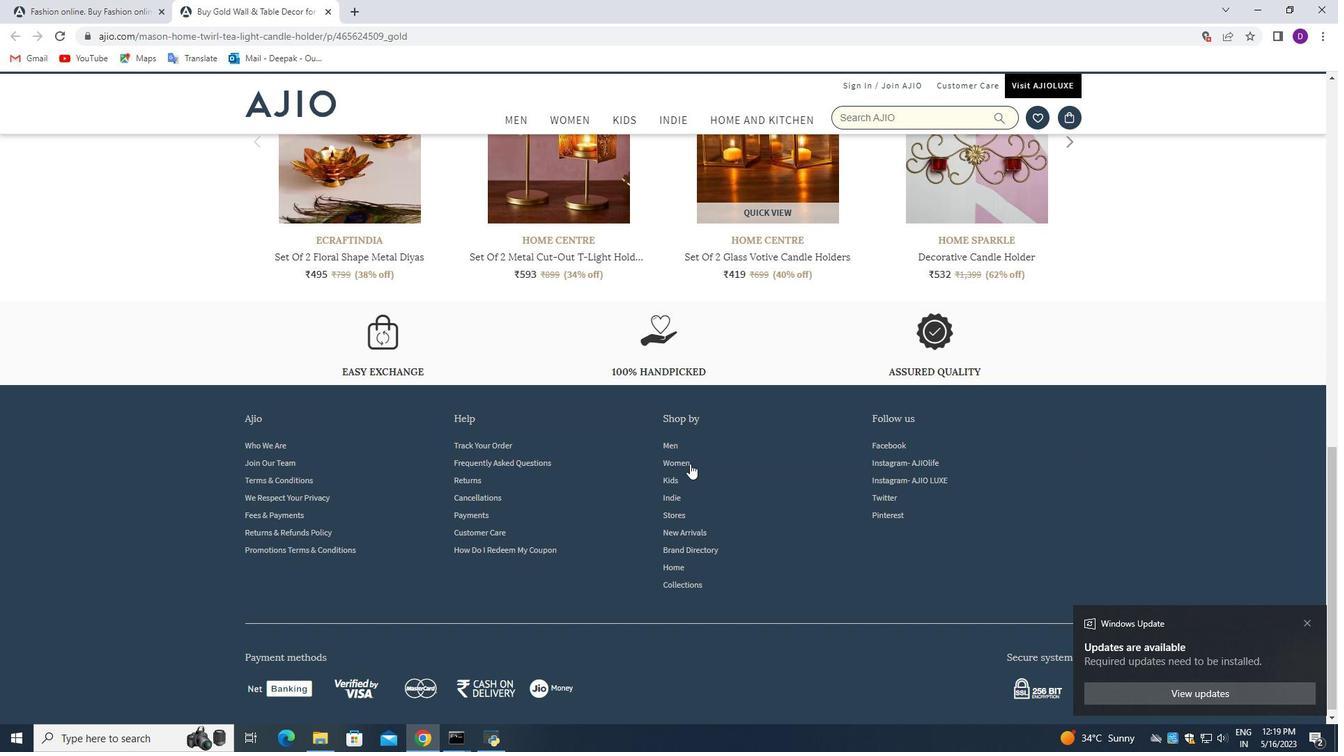 
Action: Mouse scrolled (717, 469) with delta (0, 0)
Screenshot: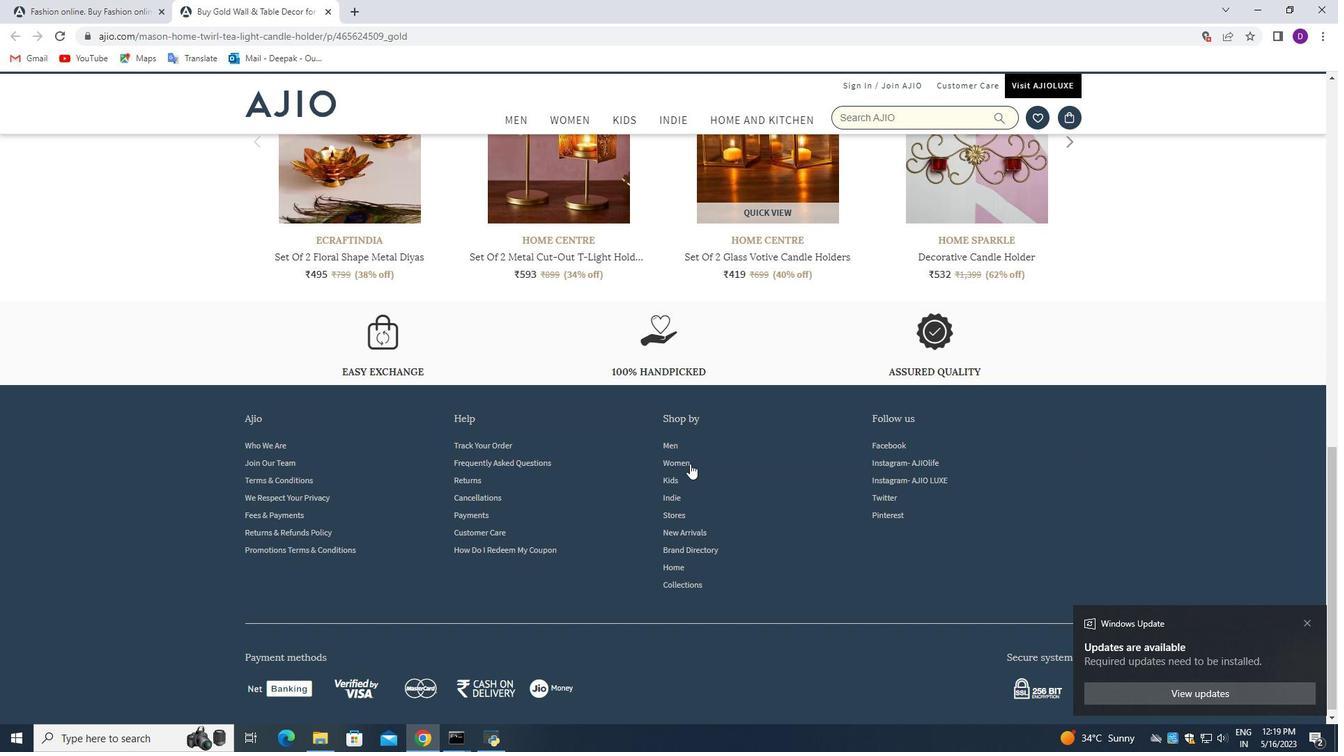 
Action: Mouse moved to (718, 472)
Screenshot: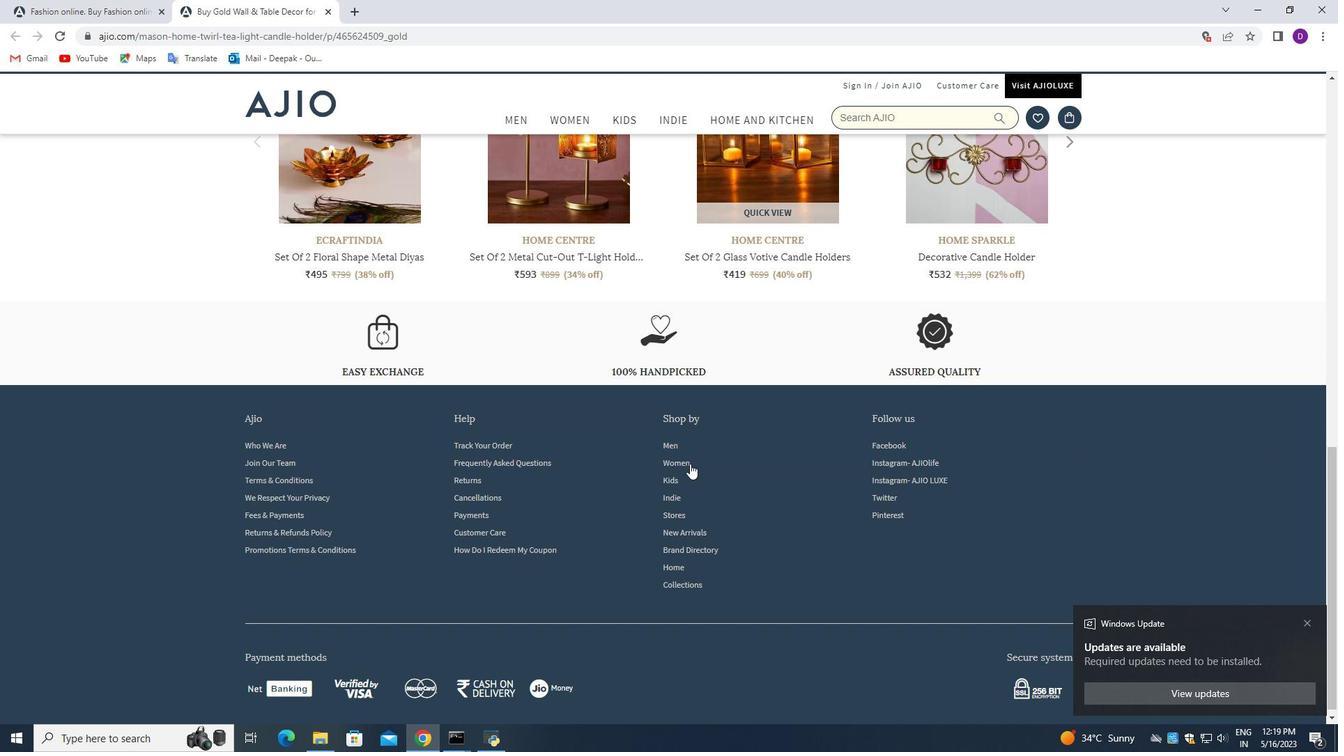 
Action: Mouse scrolled (718, 471) with delta (0, 0)
Screenshot: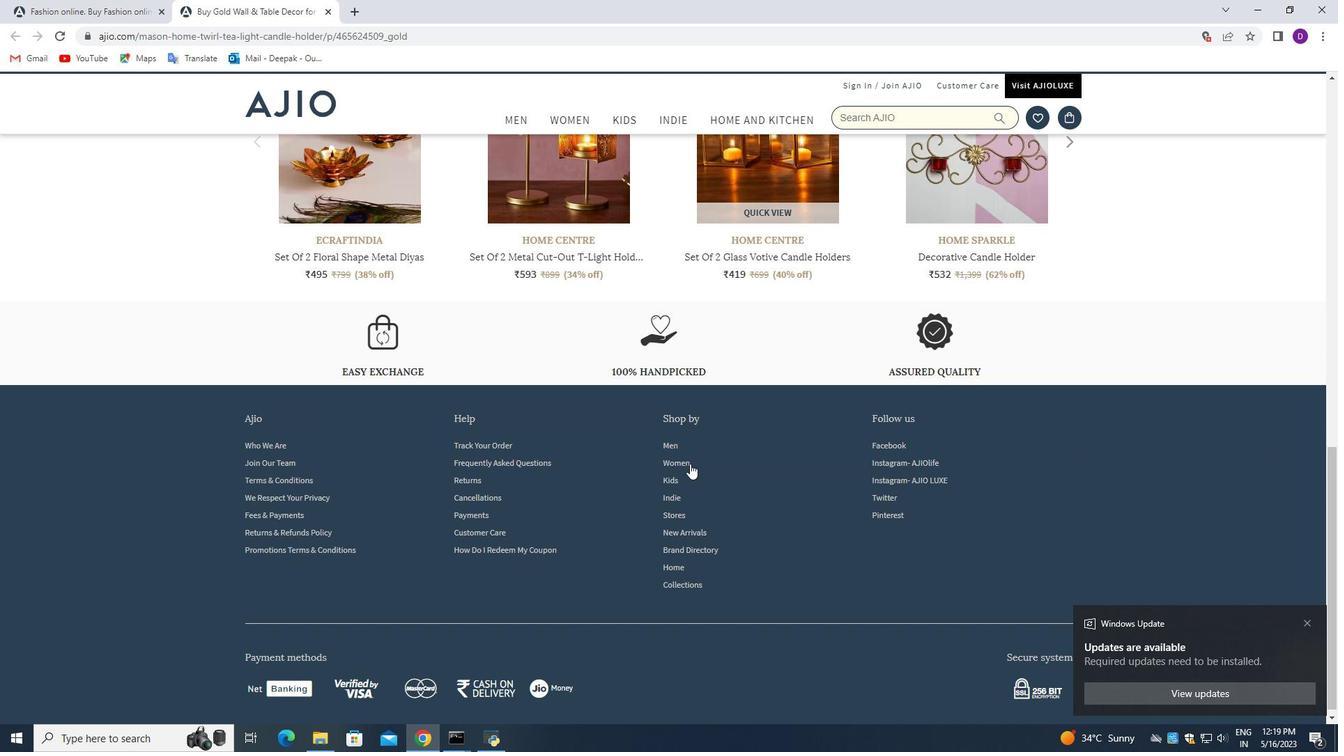 
Action: Mouse moved to (719, 472)
Screenshot: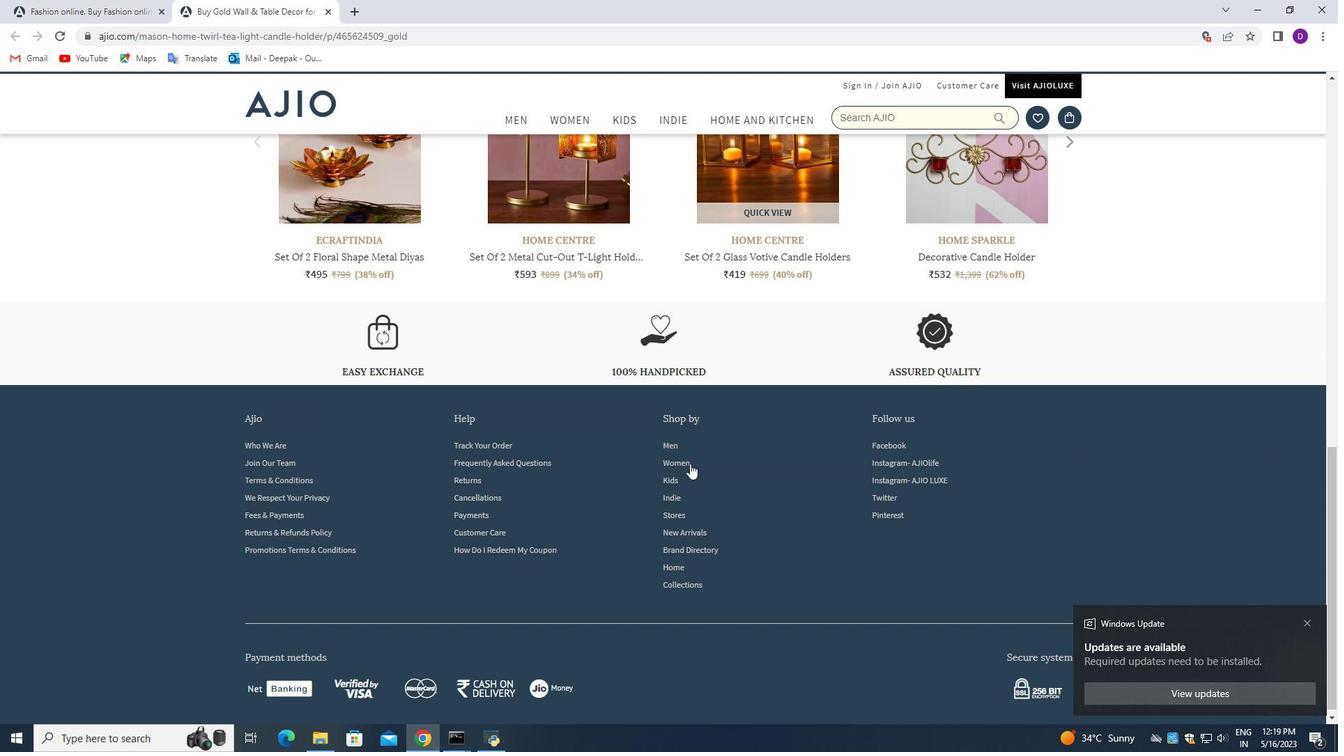 
Action: Mouse scrolled (719, 472) with delta (0, 0)
Screenshot: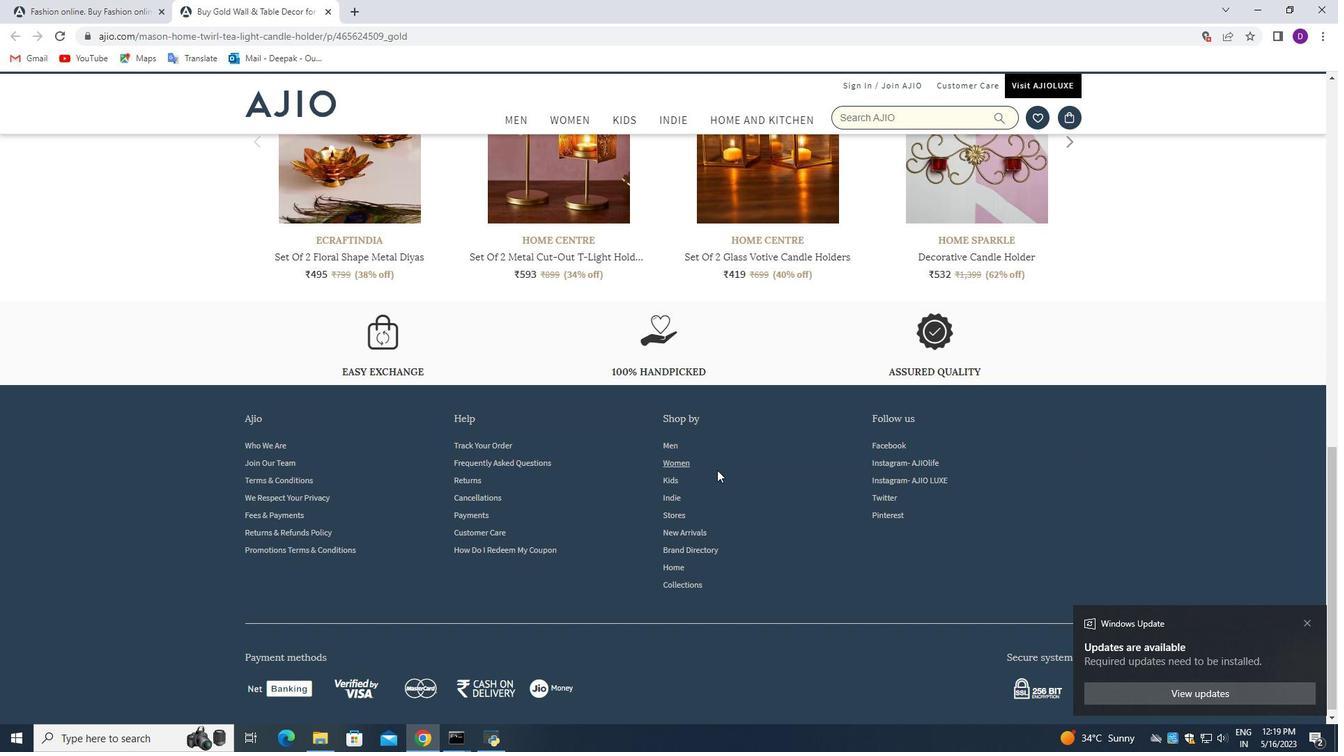 
Action: Mouse scrolled (719, 472) with delta (0, 0)
Screenshot: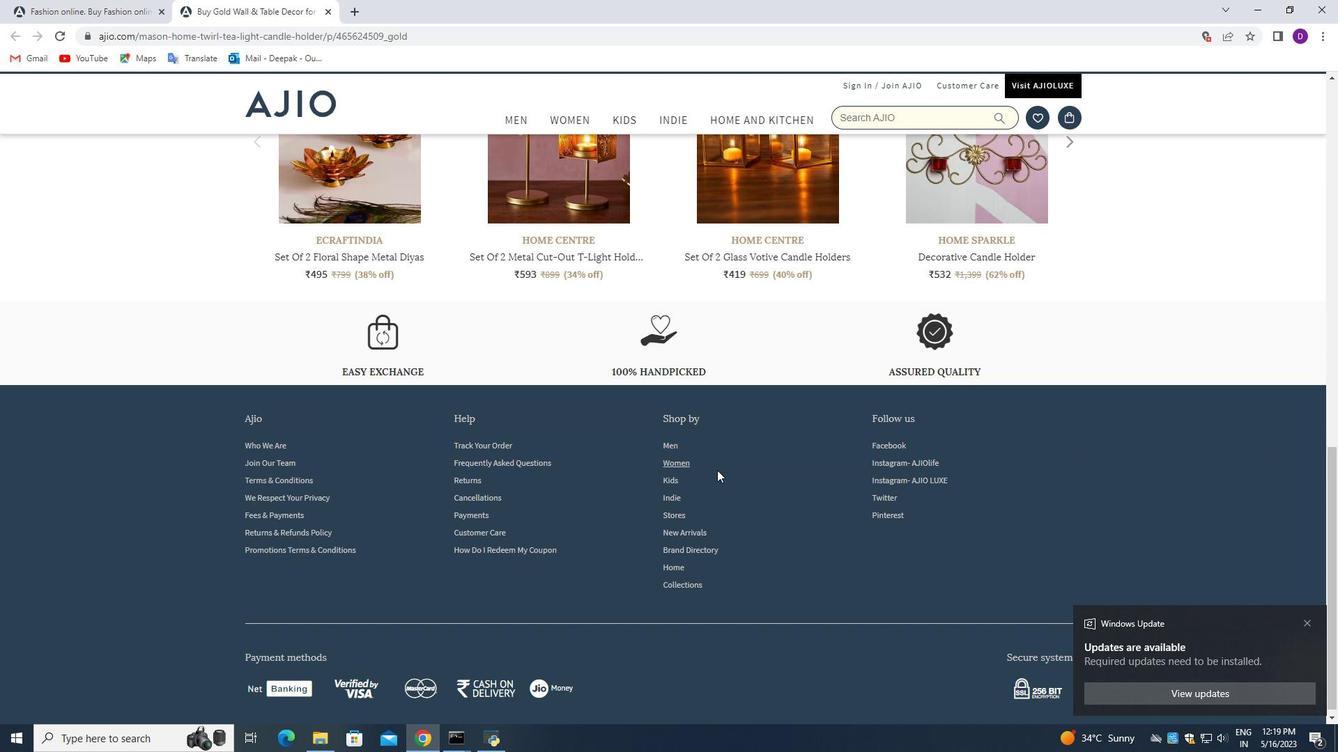 
Action: Mouse moved to (719, 472)
Screenshot: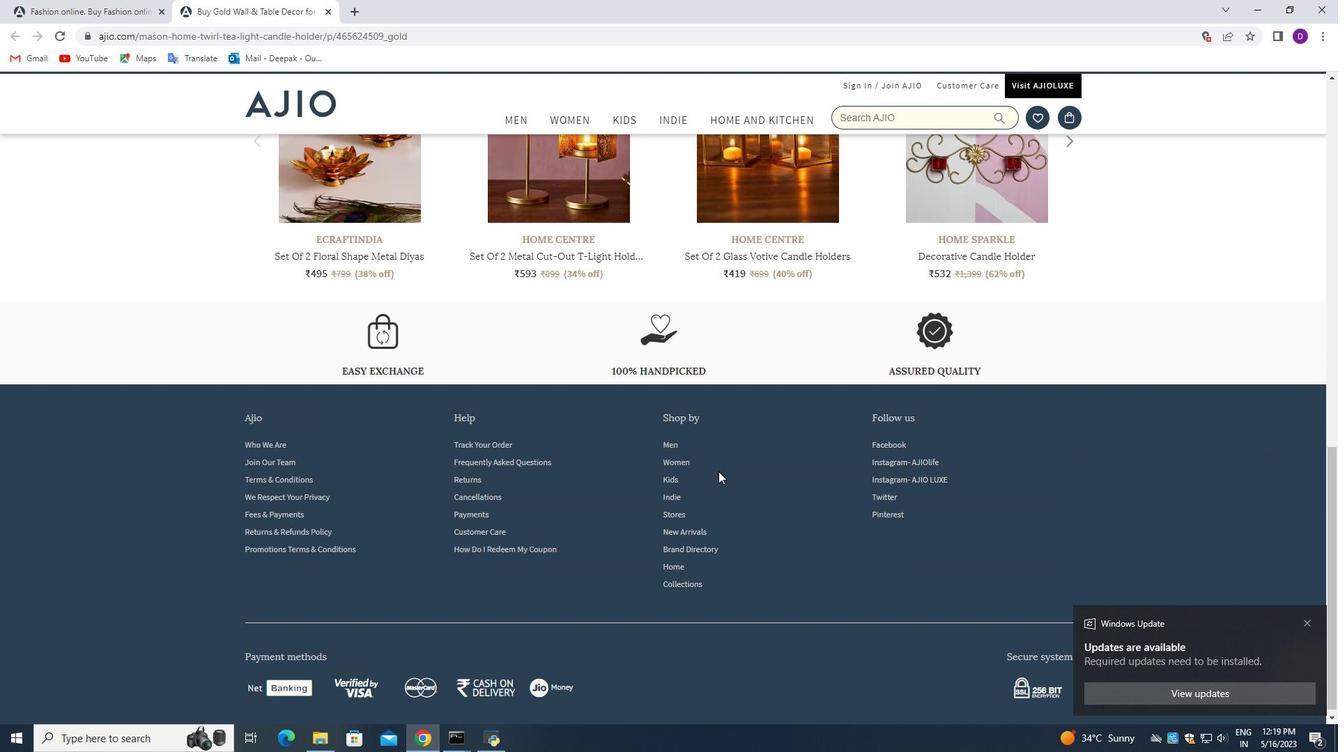 
Action: Mouse scrolled (719, 472) with delta (0, 0)
Screenshot: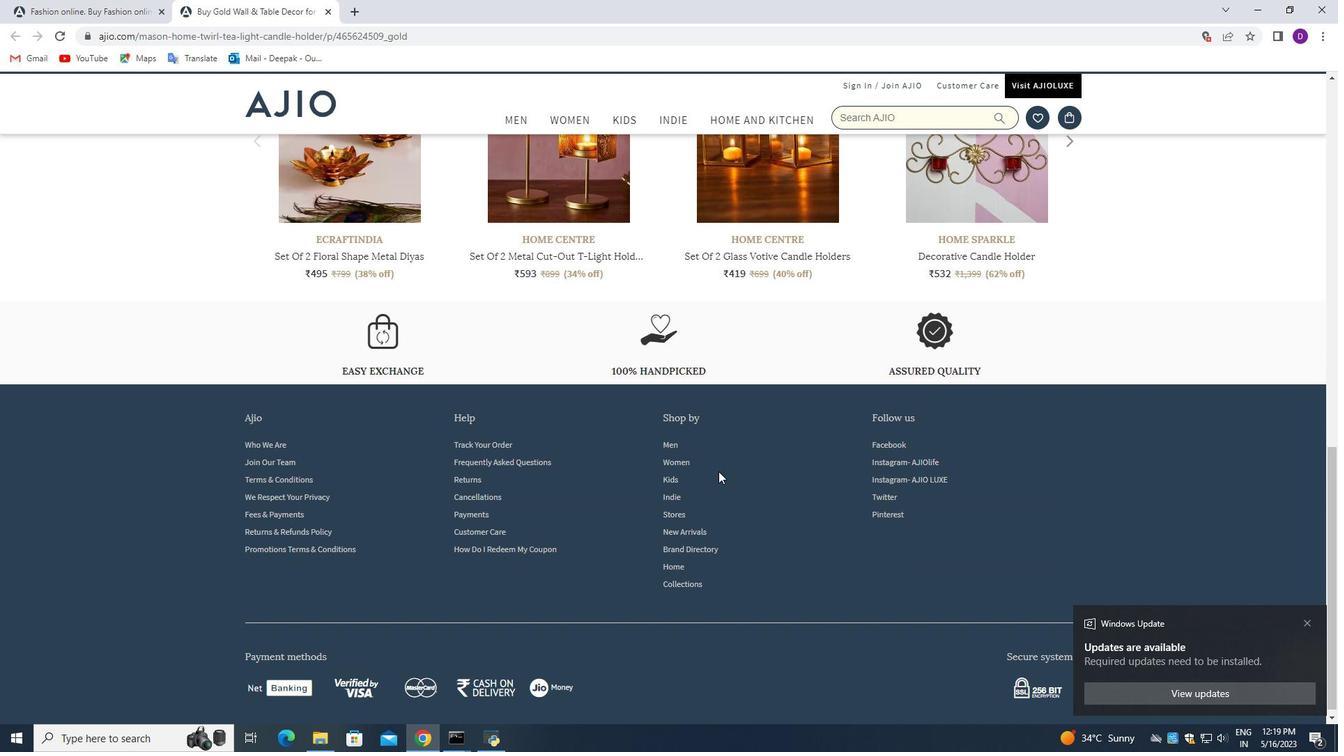 
Action: Mouse scrolled (719, 472) with delta (0, 0)
Screenshot: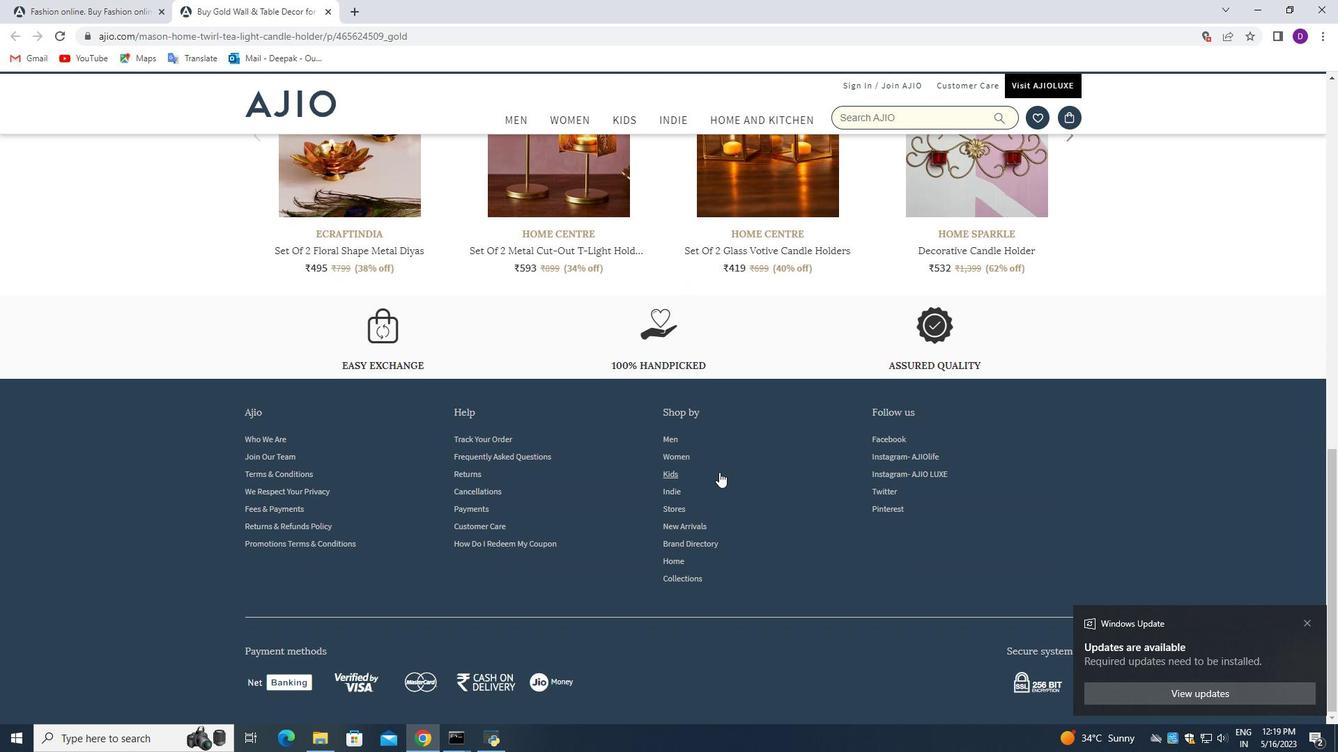 
Action: Mouse moved to (733, 461)
Screenshot: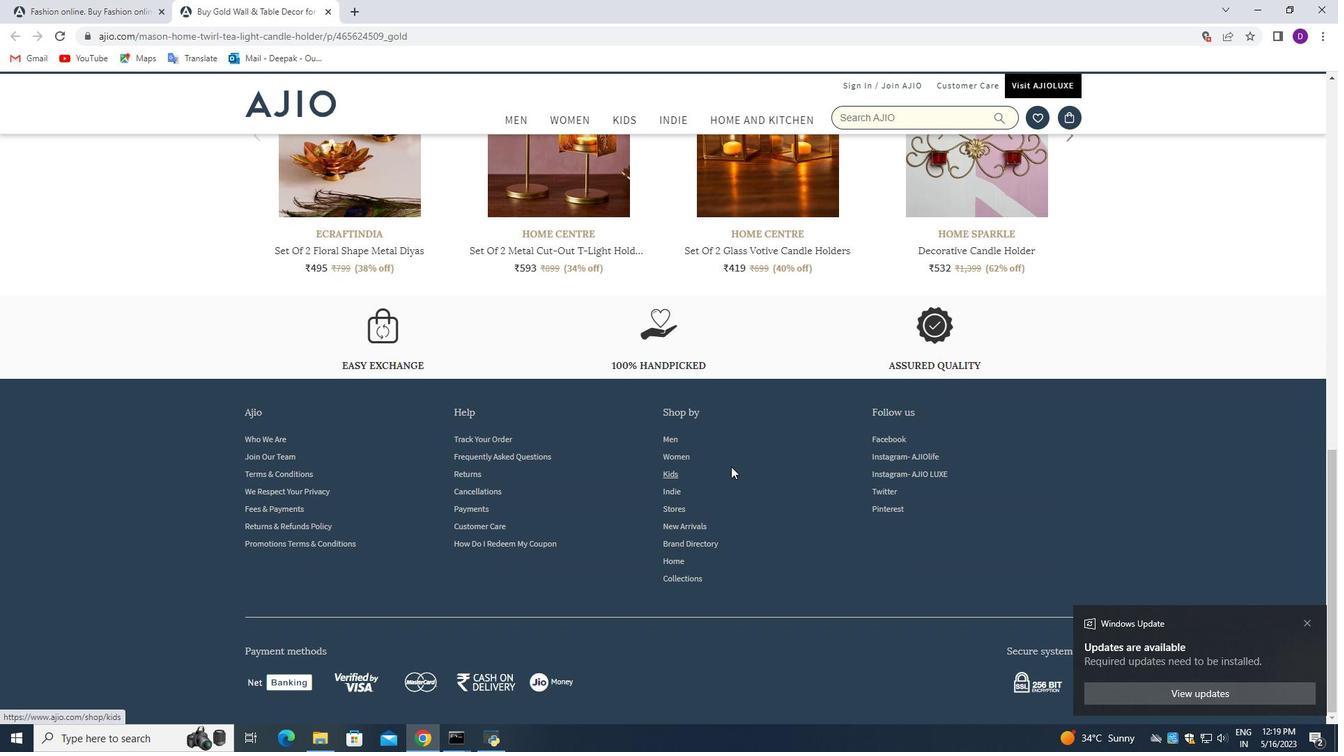 
Action: Mouse scrolled (733, 462) with delta (0, 0)
Screenshot: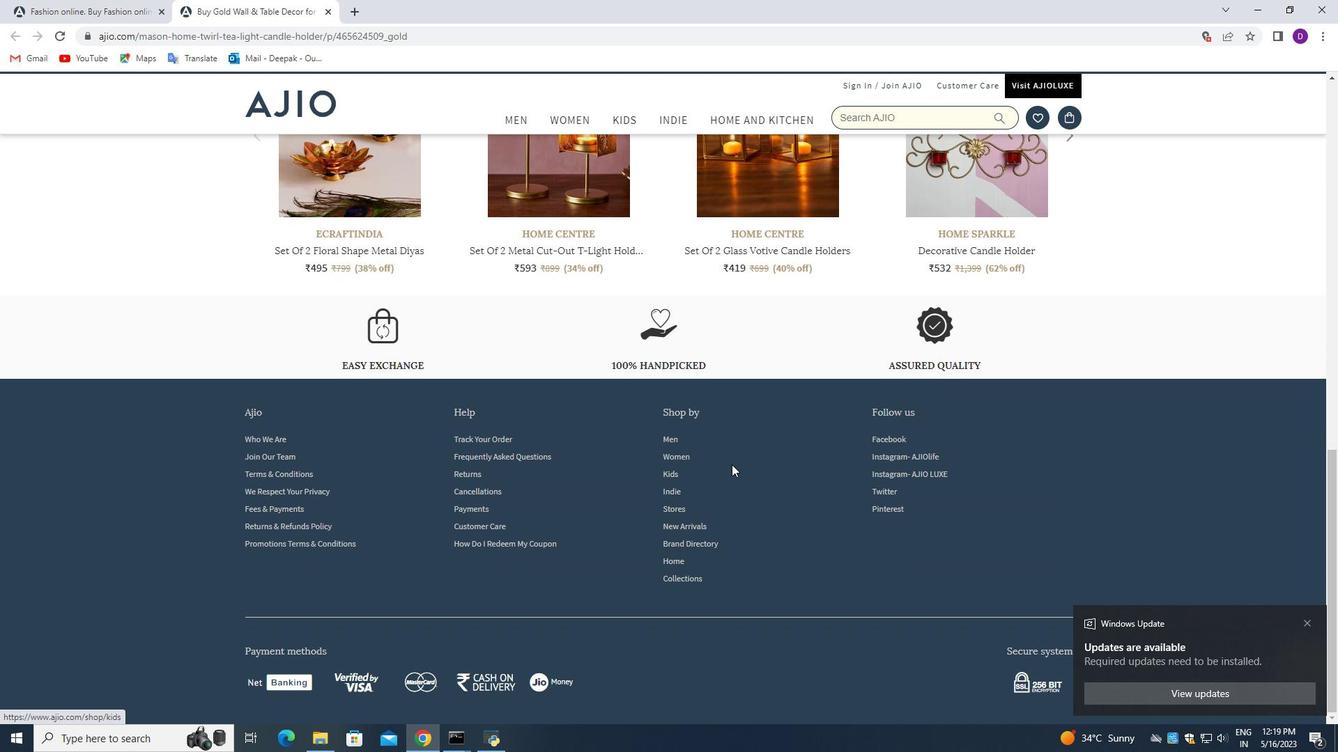 
Action: Mouse scrolled (733, 462) with delta (0, 0)
Screenshot: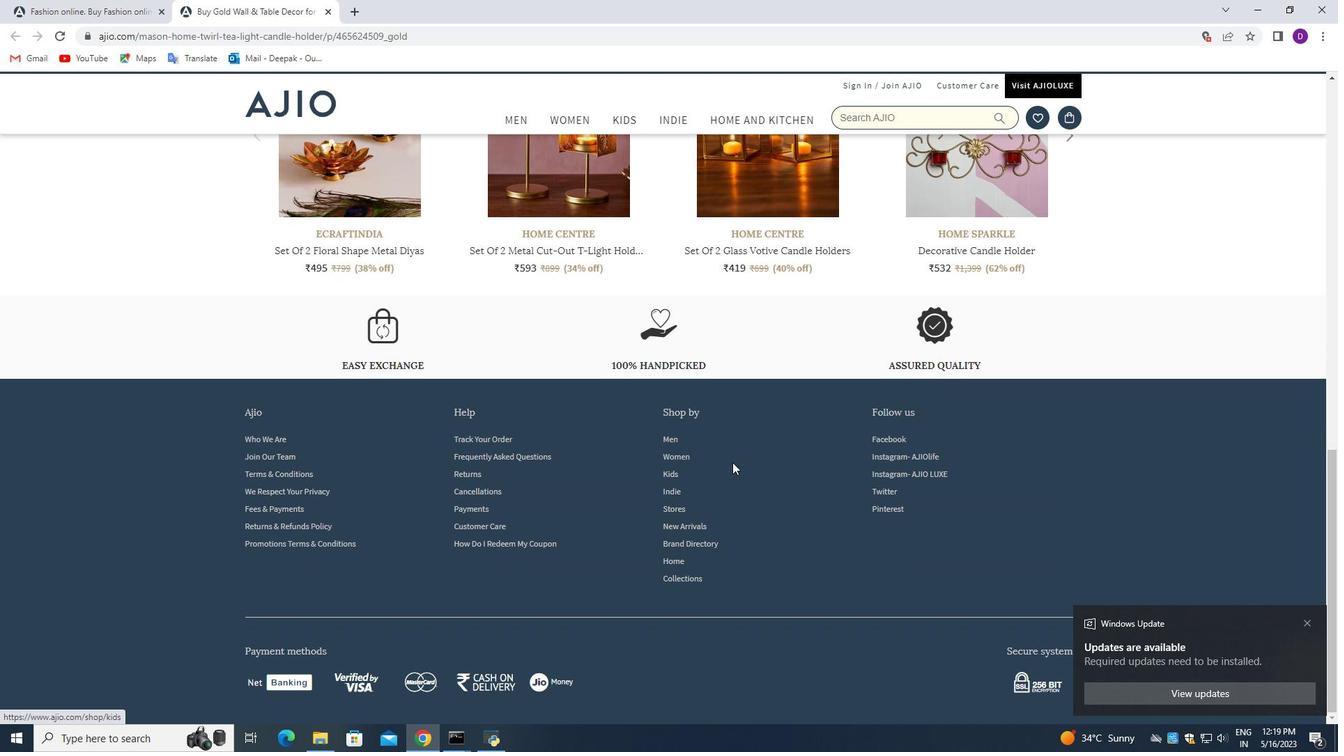 
Action: Mouse scrolled (733, 462) with delta (0, 0)
Screenshot: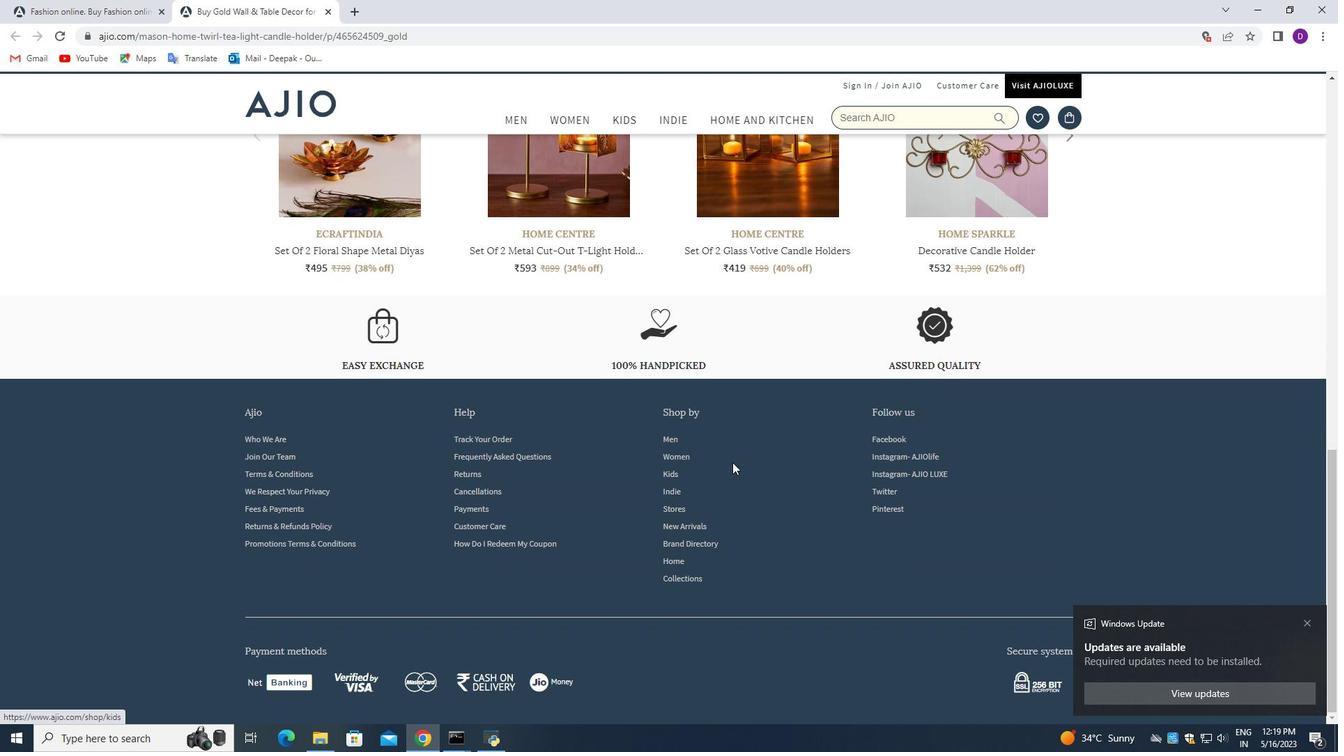 
Action: Mouse scrolled (733, 462) with delta (0, 0)
Screenshot: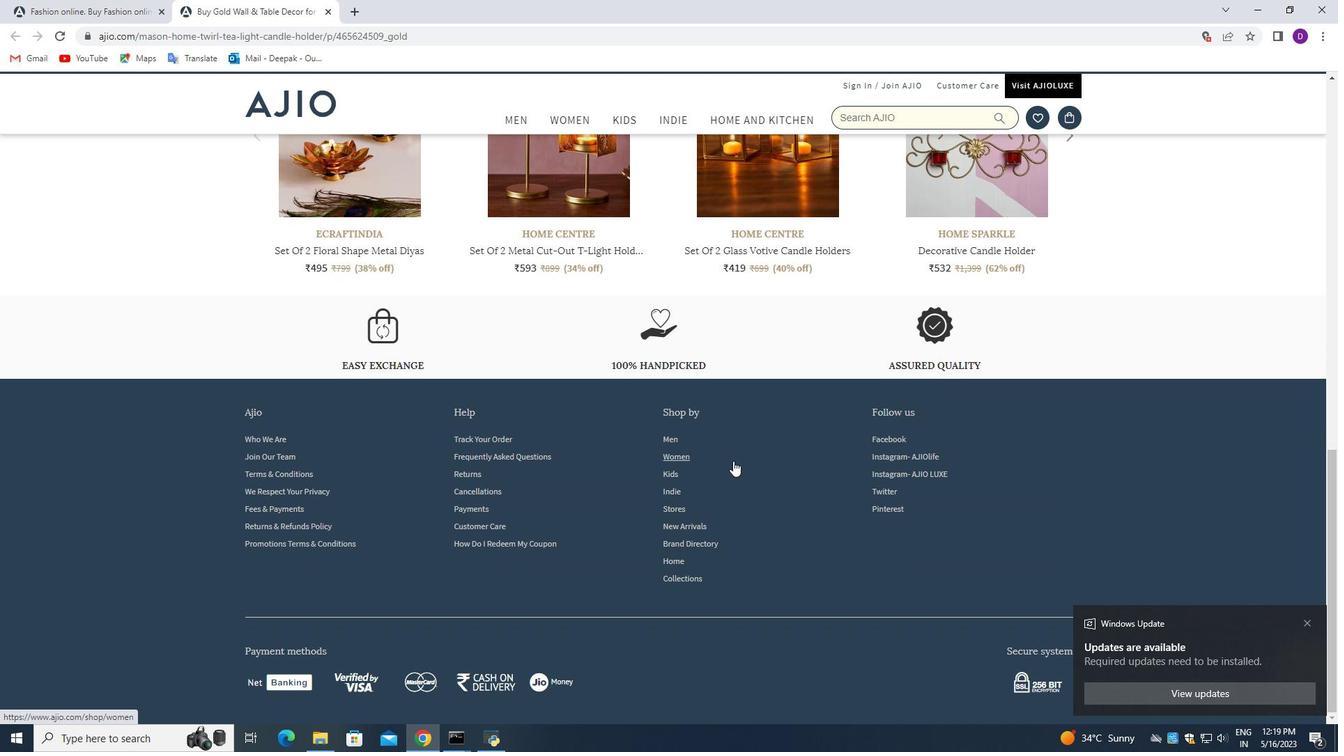 
Action: Mouse moved to (733, 460)
Screenshot: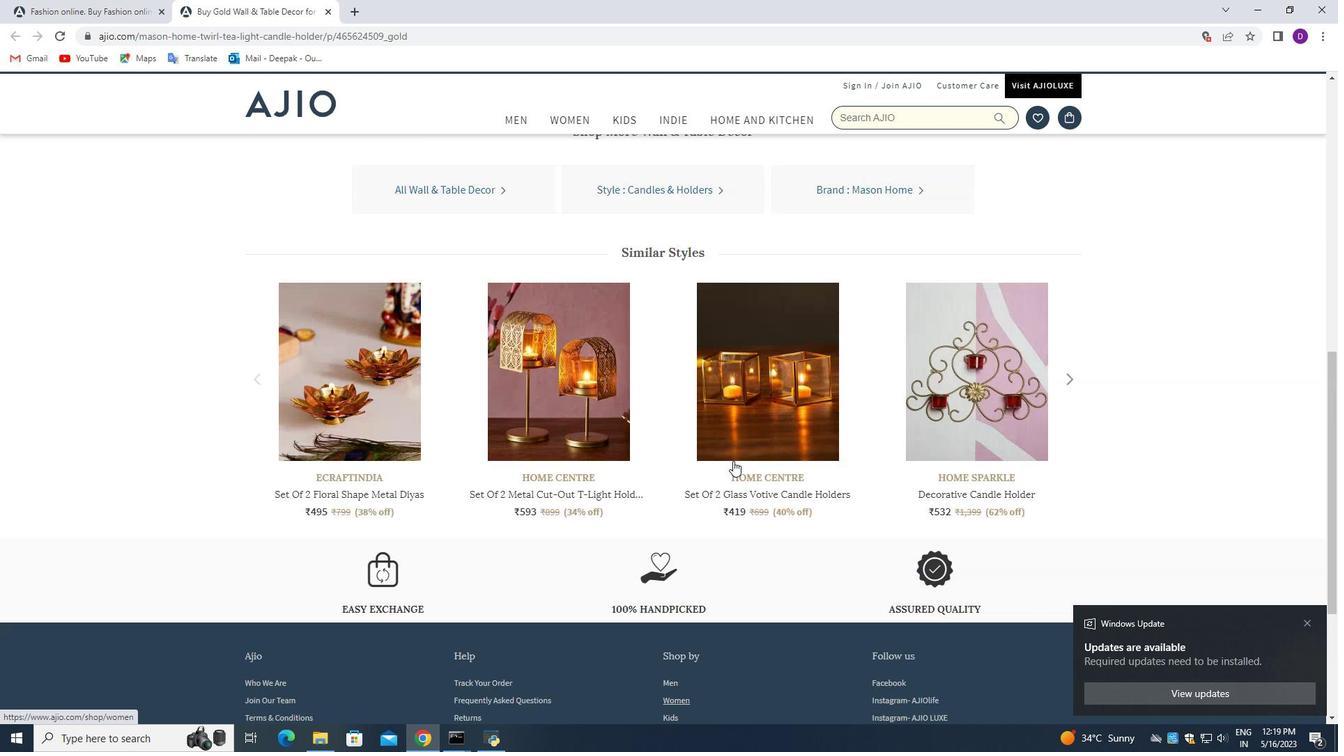 
Action: Mouse scrolled (733, 461) with delta (0, 0)
Screenshot: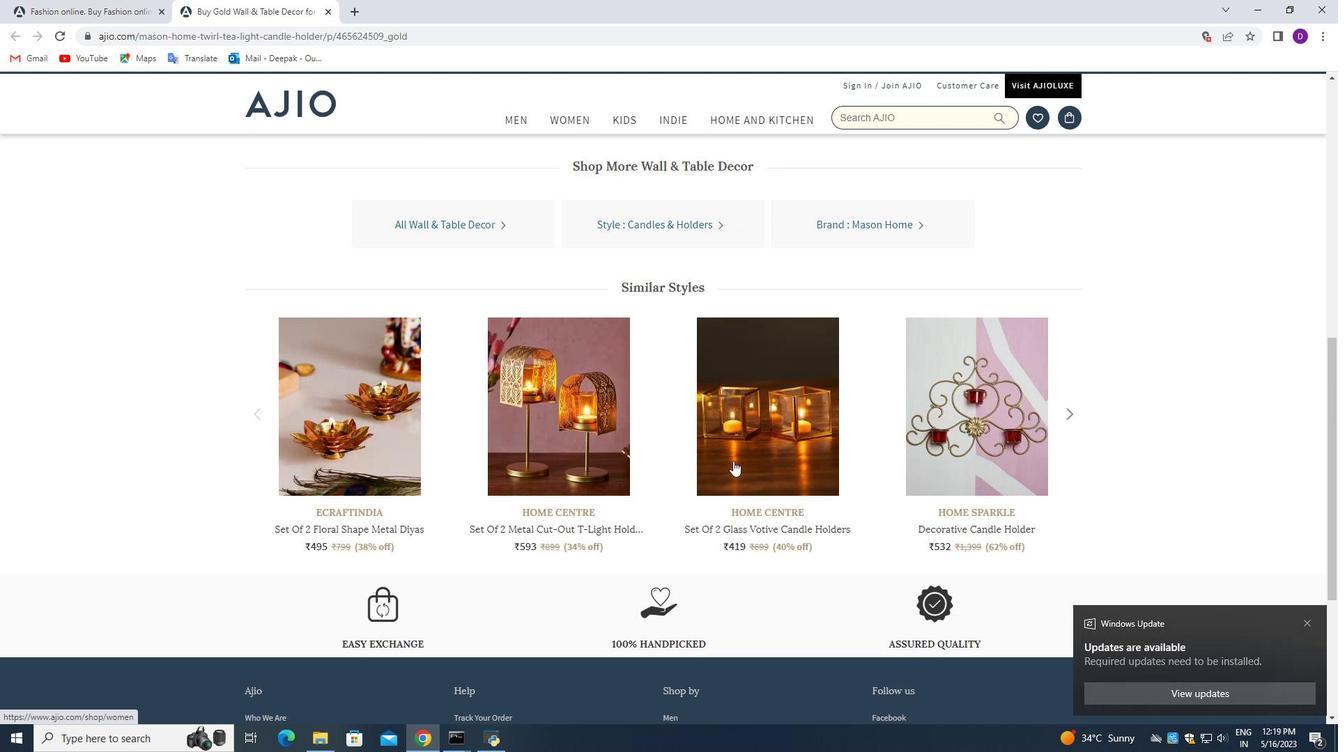 
Action: Mouse scrolled (733, 461) with delta (0, 0)
Screenshot: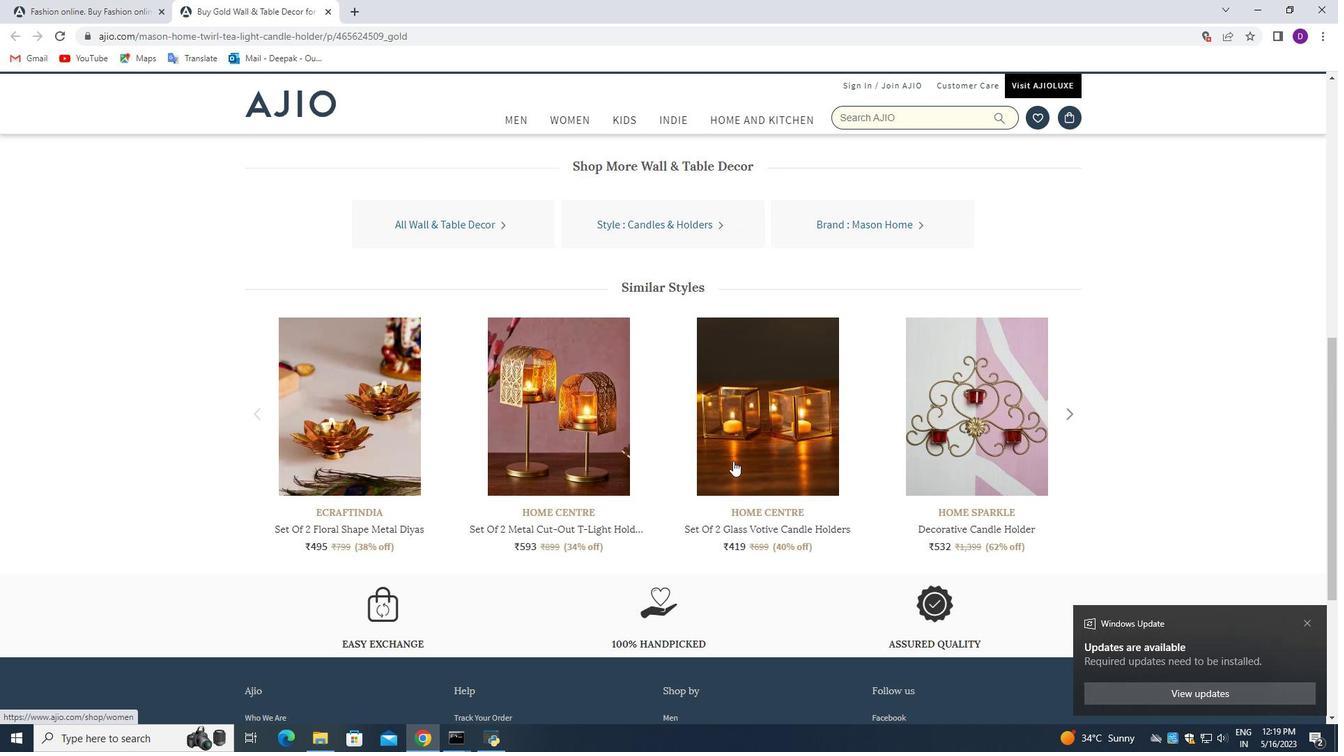 
Action: Mouse scrolled (733, 461) with delta (0, 0)
Screenshot: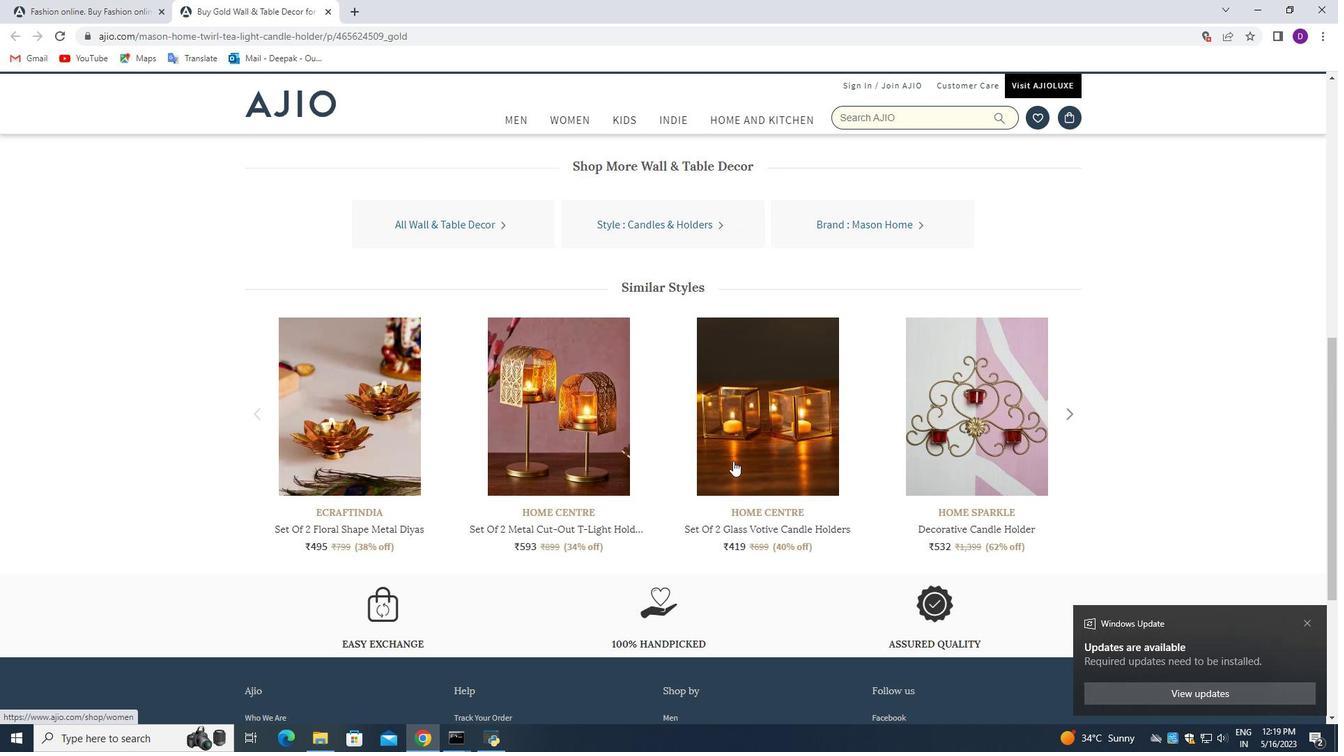 
Action: Mouse scrolled (733, 461) with delta (0, 0)
Screenshot: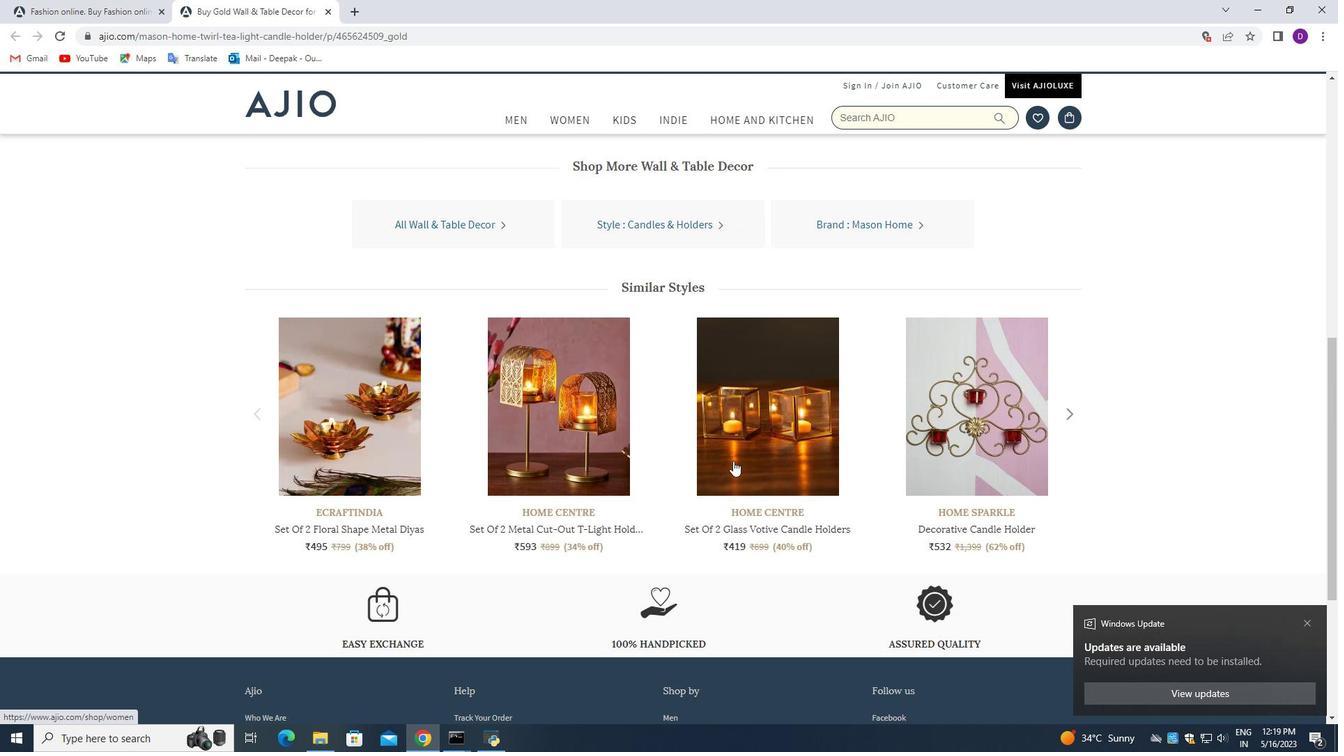 
Action: Mouse moved to (670, 452)
Screenshot: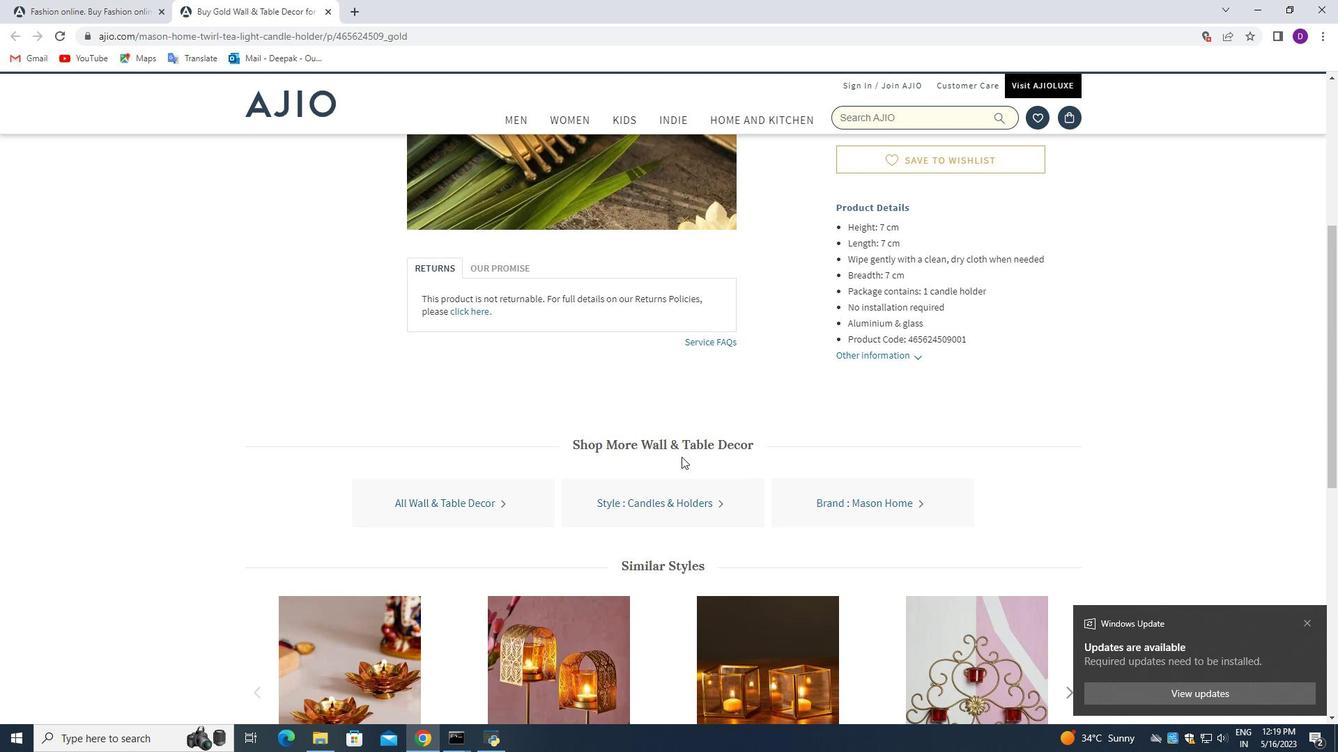 
Action: Mouse scrolled (670, 453) with delta (0, 0)
Screenshot: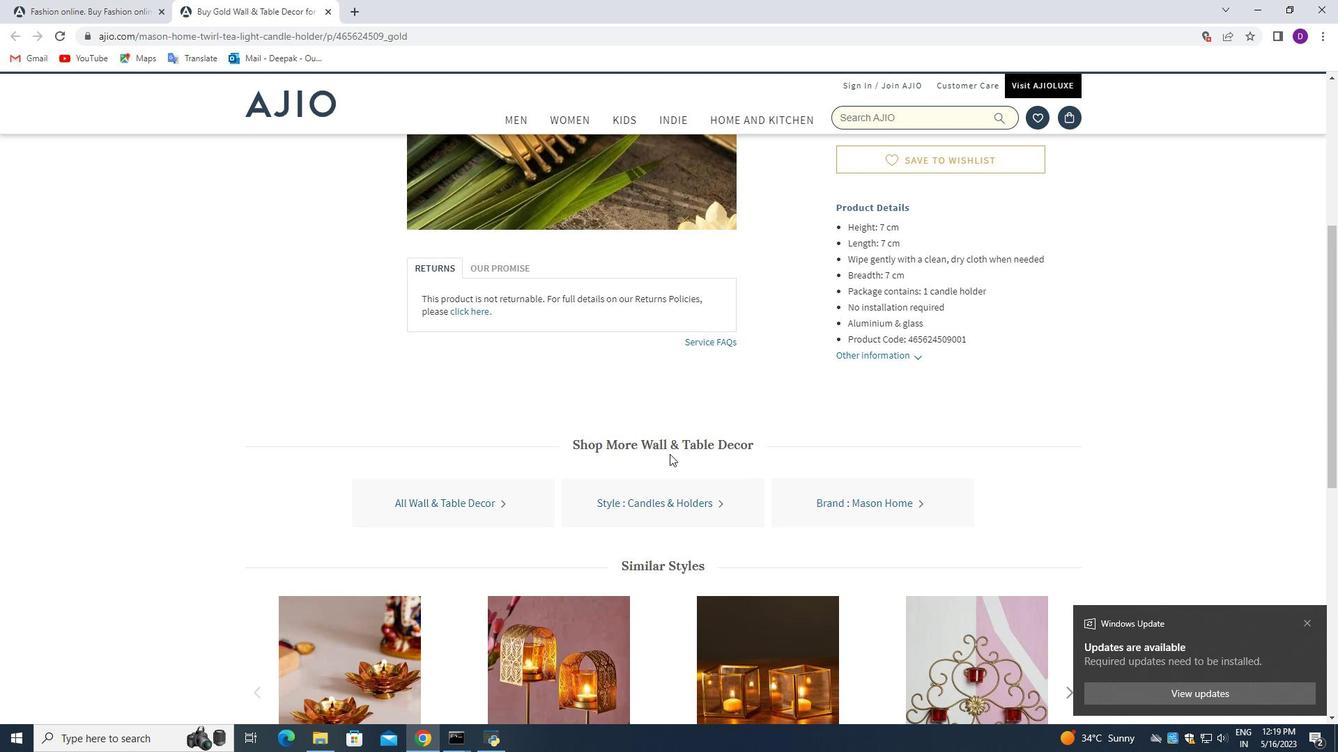 
Action: Mouse scrolled (670, 453) with delta (0, 0)
Screenshot: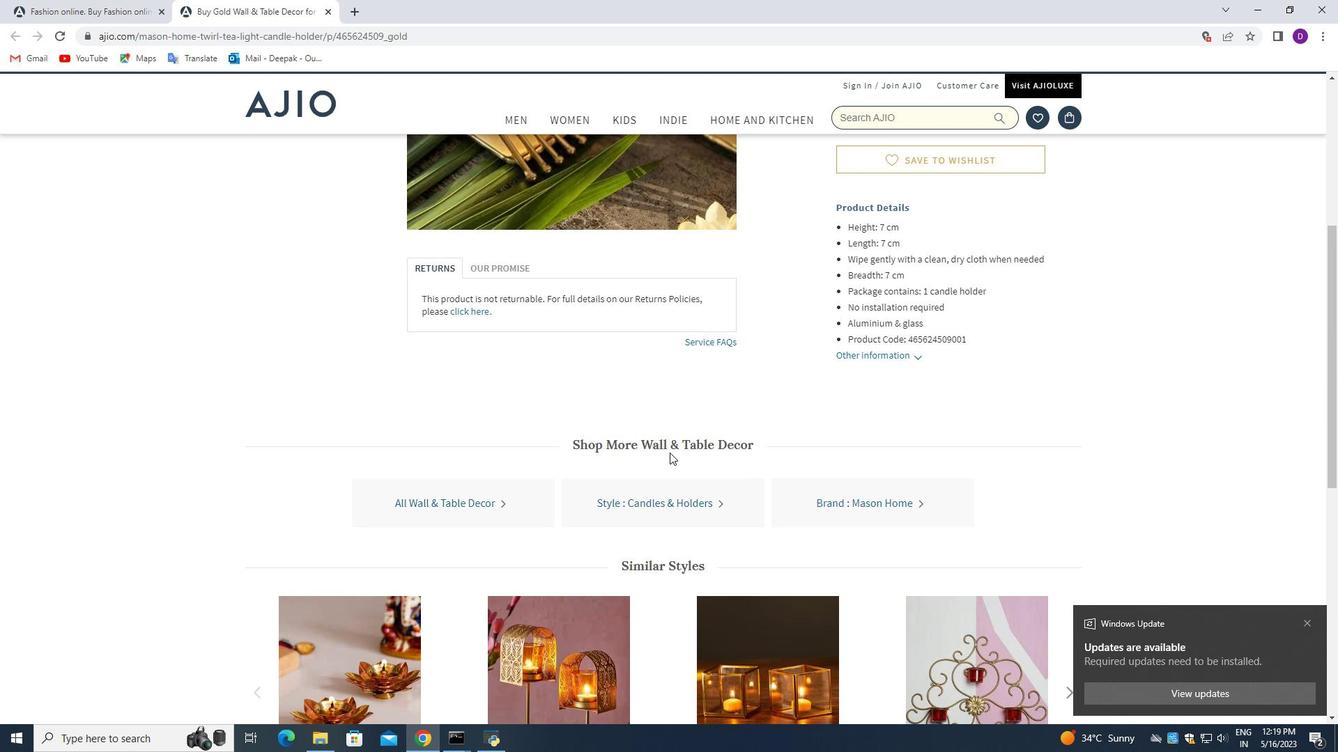 
Action: Mouse scrolled (670, 453) with delta (0, 0)
Screenshot: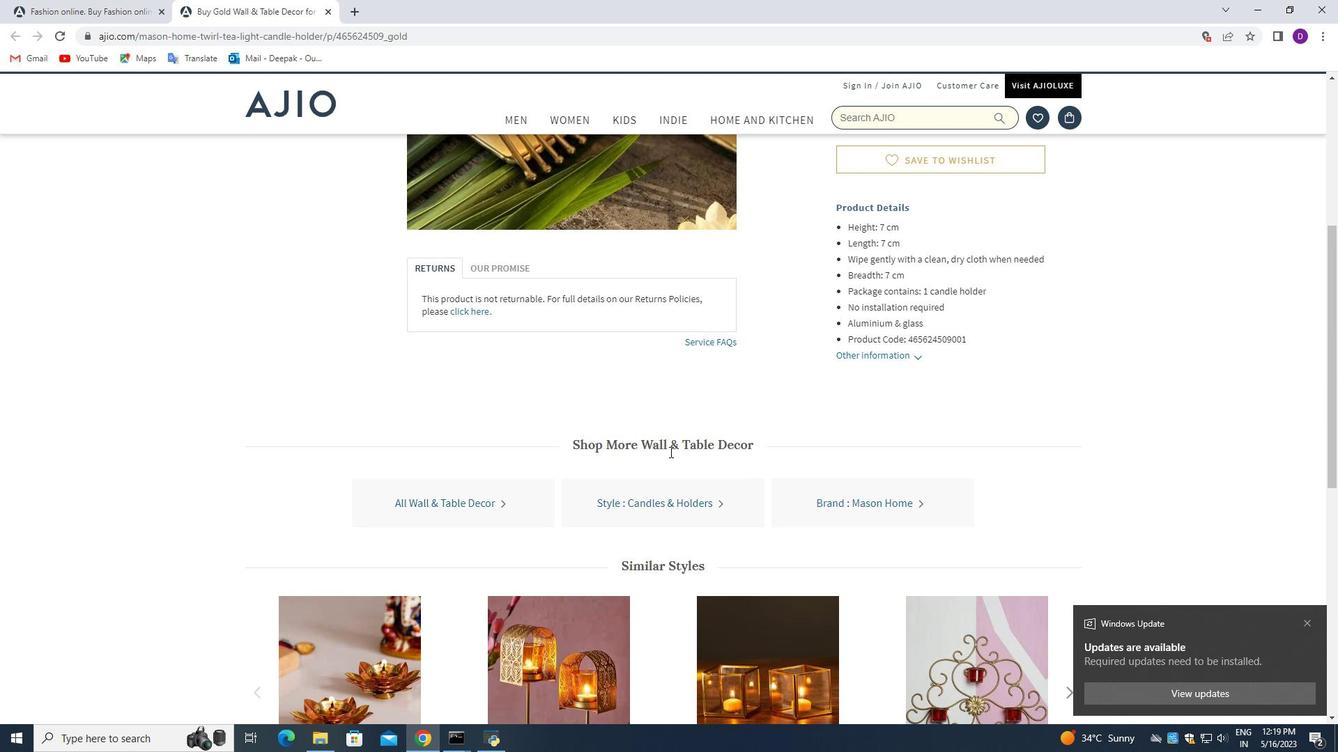 
Action: Mouse scrolled (670, 453) with delta (0, 0)
Screenshot: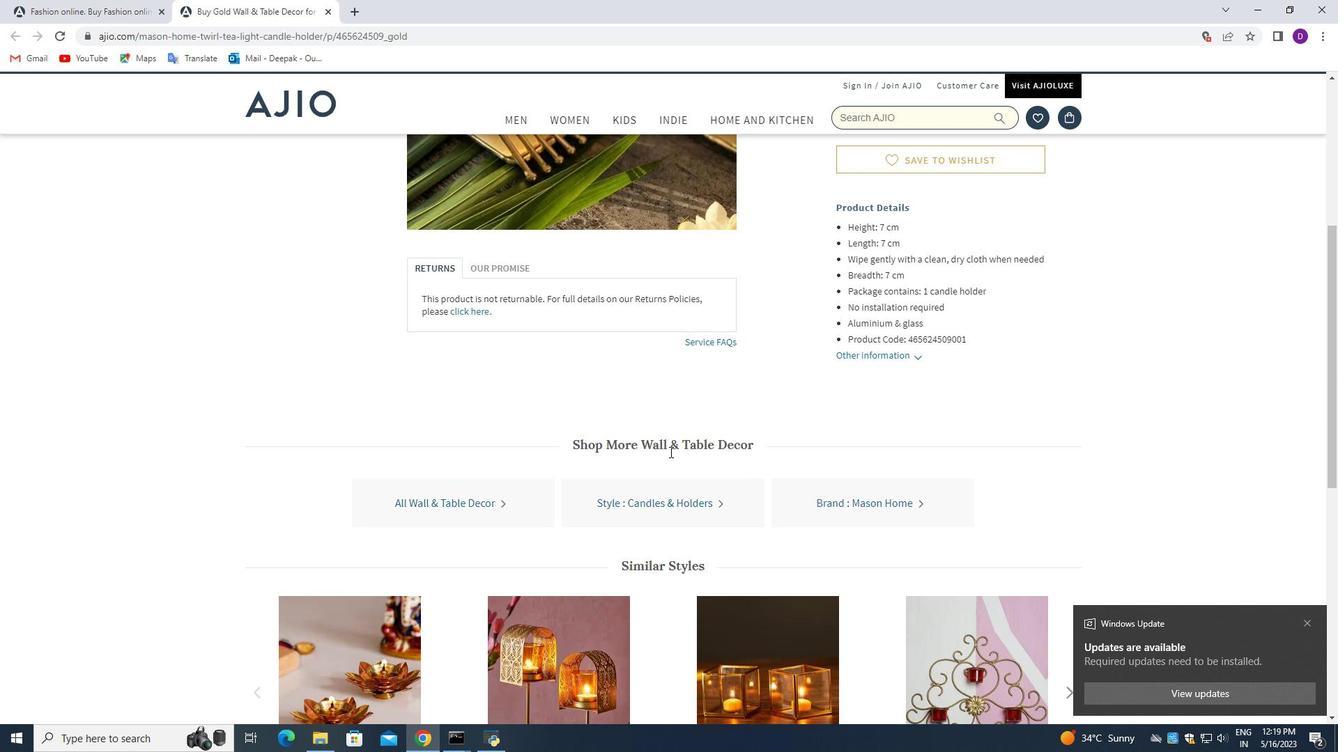 
Action: Mouse scrolled (670, 453) with delta (0, 0)
Screenshot: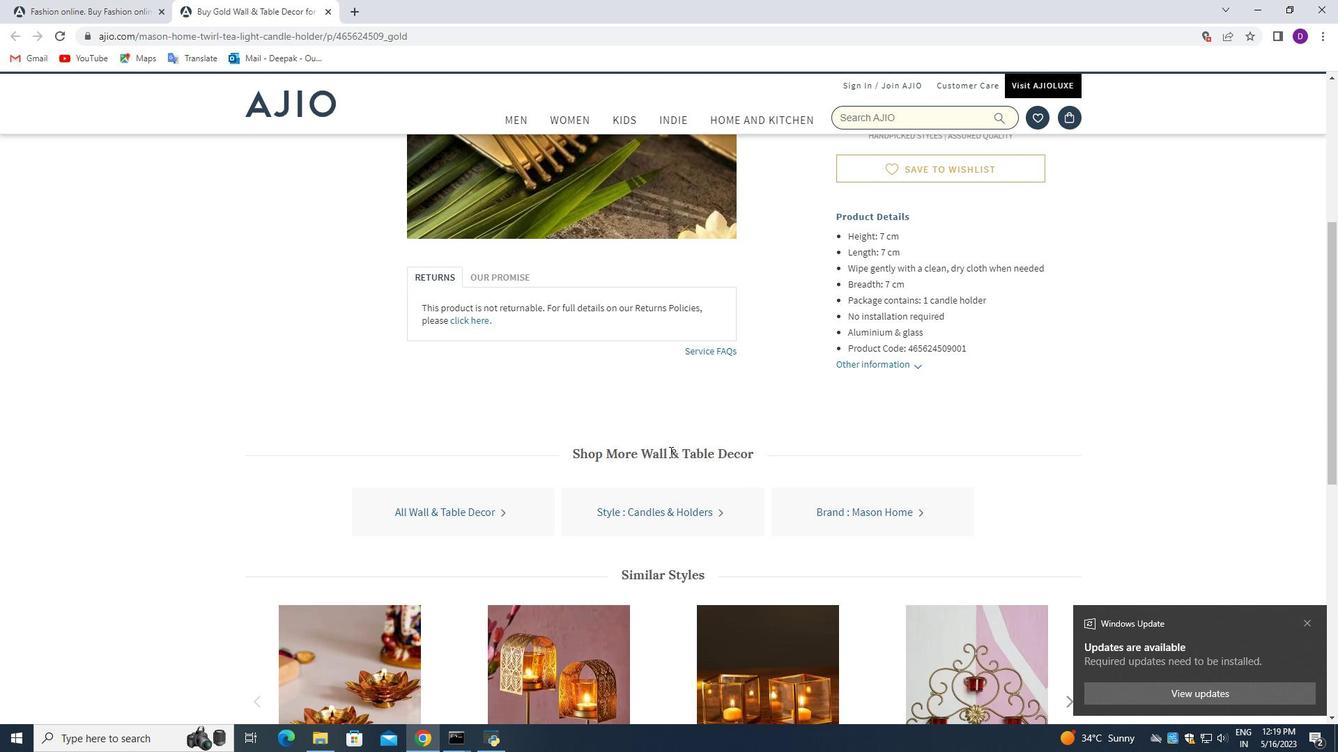 
Action: Mouse moved to (742, 469)
Screenshot: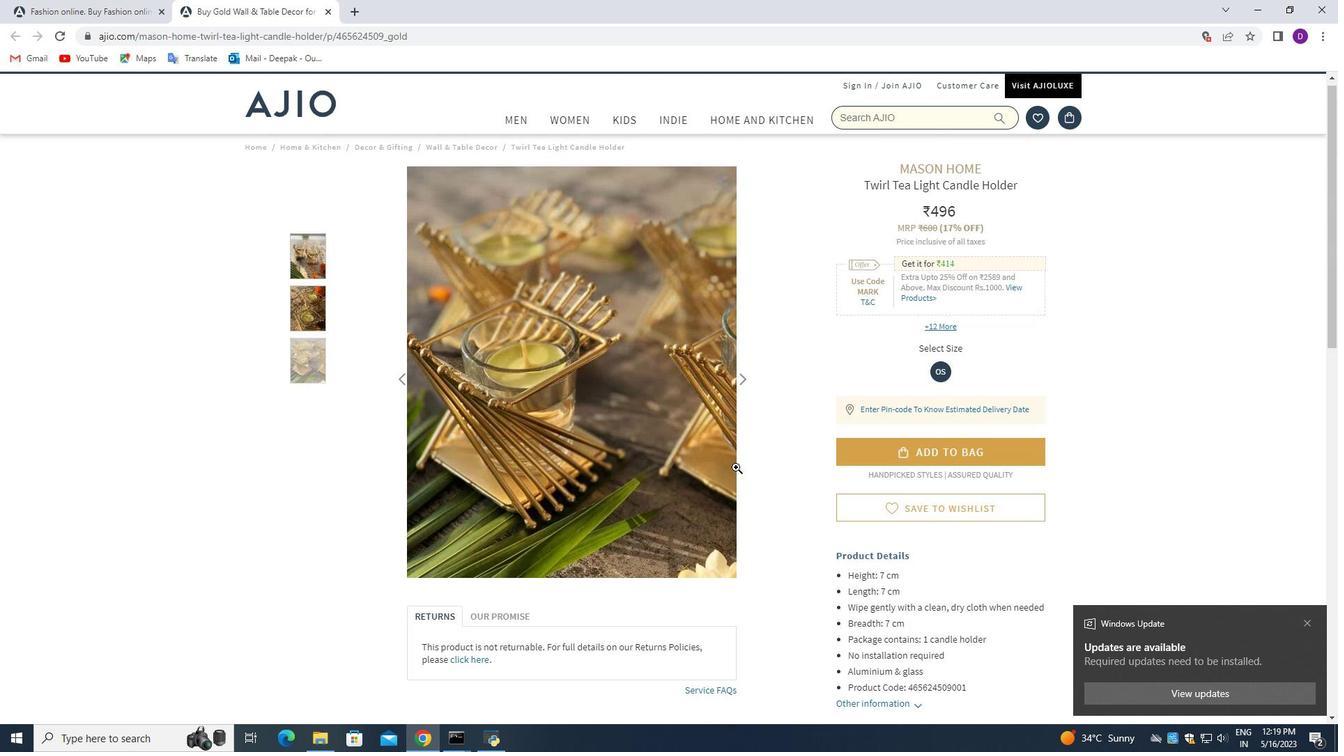 
Action: Mouse scrolled (742, 469) with delta (0, 0)
Screenshot: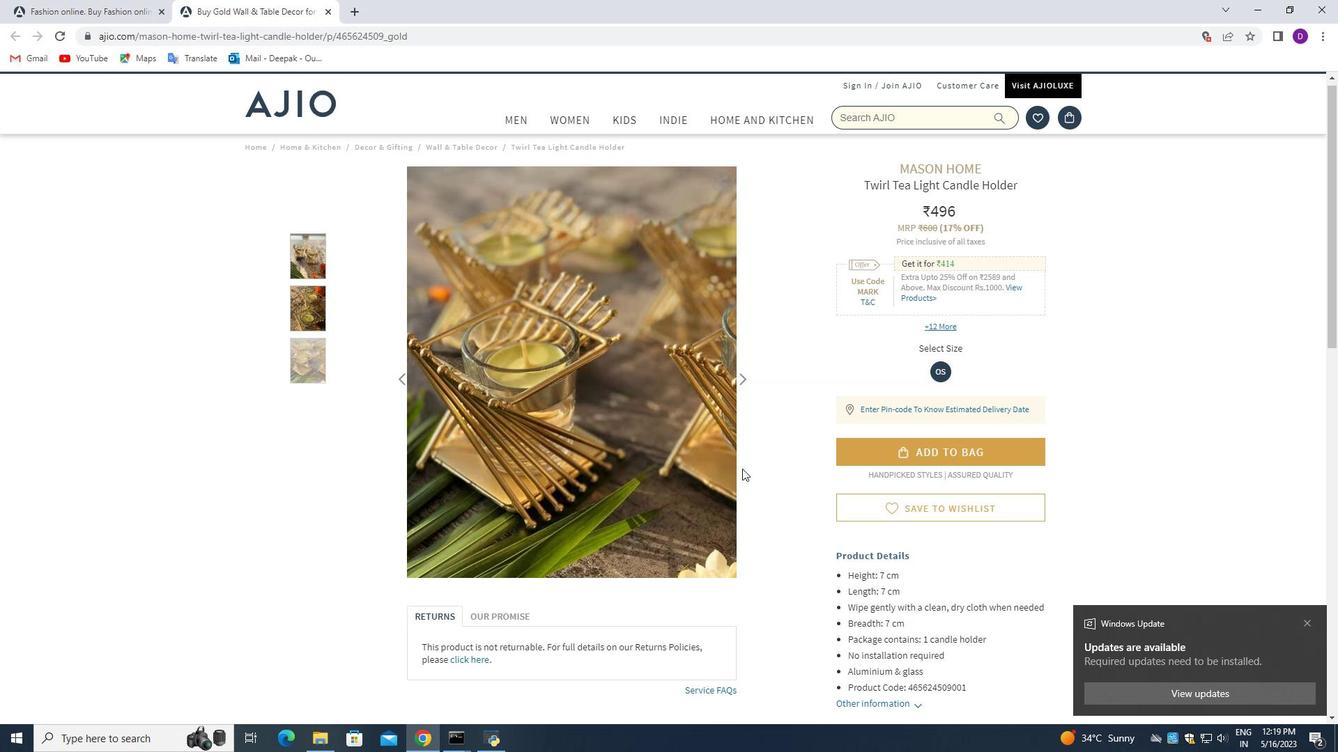 
Action: Mouse moved to (743, 463)
Screenshot: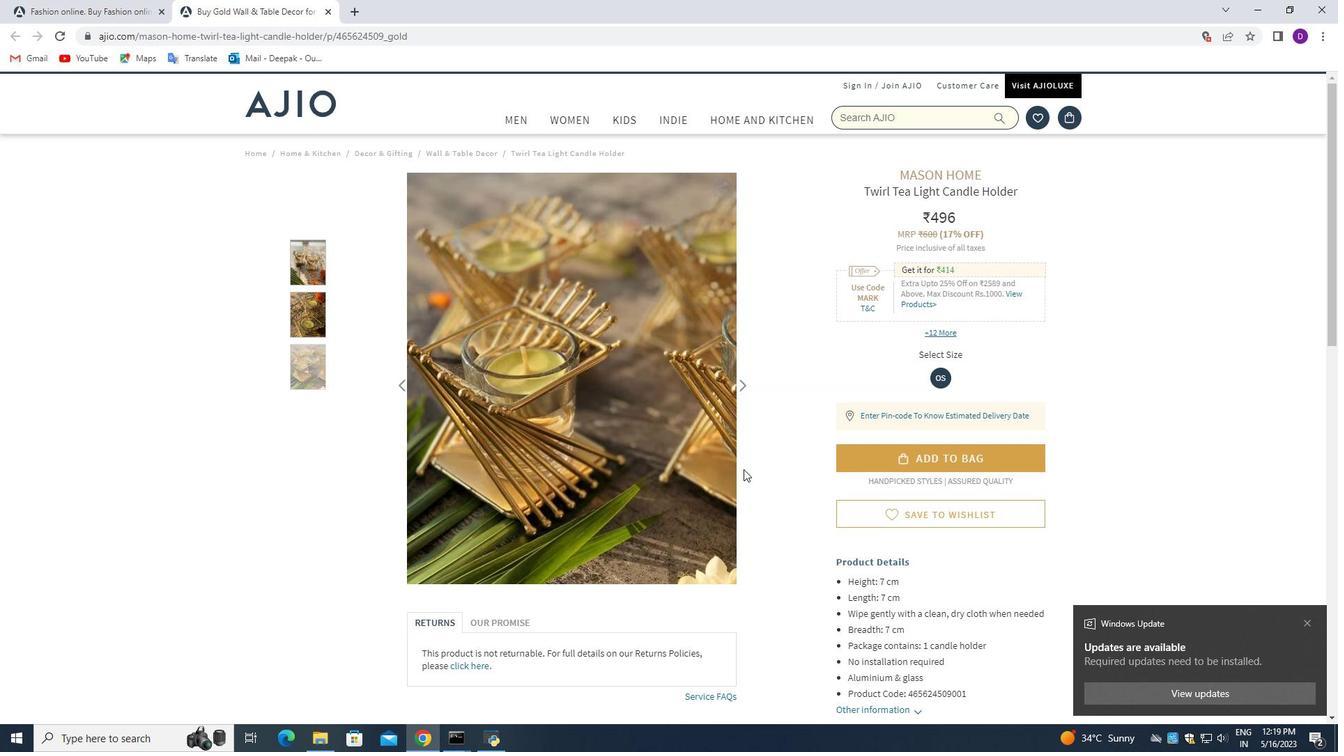 
Action: Mouse scrolled (743, 464) with delta (0, 0)
Screenshot: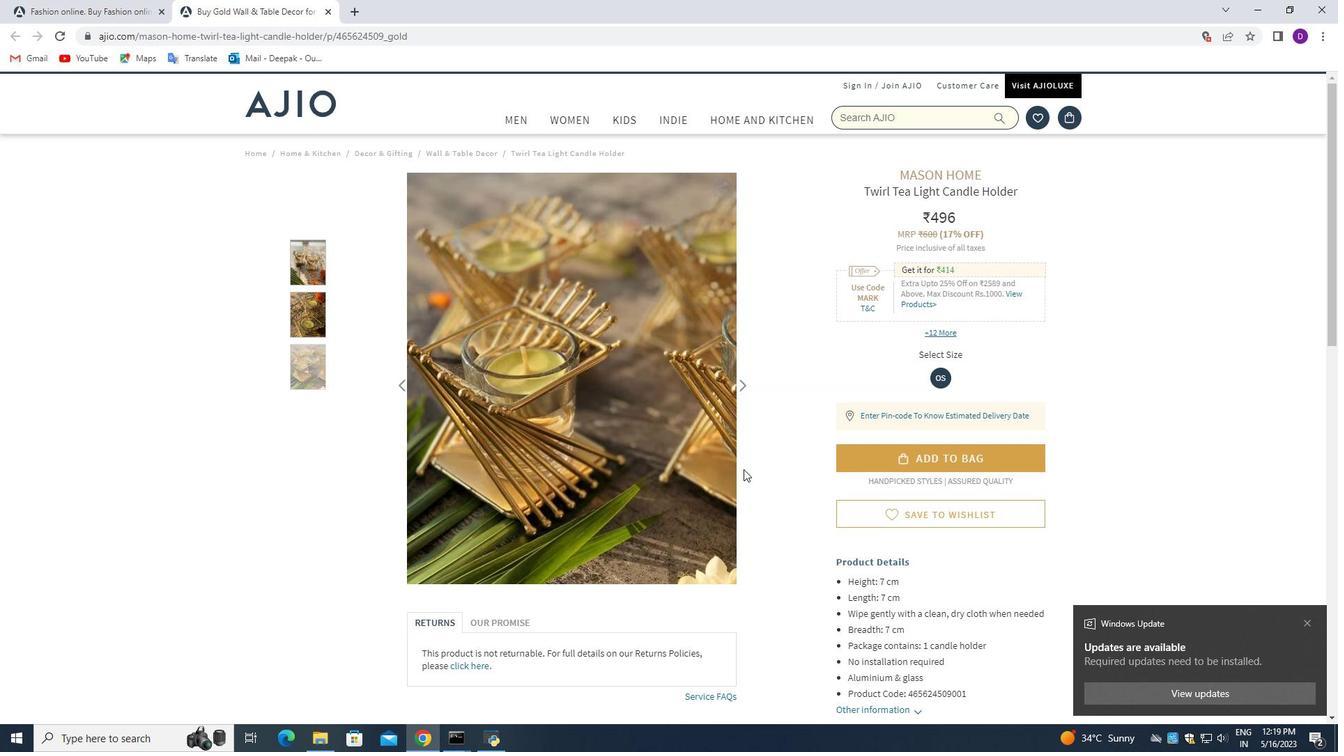 
Action: Mouse moved to (743, 462)
Screenshot: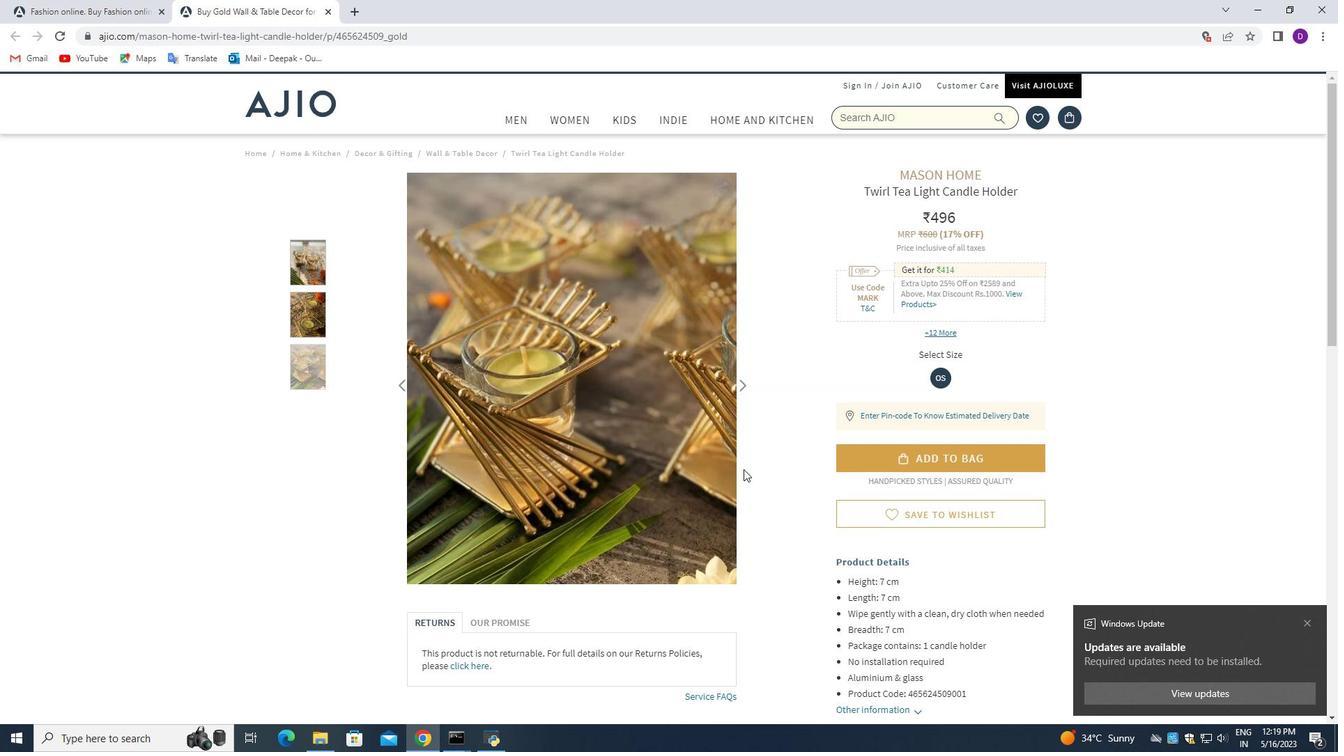
Action: Mouse scrolled (743, 463) with delta (0, 0)
Screenshot: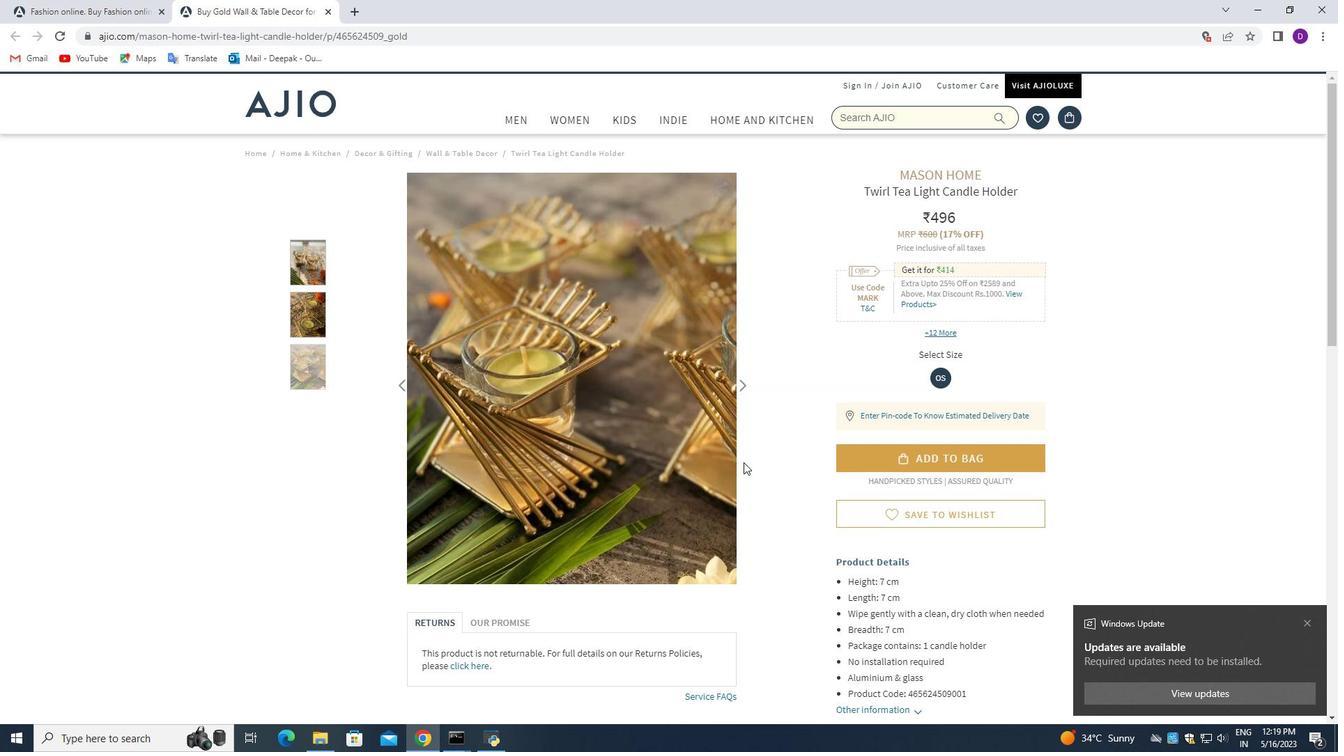 
Action: Mouse scrolled (743, 463) with delta (0, 0)
Screenshot: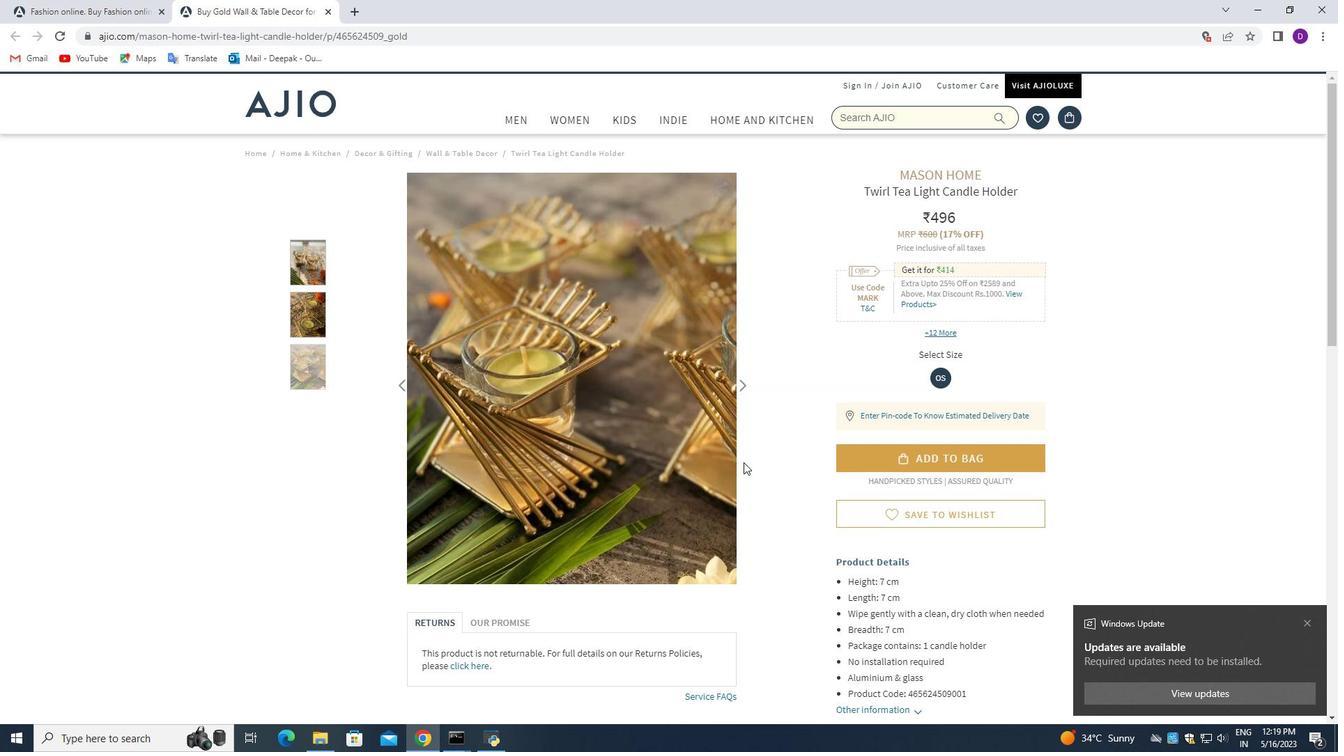 
Action: Mouse scrolled (743, 463) with delta (0, 0)
Screenshot: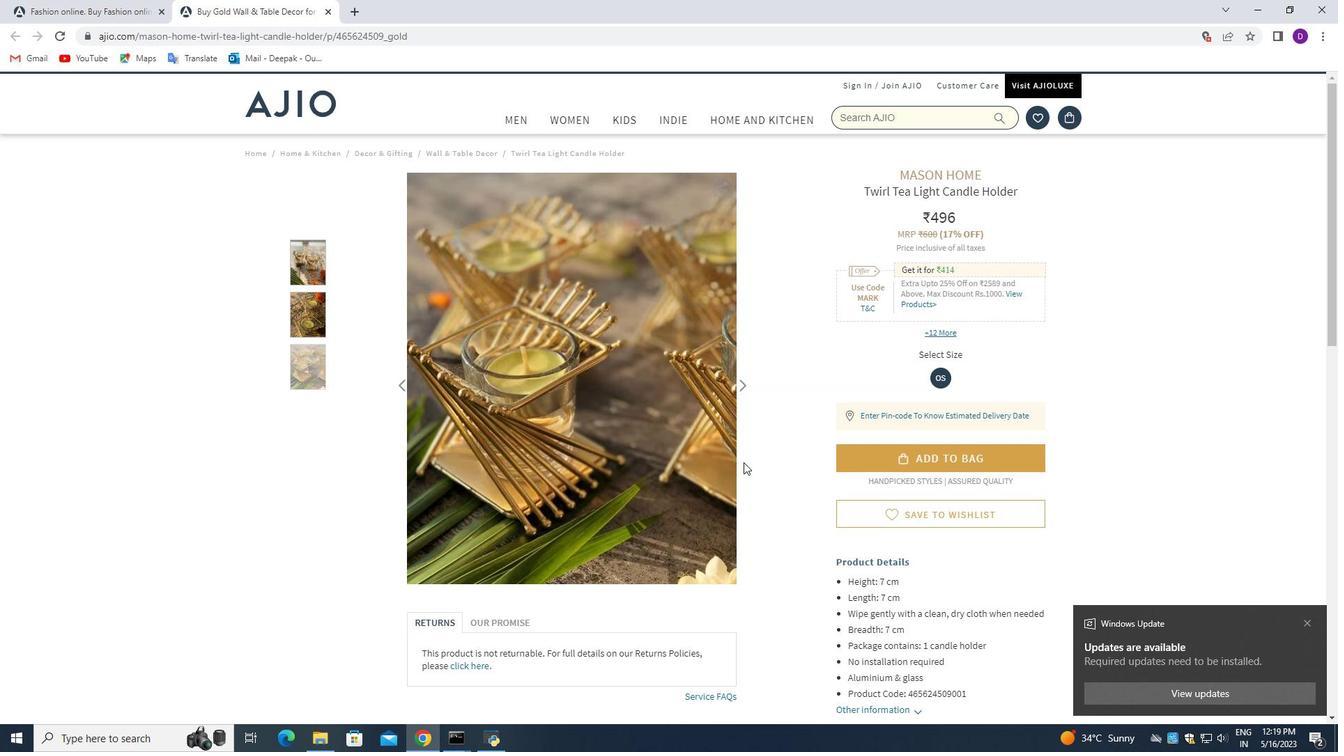 
Action: Mouse moved to (557, 306)
Screenshot: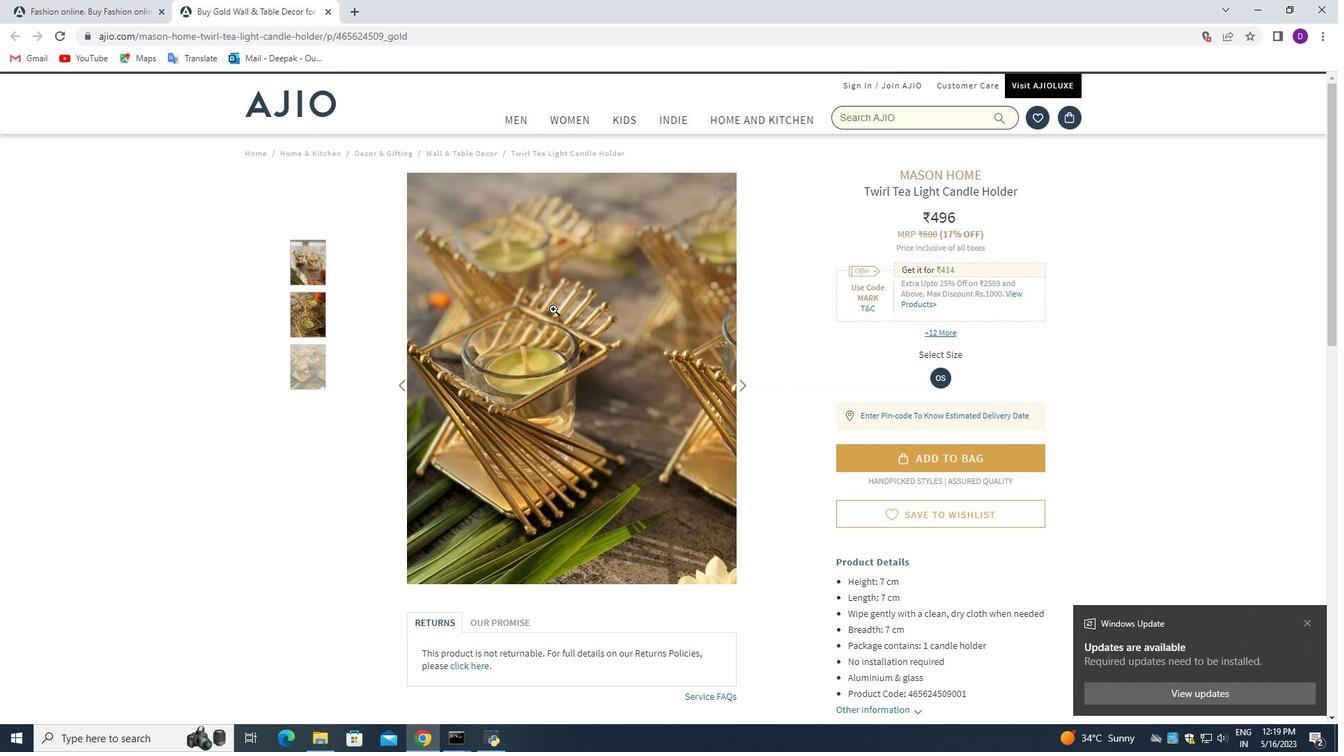 
Action: Mouse scrolled (557, 307) with delta (0, 0)
Screenshot: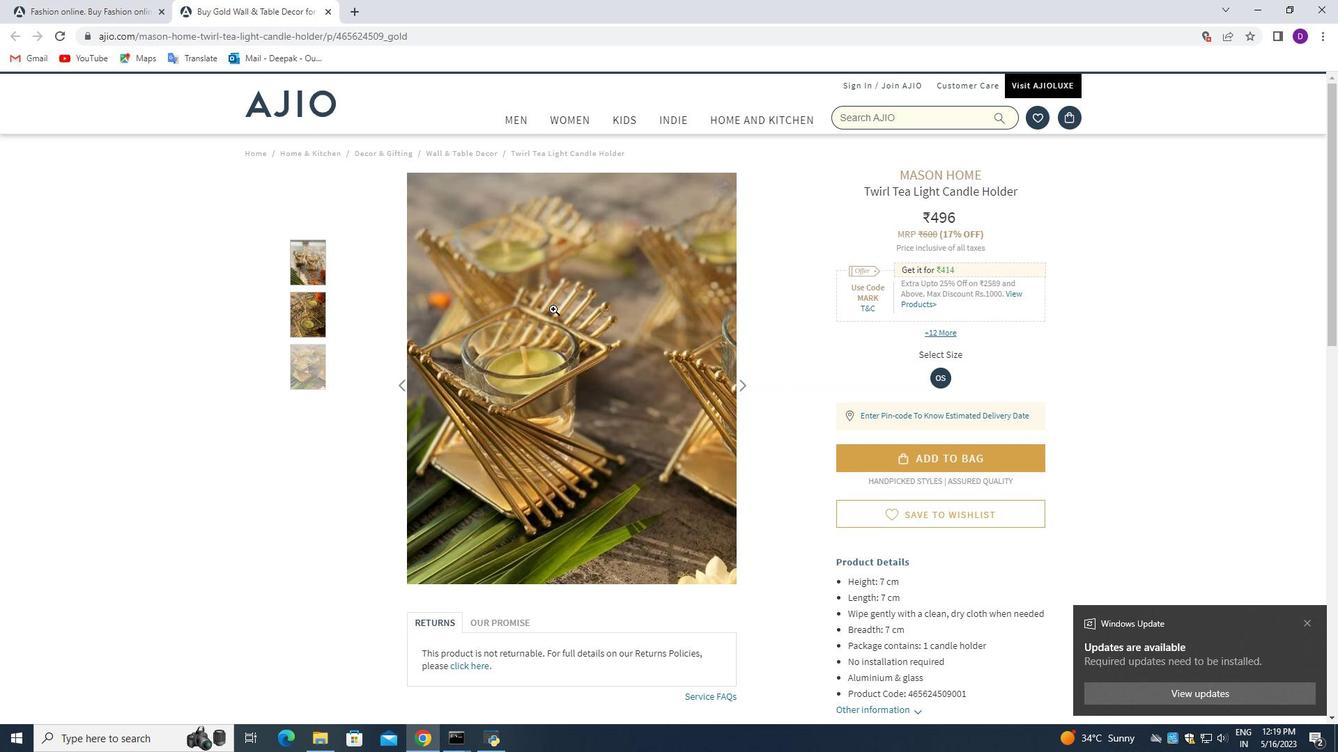 
Action: Mouse moved to (558, 306)
Screenshot: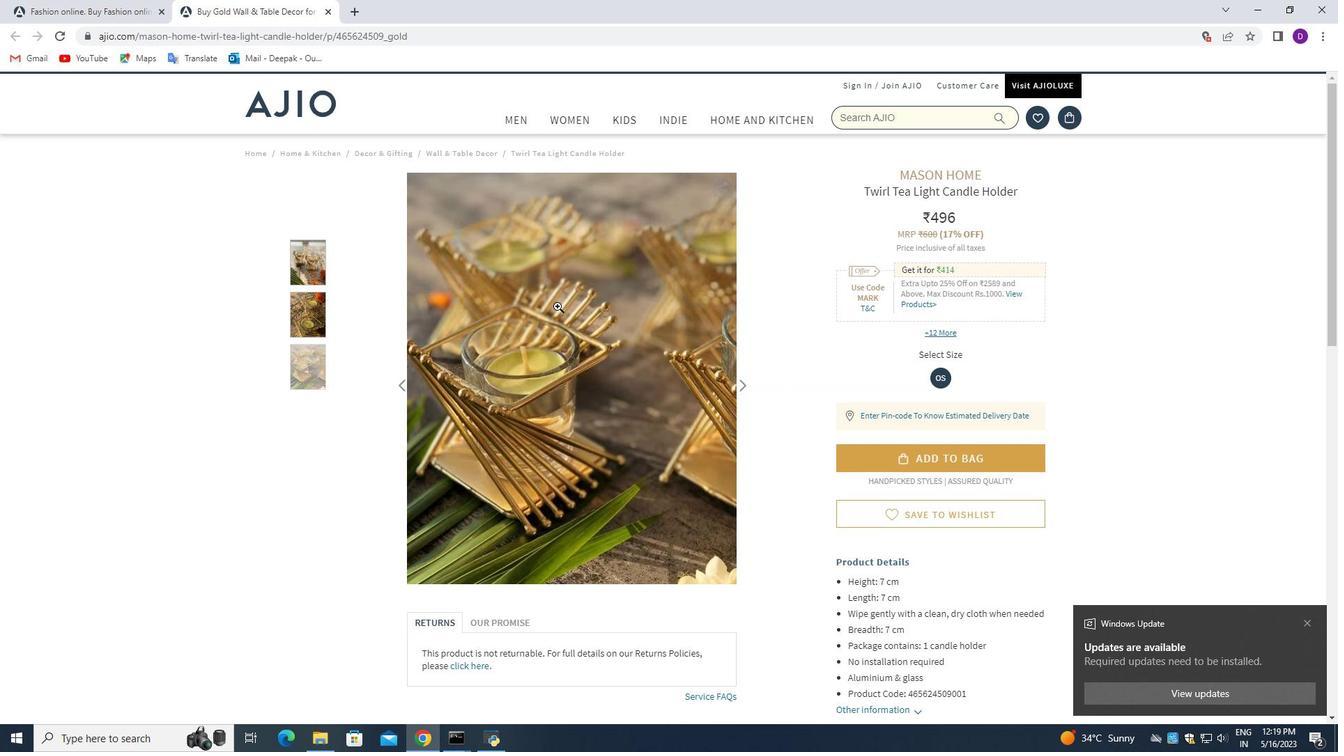 
Action: Mouse scrolled (557, 307) with delta (0, 0)
Screenshot: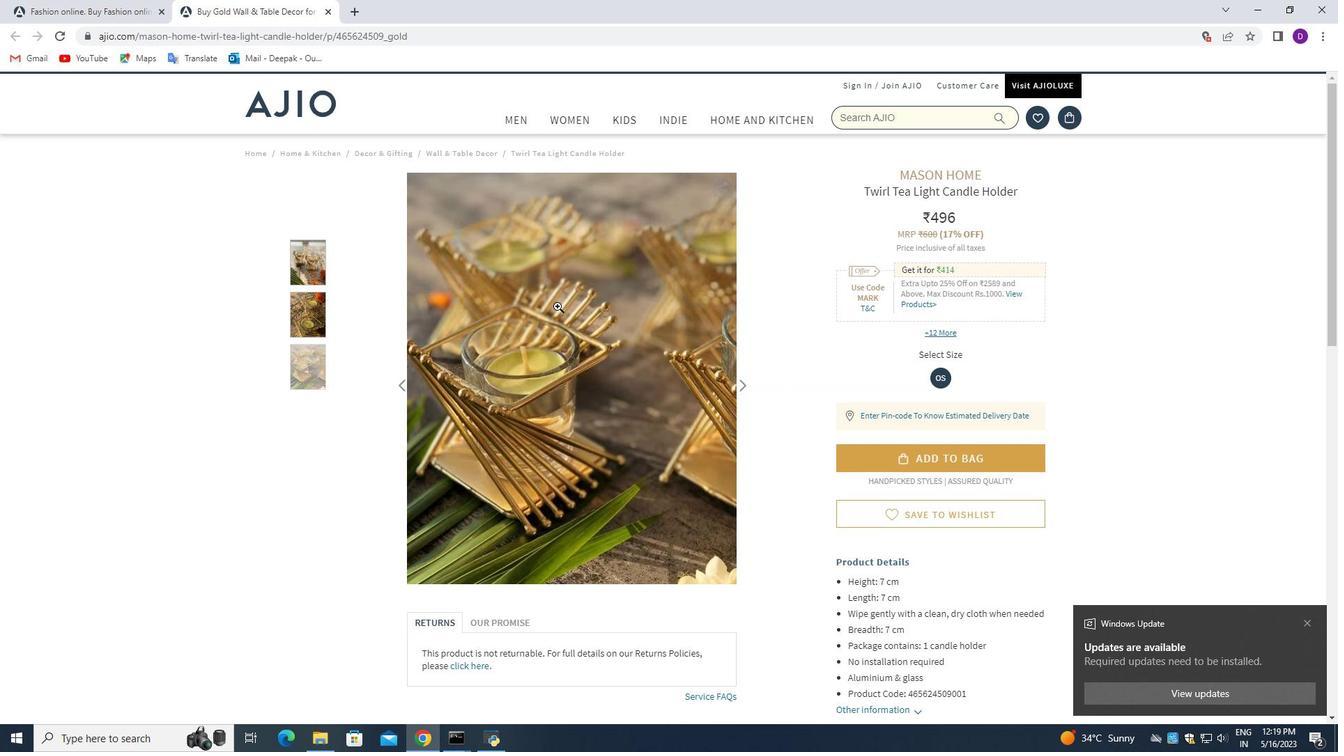 
Action: Mouse moved to (557, 295)
Screenshot: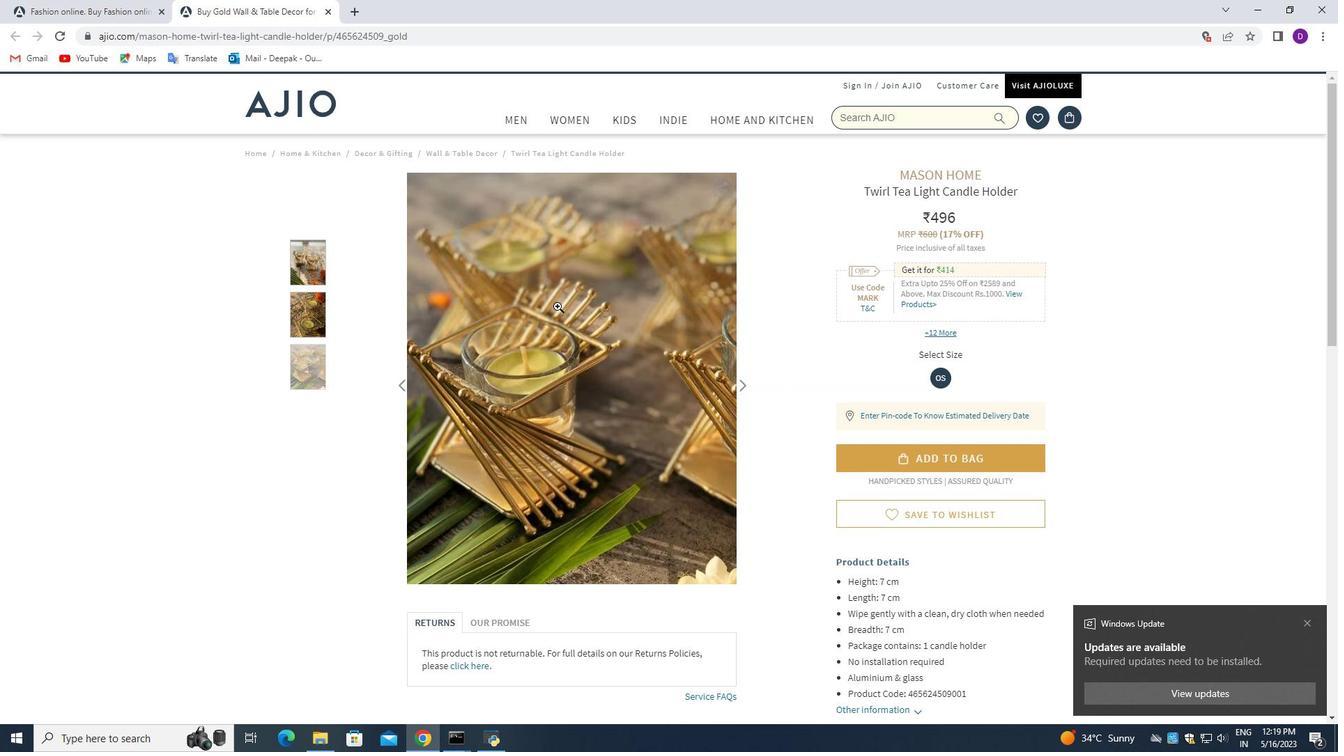 
Action: Mouse scrolled (557, 307) with delta (0, 0)
Screenshot: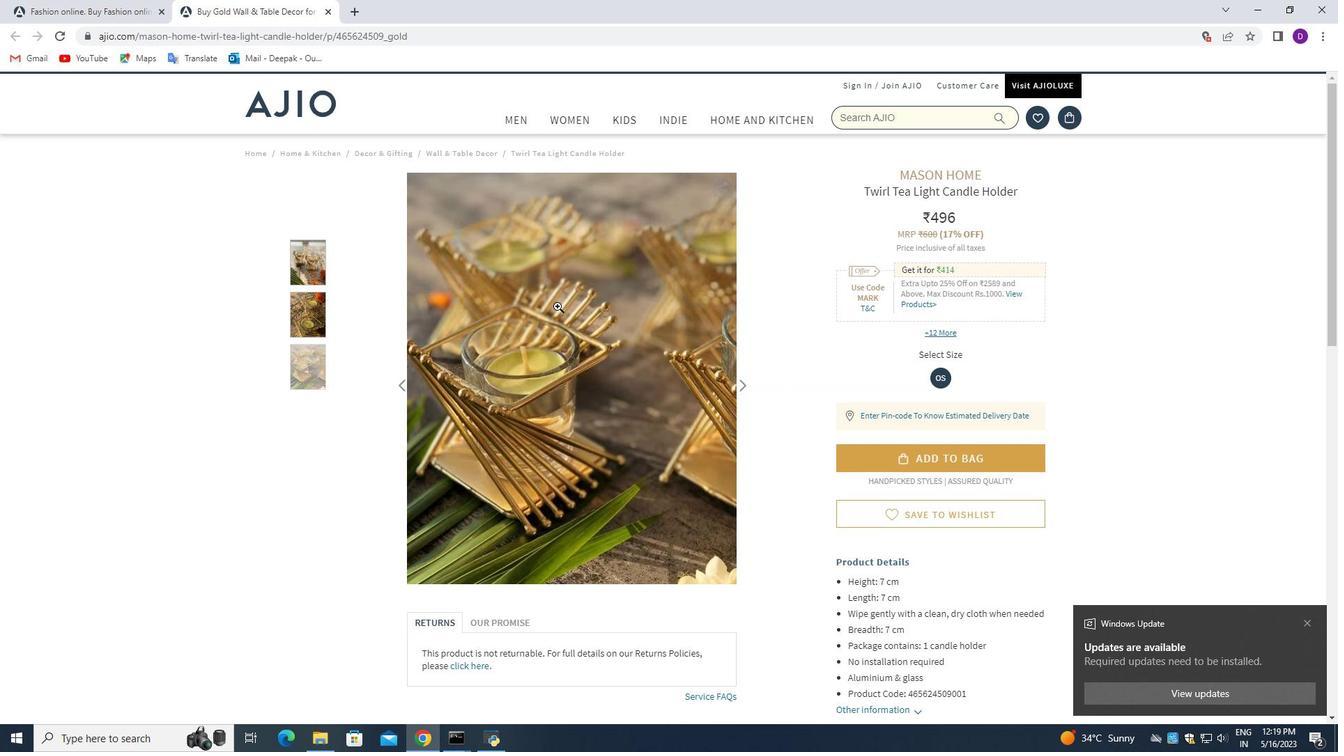 
Action: Mouse moved to (88, 0)
Screenshot: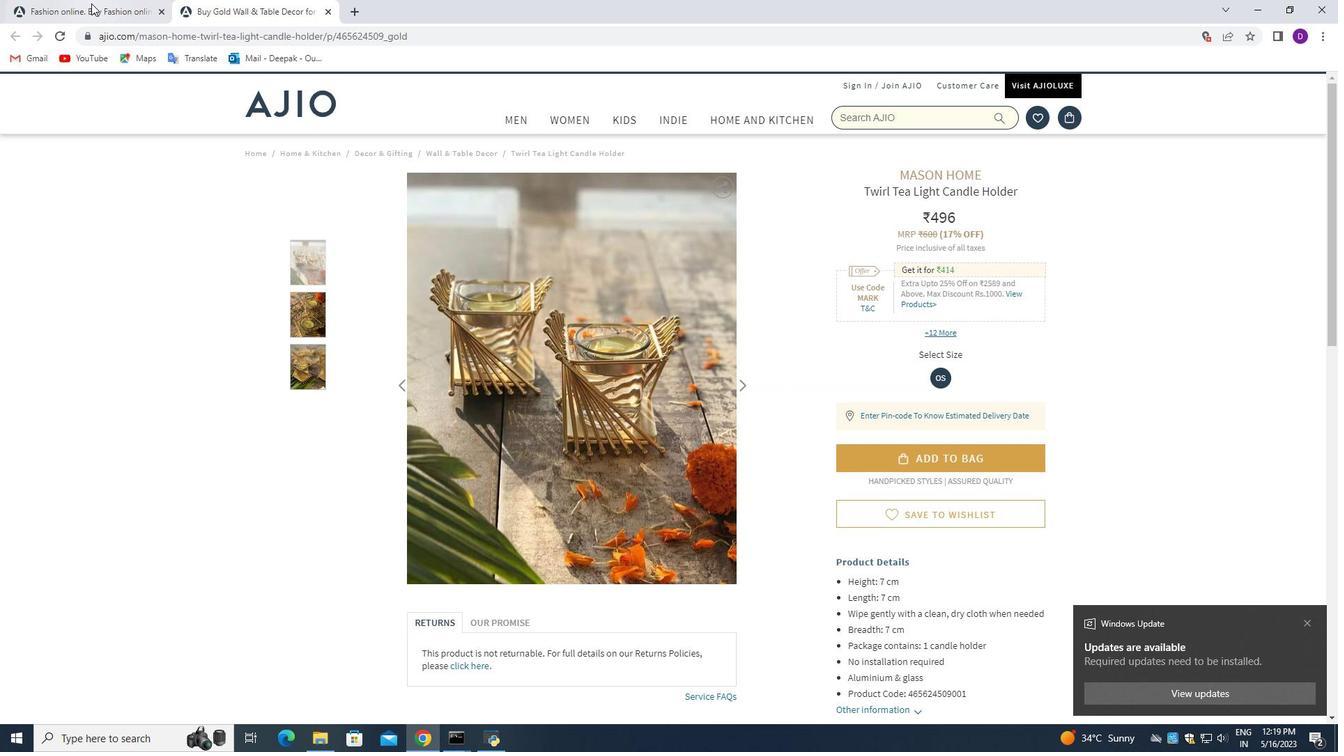 
Action: Mouse pressed left at (88, 0)
Screenshot: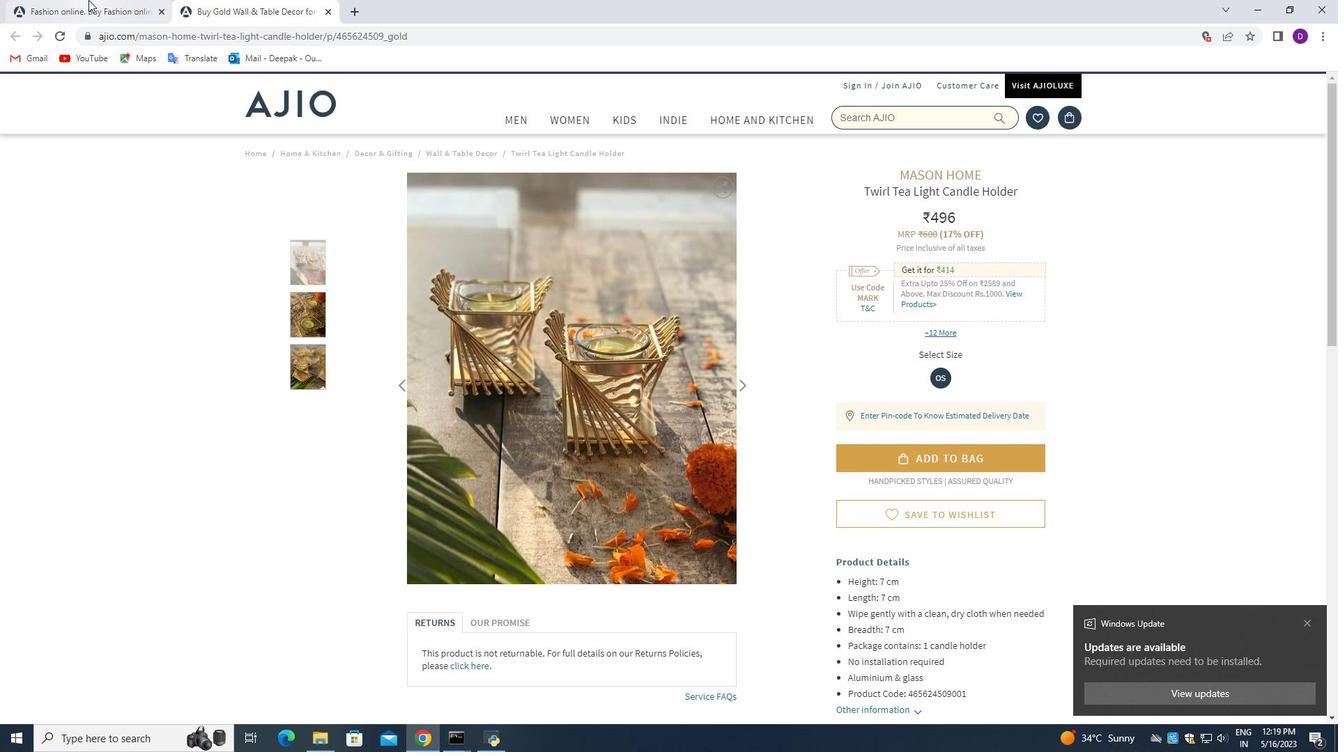 
Action: Mouse moved to (700, 347)
Screenshot: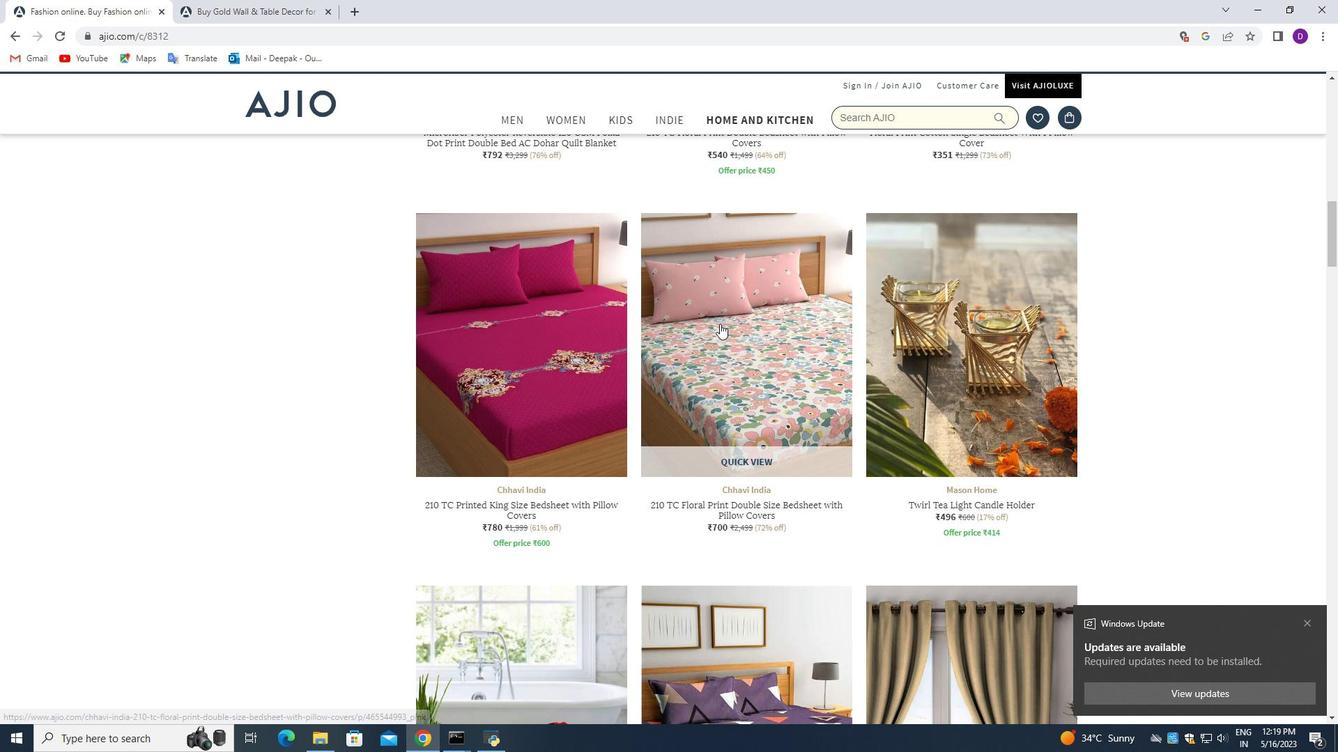 
Action: Mouse scrolled (700, 346) with delta (0, 0)
Screenshot: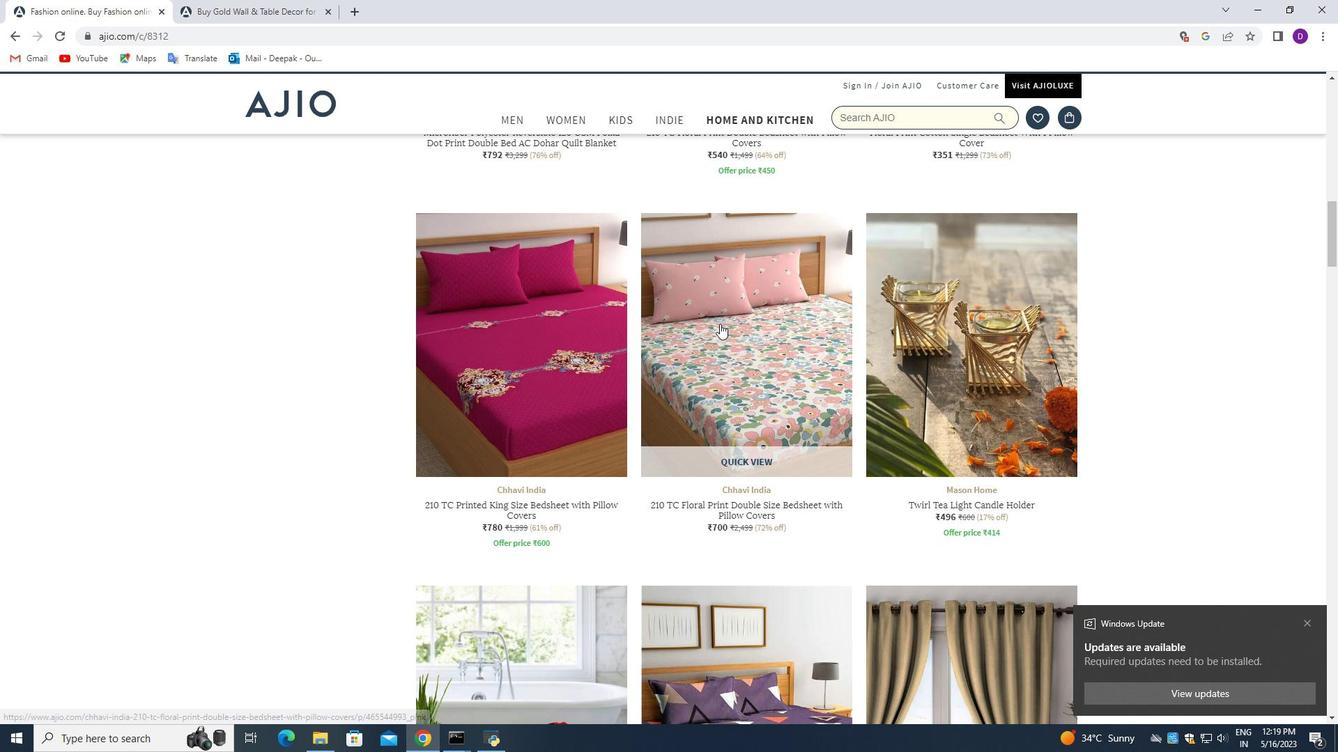 
Action: Mouse scrolled (700, 346) with delta (0, 0)
Screenshot: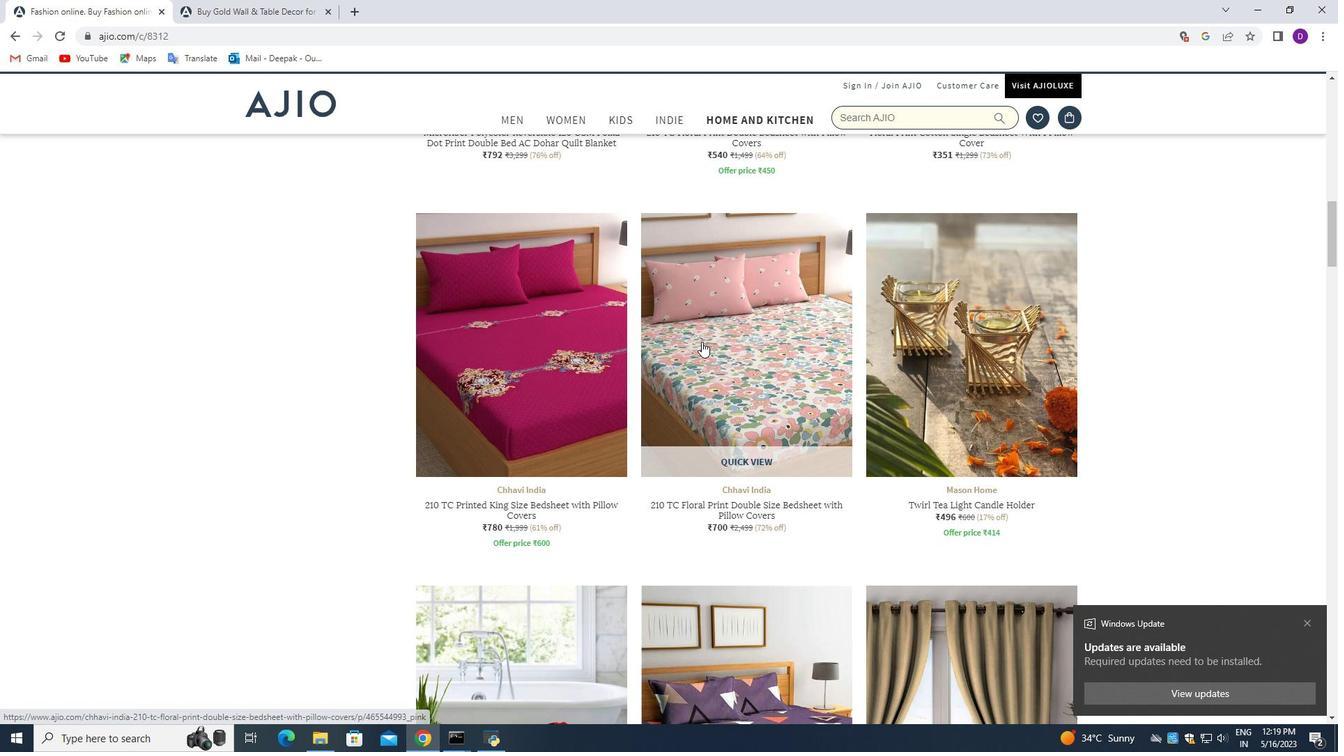 
Action: Mouse moved to (651, 331)
Screenshot: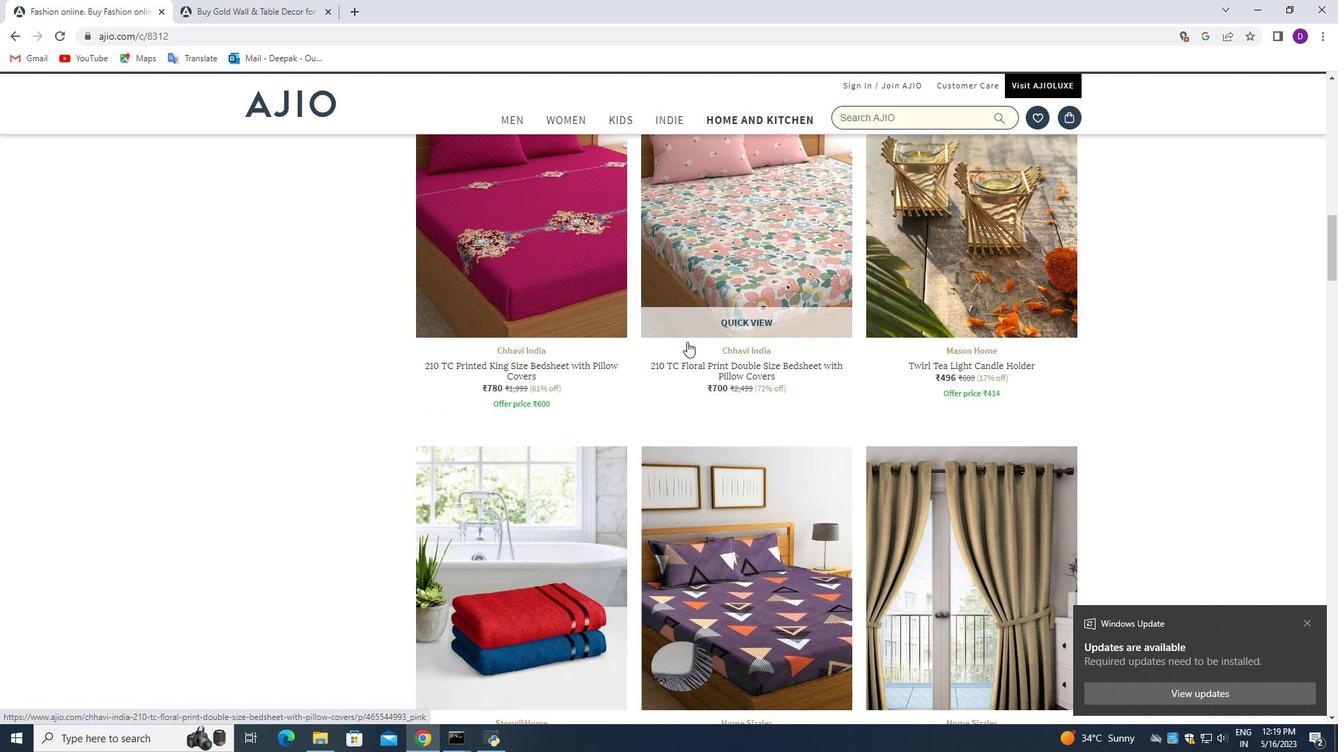 
Action: Mouse scrolled (651, 330) with delta (0, 0)
Screenshot: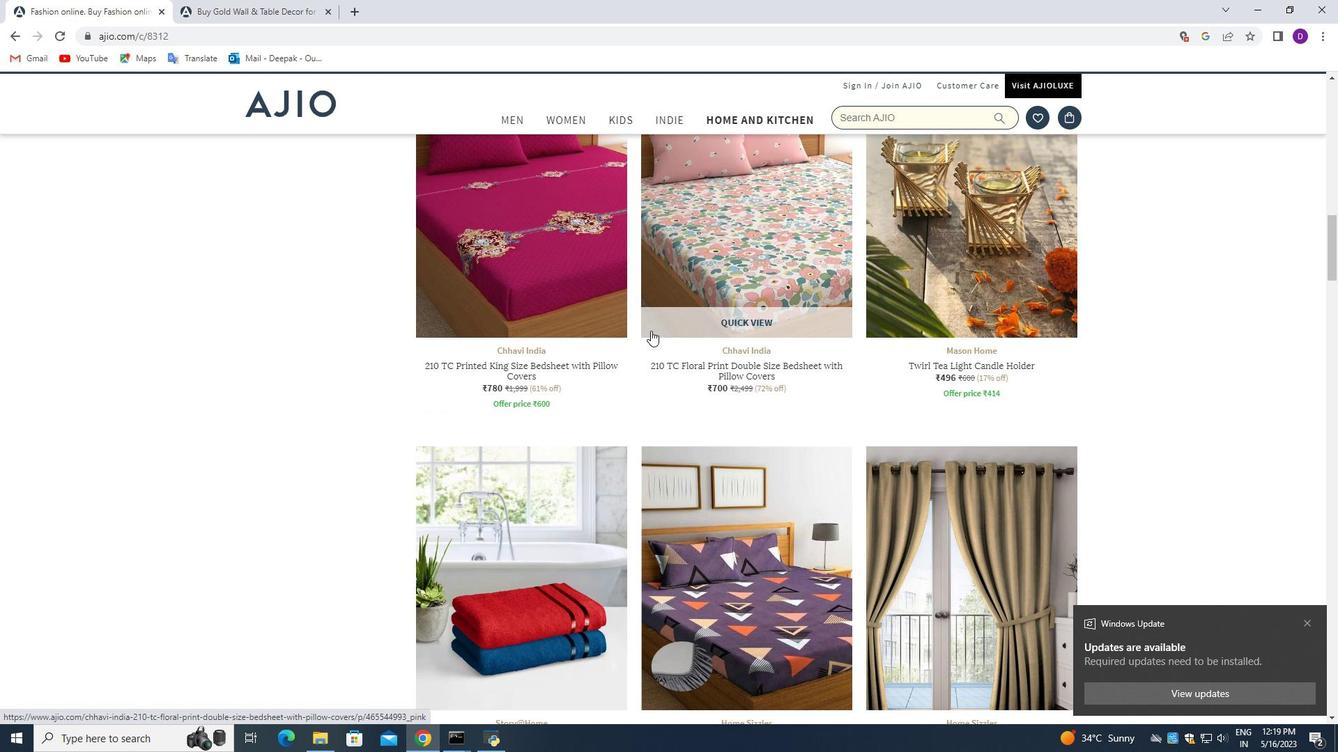 
Action: Mouse scrolled (651, 330) with delta (0, 0)
Screenshot: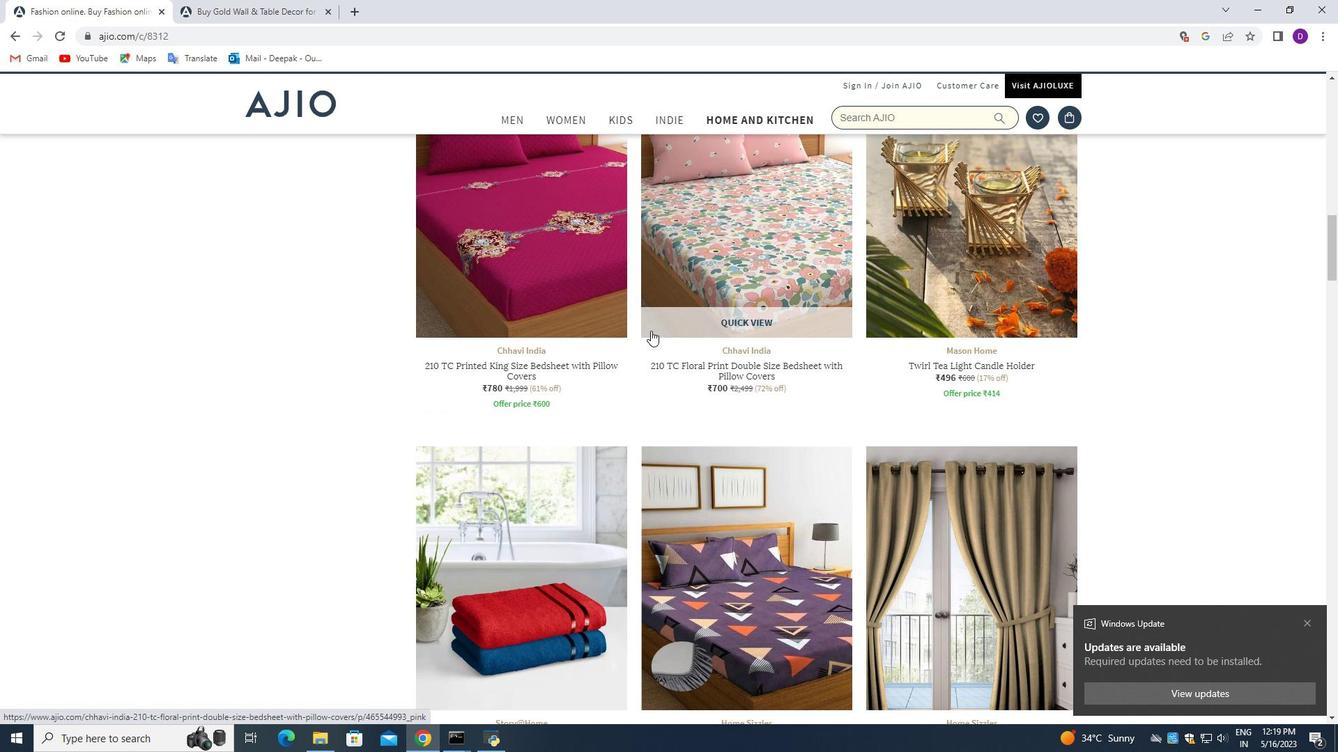 
Action: Mouse moved to (669, 365)
Screenshot: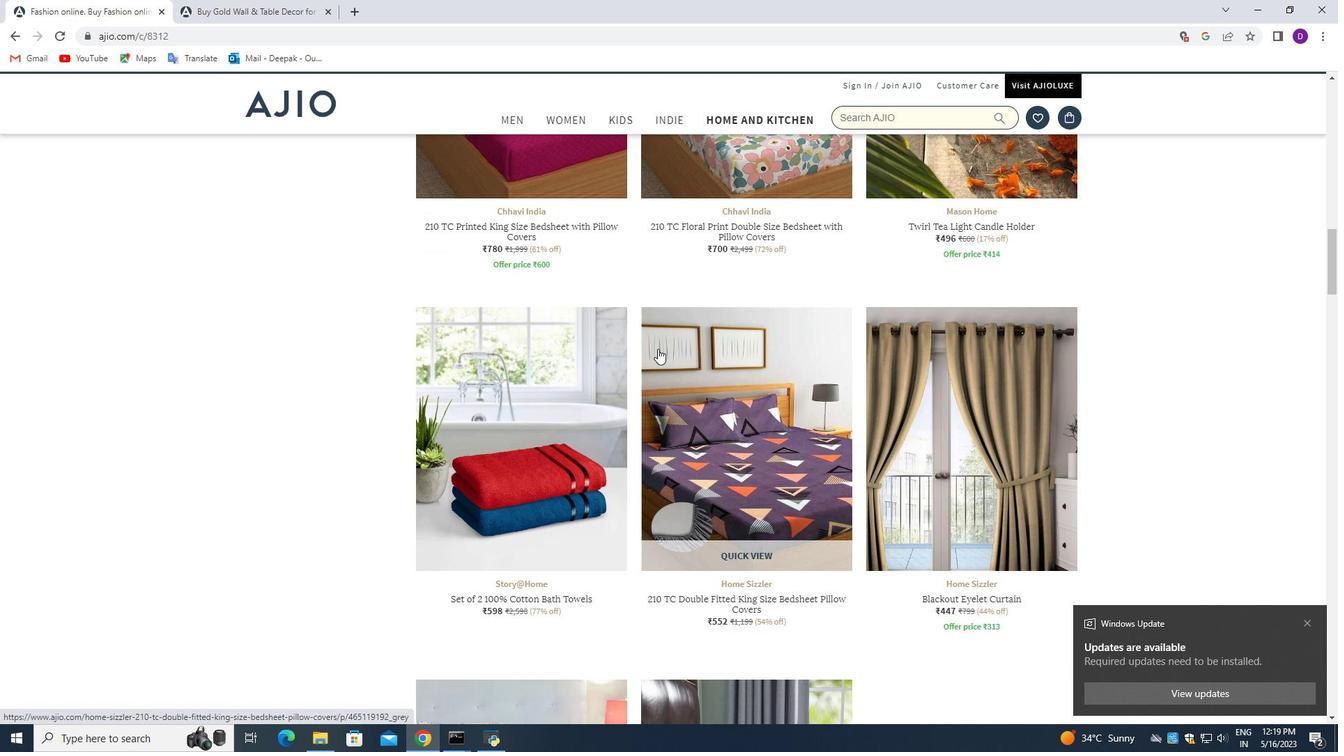 
Action: Mouse scrolled (669, 364) with delta (0, 0)
Screenshot: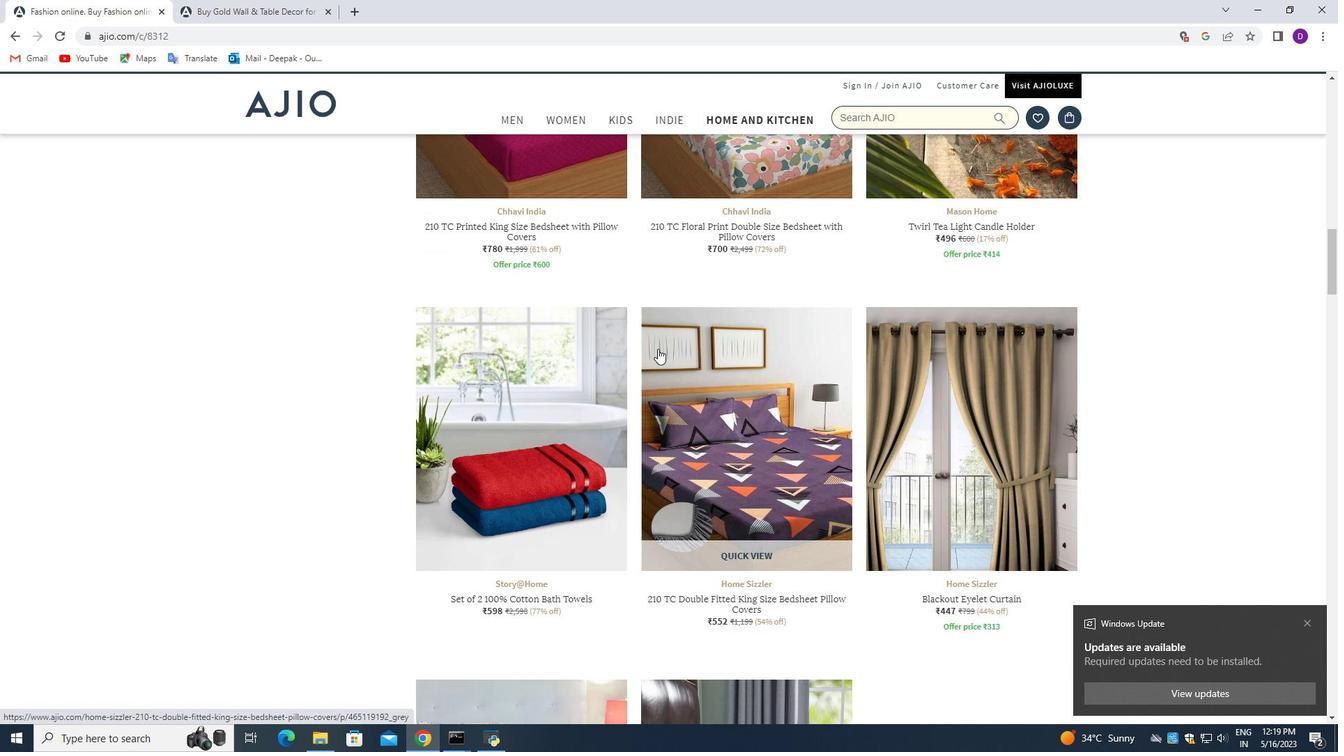 
Action: Mouse moved to (727, 409)
Screenshot: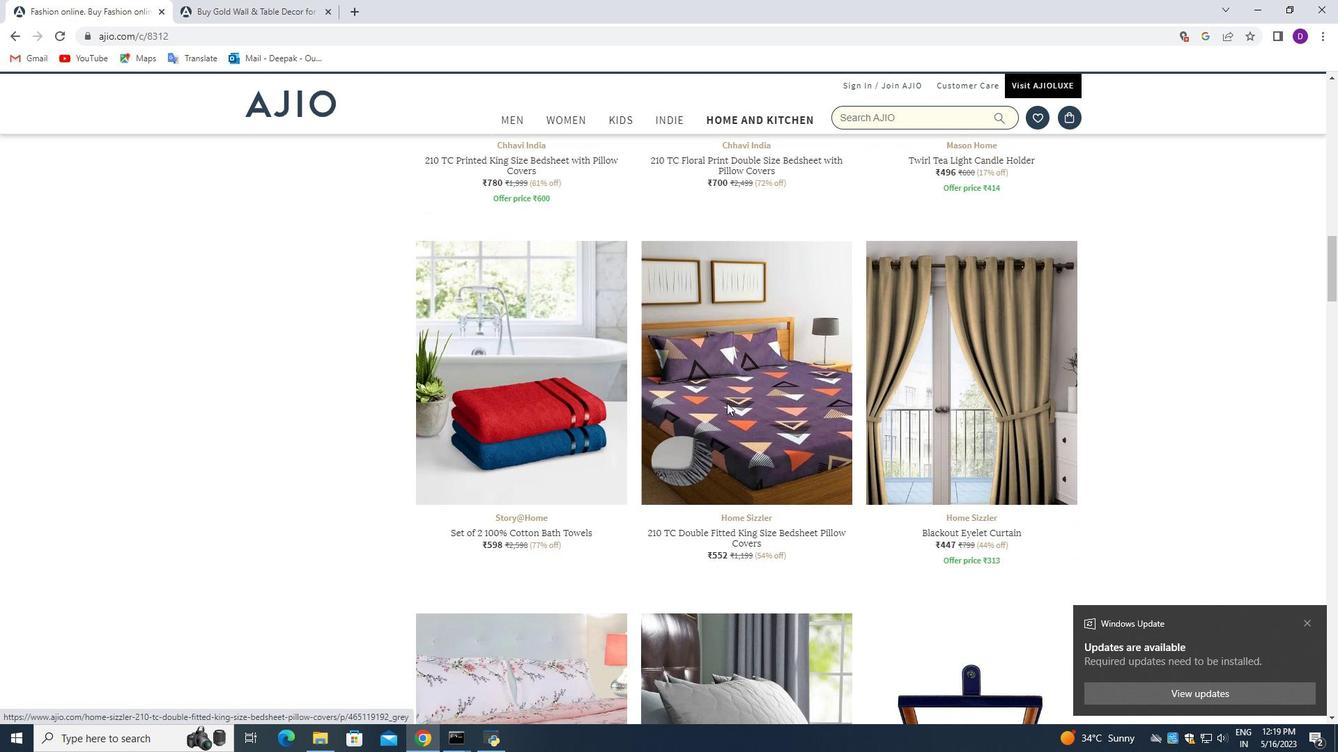 
Action: Mouse pressed left at (727, 409)
Screenshot: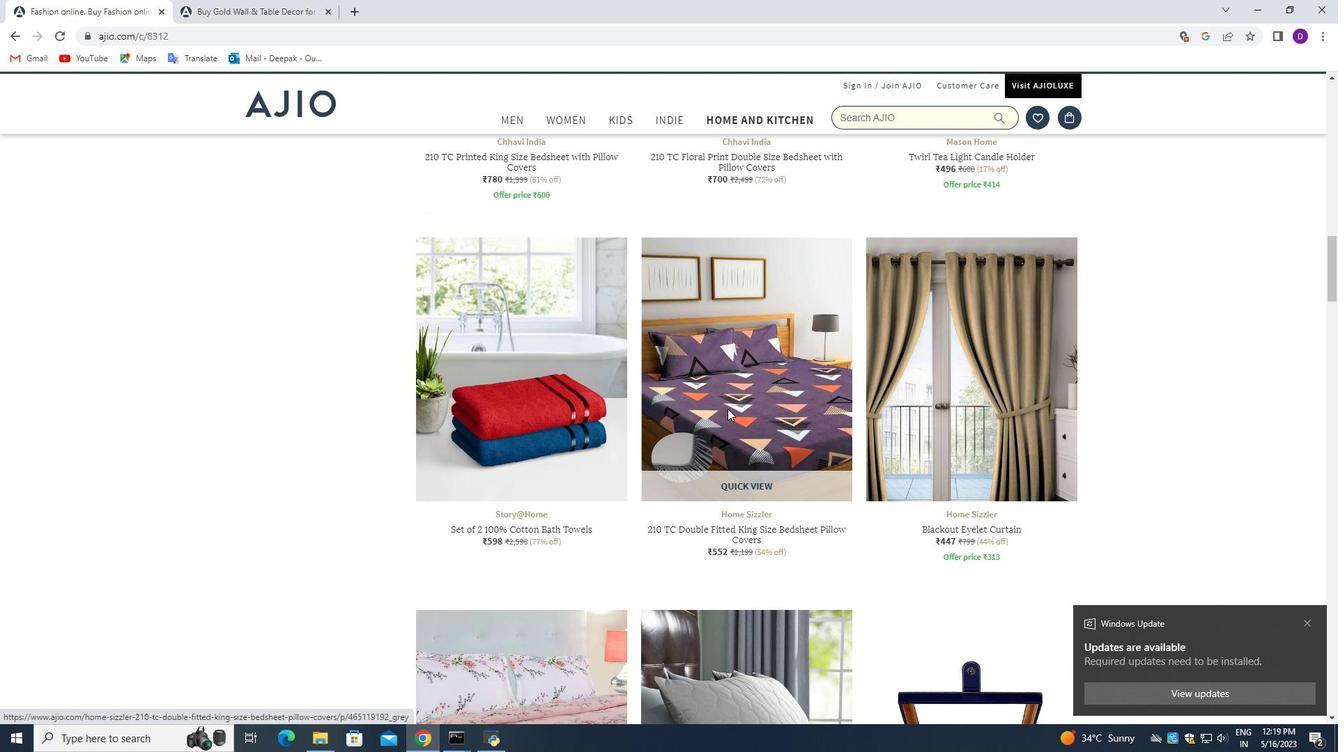 
Action: Mouse moved to (798, 414)
Screenshot: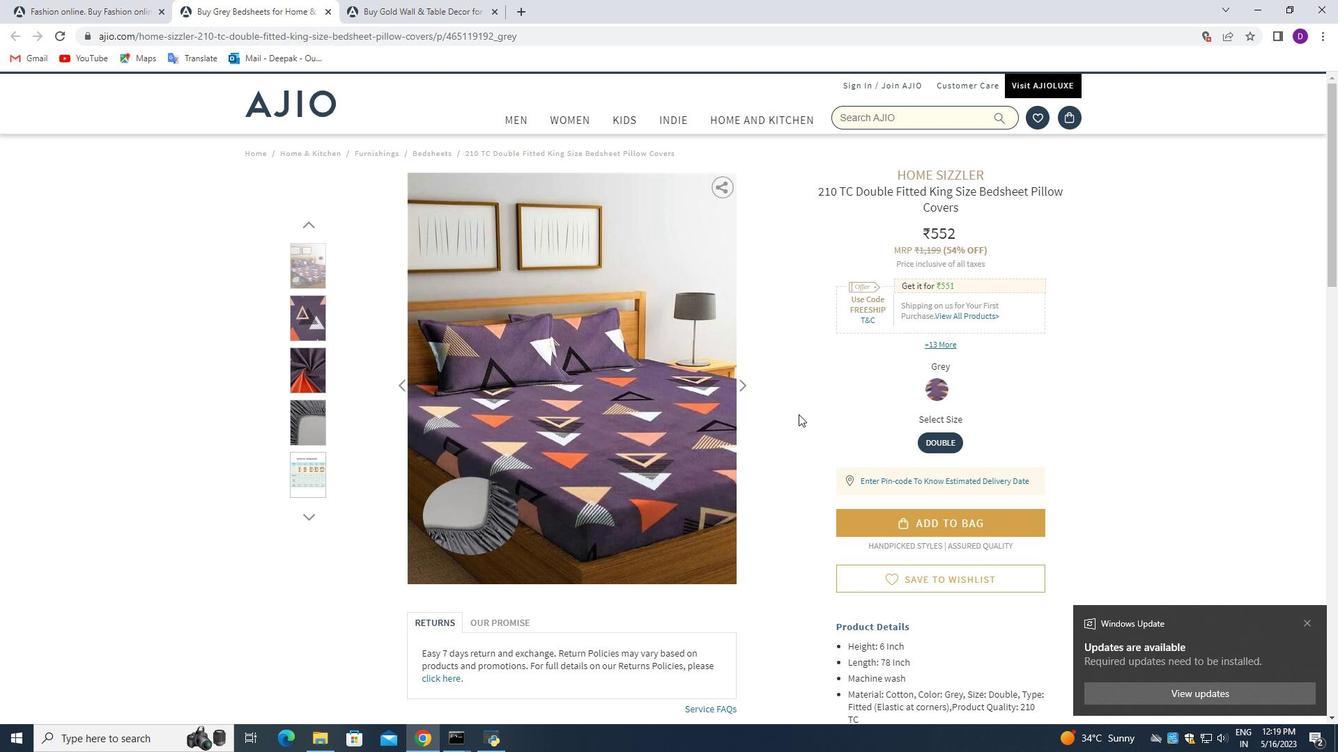 
Action: Mouse scrolled (798, 414) with delta (0, 0)
Screenshot: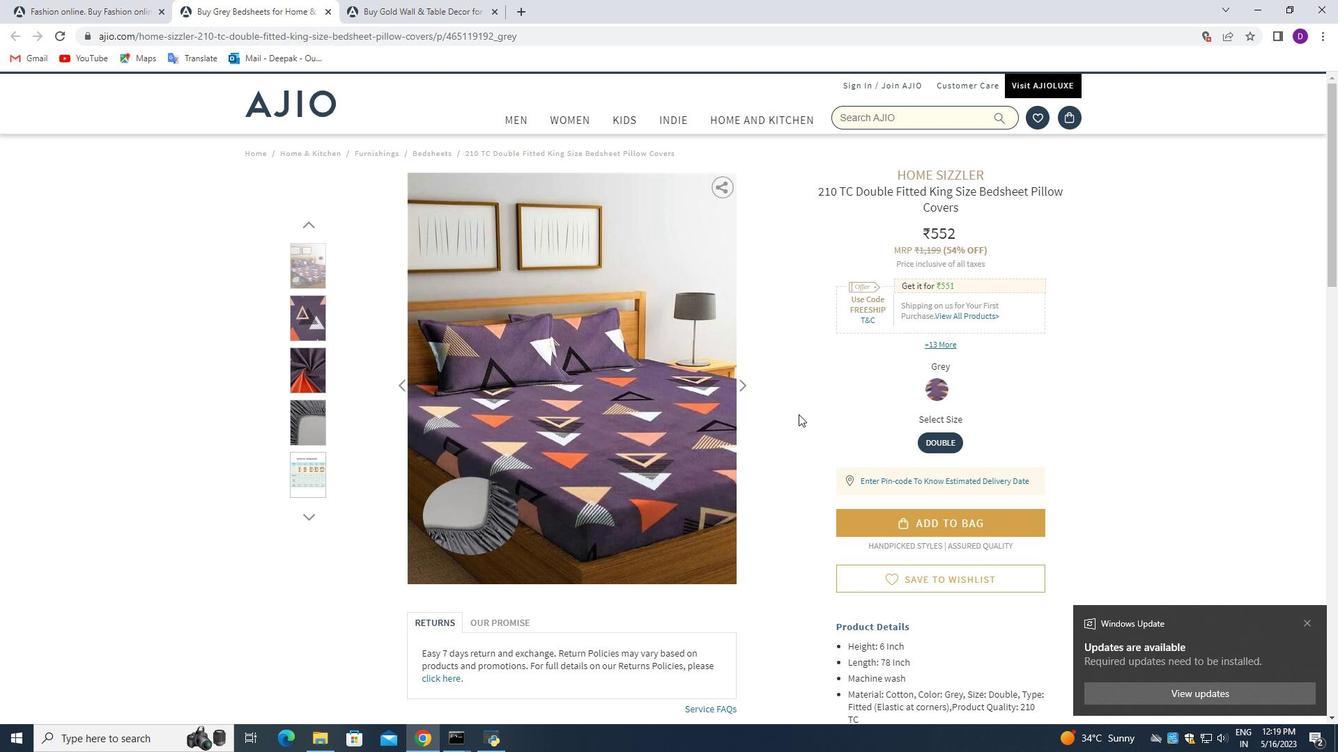 
Action: Mouse moved to (796, 414)
Screenshot: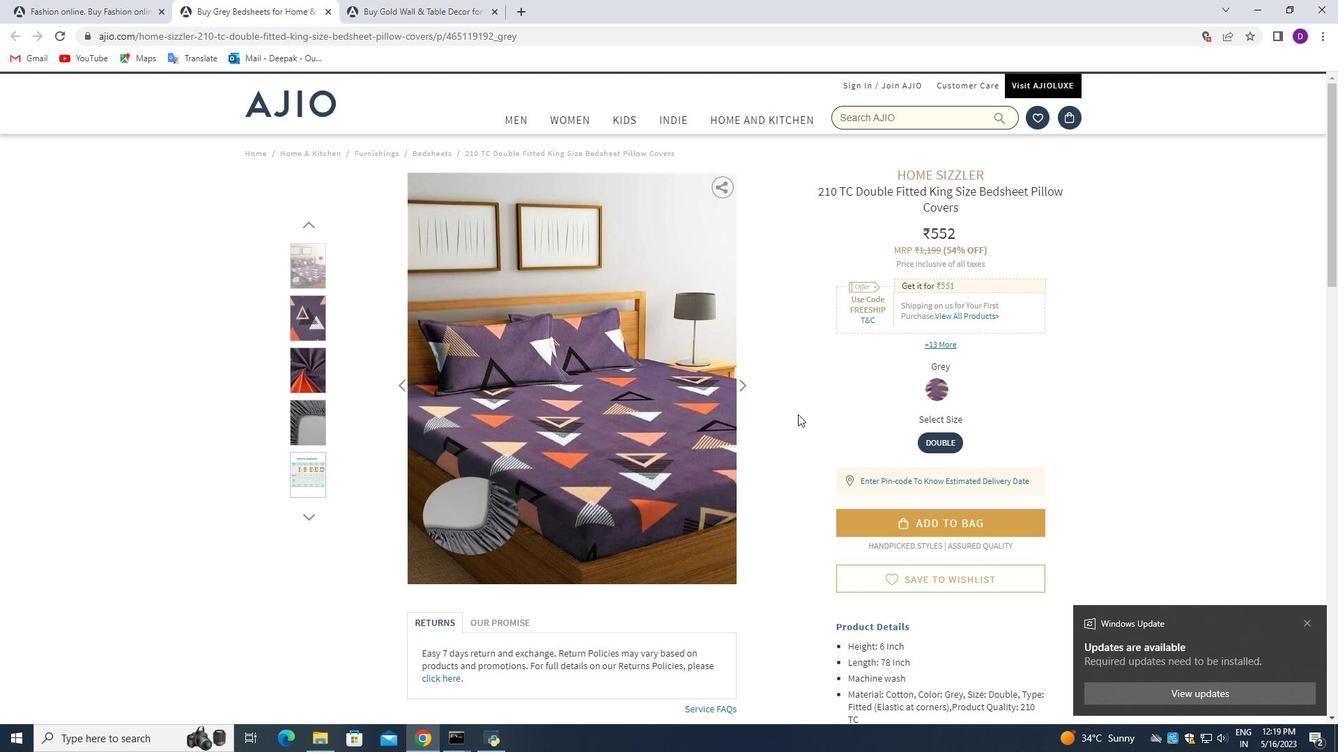 
Action: Mouse scrolled (796, 414) with delta (0, 0)
Screenshot: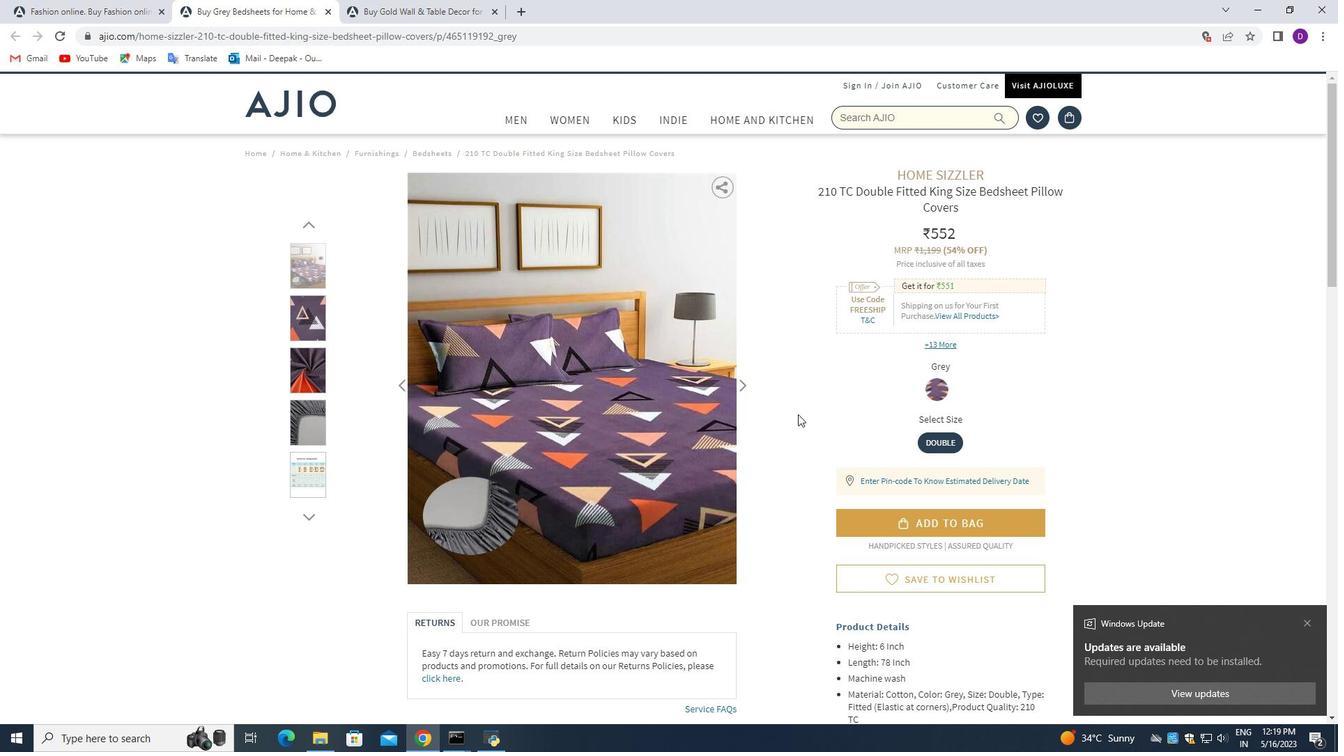 
Action: Mouse moved to (787, 384)
Screenshot: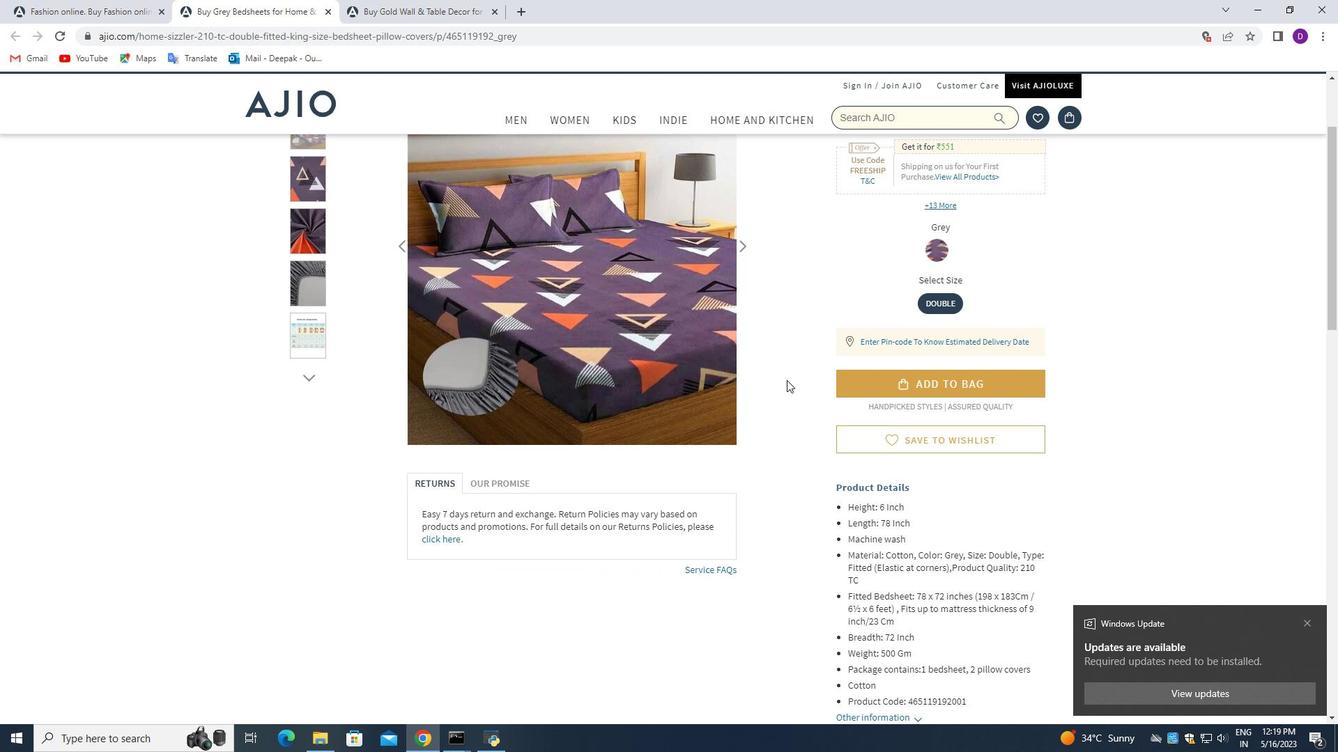 
Action: Mouse scrolled (787, 383) with delta (0, 0)
Screenshot: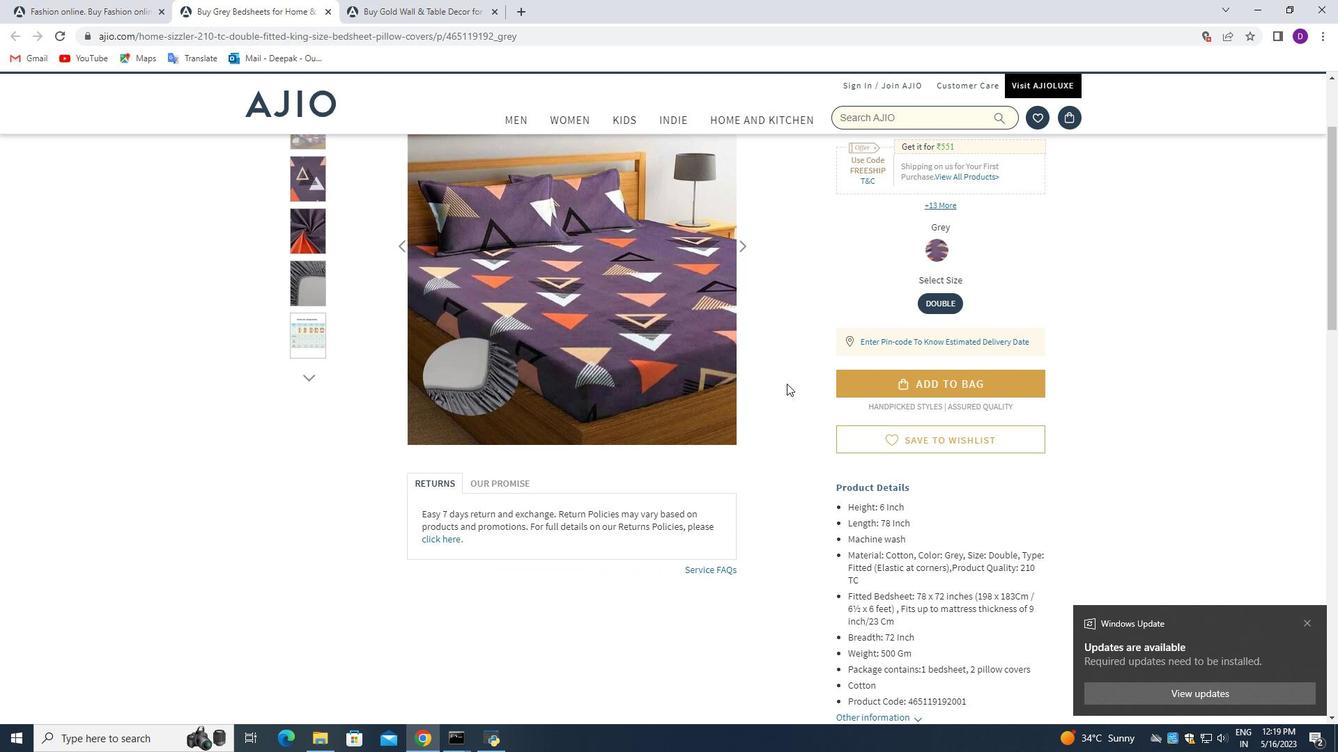 
Action: Mouse moved to (787, 385)
Screenshot: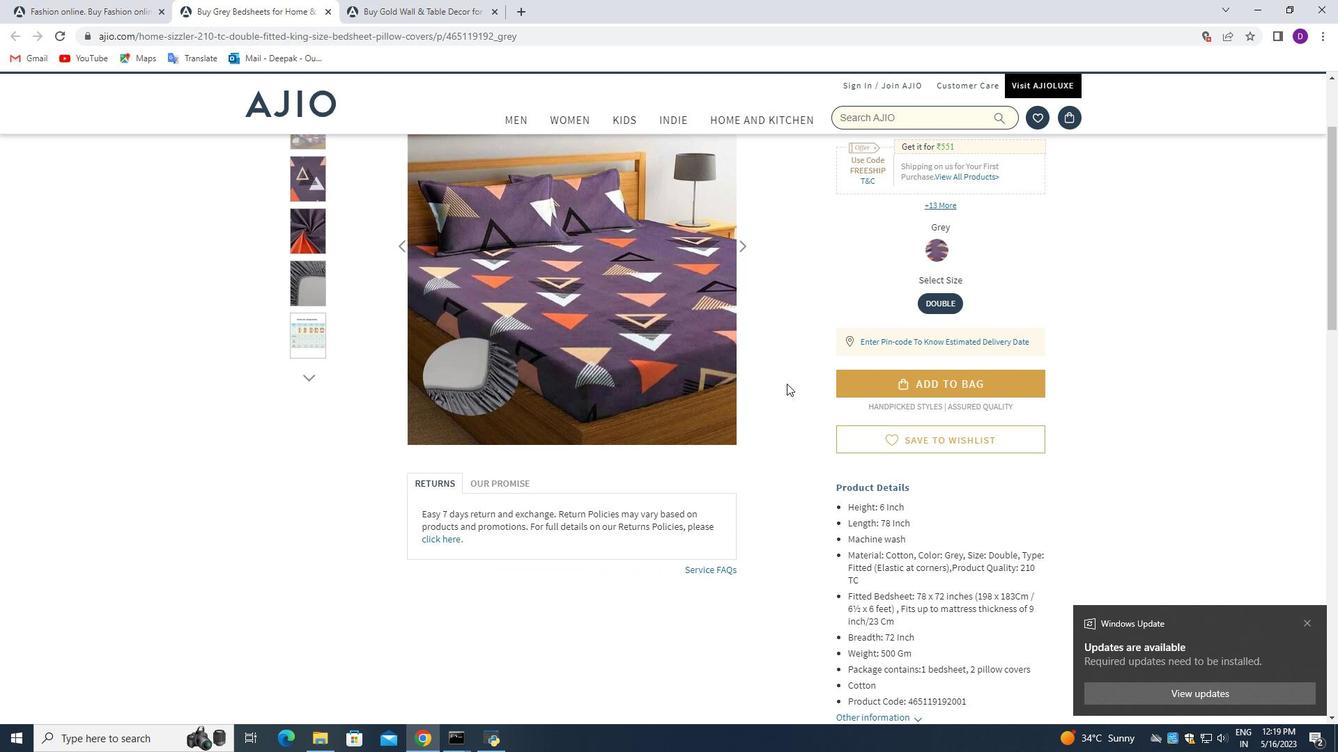 
Action: Mouse scrolled (787, 384) with delta (0, 0)
Screenshot: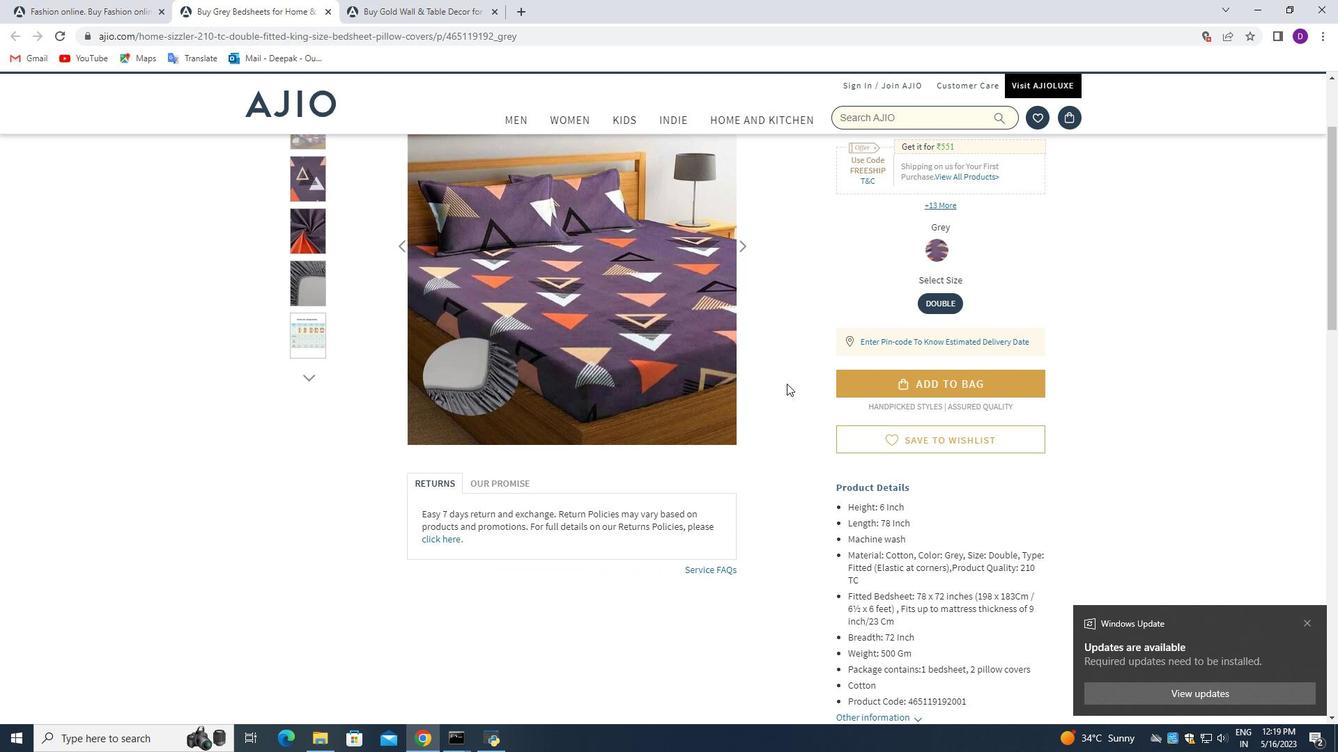 
Action: Mouse moved to (787, 385)
Screenshot: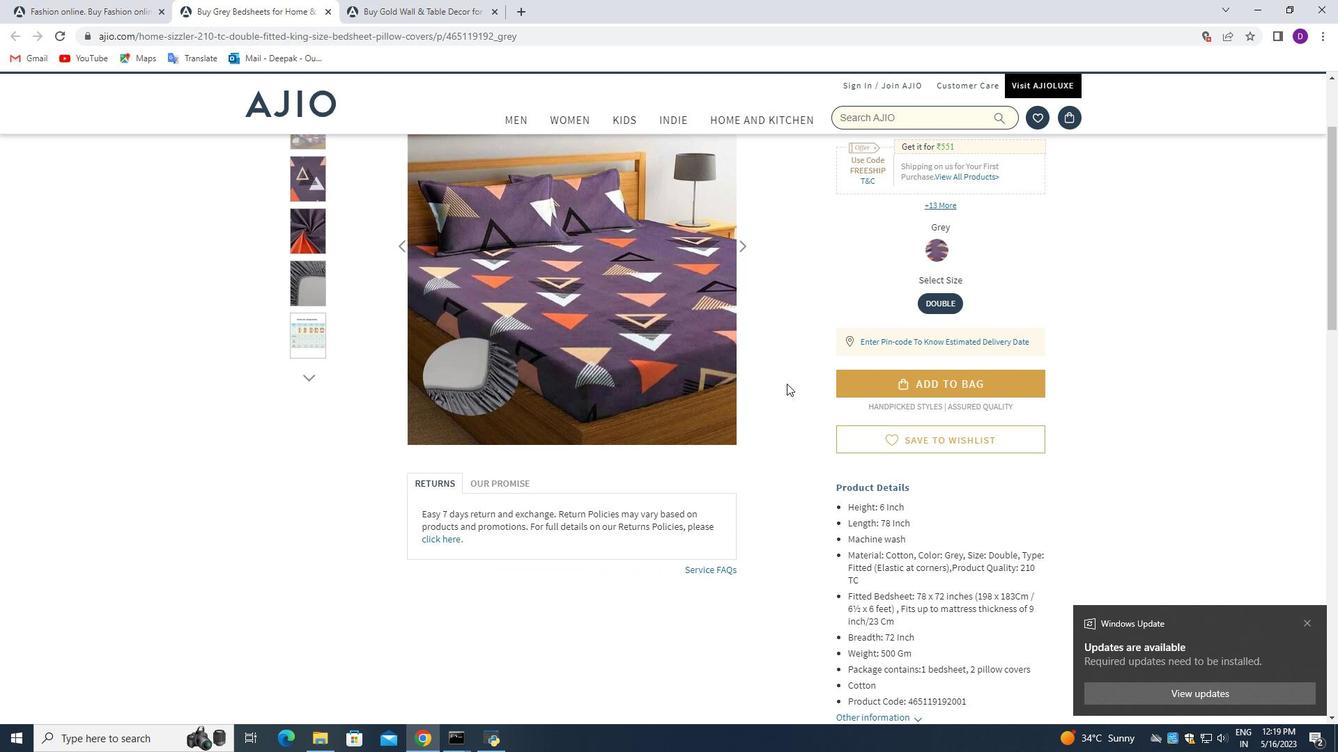 
Action: Mouse scrolled (787, 384) with delta (0, 0)
Screenshot: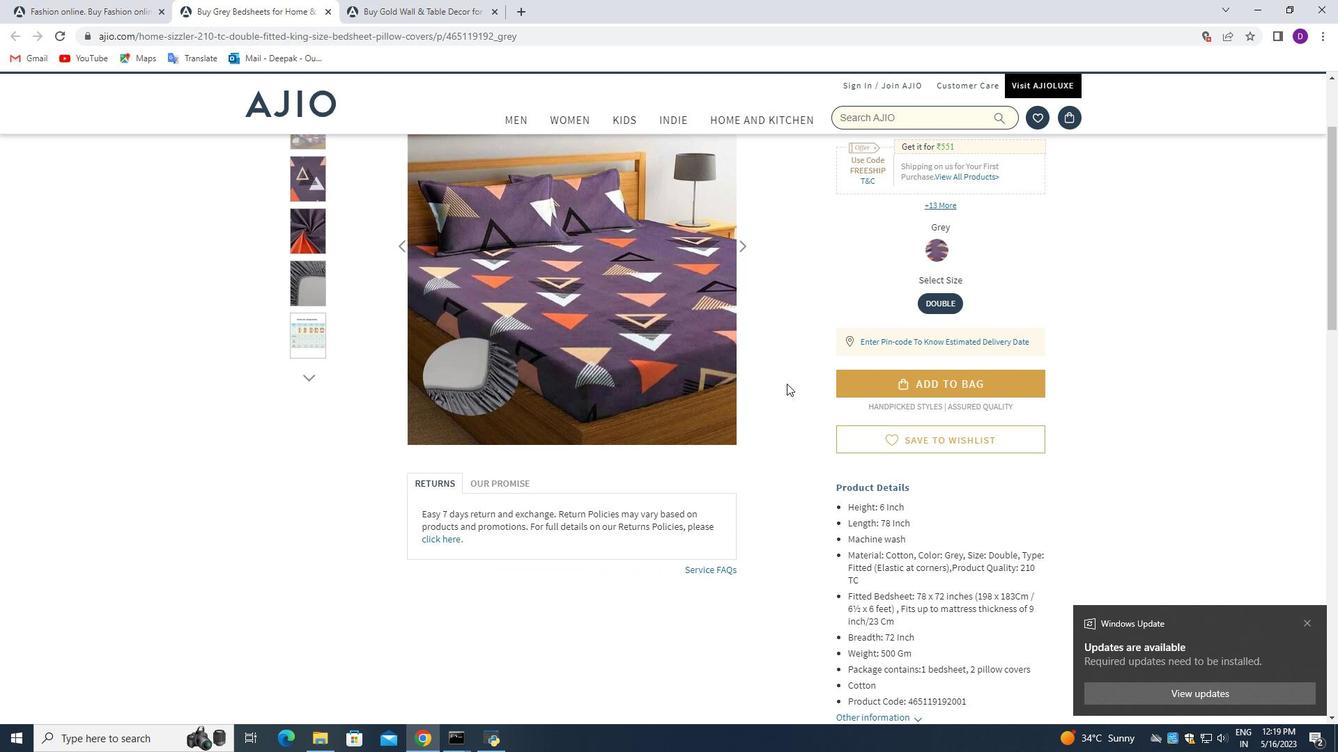 
Action: Mouse moved to (785, 413)
Screenshot: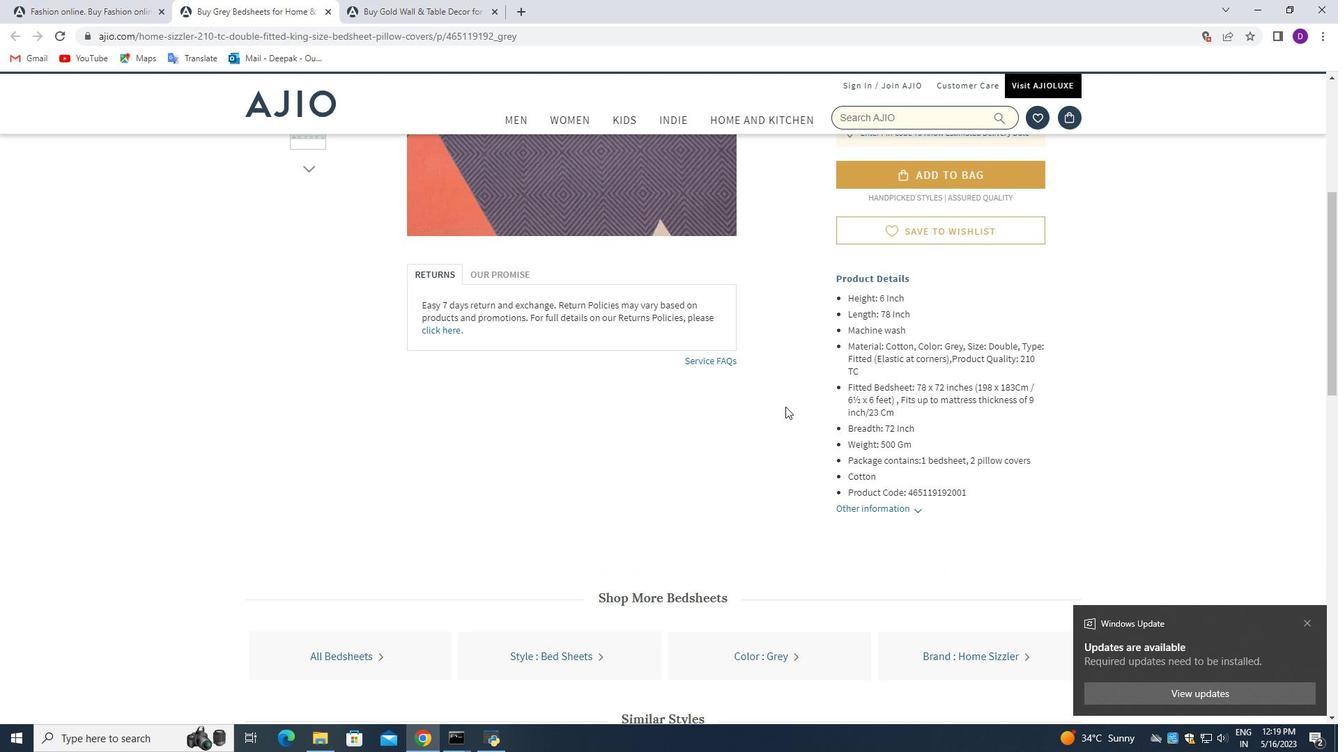 
Action: Mouse scrolled (785, 412) with delta (0, 0)
Screenshot: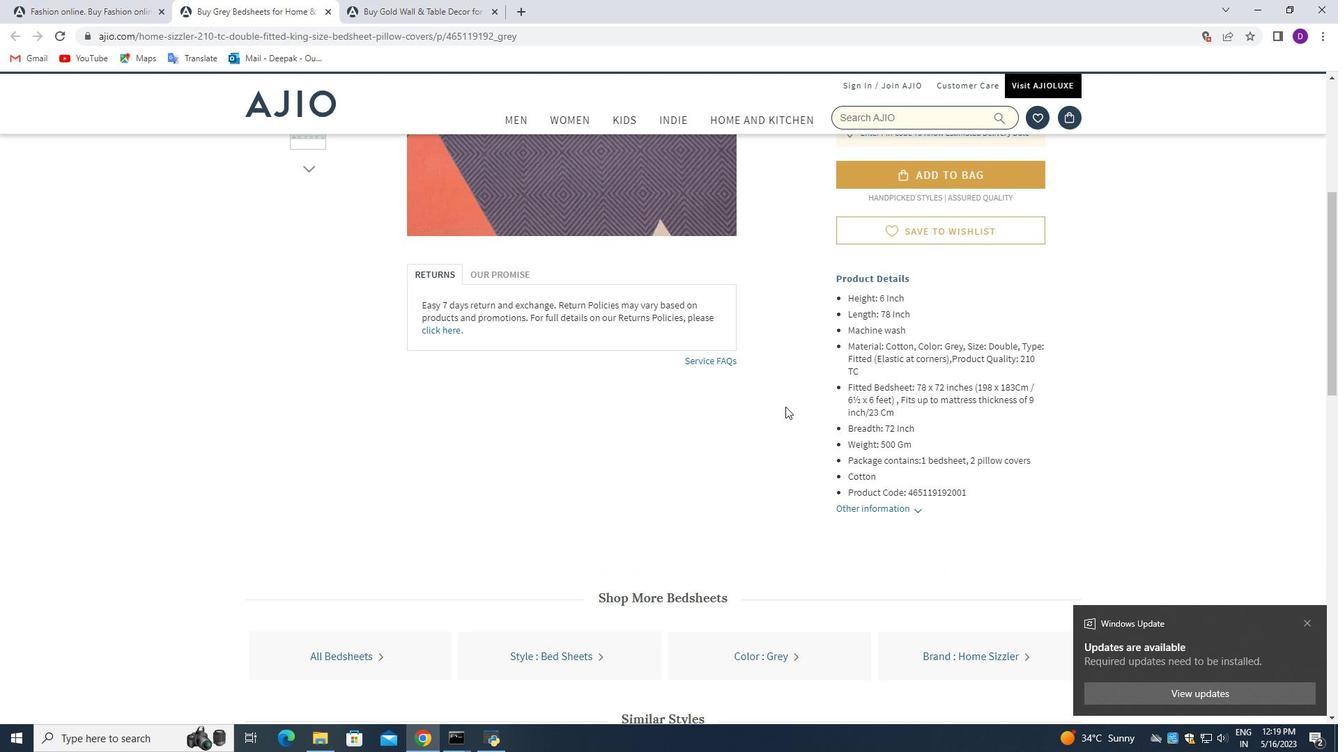 
Action: Mouse moved to (881, 440)
Screenshot: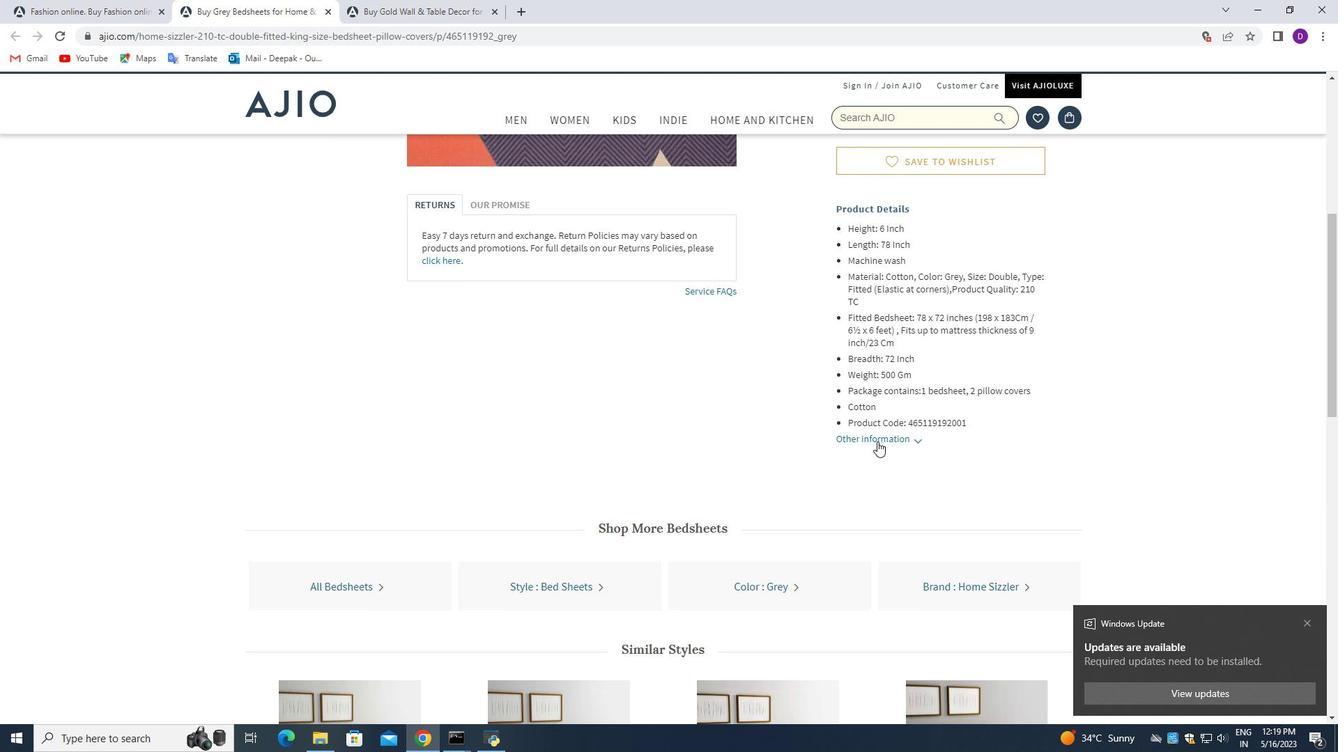 
Action: Mouse pressed left at (881, 440)
Screenshot: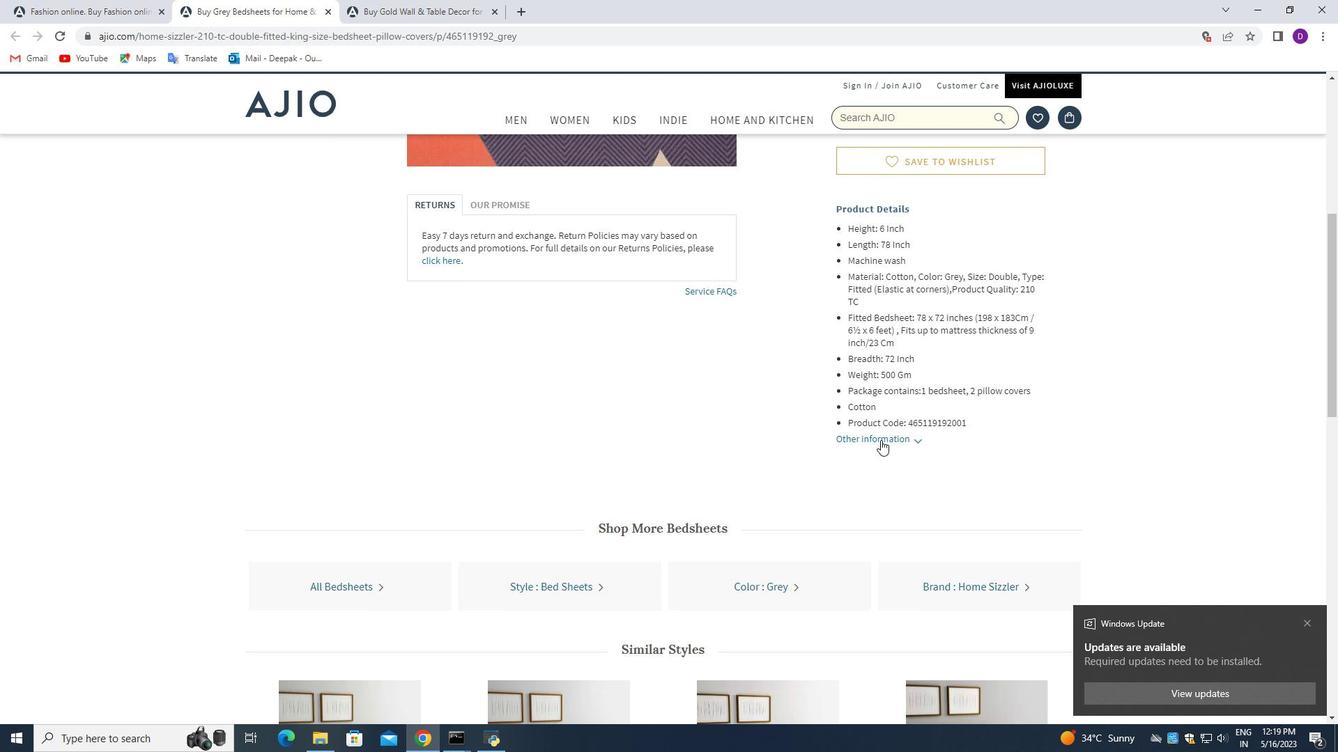 
Action: Mouse moved to (826, 444)
Screenshot: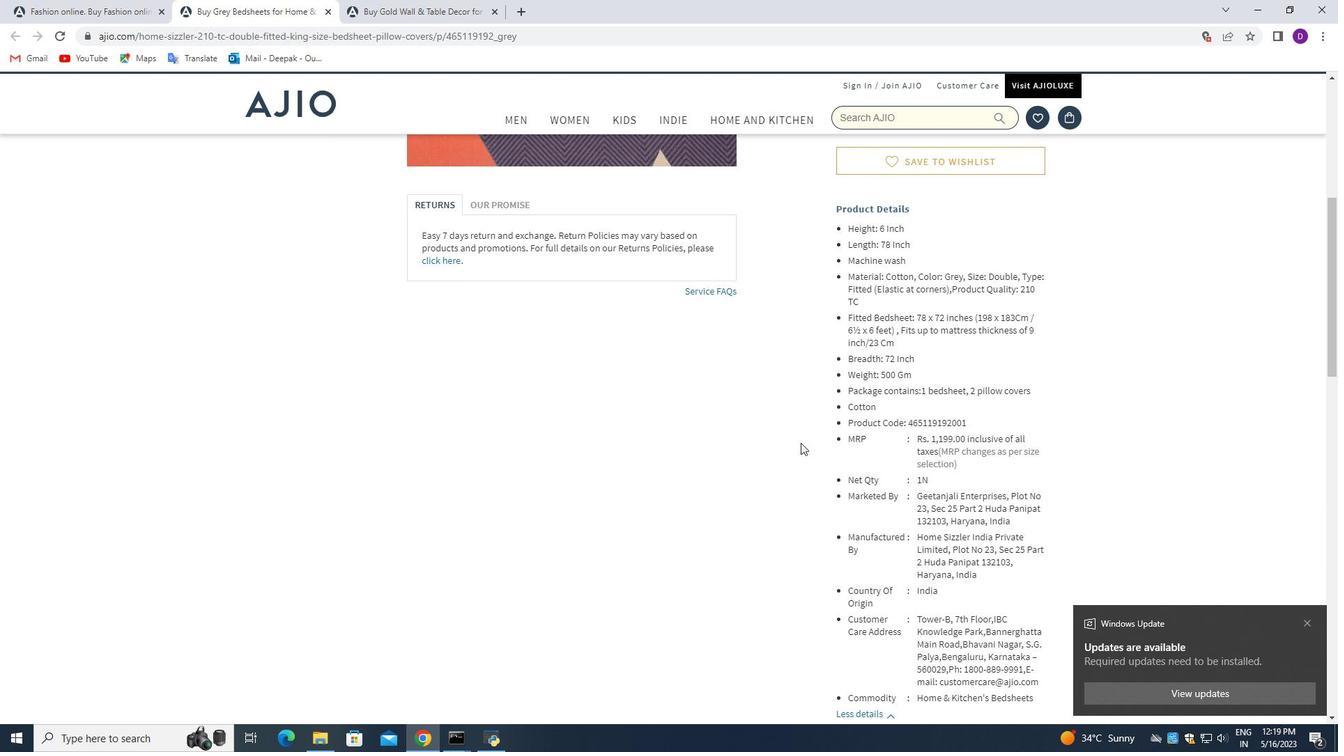 
Action: Mouse scrolled (826, 444) with delta (0, 0)
Screenshot: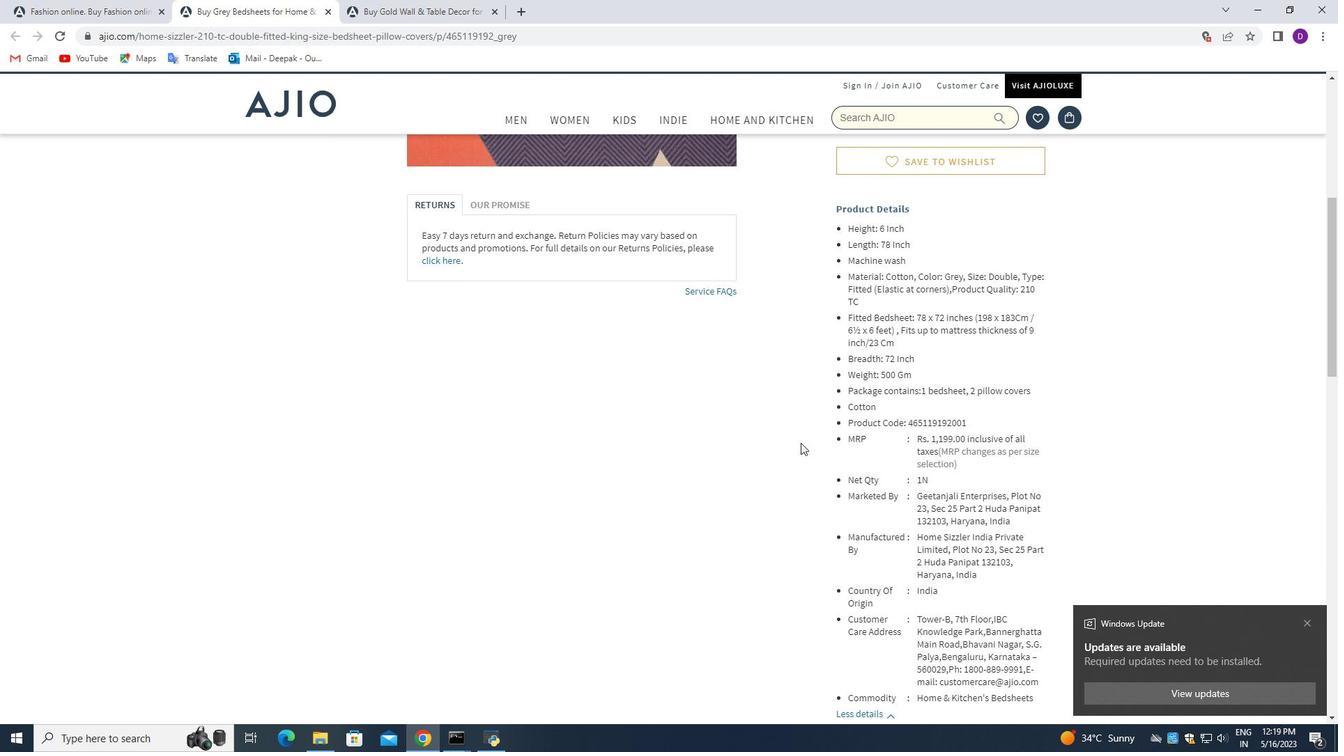 
Action: Mouse scrolled (826, 444) with delta (0, 0)
Screenshot: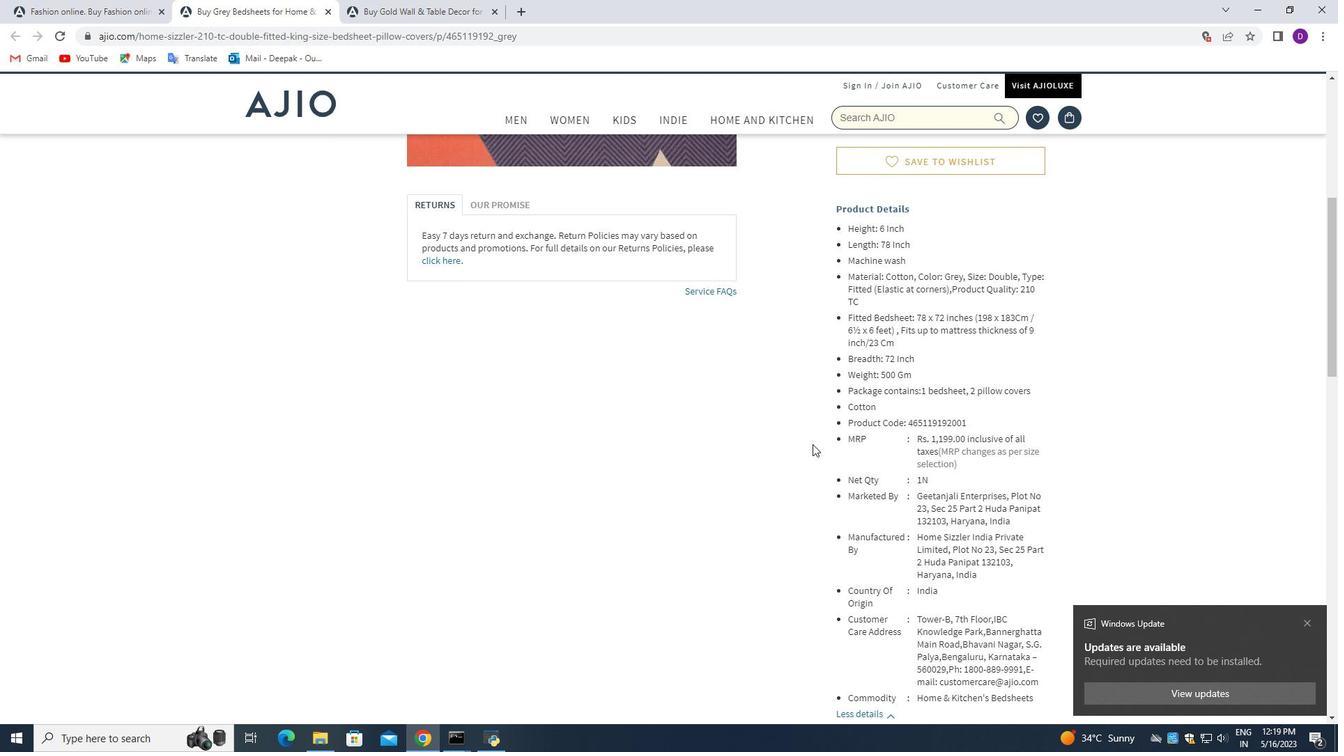 
Action: Mouse moved to (826, 444)
Screenshot: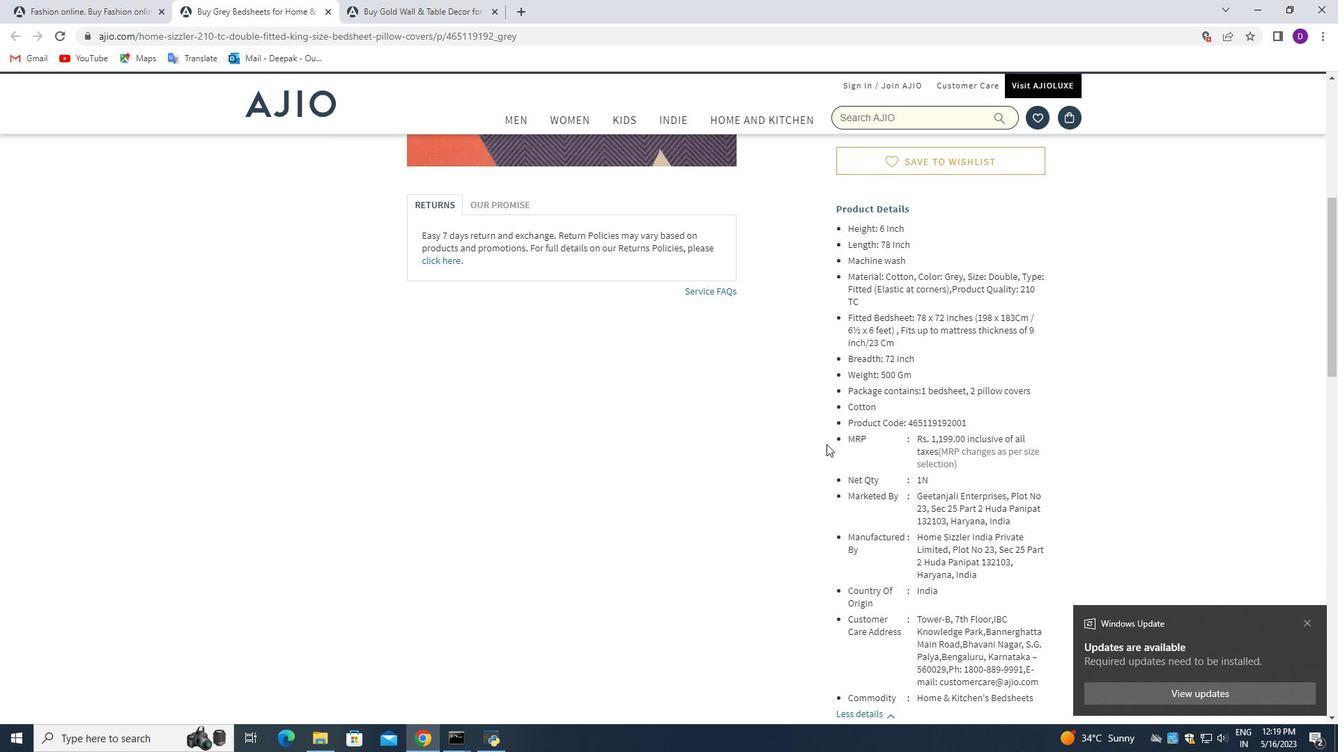 
Action: Mouse scrolled (826, 444) with delta (0, 0)
Screenshot: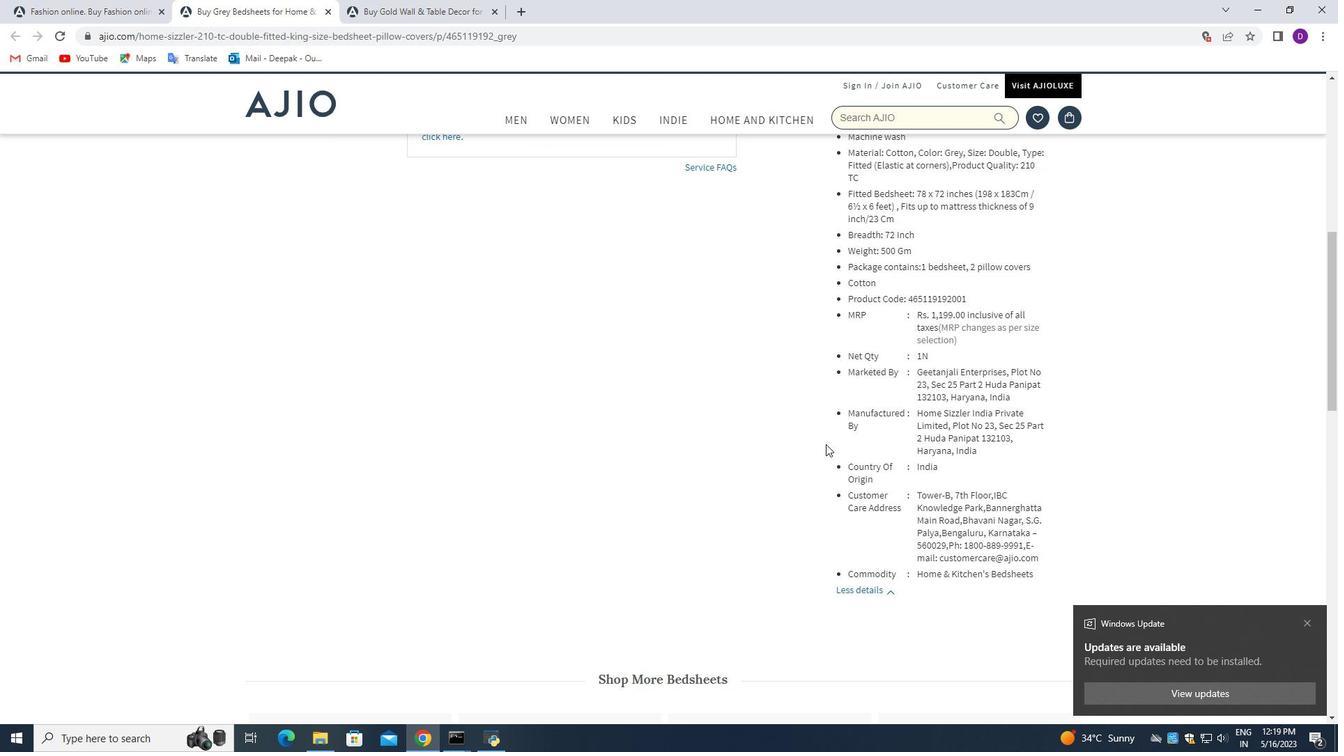 
Action: Mouse scrolled (826, 444) with delta (0, 0)
Screenshot: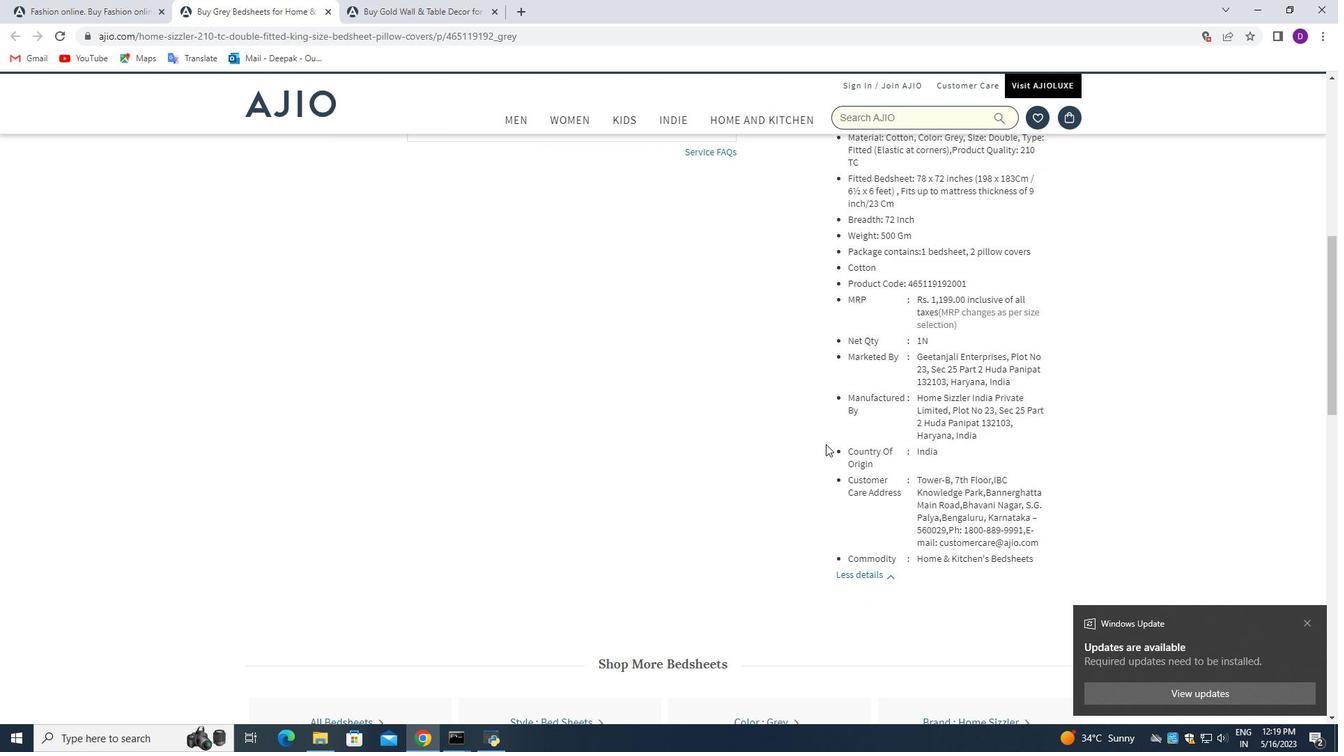 
Action: Mouse scrolled (826, 444) with delta (0, 0)
Screenshot: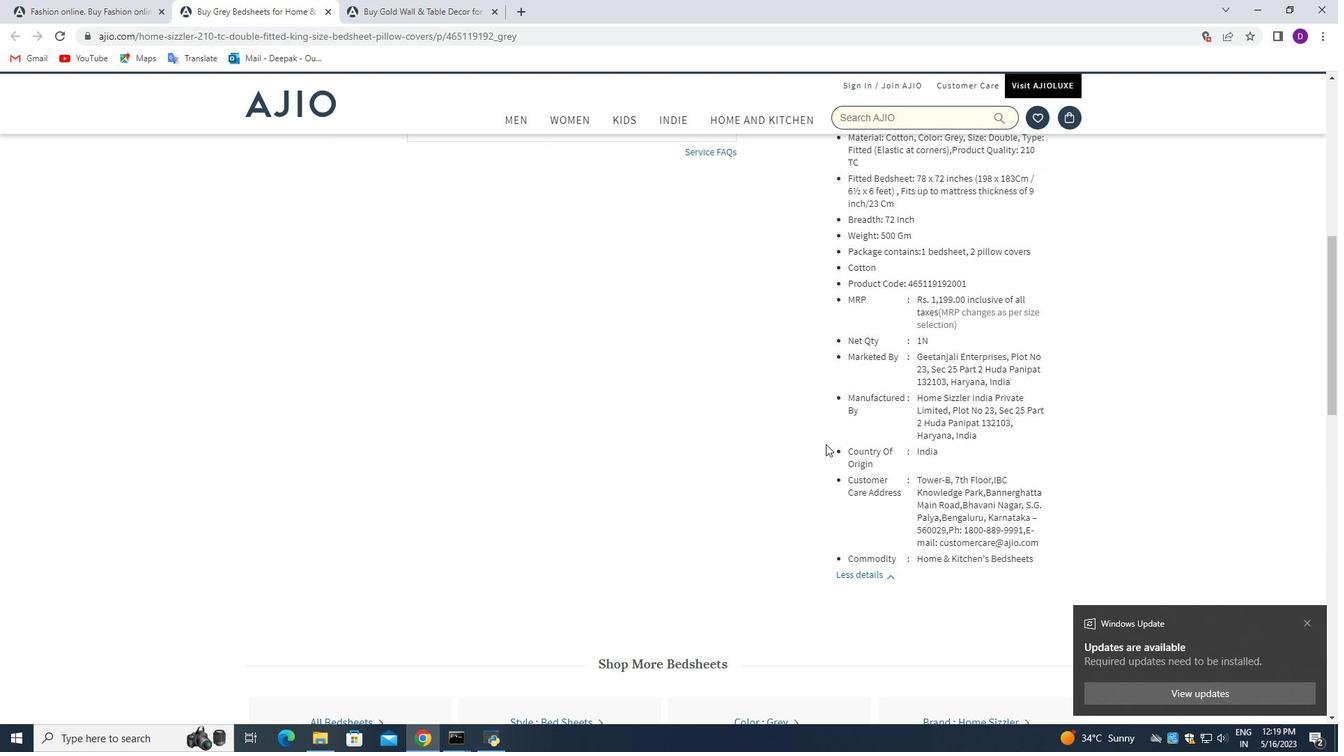 
Action: Mouse moved to (738, 443)
Screenshot: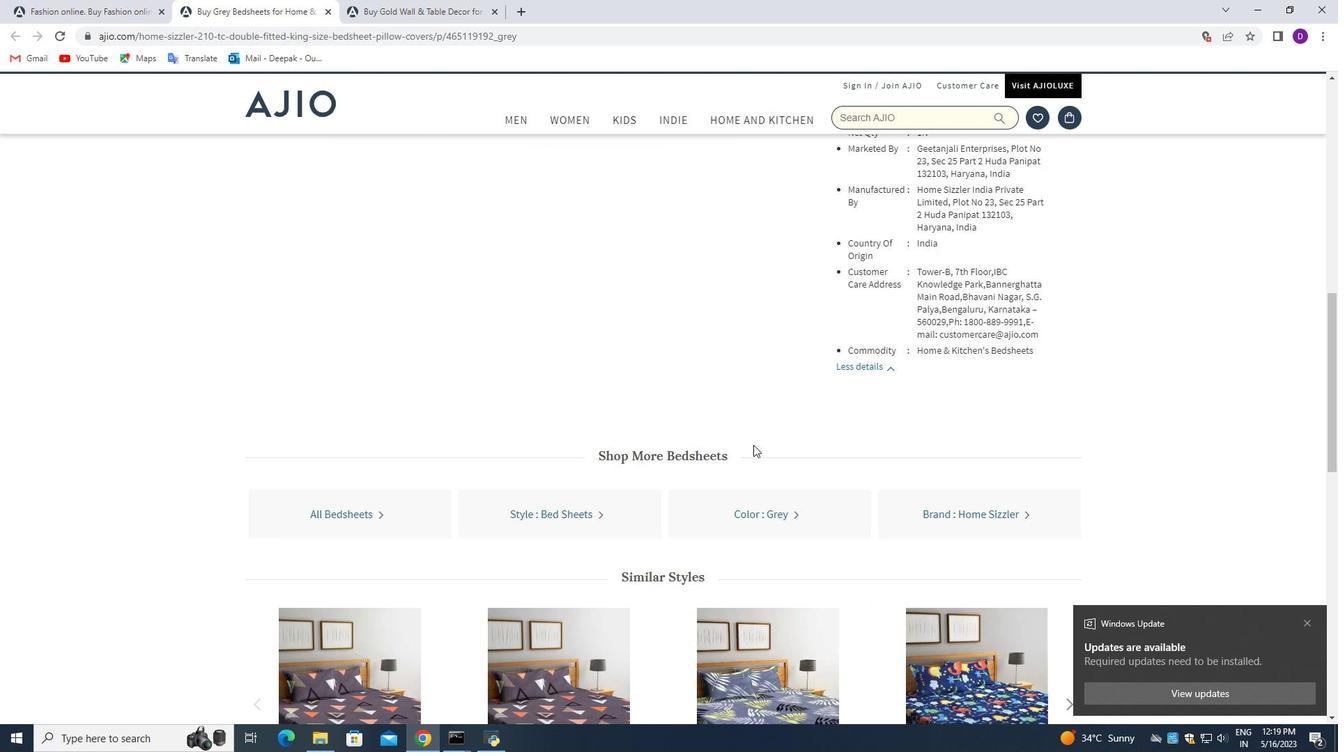 
Action: Mouse scrolled (738, 442) with delta (0, 0)
Screenshot: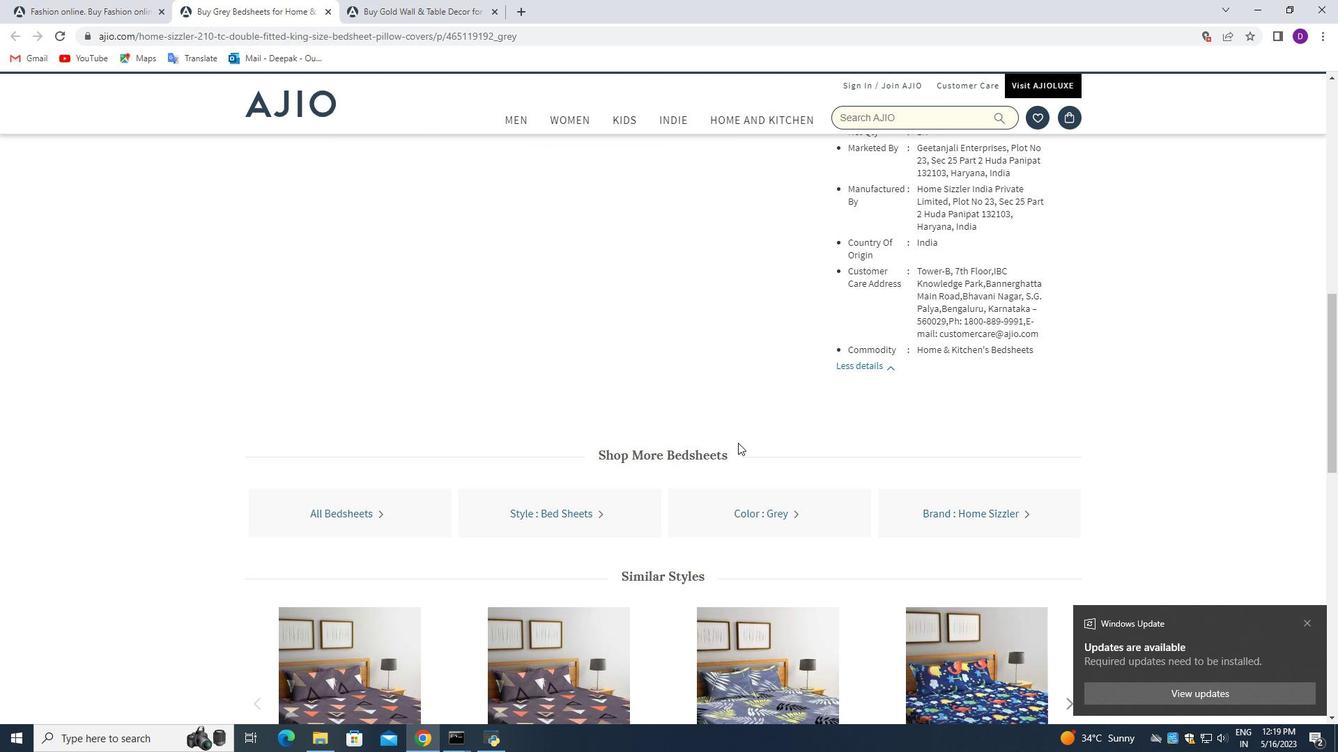 
Action: Mouse moved to (796, 484)
Screenshot: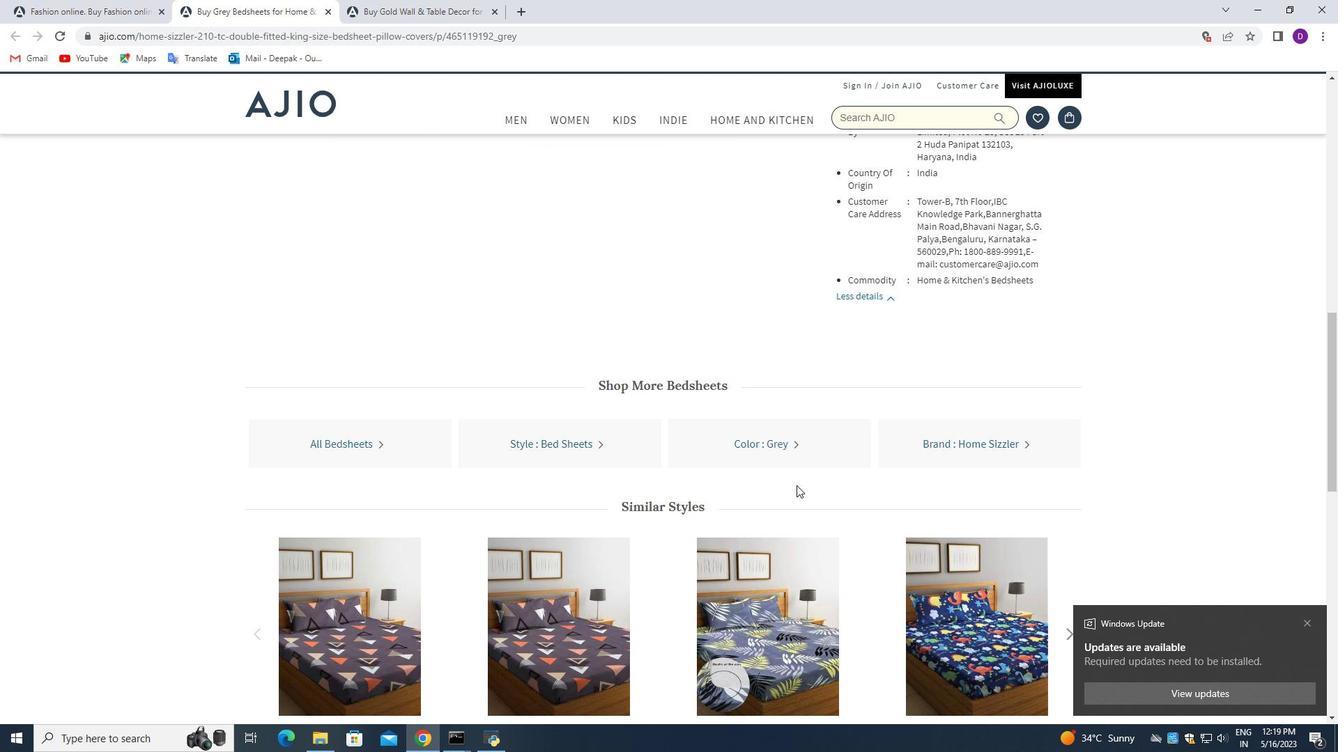 
Action: Mouse scrolled (796, 483) with delta (0, 0)
Screenshot: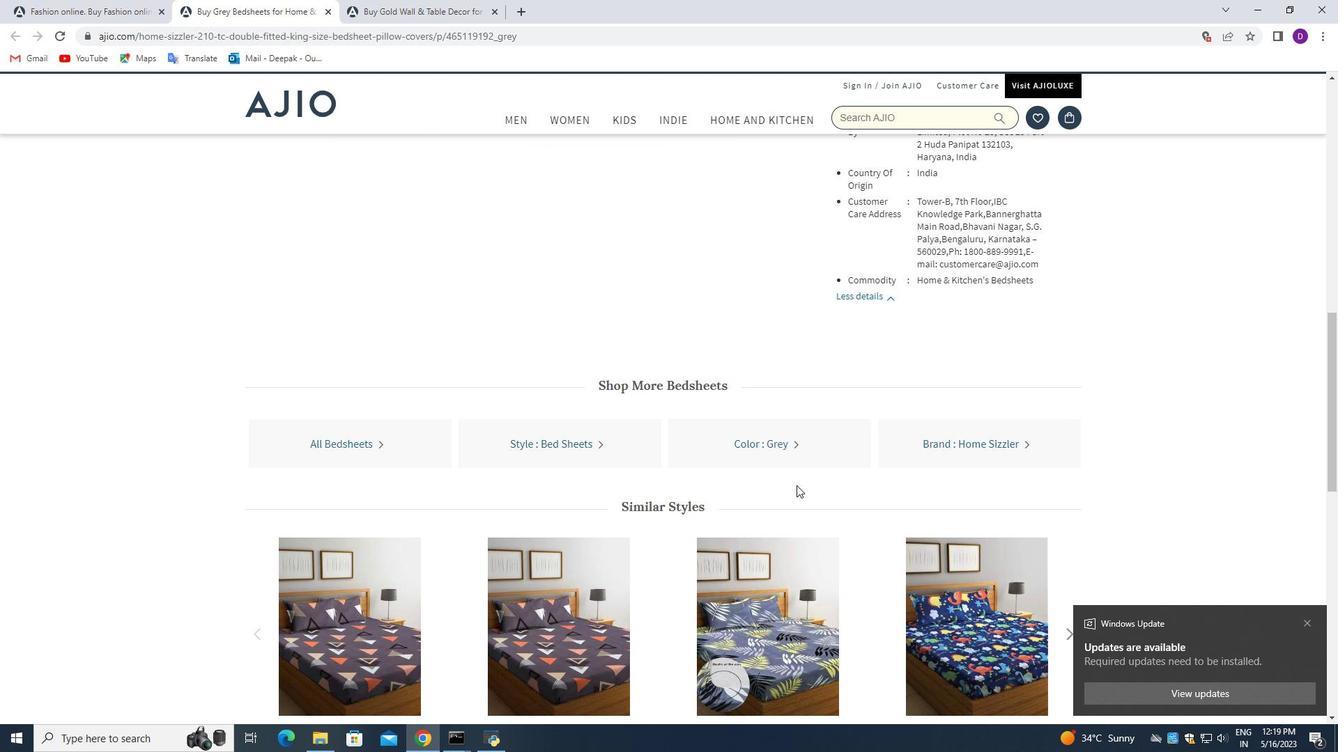 
Action: Mouse moved to (776, 483)
Screenshot: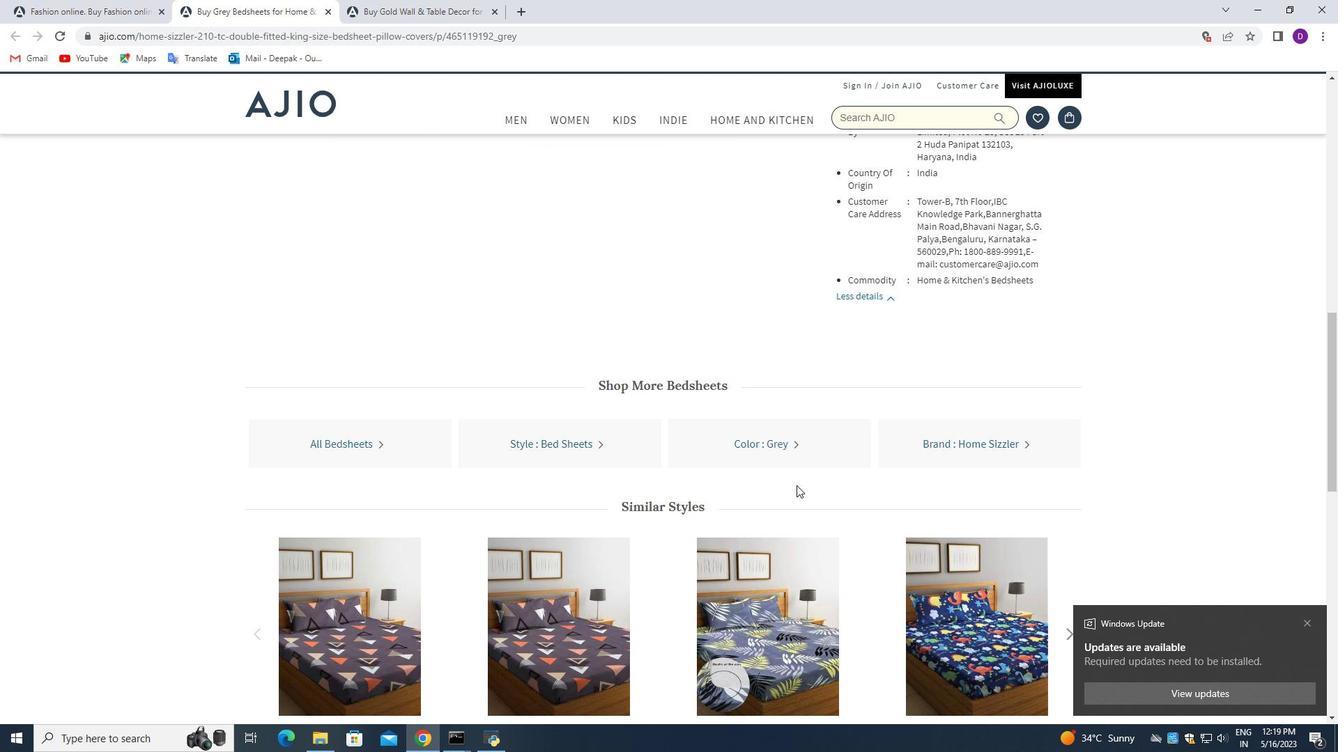 
Action: Mouse scrolled (778, 483) with delta (0, 0)
Screenshot: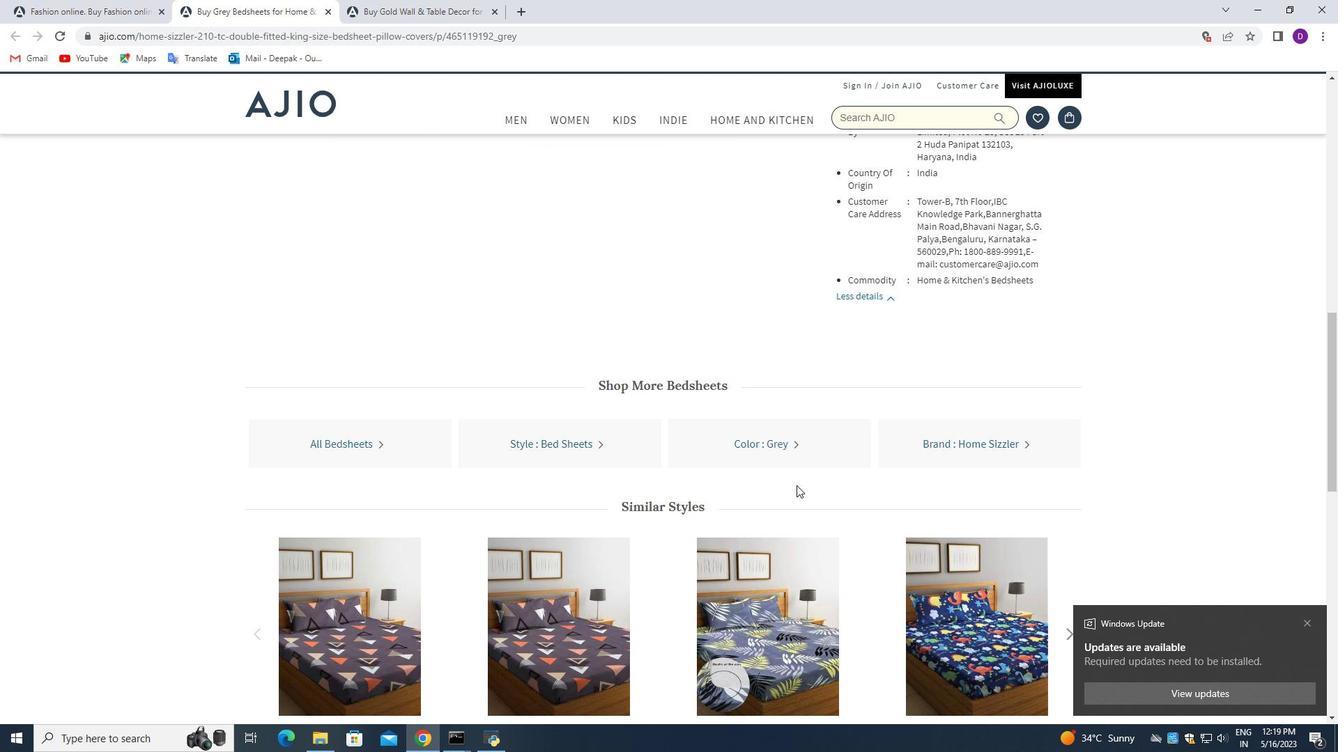 
Action: Mouse moved to (762, 482)
Screenshot: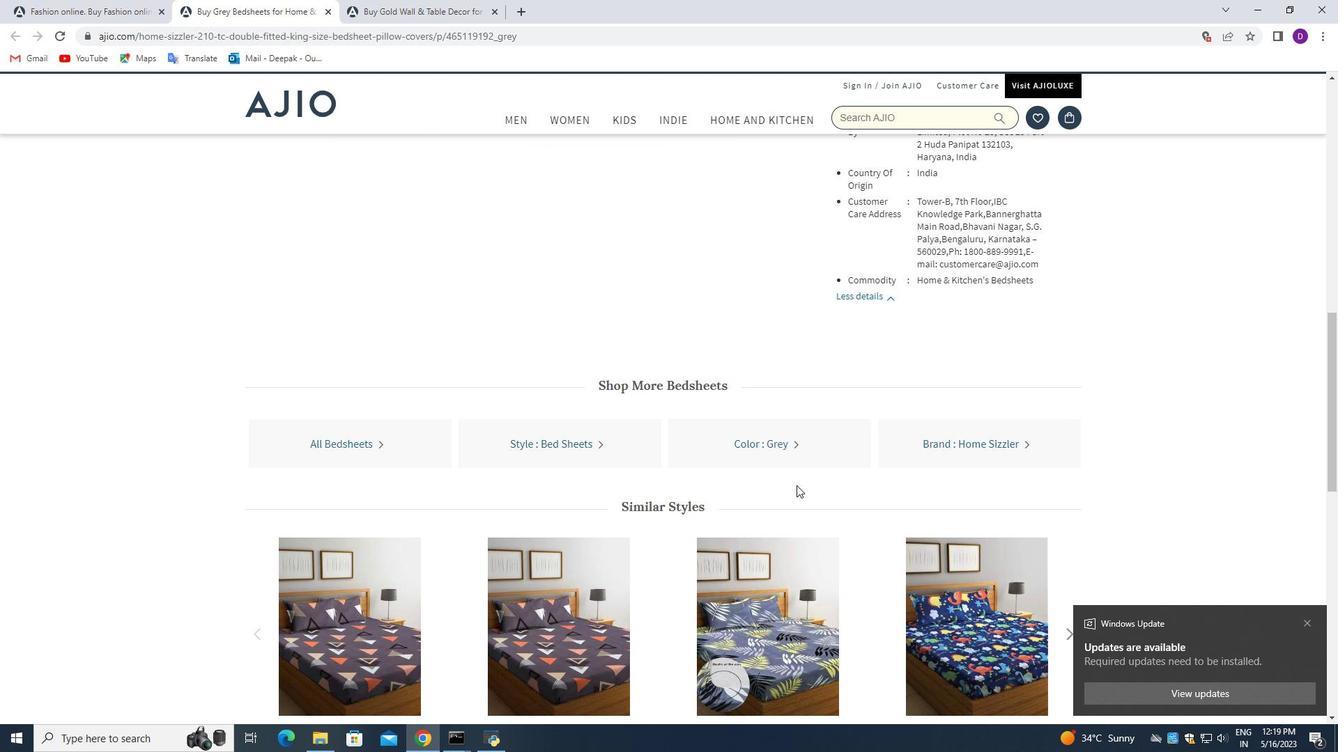 
Action: Mouse scrolled (762, 481) with delta (0, 0)
Screenshot: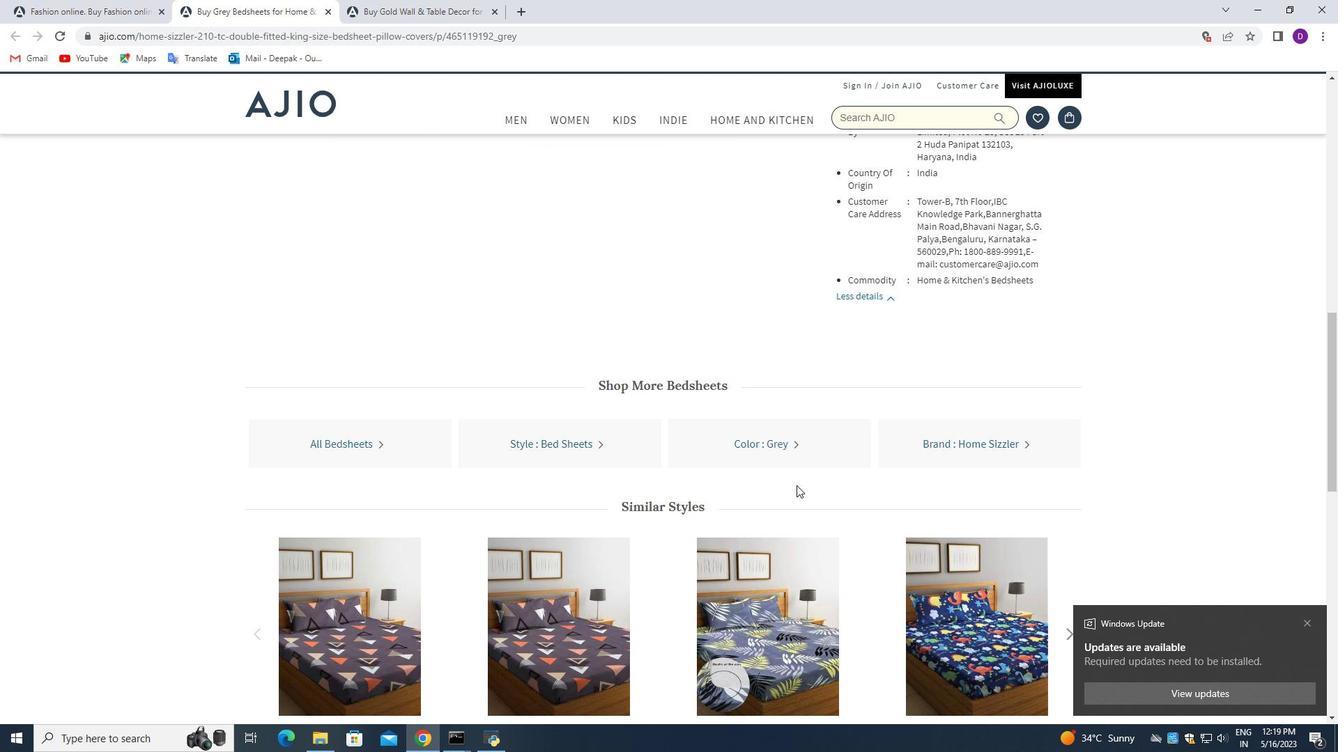 
Action: Mouse moved to (727, 481)
Screenshot: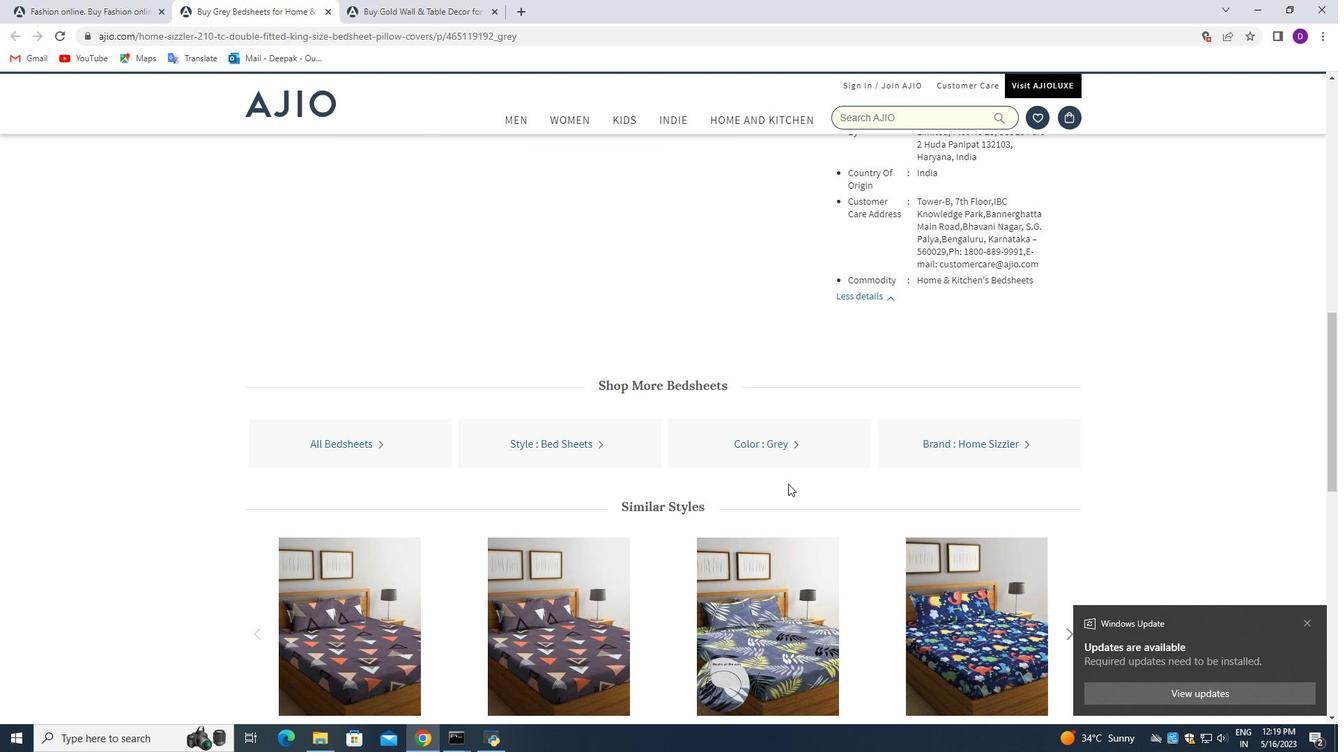 
Action: Mouse scrolled (727, 481) with delta (0, 0)
Screenshot: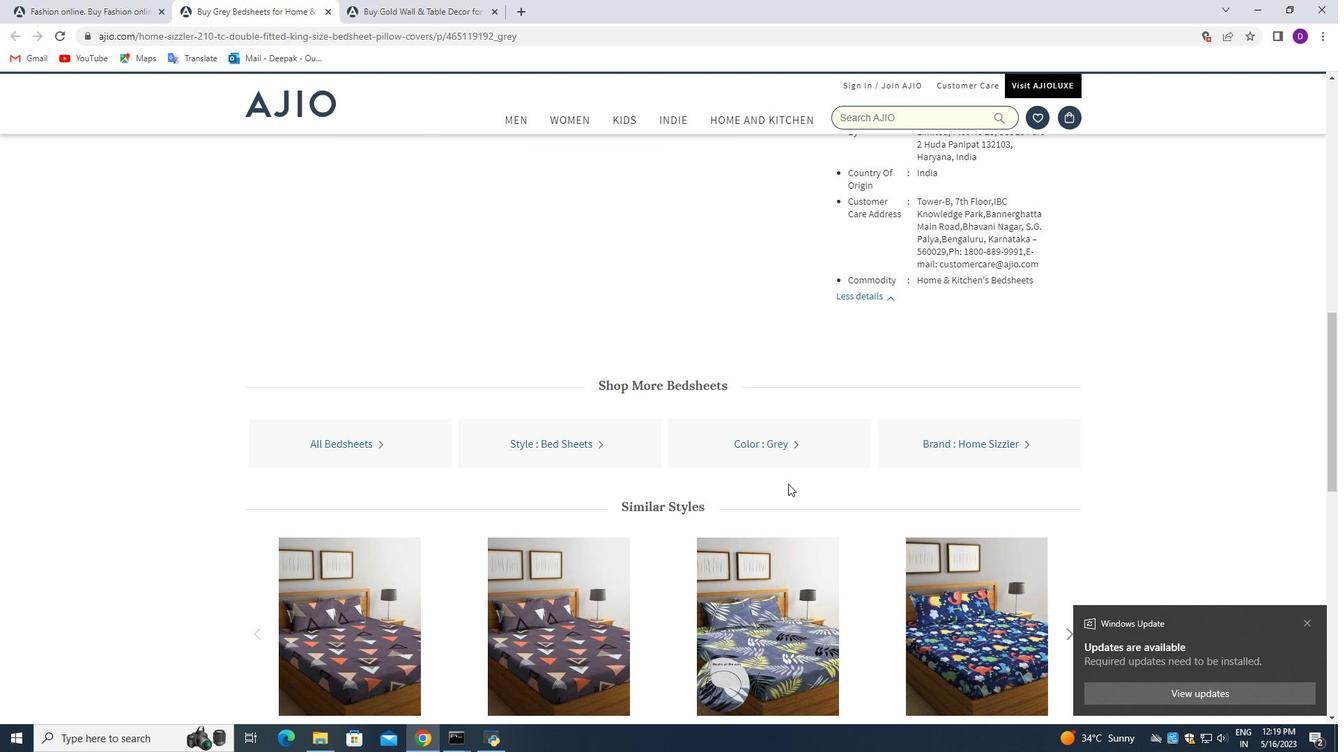 
Action: Mouse moved to (706, 479)
Screenshot: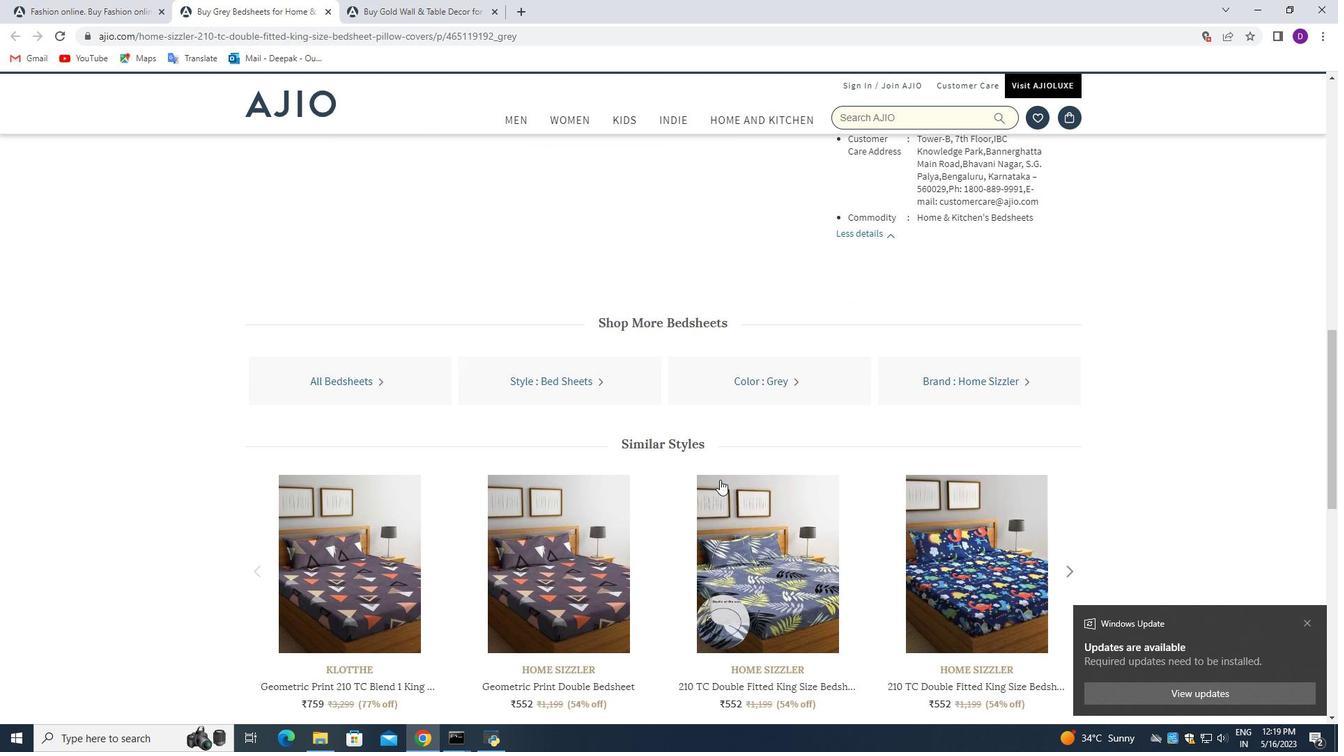 
Action: Mouse scrolled (706, 478) with delta (0, 0)
Screenshot: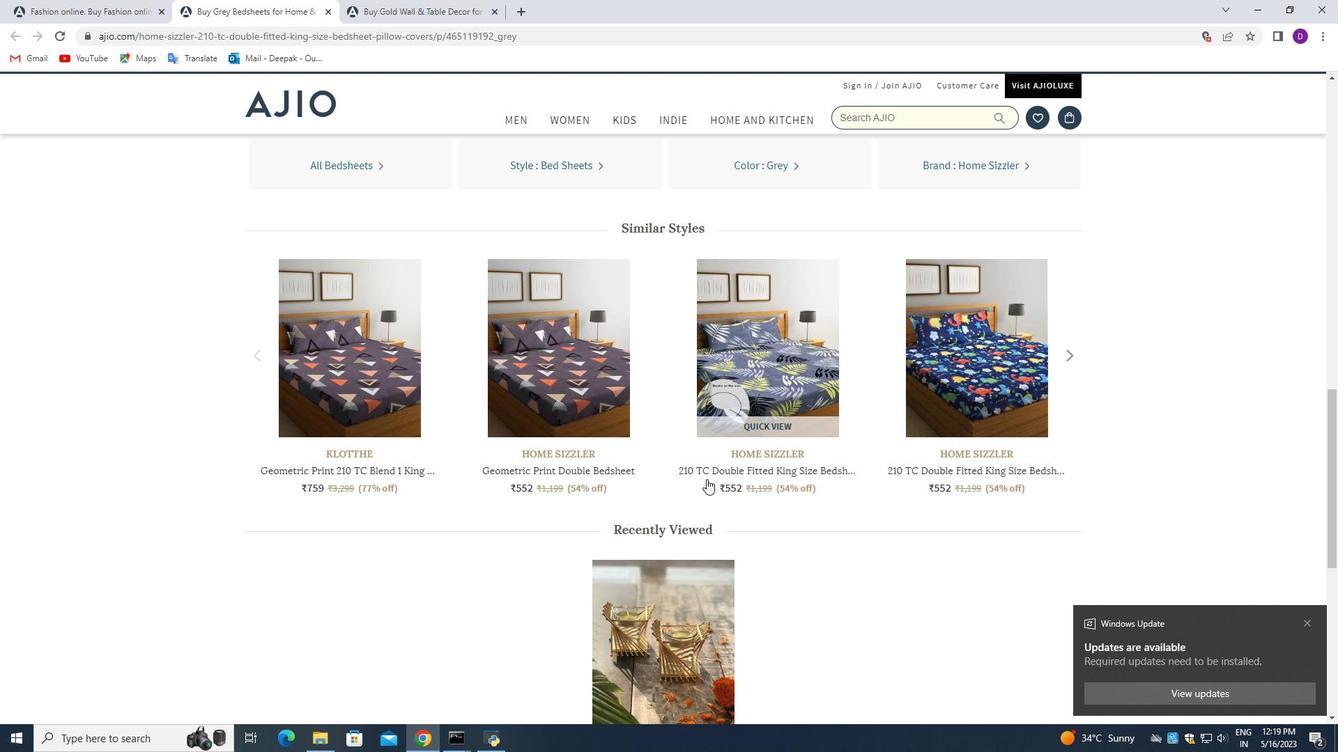 
Action: Mouse scrolled (706, 478) with delta (0, 0)
Screenshot: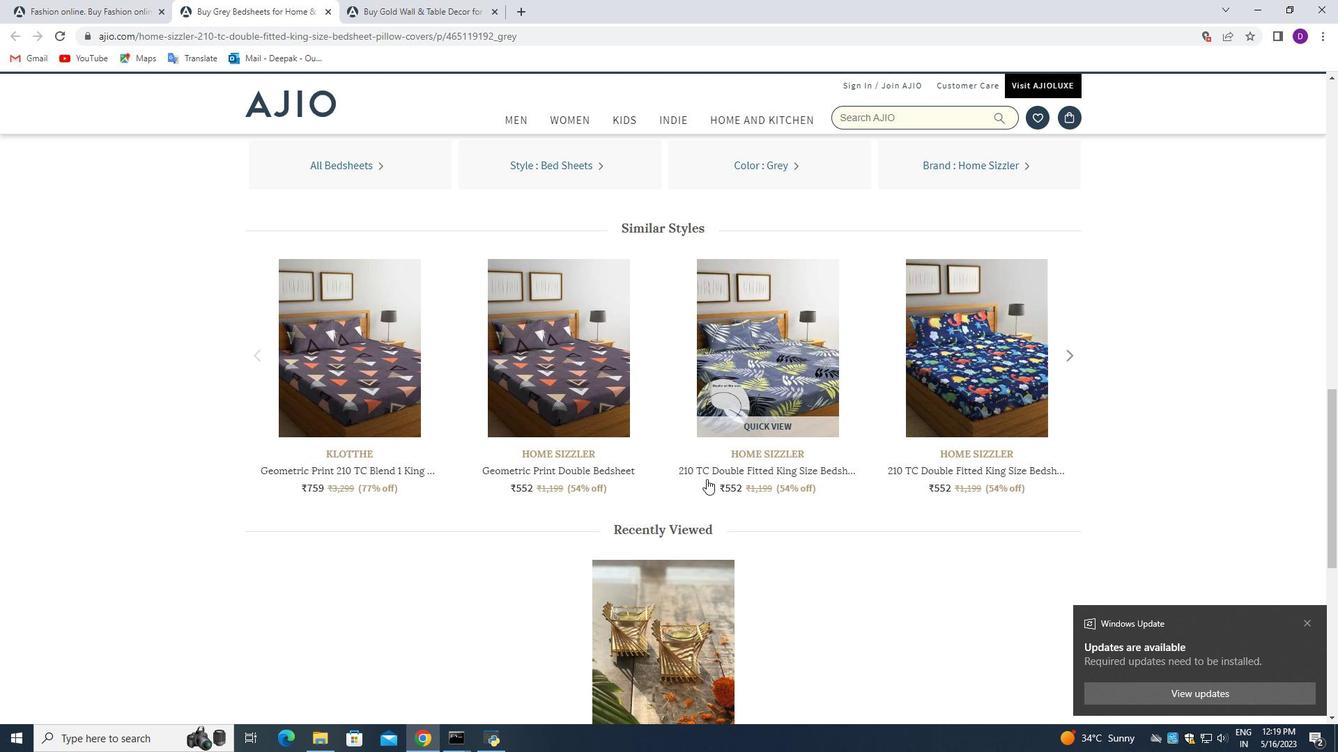 
Action: Mouse scrolled (706, 478) with delta (0, 0)
Screenshot: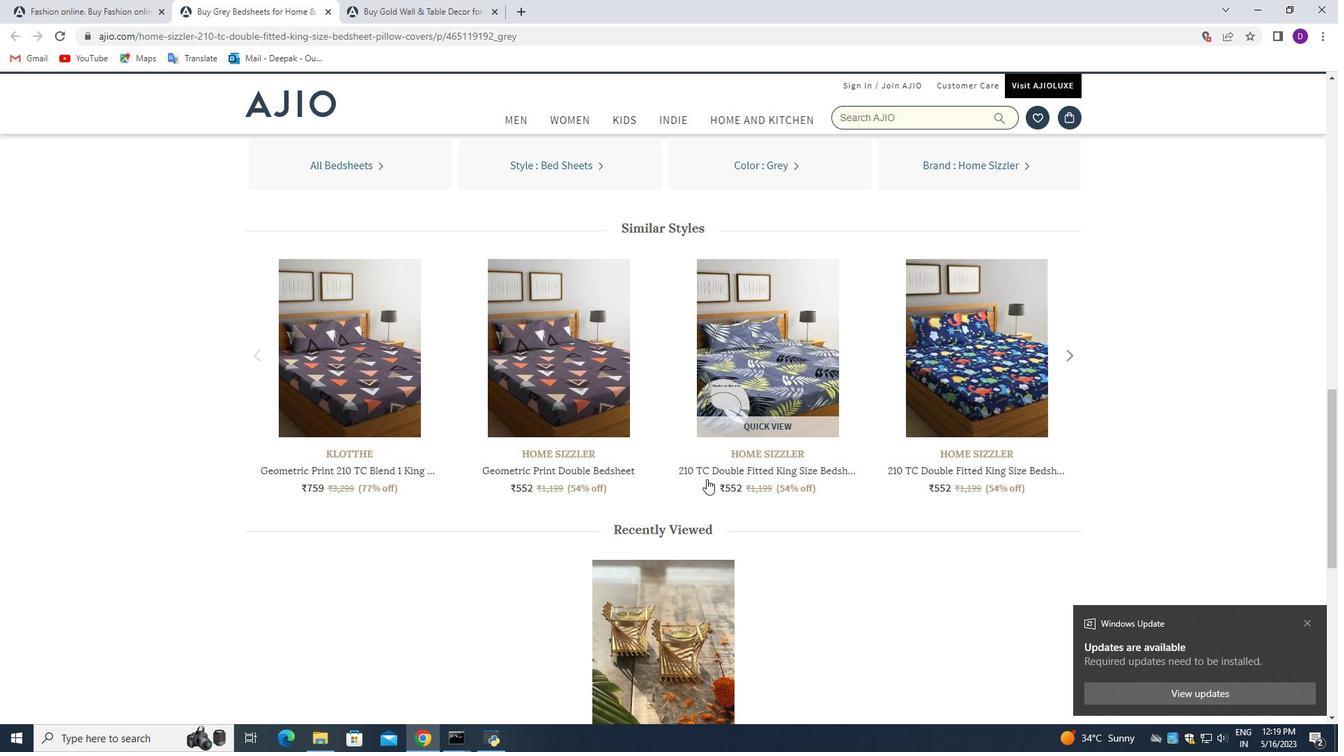 
Action: Mouse scrolled (706, 478) with delta (0, 0)
Screenshot: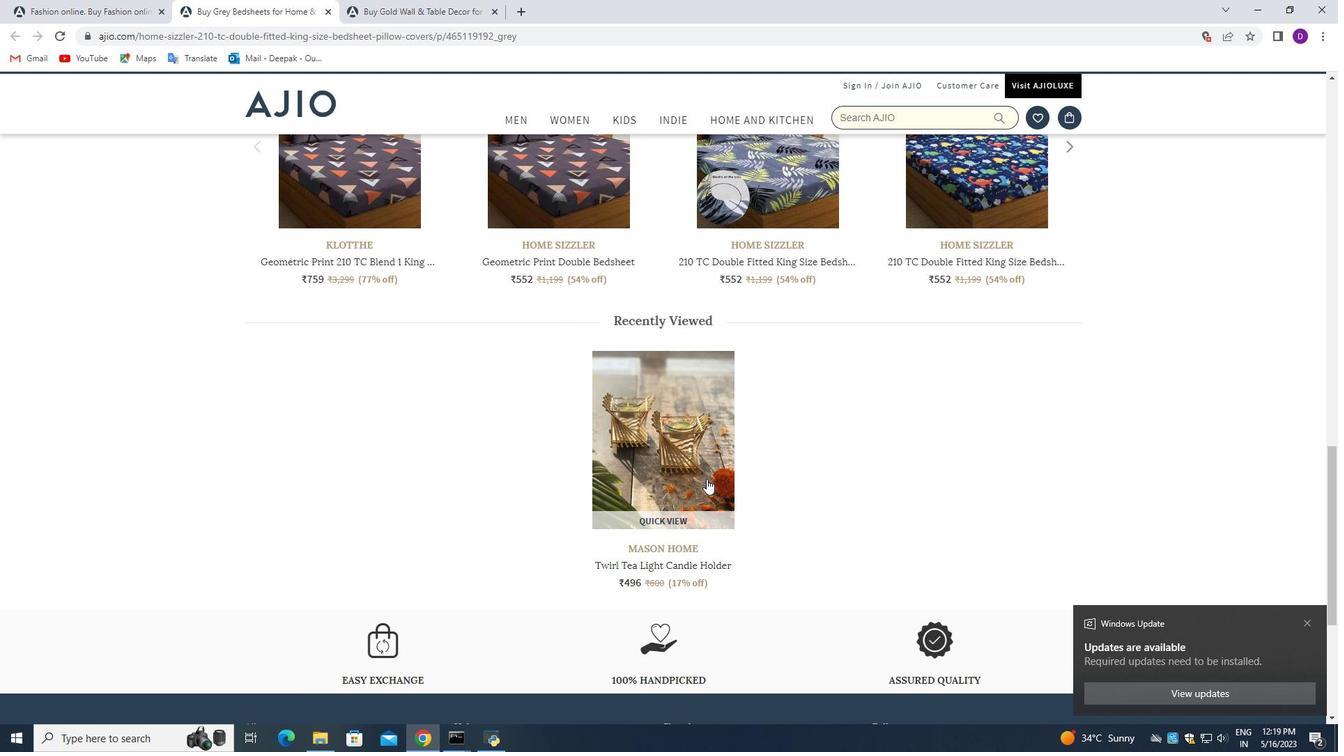 
Action: Mouse scrolled (706, 478) with delta (0, 0)
Screenshot: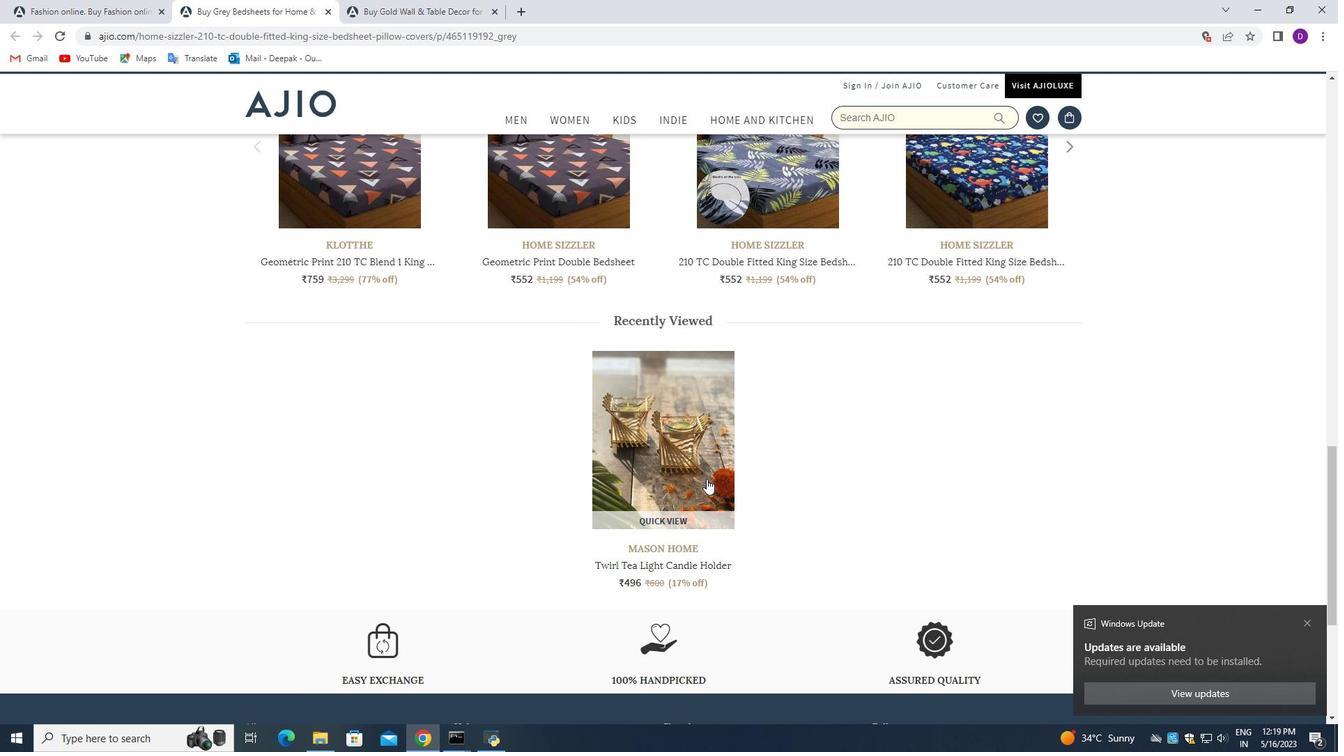 
Action: Mouse scrolled (706, 478) with delta (0, 0)
Screenshot: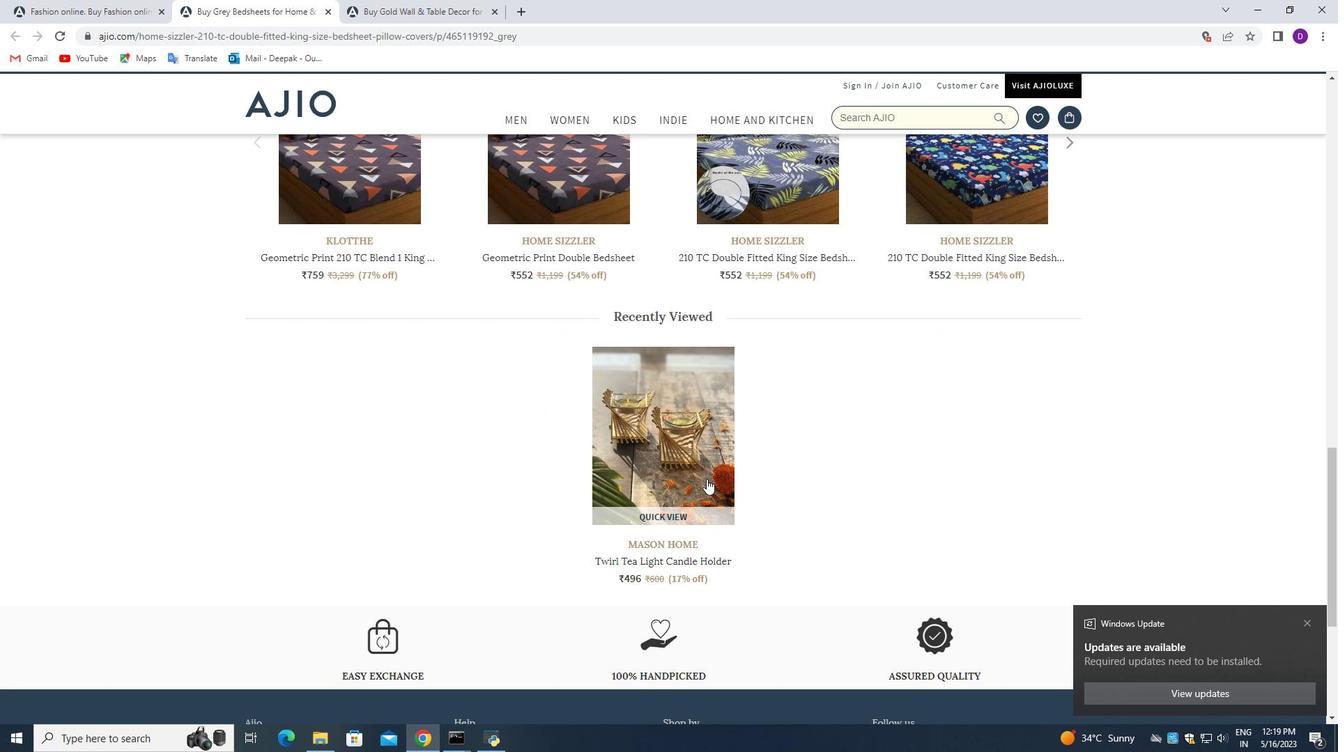 
Action: Mouse scrolled (706, 478) with delta (0, 0)
Screenshot: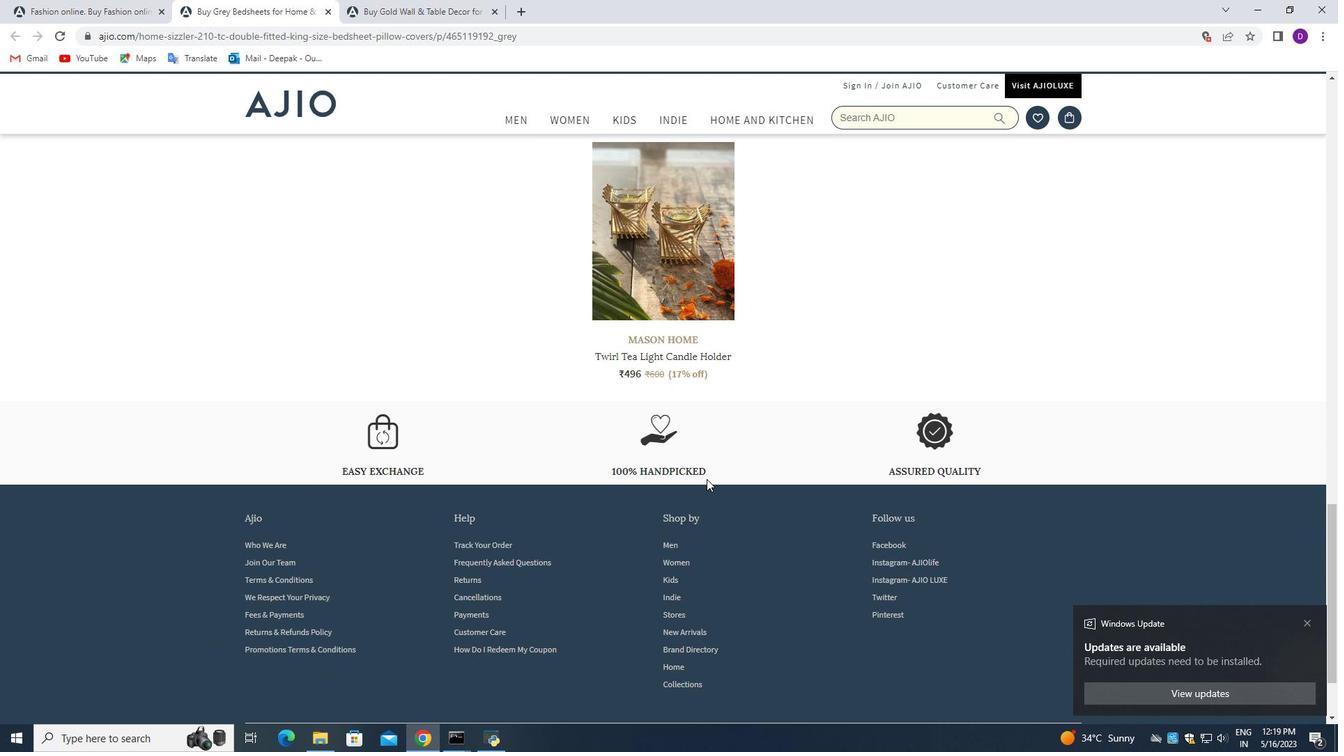 
Action: Mouse scrolled (706, 478) with delta (0, 0)
Screenshot: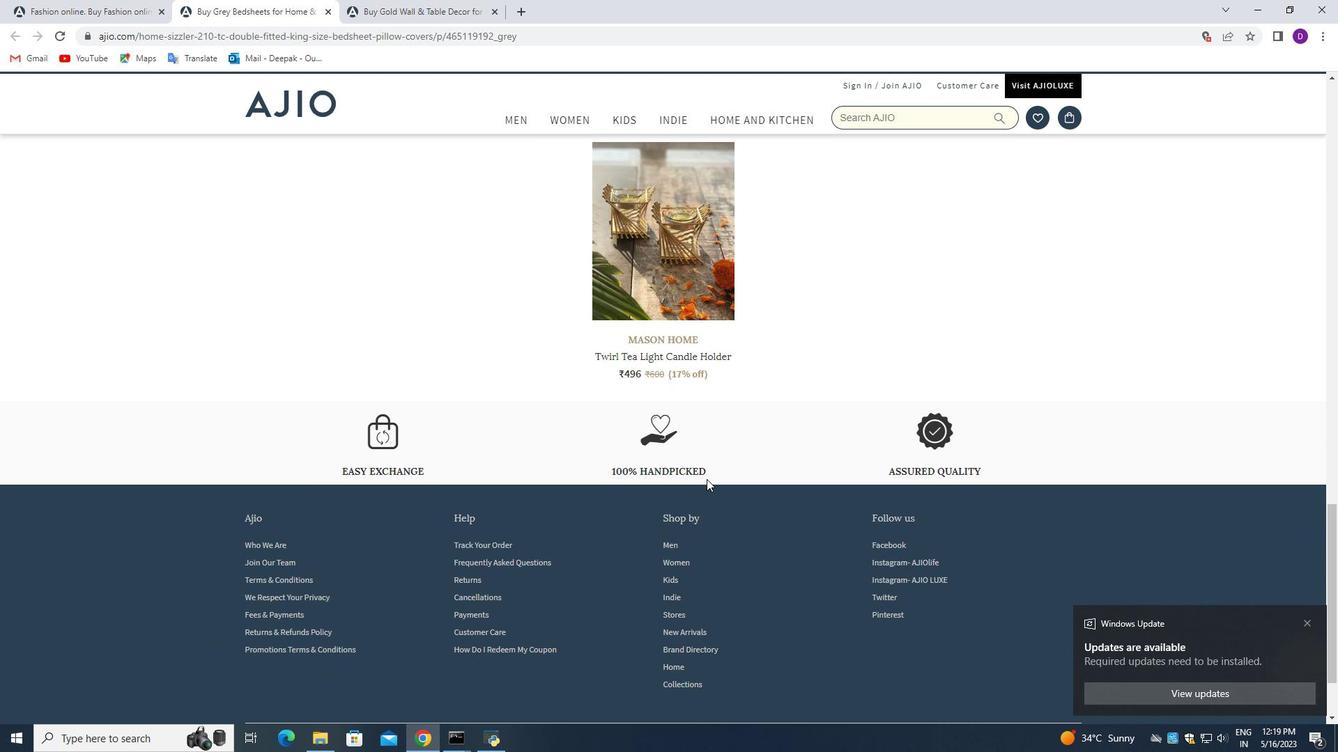 
Action: Mouse scrolled (706, 478) with delta (0, 0)
Screenshot: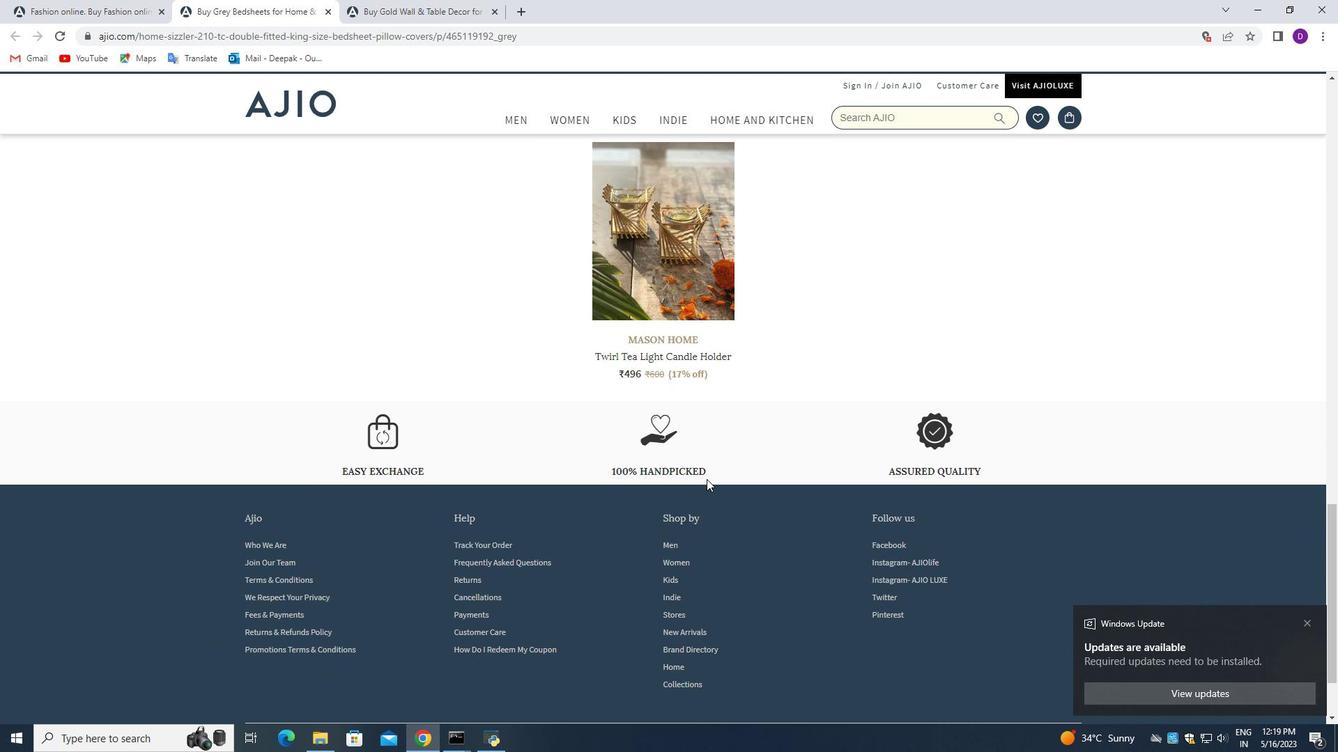 
Action: Mouse scrolled (706, 478) with delta (0, 0)
Screenshot: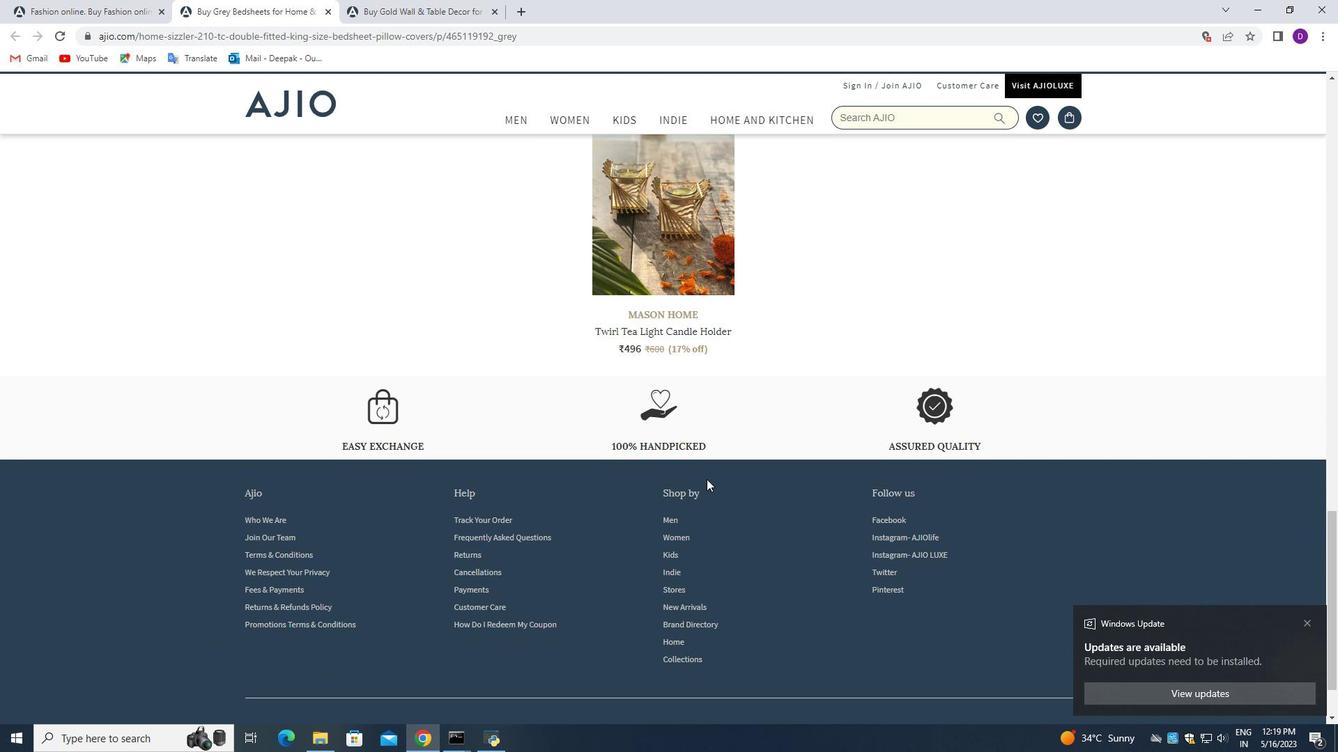 
Action: Mouse moved to (706, 458)
Screenshot: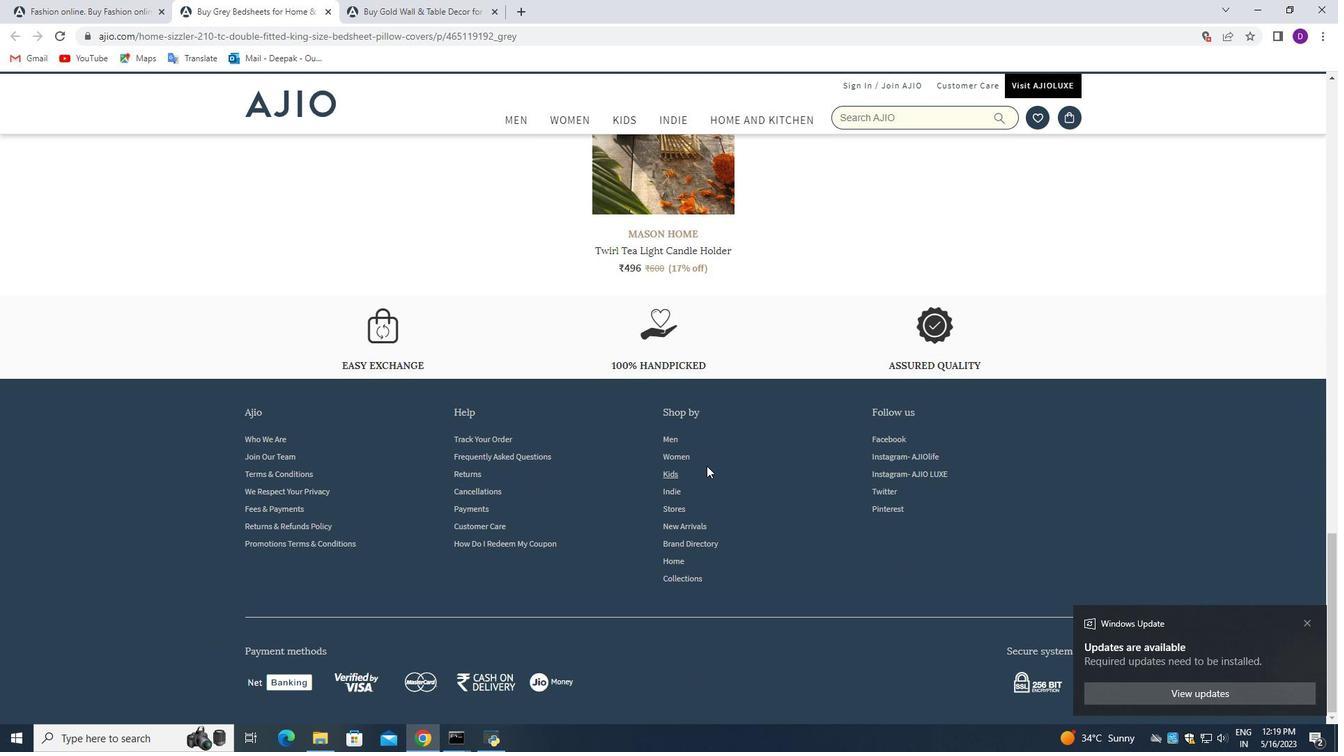 
Action: Mouse scrolled (706, 459) with delta (0, 0)
Screenshot: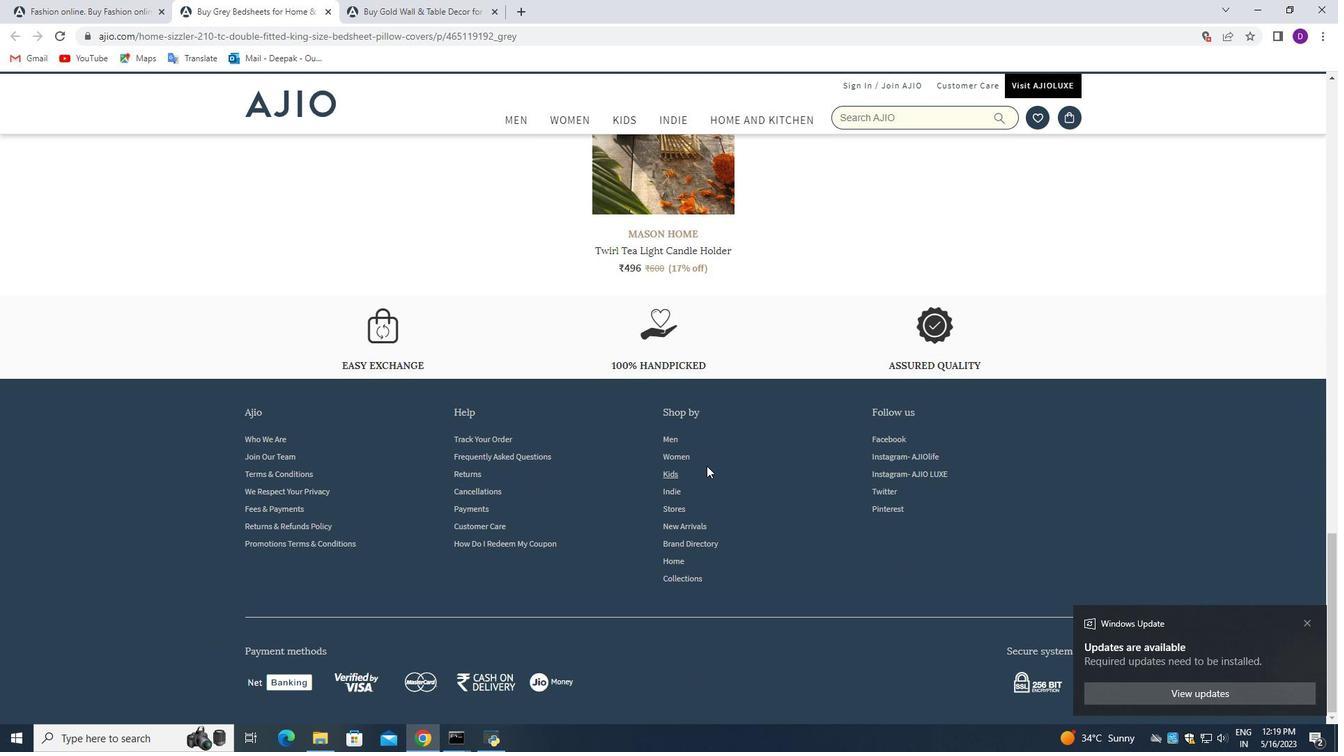 
Action: Mouse moved to (706, 456)
Screenshot: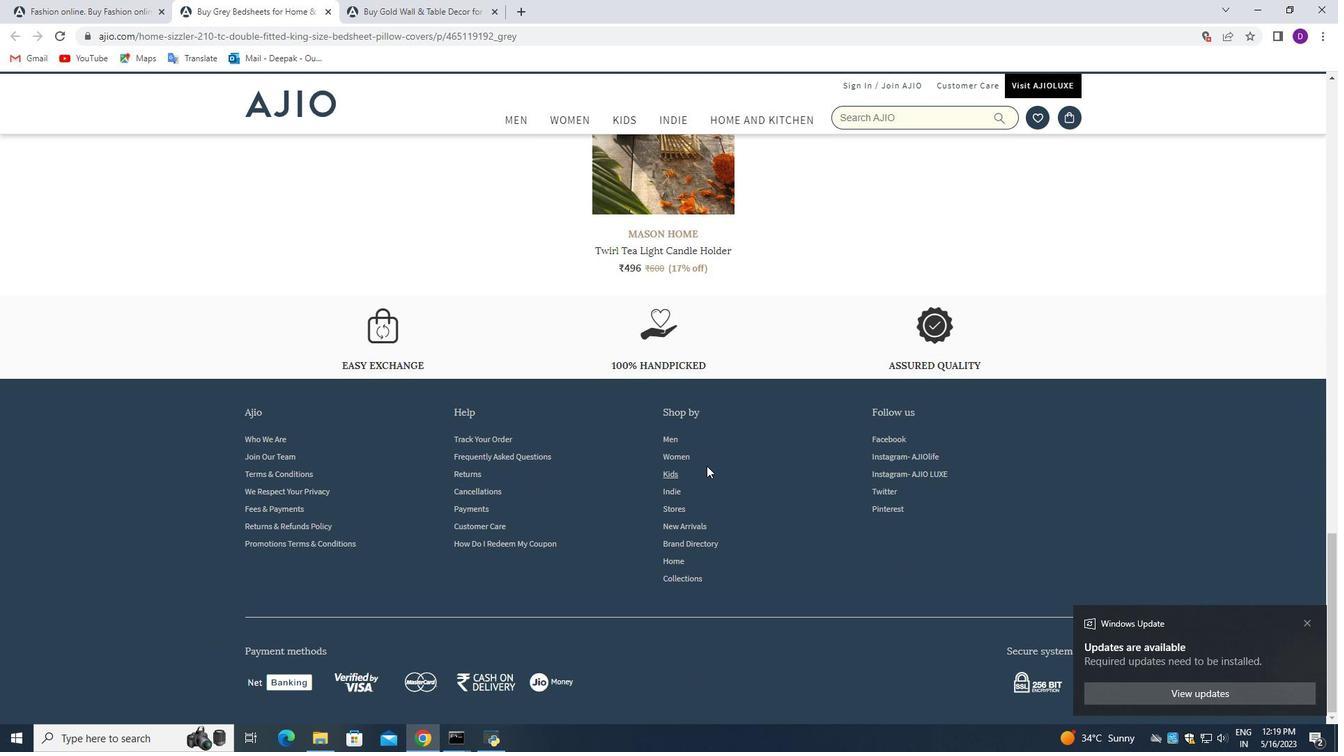 
Action: Mouse scrolled (706, 457) with delta (0, 0)
Screenshot: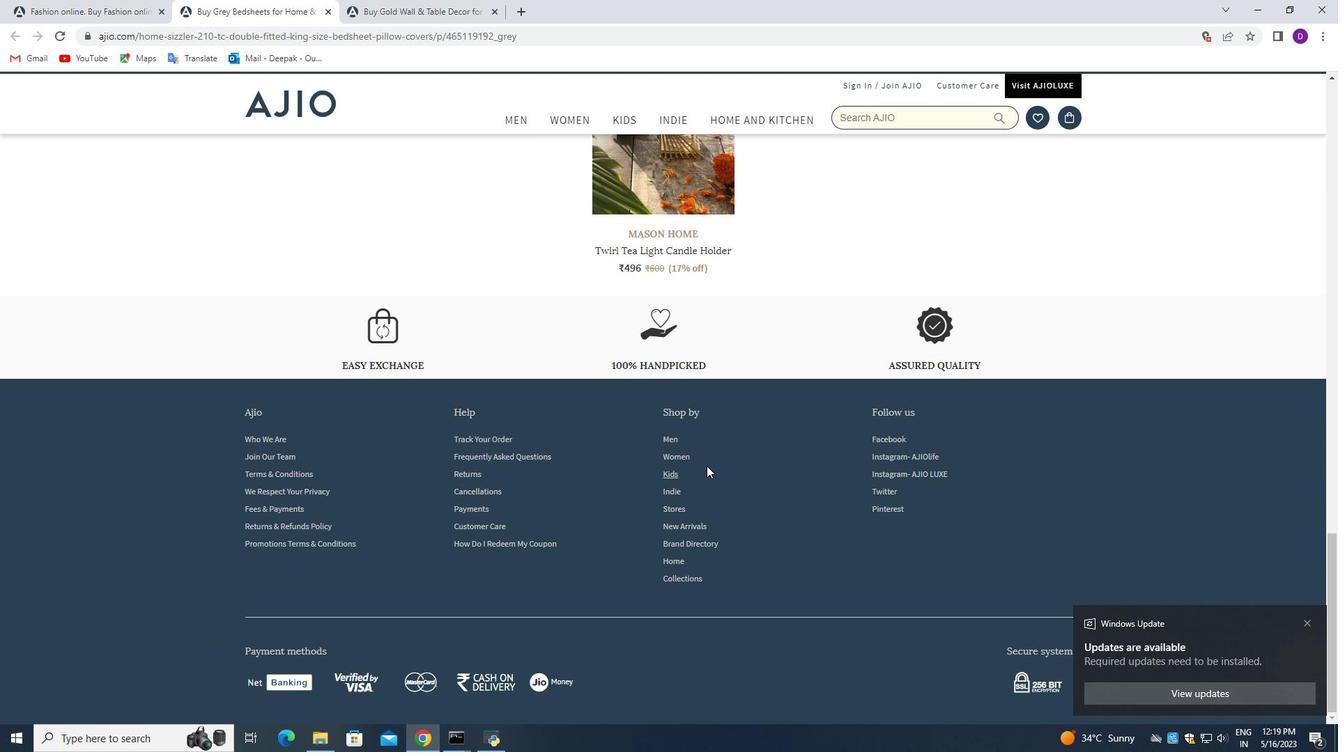 
Action: Mouse moved to (706, 454)
Screenshot: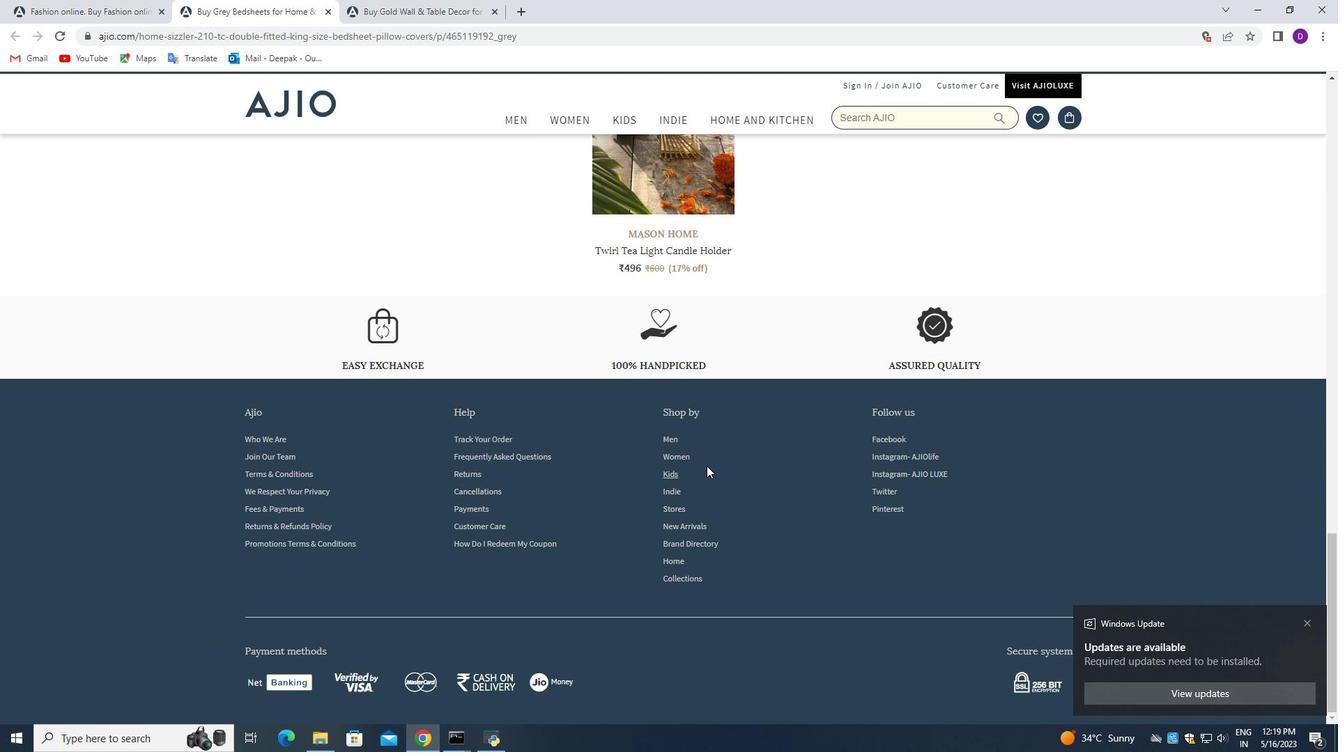 
Action: Mouse scrolled (706, 455) with delta (0, 0)
Screenshot: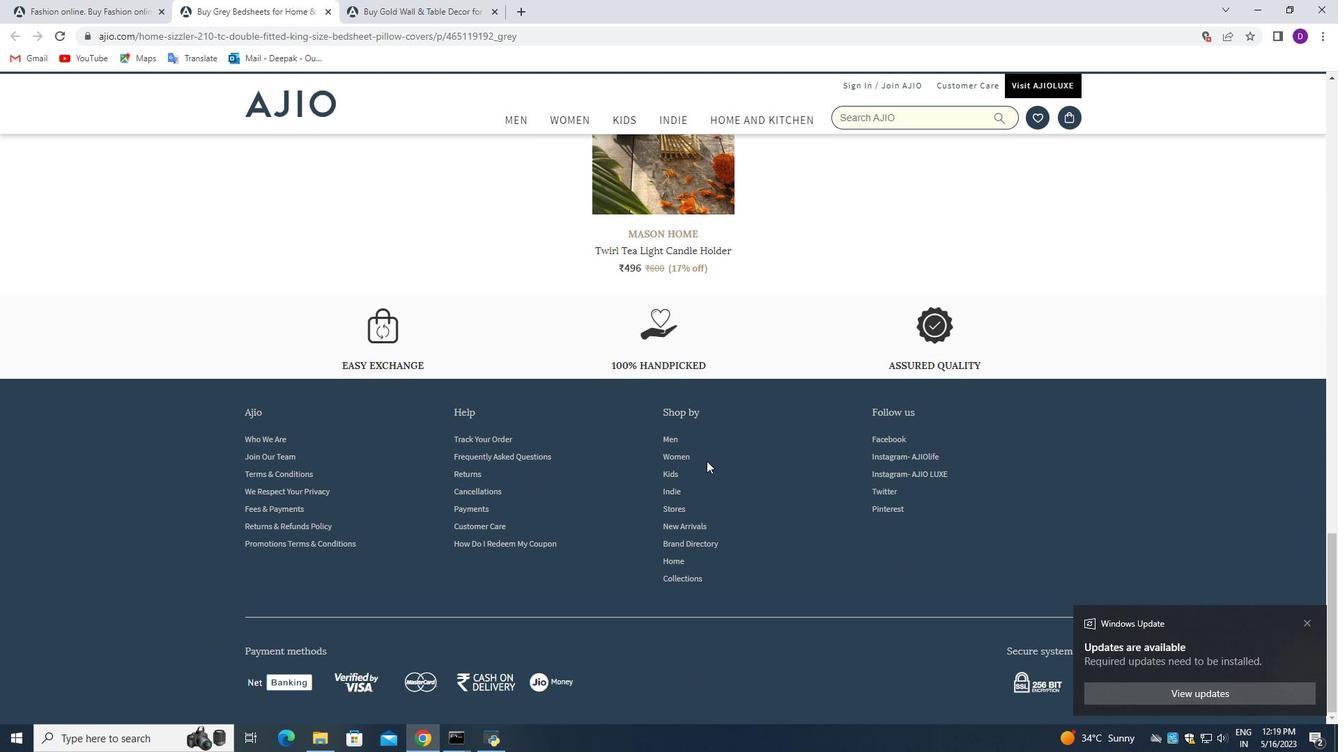 
Action: Mouse moved to (706, 454)
Screenshot: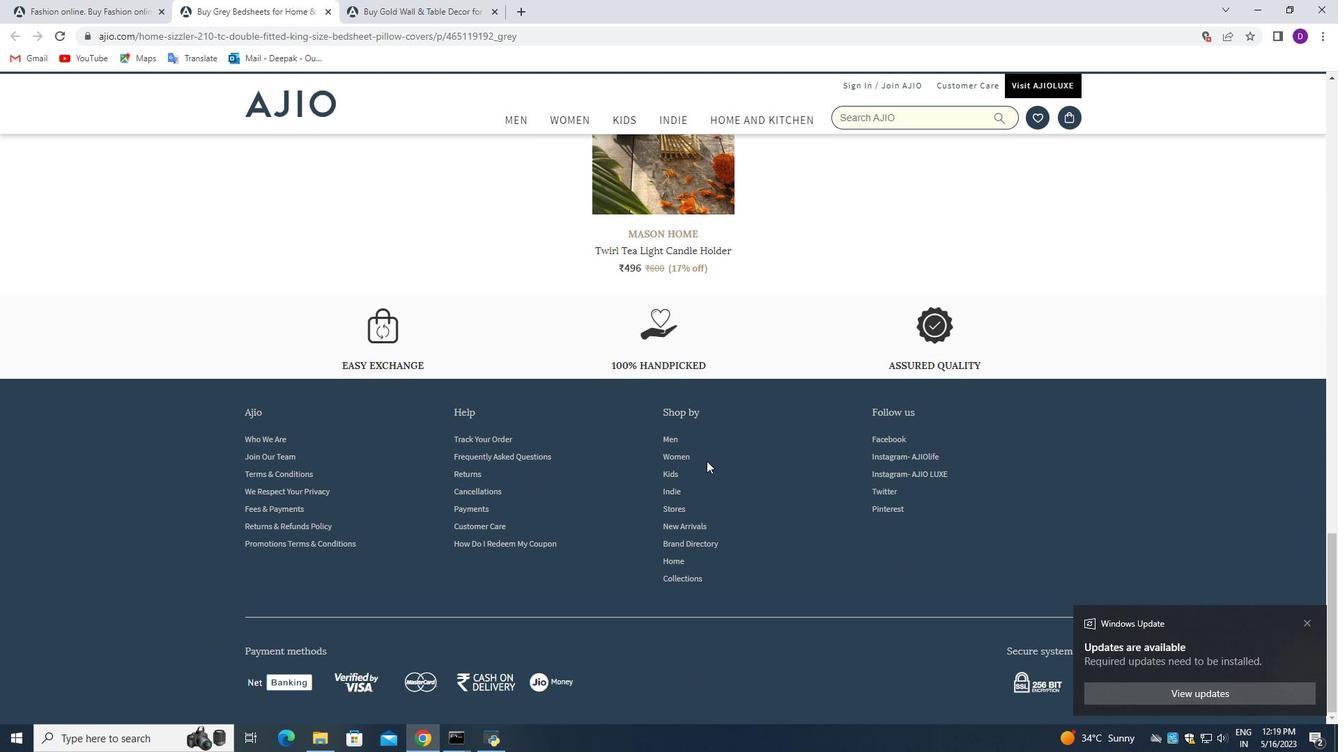 
Action: Mouse scrolled (706, 455) with delta (0, 0)
Screenshot: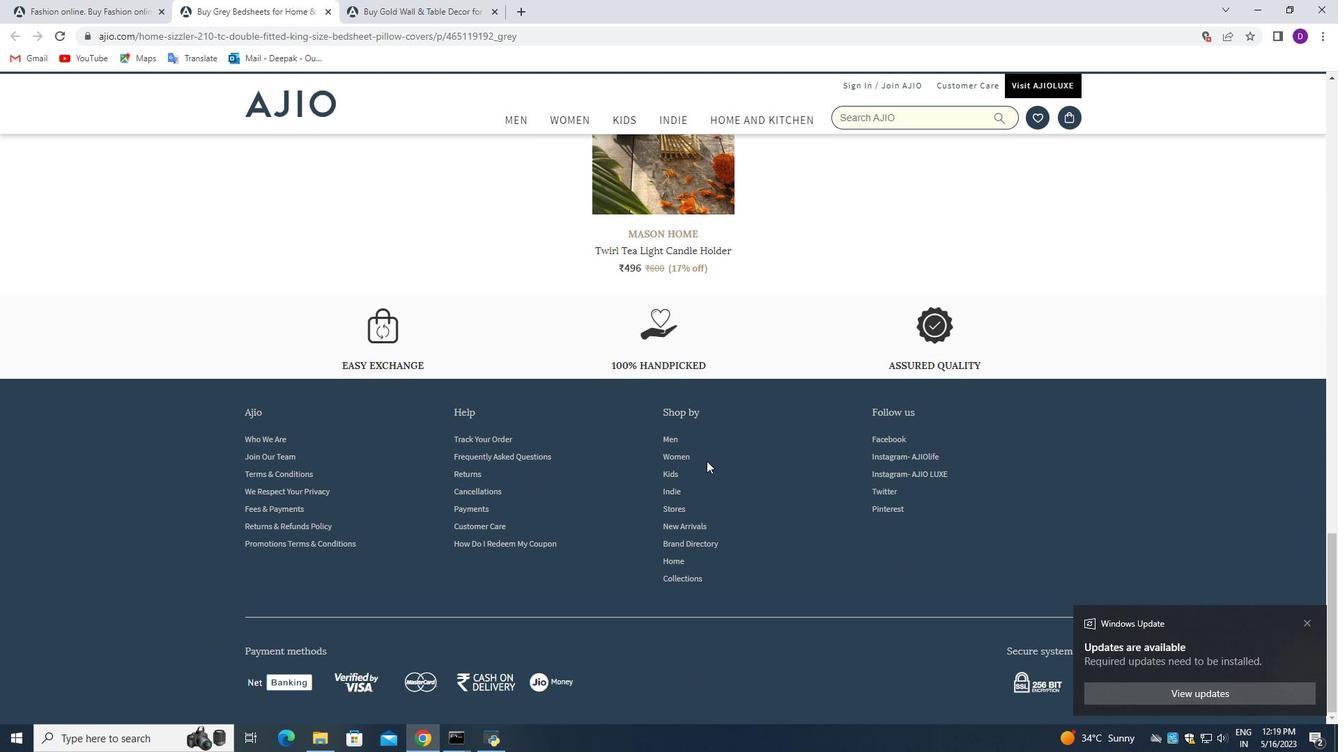 
Action: Mouse moved to (706, 453)
Screenshot: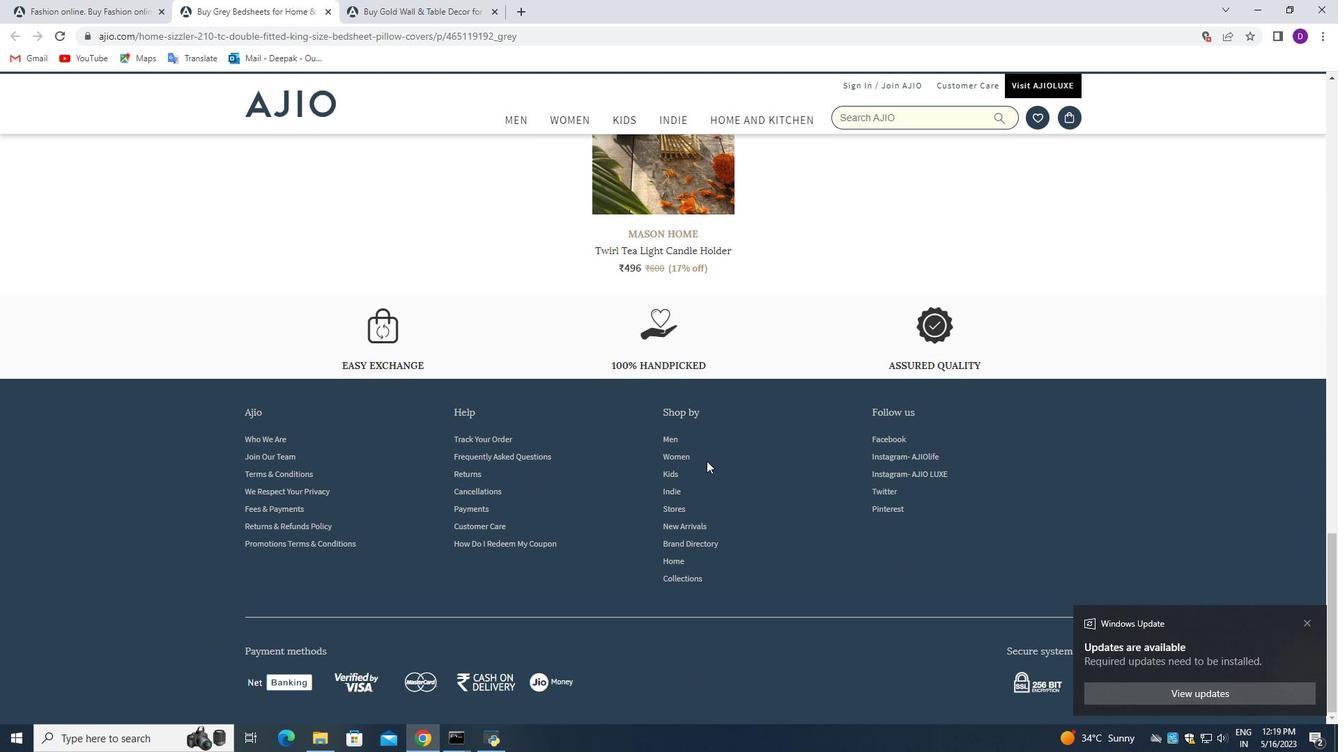 
Action: Mouse scrolled (706, 454) with delta (0, 0)
